Task: Research Airbnb accommodation in Ikere-Ekiti, Nigeria from 7th December, 2023 to 15th December, 2023 for 6 adults. Place can be entire room with 3 bedrooms having 3 beds and 3 bathrooms. Property type can be guest house.
Action: Mouse moved to (489, 112)
Screenshot: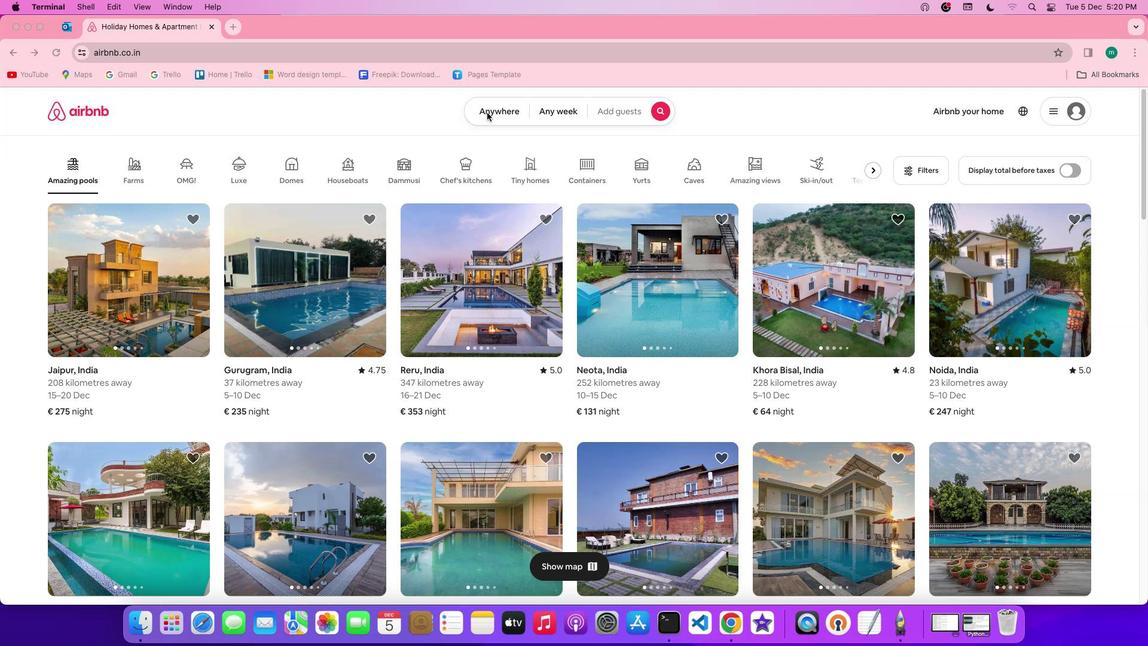 
Action: Mouse pressed left at (489, 112)
Screenshot: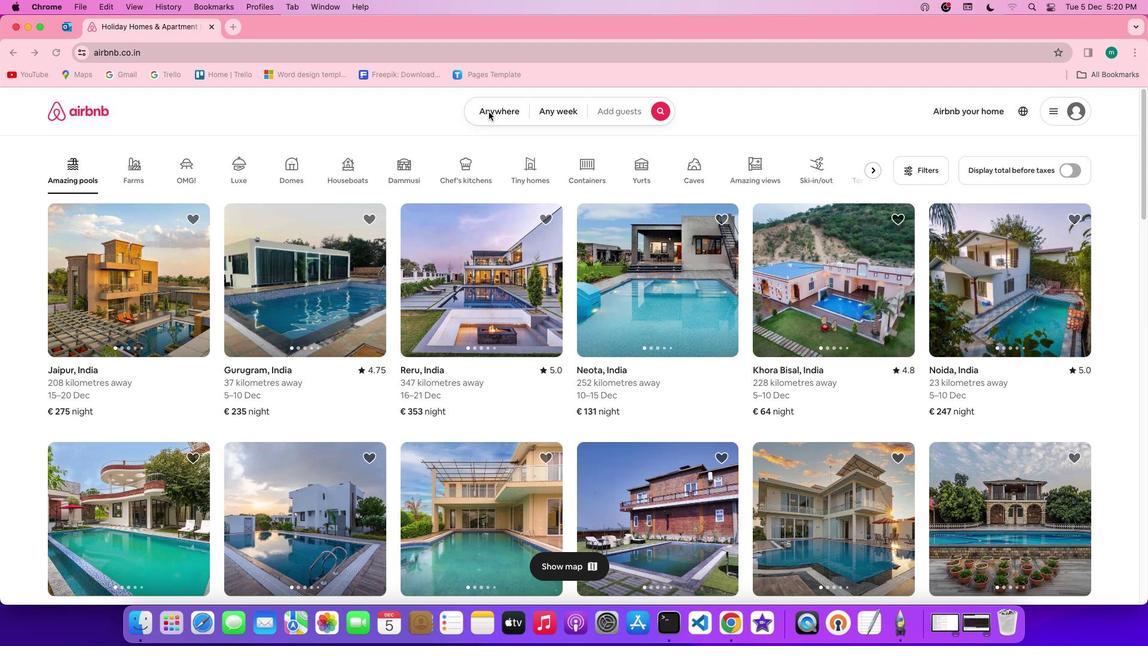 
Action: Mouse pressed left at (489, 112)
Screenshot: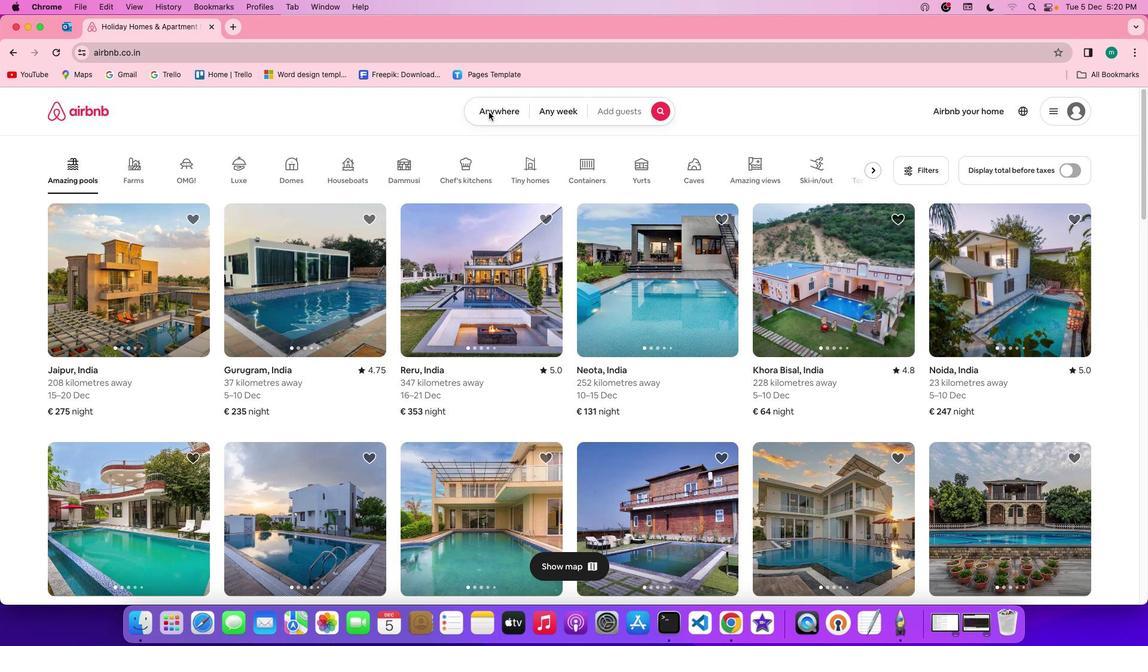 
Action: Mouse moved to (440, 157)
Screenshot: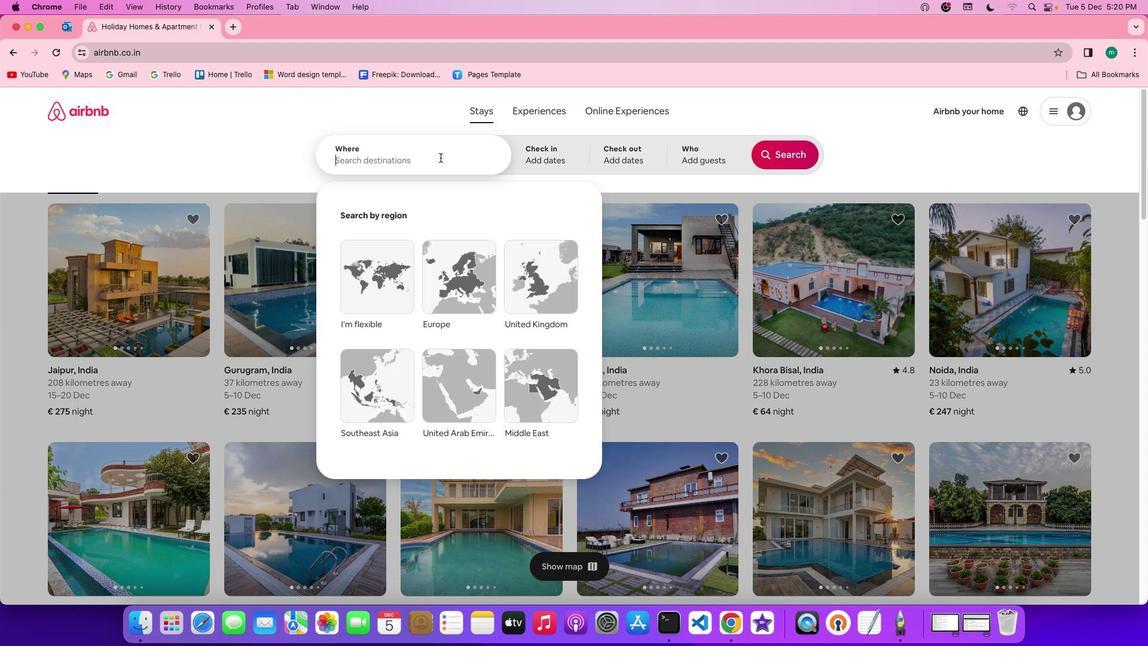
Action: Mouse pressed left at (440, 157)
Screenshot: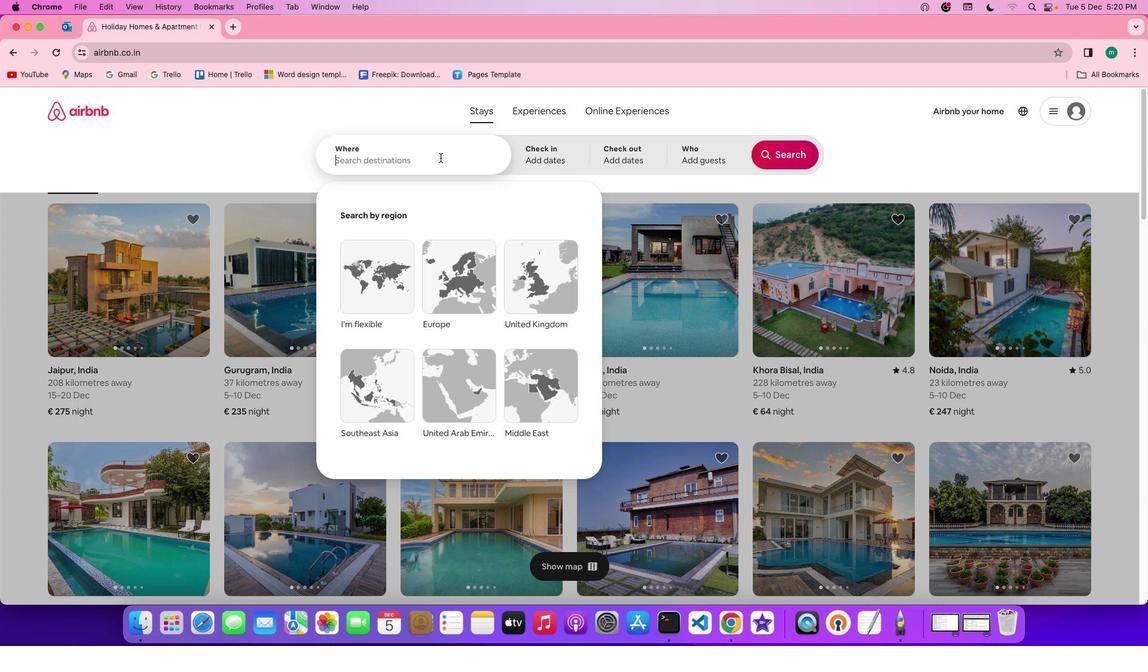 
Action: Key pressed Key.shift'I''k''e''r''e''-'Key.spaceKey.shift'E''k''i''t''i'','Key.spaceKey.shift'n''i''g''e''r''i''a'
Screenshot: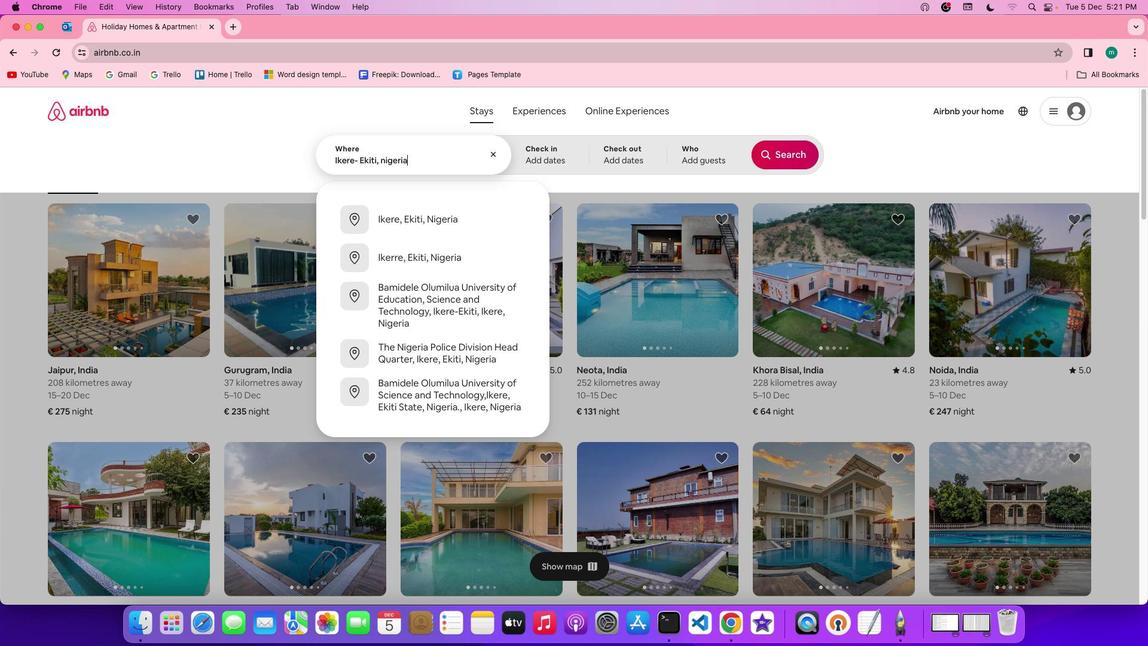 
Action: Mouse moved to (533, 139)
Screenshot: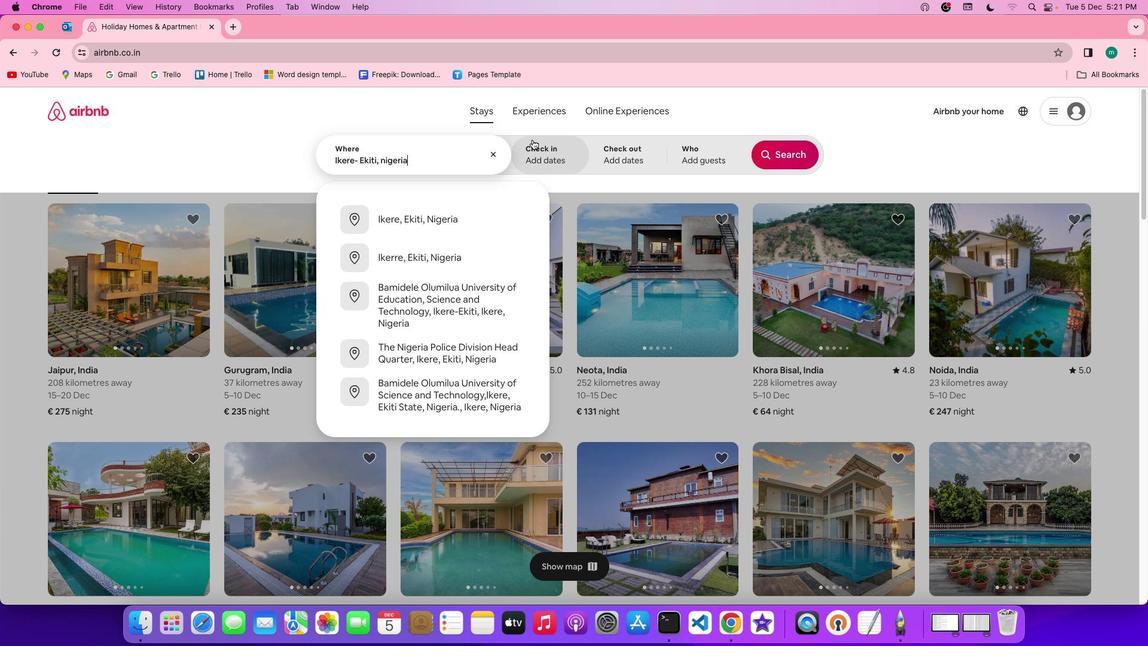 
Action: Mouse pressed left at (533, 139)
Screenshot: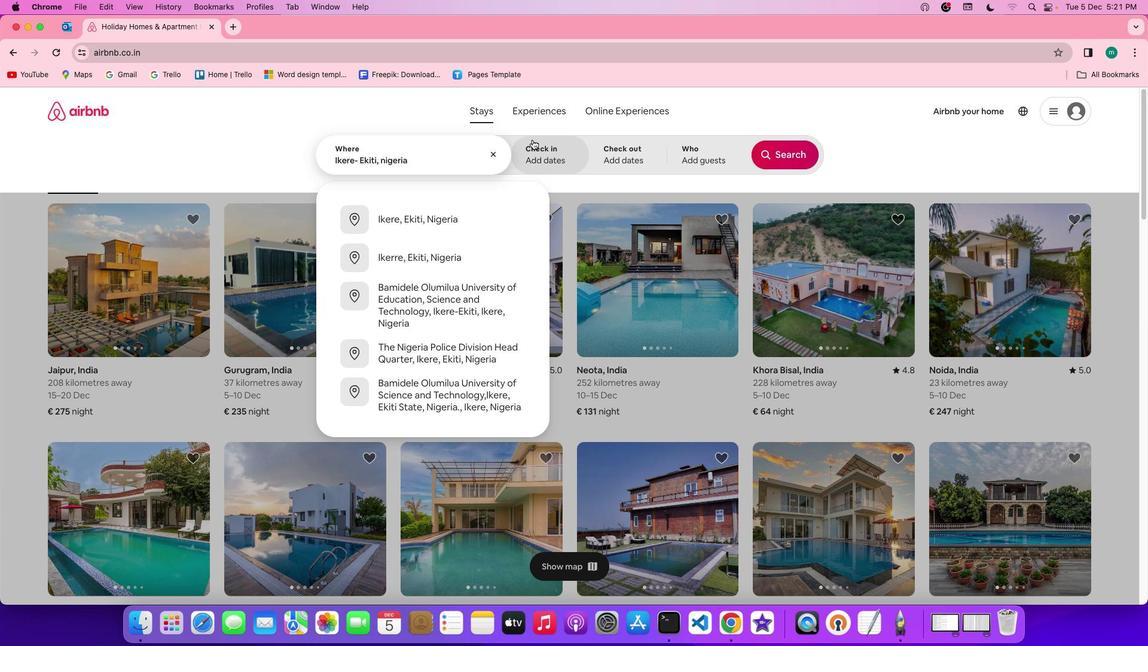 
Action: Mouse moved to (478, 326)
Screenshot: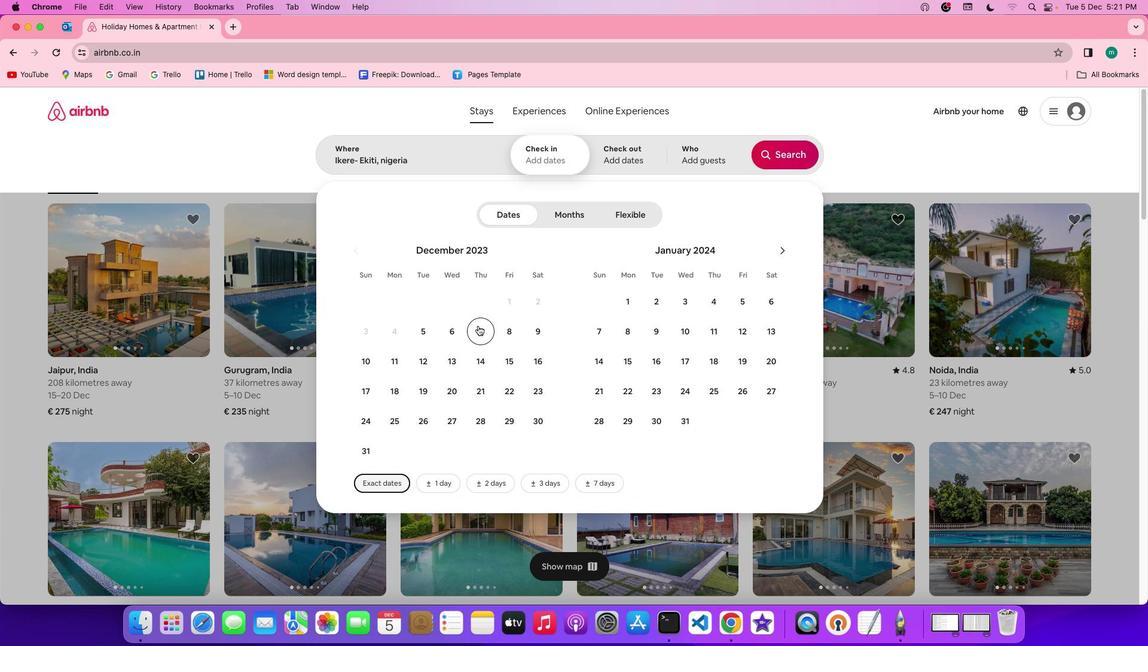 
Action: Mouse pressed left at (478, 326)
Screenshot: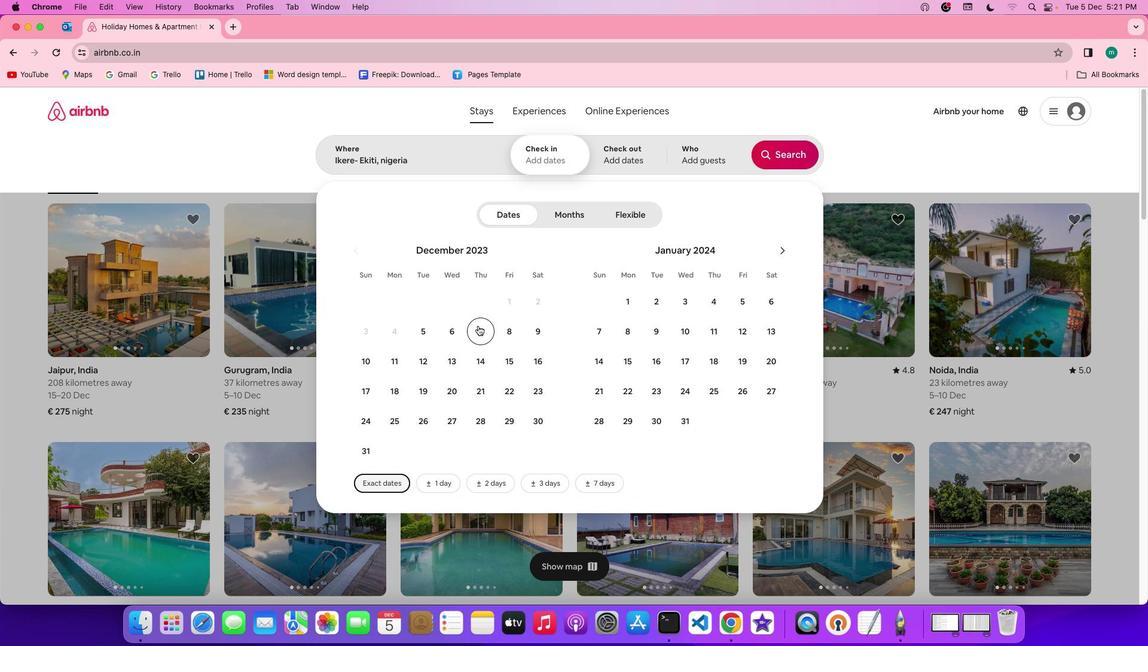 
Action: Mouse moved to (502, 357)
Screenshot: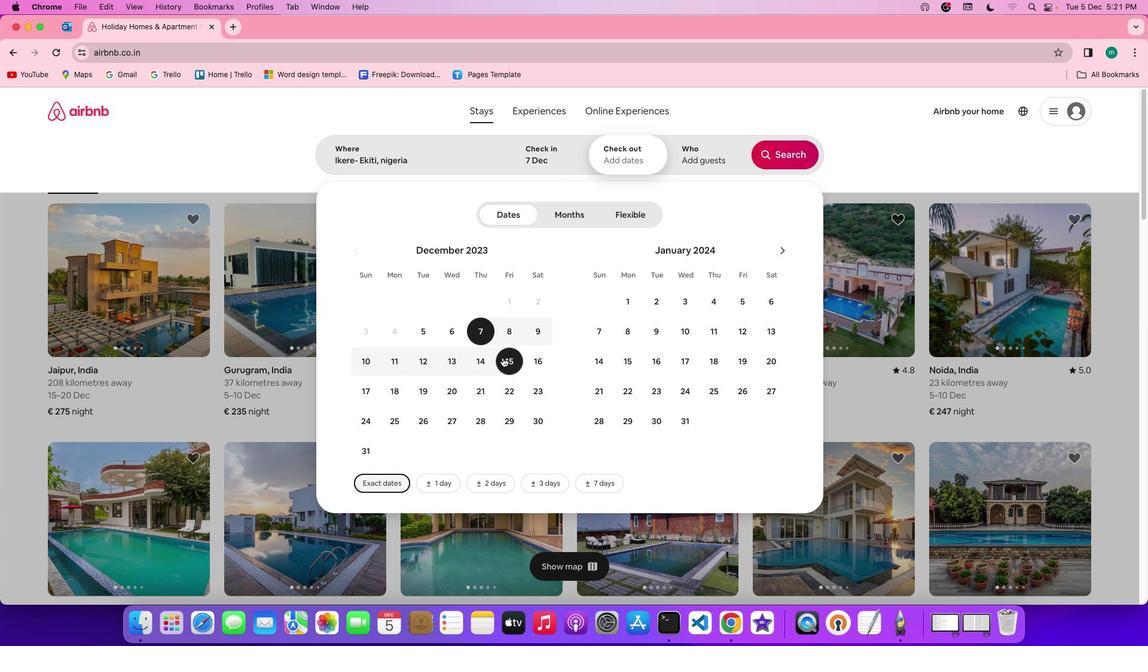 
Action: Mouse pressed left at (502, 357)
Screenshot: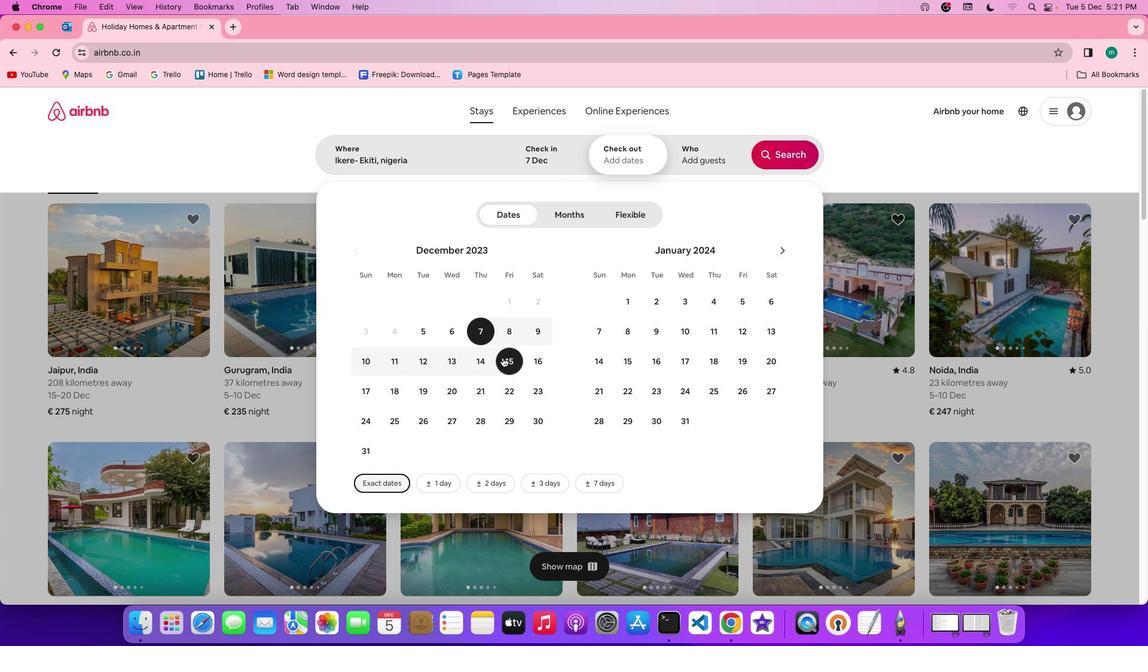 
Action: Mouse moved to (715, 145)
Screenshot: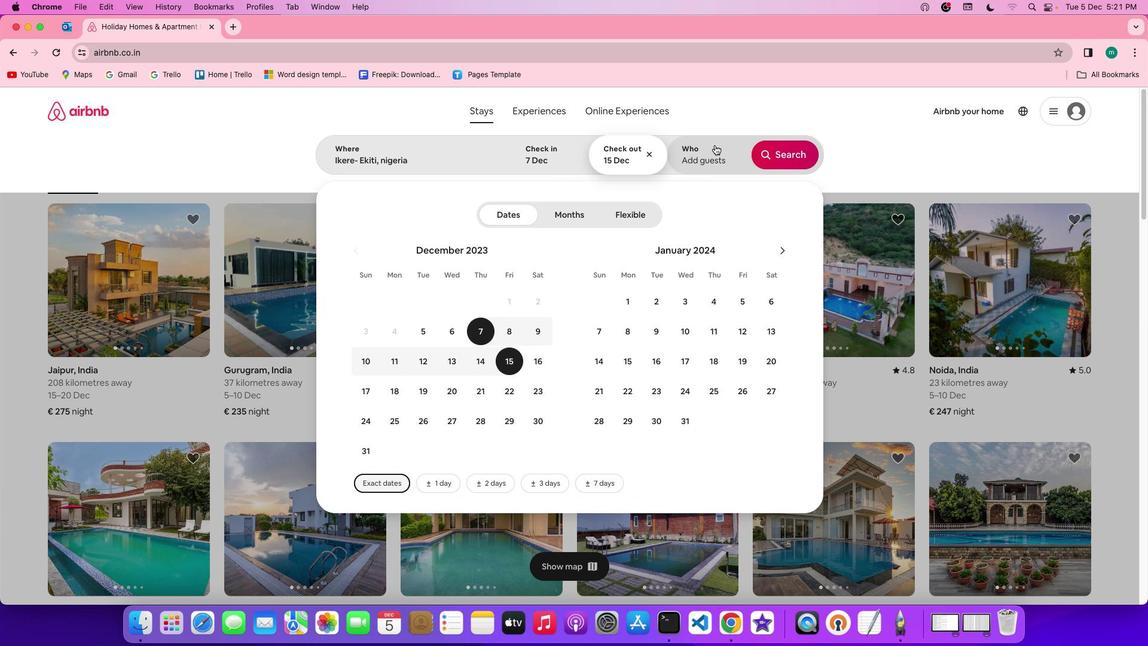 
Action: Mouse pressed left at (715, 145)
Screenshot: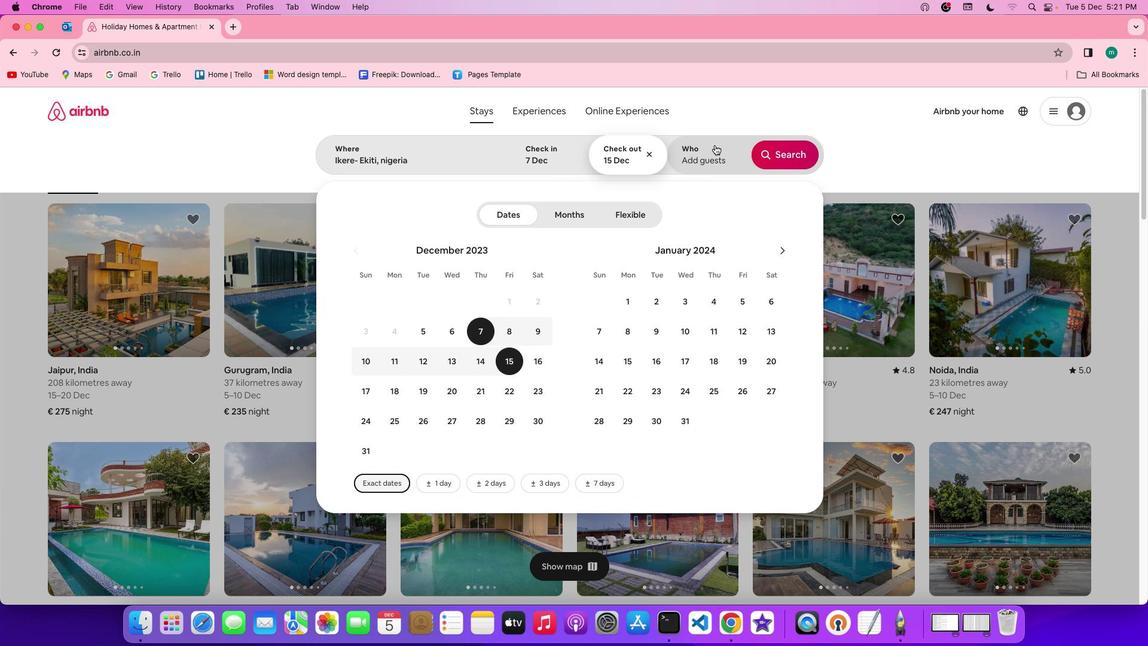 
Action: Mouse moved to (786, 221)
Screenshot: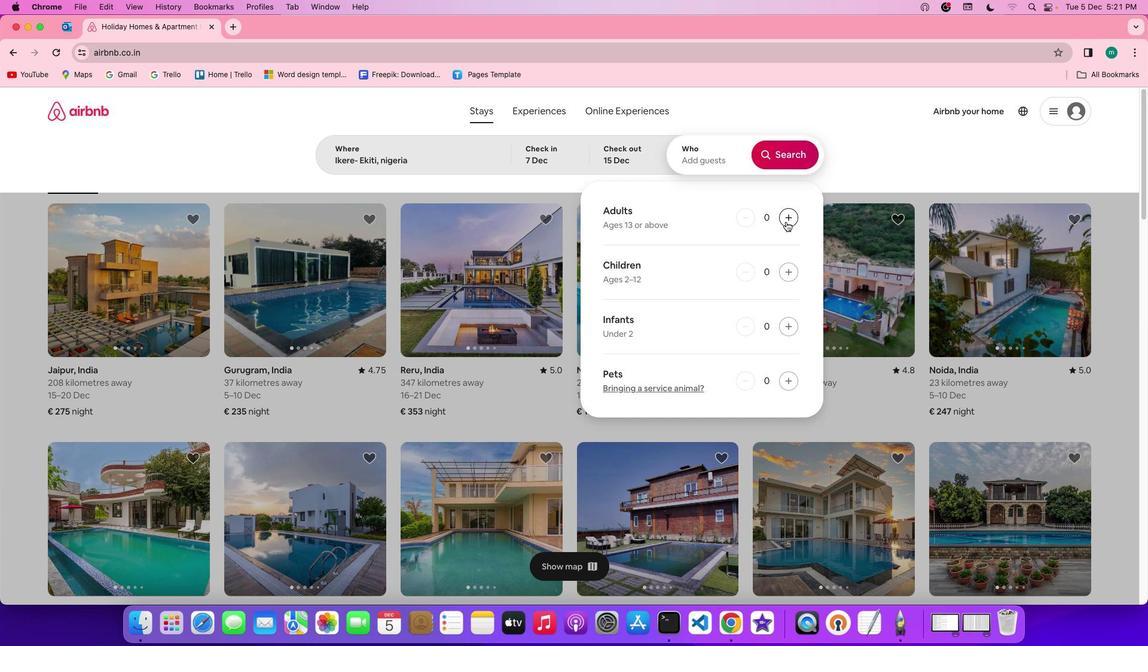 
Action: Mouse pressed left at (786, 221)
Screenshot: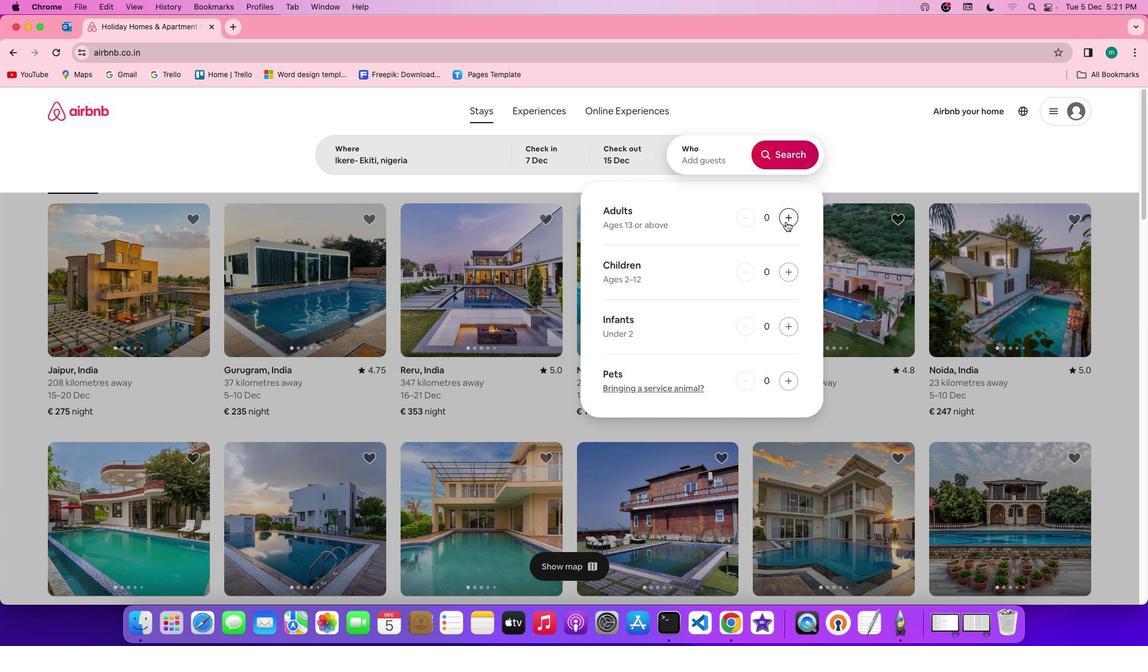
Action: Mouse pressed left at (786, 221)
Screenshot: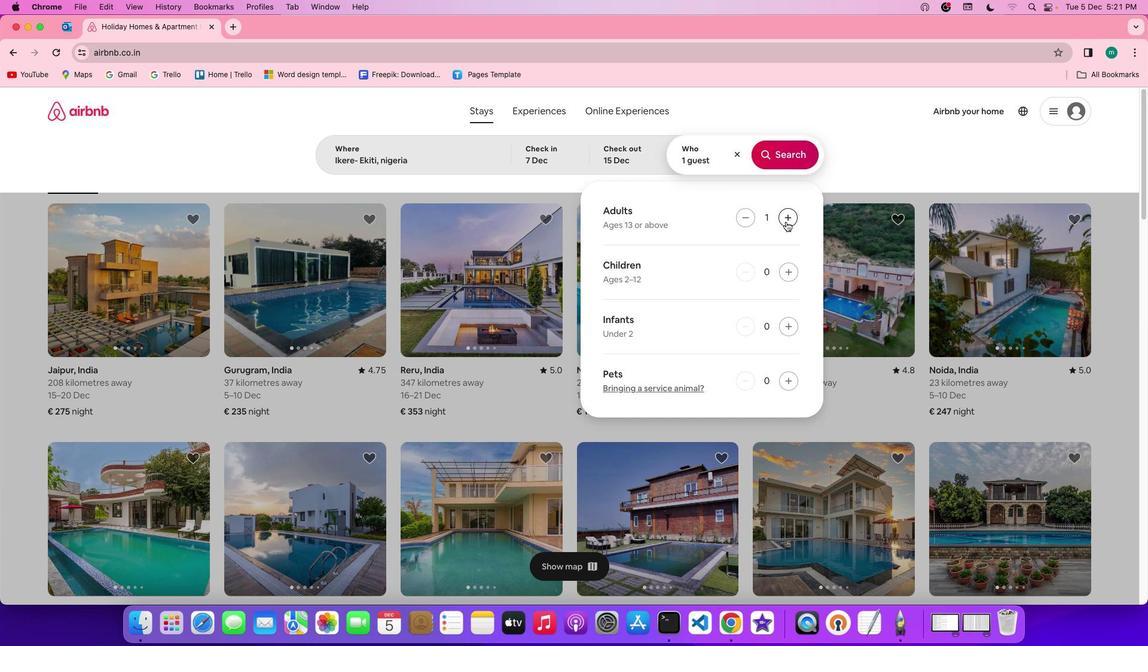 
Action: Mouse pressed left at (786, 221)
Screenshot: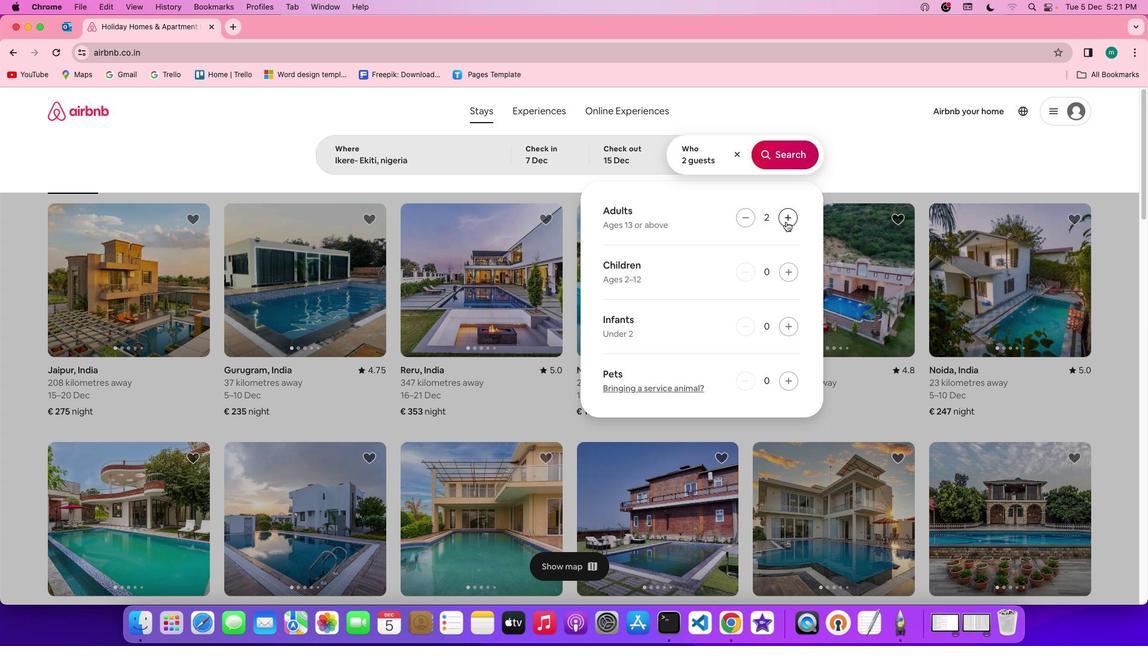 
Action: Mouse pressed left at (786, 221)
Screenshot: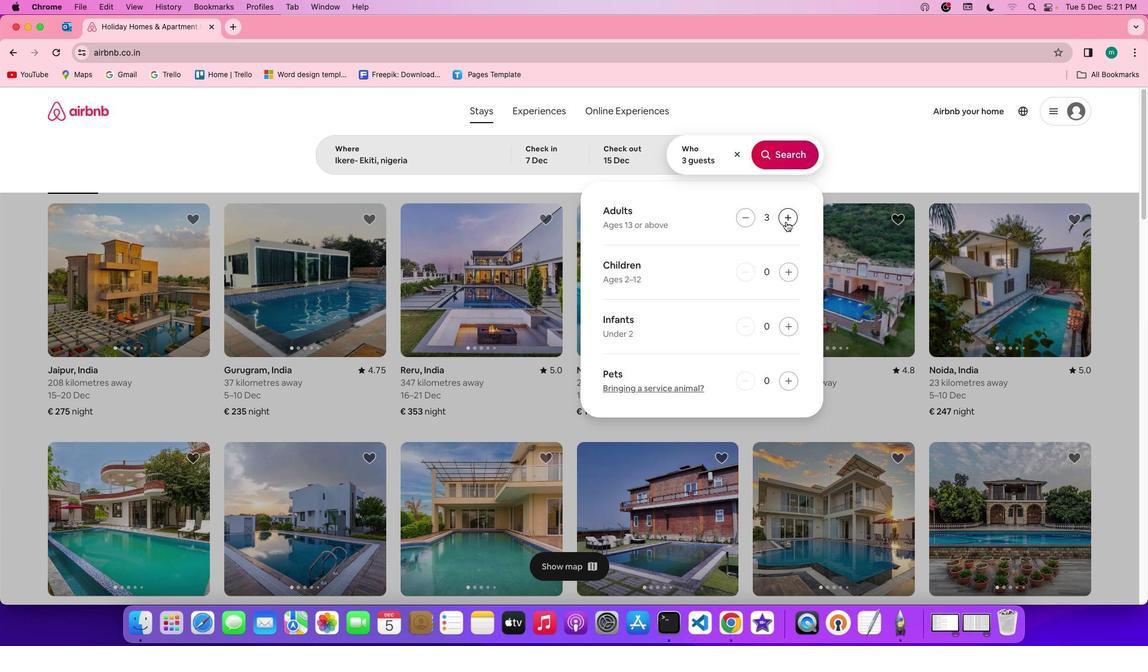 
Action: Mouse pressed left at (786, 221)
Screenshot: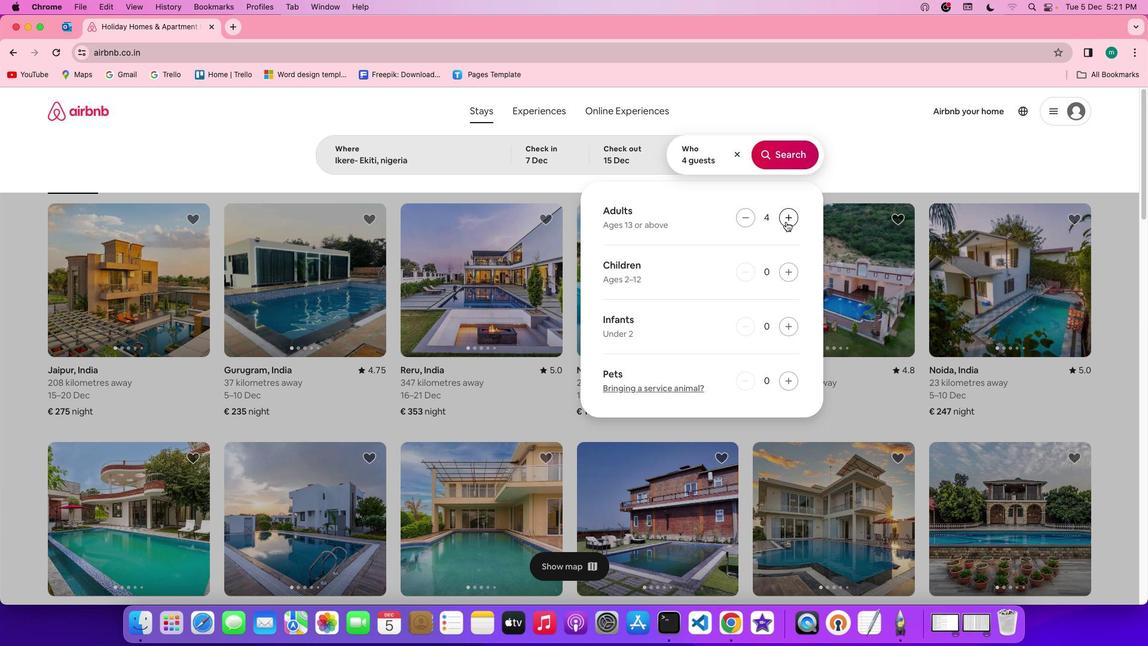 
Action: Mouse pressed left at (786, 221)
Screenshot: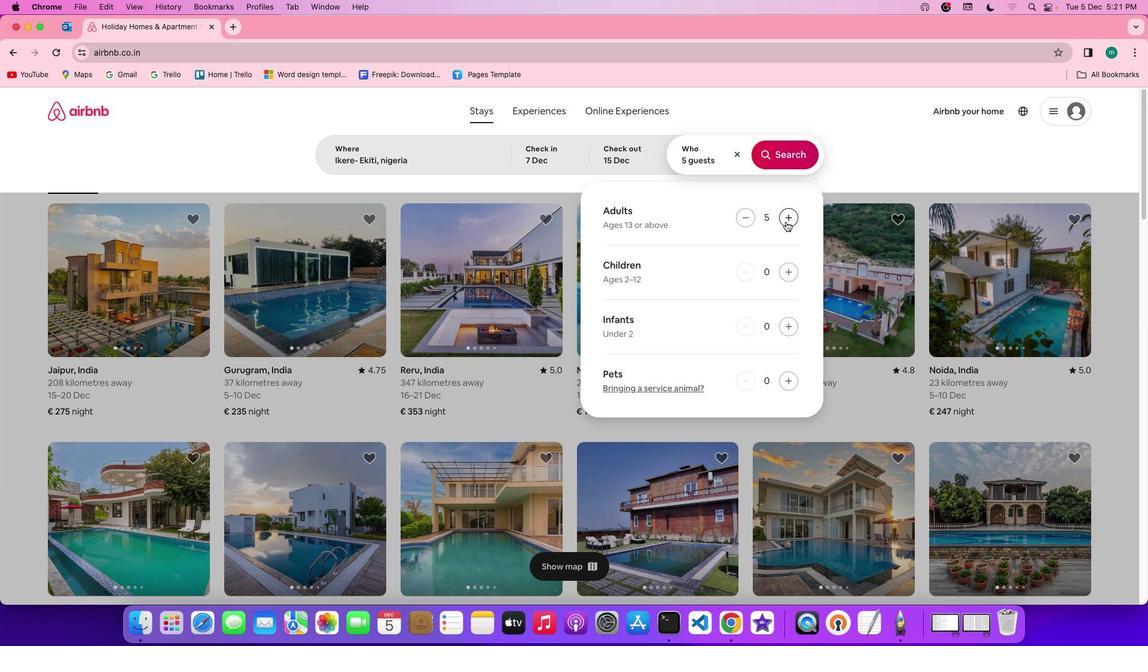 
Action: Mouse pressed left at (786, 221)
Screenshot: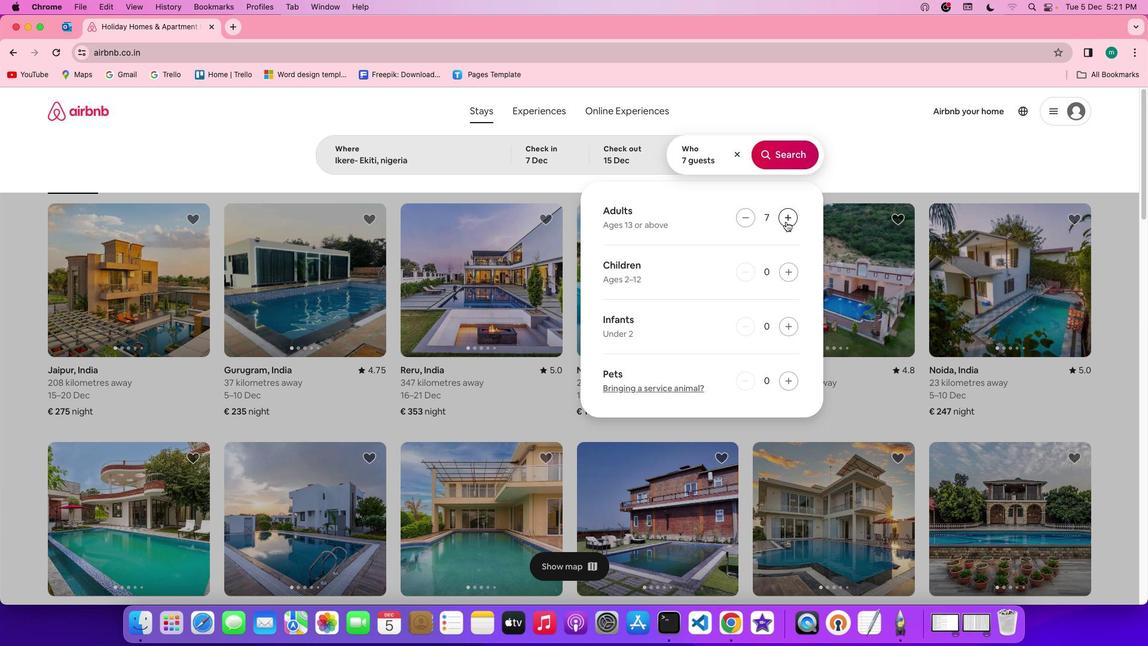 
Action: Mouse moved to (742, 214)
Screenshot: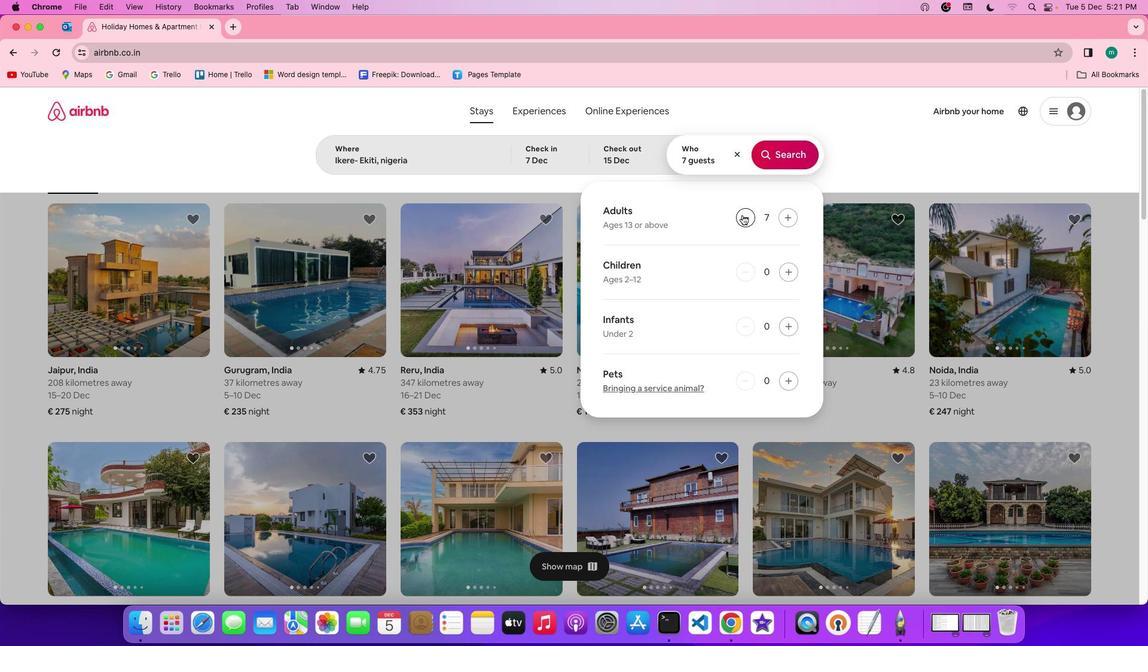 
Action: Mouse pressed left at (742, 214)
Screenshot: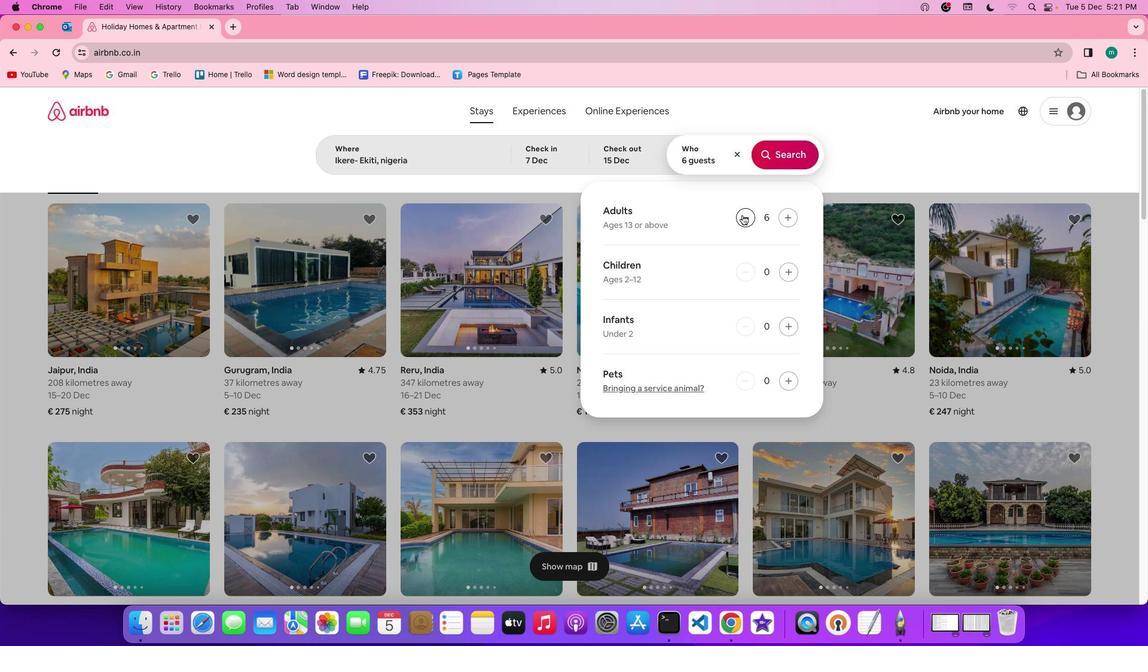
Action: Mouse moved to (784, 153)
Screenshot: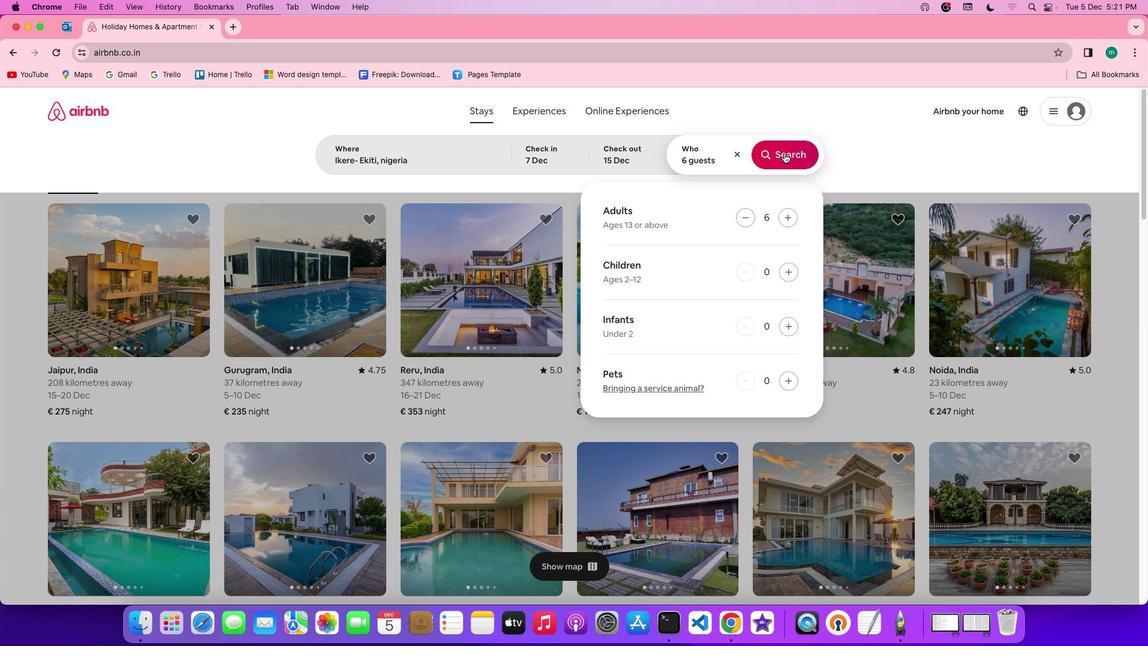 
Action: Mouse pressed left at (784, 153)
Screenshot: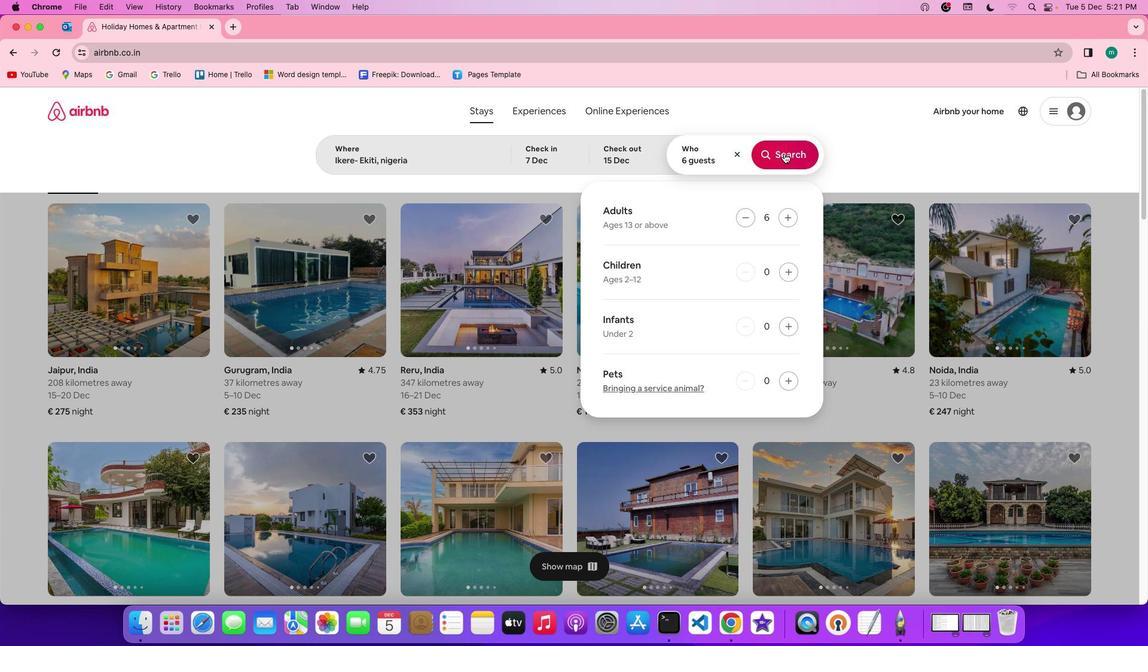 
Action: Mouse moved to (940, 156)
Screenshot: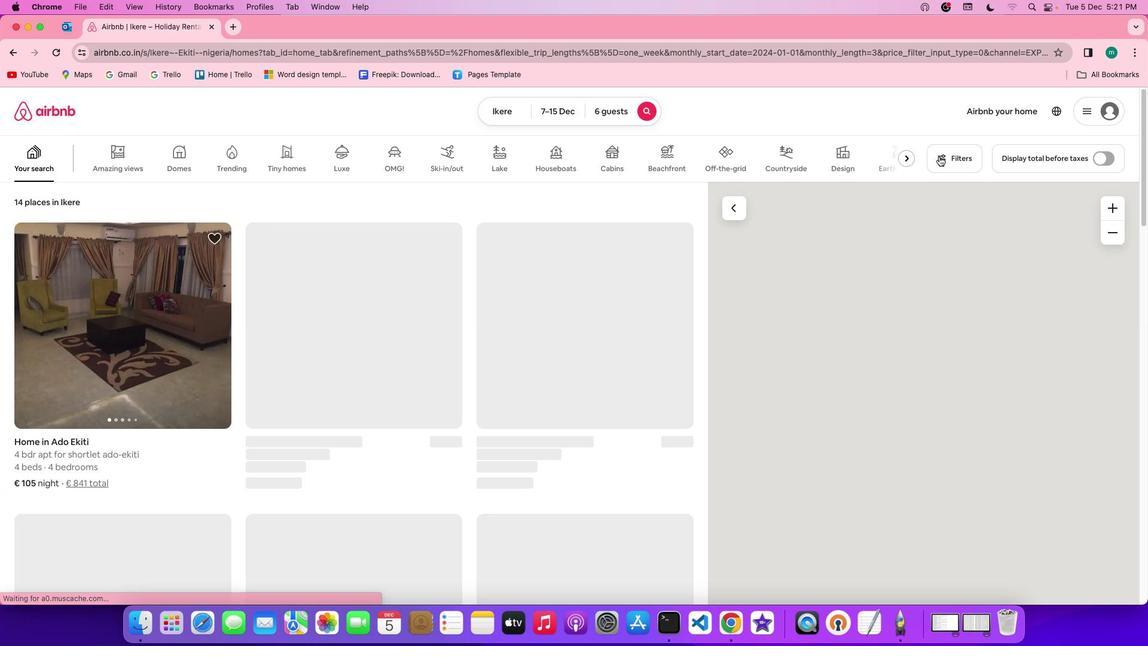 
Action: Mouse pressed left at (940, 156)
Screenshot: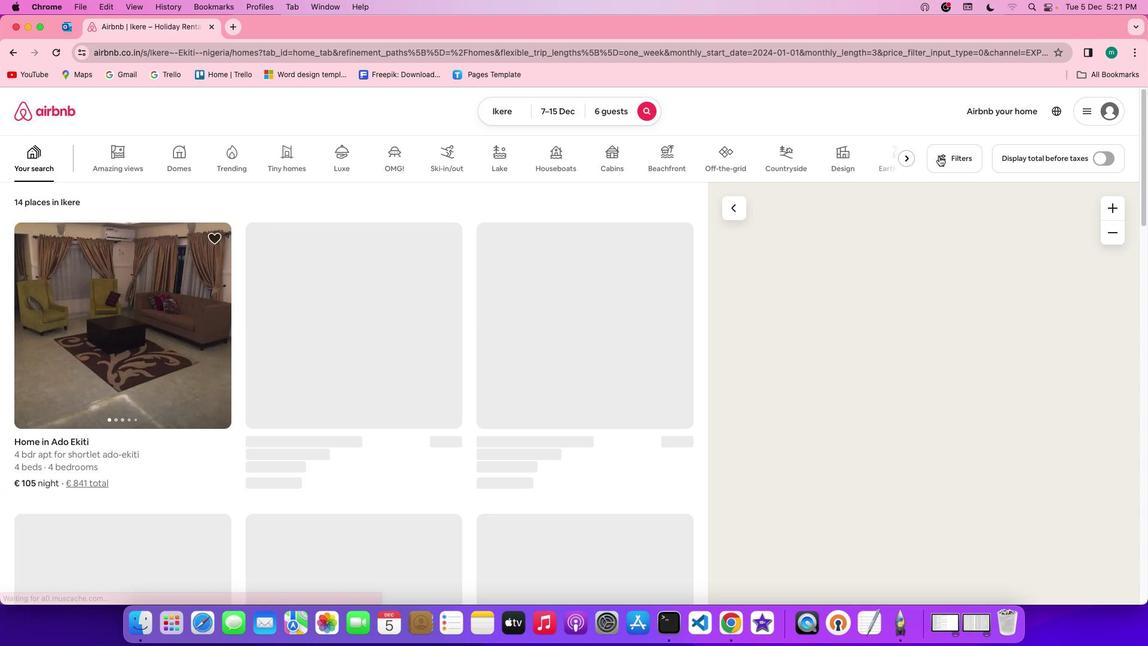 
Action: Mouse moved to (557, 330)
Screenshot: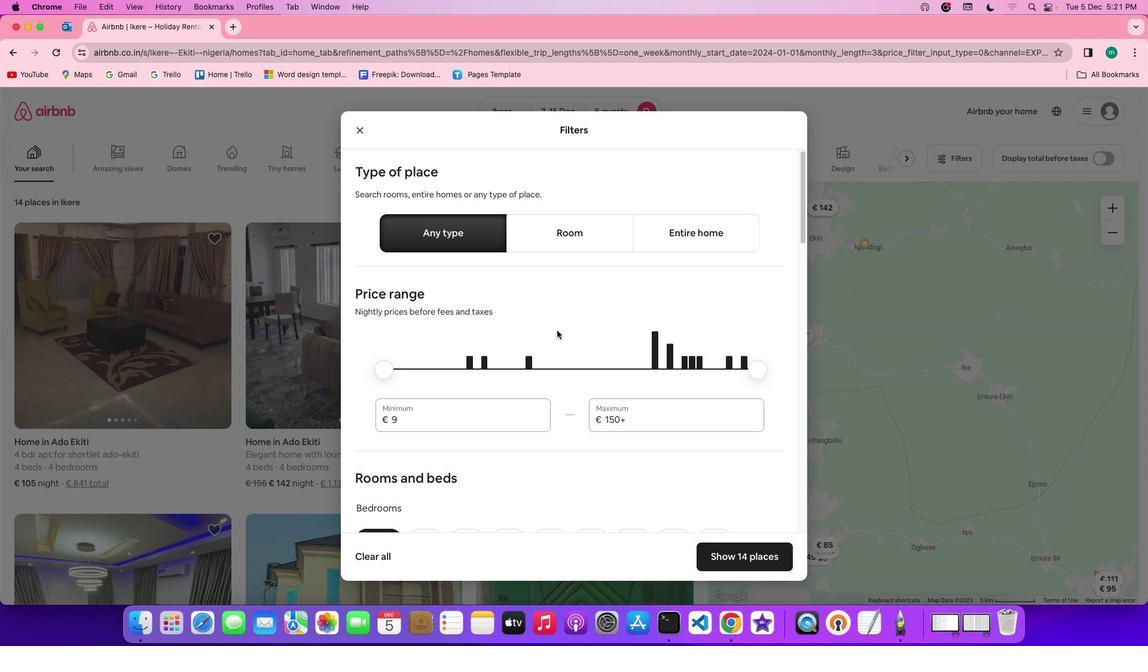 
Action: Mouse scrolled (557, 330) with delta (0, 0)
Screenshot: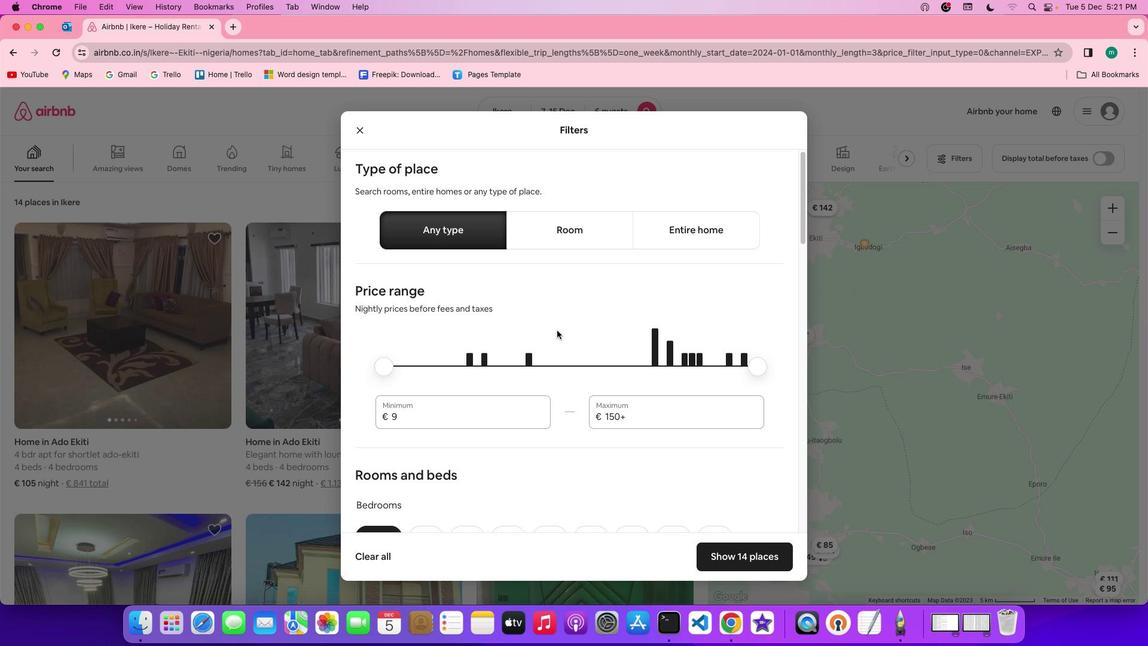 
Action: Mouse scrolled (557, 330) with delta (0, 0)
Screenshot: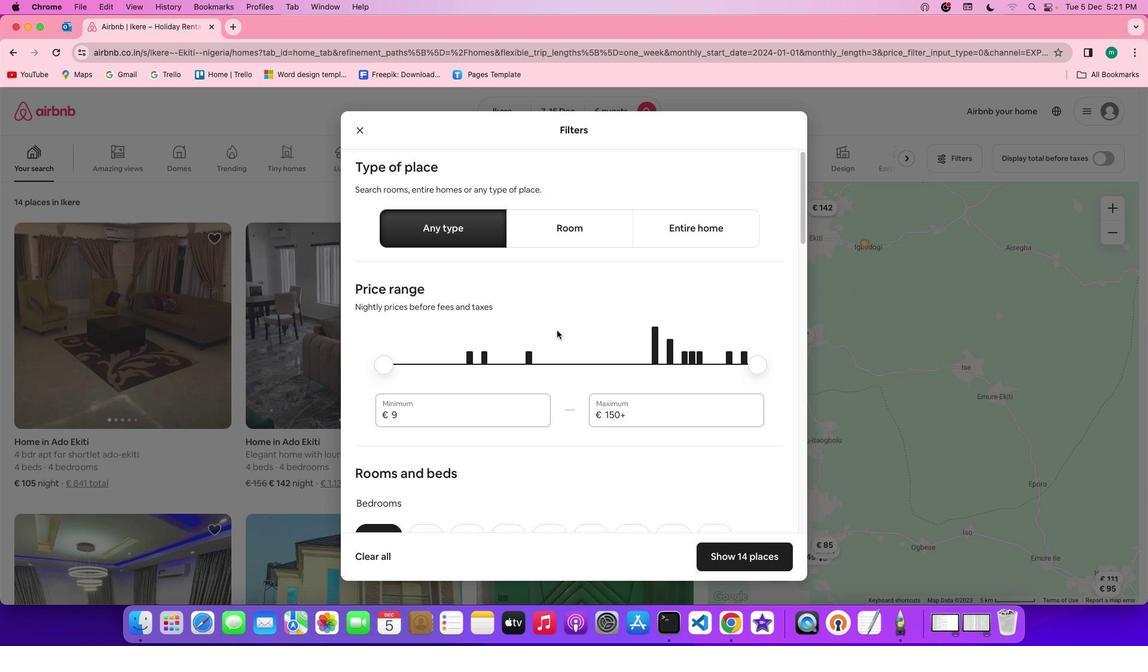
Action: Mouse scrolled (557, 330) with delta (0, 0)
Screenshot: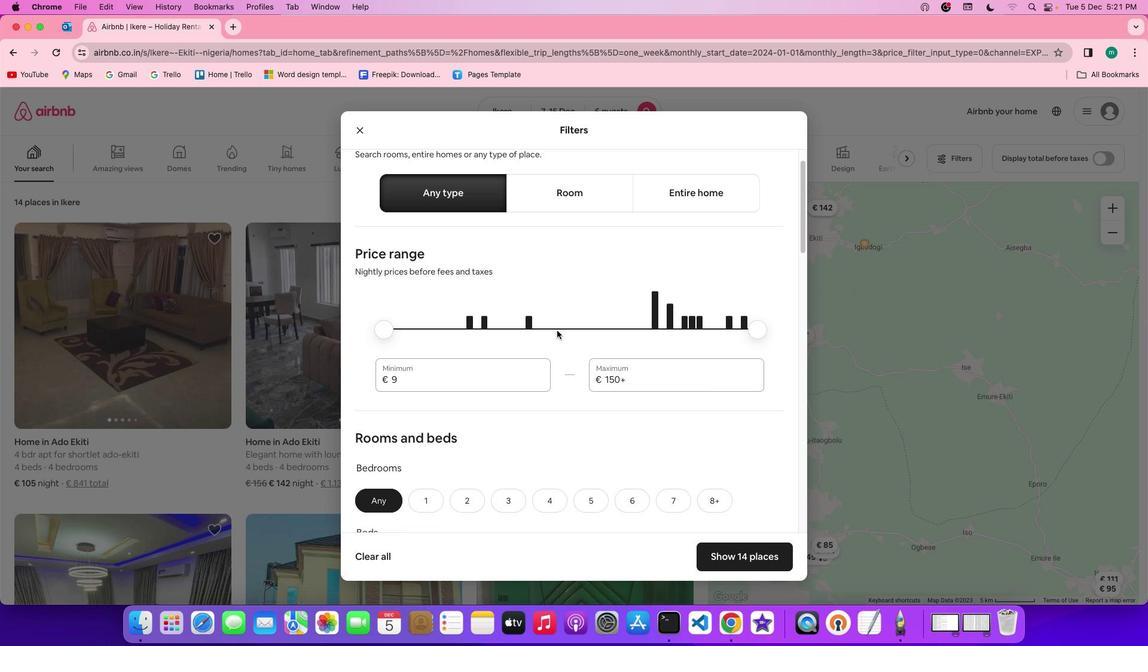 
Action: Mouse scrolled (557, 330) with delta (0, 0)
Screenshot: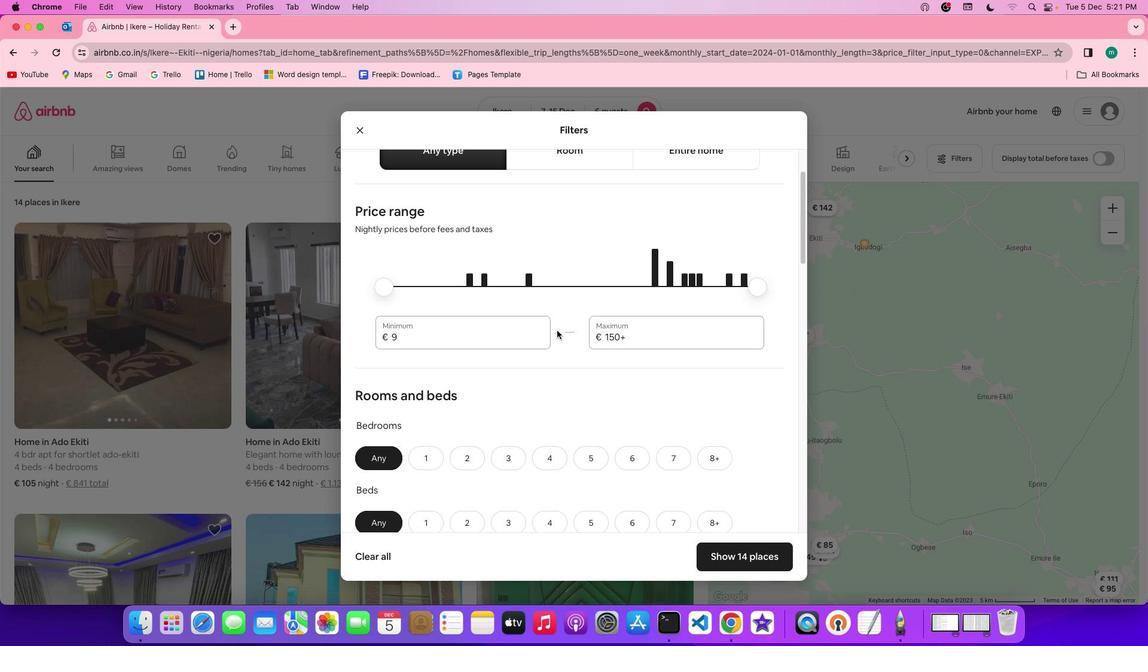 
Action: Mouse scrolled (557, 330) with delta (0, 0)
Screenshot: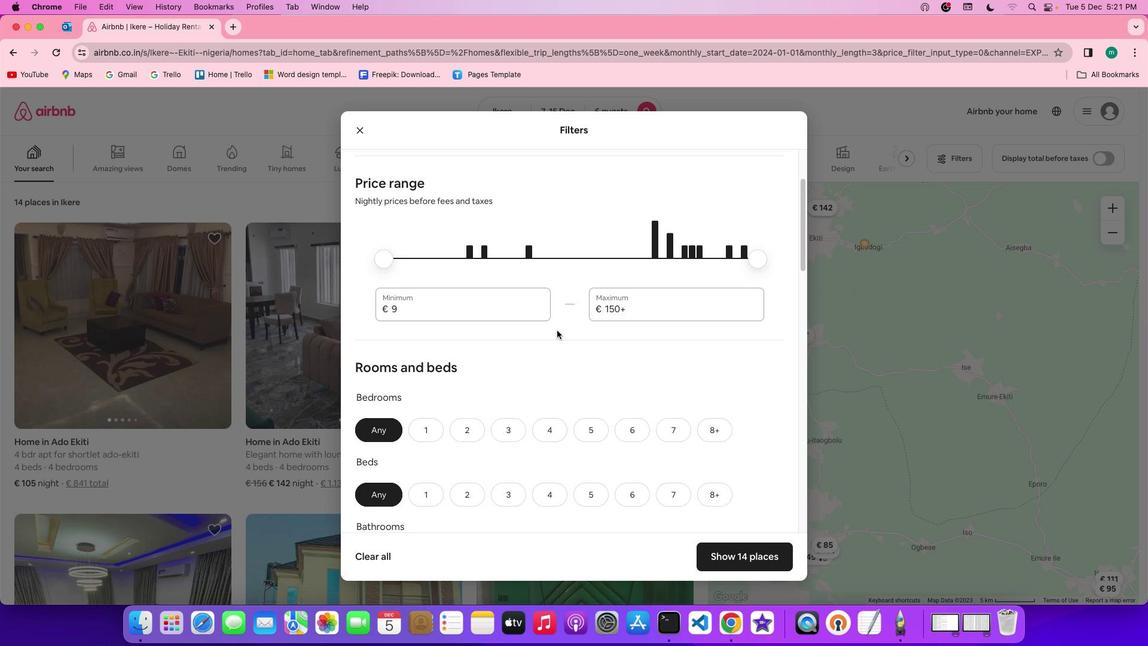 
Action: Mouse scrolled (557, 330) with delta (0, 0)
Screenshot: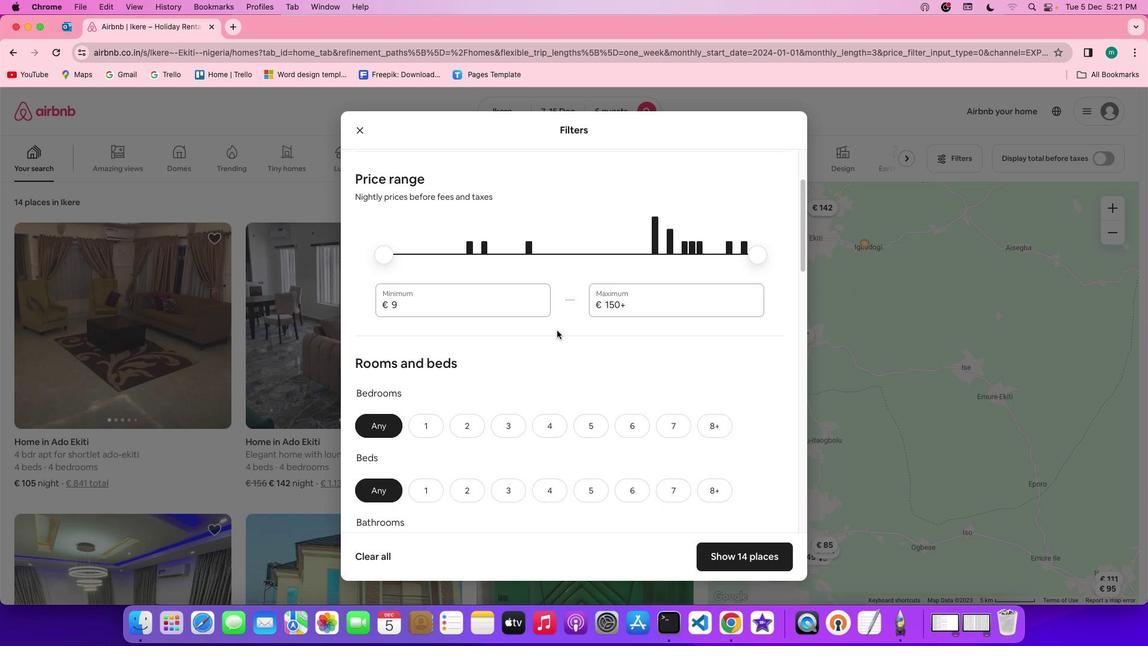 
Action: Mouse scrolled (557, 330) with delta (0, 0)
Screenshot: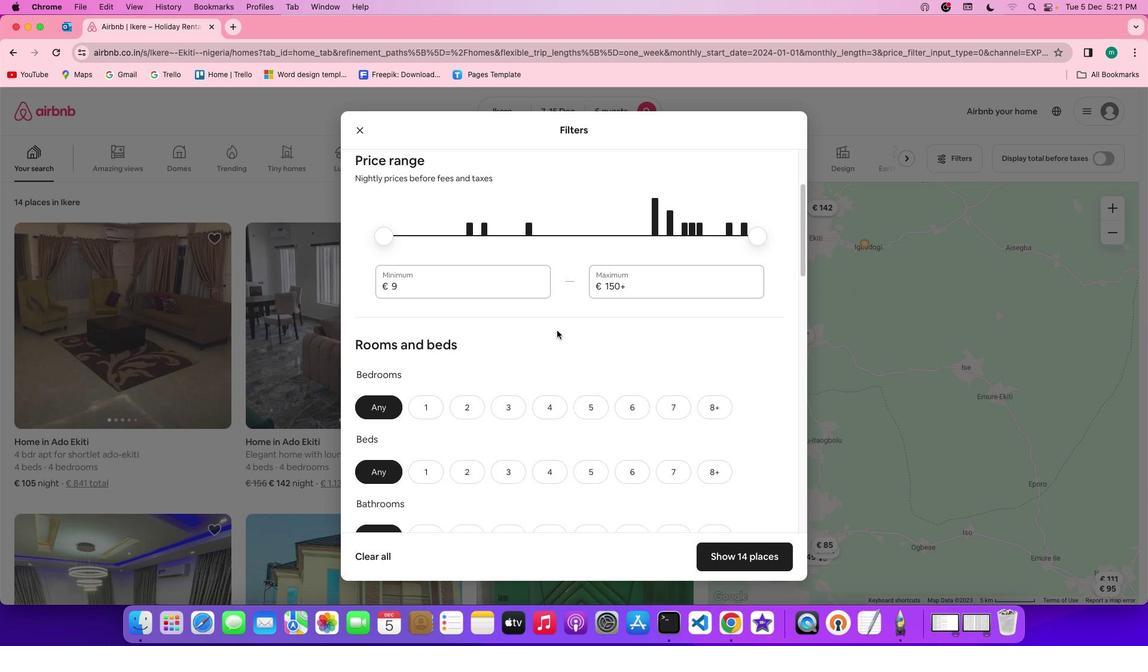 
Action: Mouse scrolled (557, 330) with delta (0, 0)
Screenshot: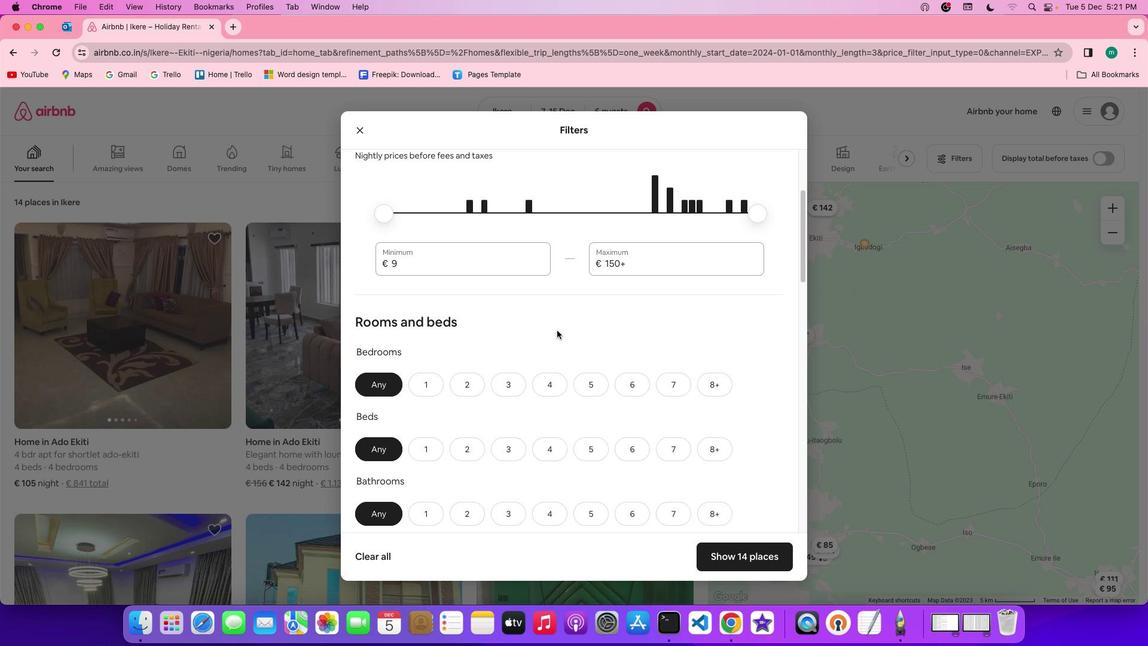
Action: Mouse scrolled (557, 330) with delta (0, 0)
Screenshot: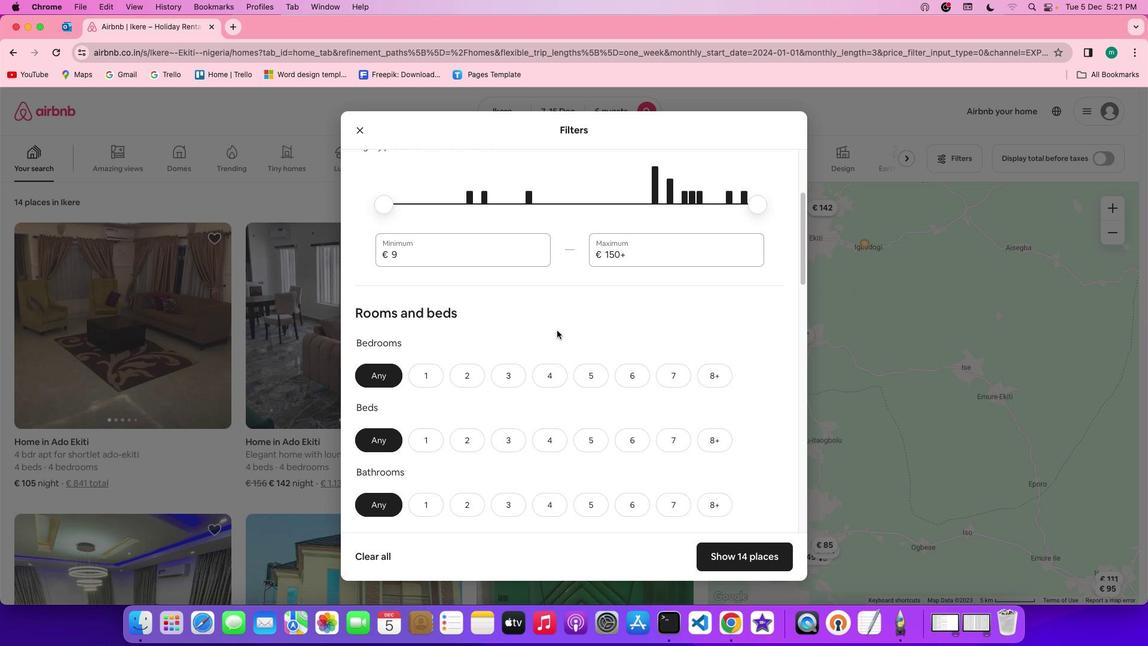 
Action: Mouse scrolled (557, 330) with delta (0, 0)
Screenshot: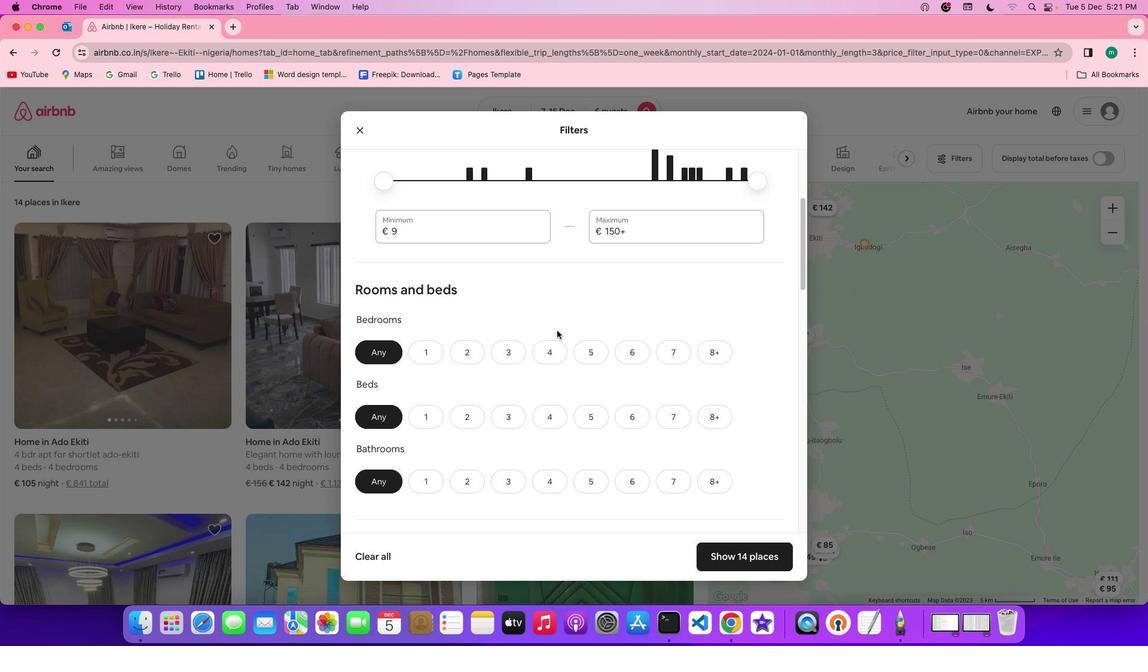 
Action: Mouse scrolled (557, 330) with delta (0, 0)
Screenshot: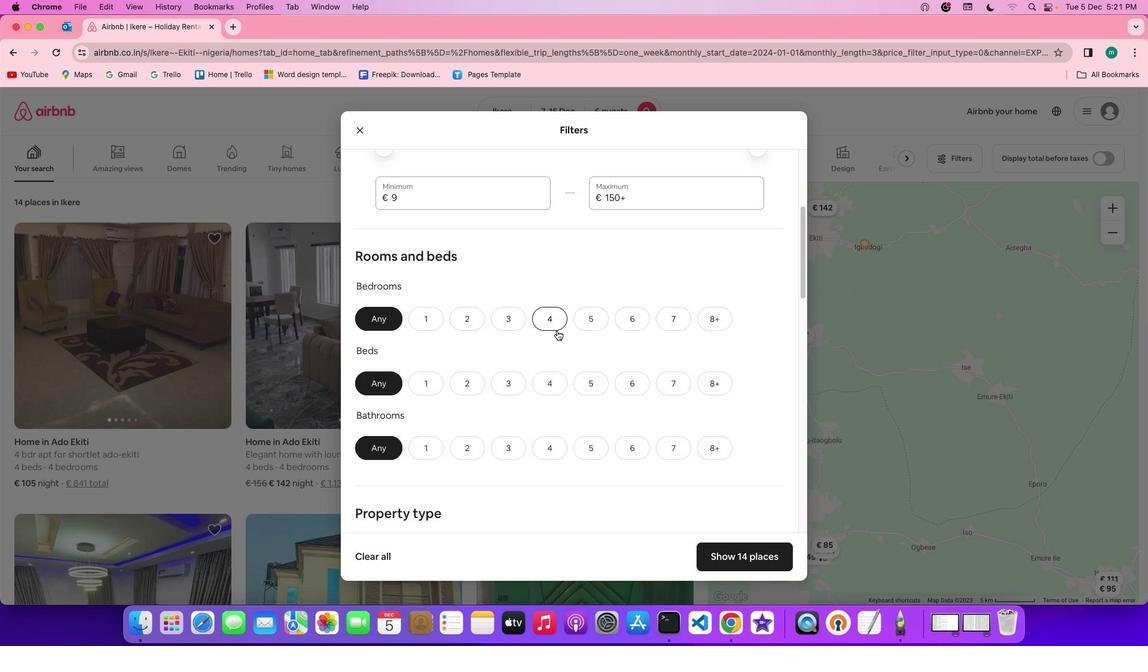 
Action: Mouse scrolled (557, 330) with delta (0, 0)
Screenshot: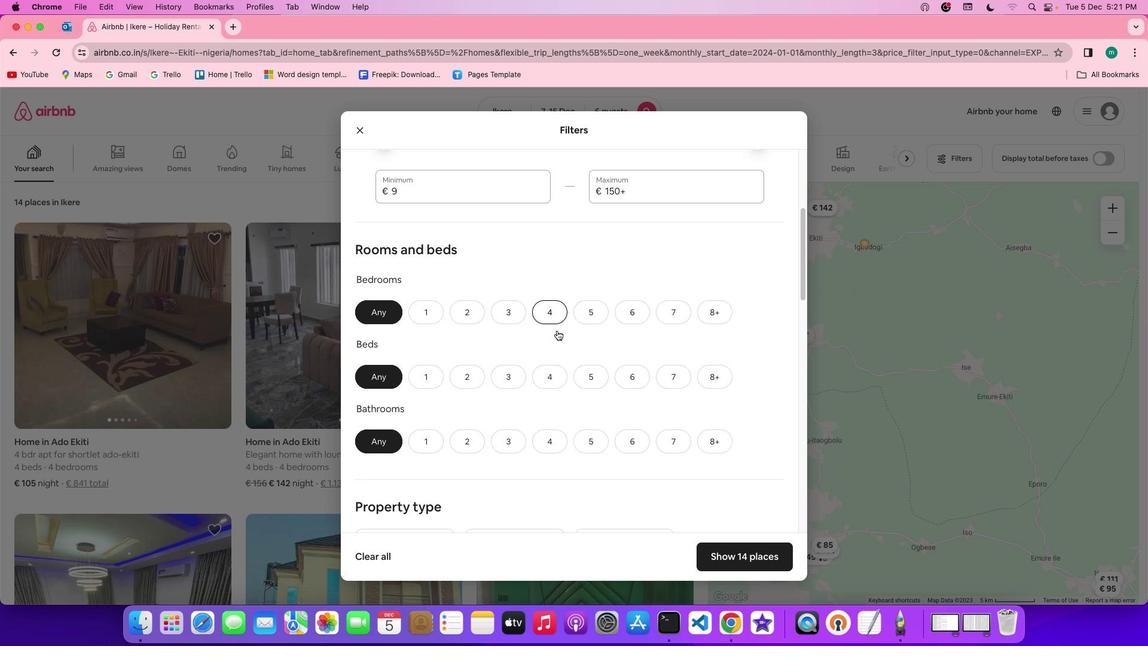 
Action: Mouse scrolled (557, 330) with delta (0, 0)
Screenshot: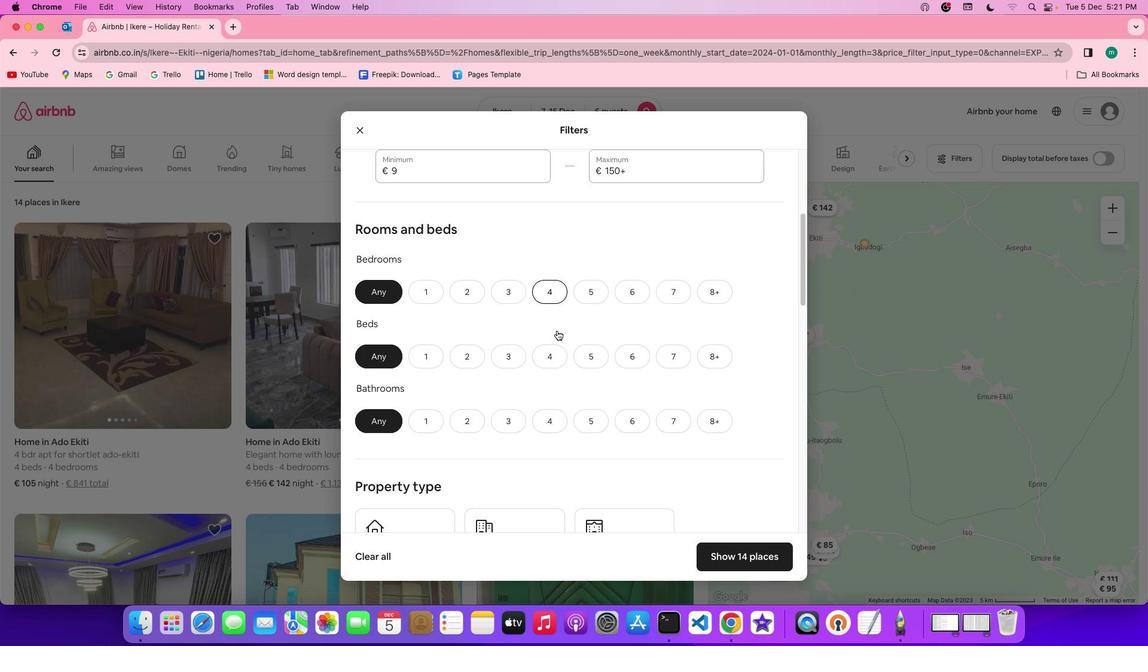 
Action: Mouse scrolled (557, 330) with delta (0, 0)
Screenshot: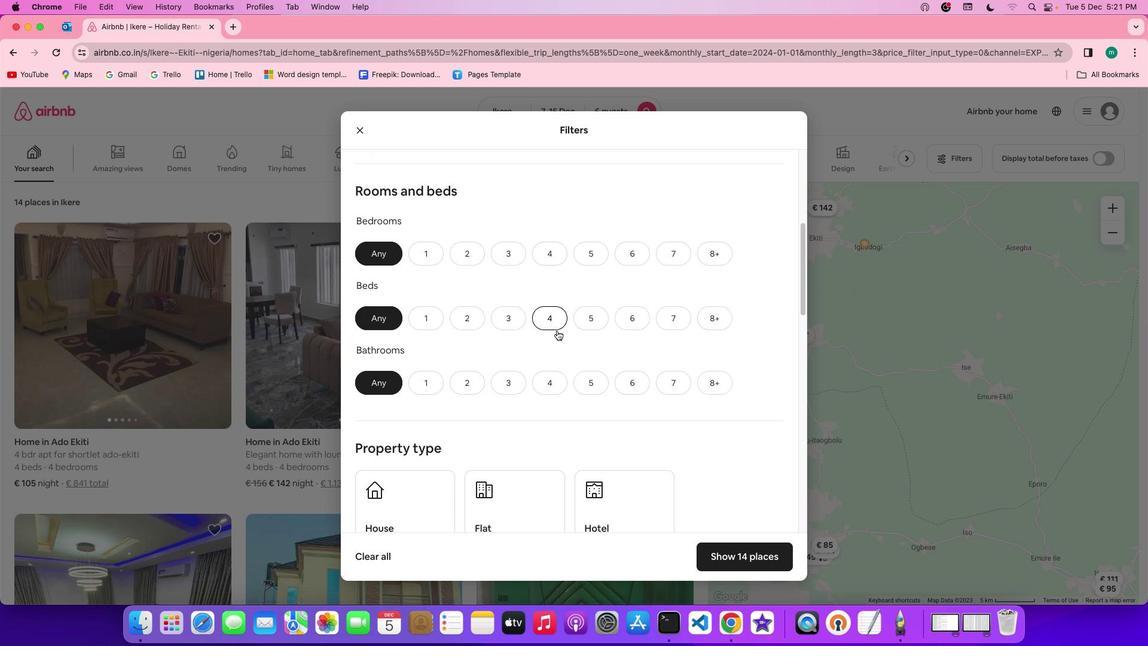 
Action: Mouse scrolled (557, 330) with delta (0, 0)
Screenshot: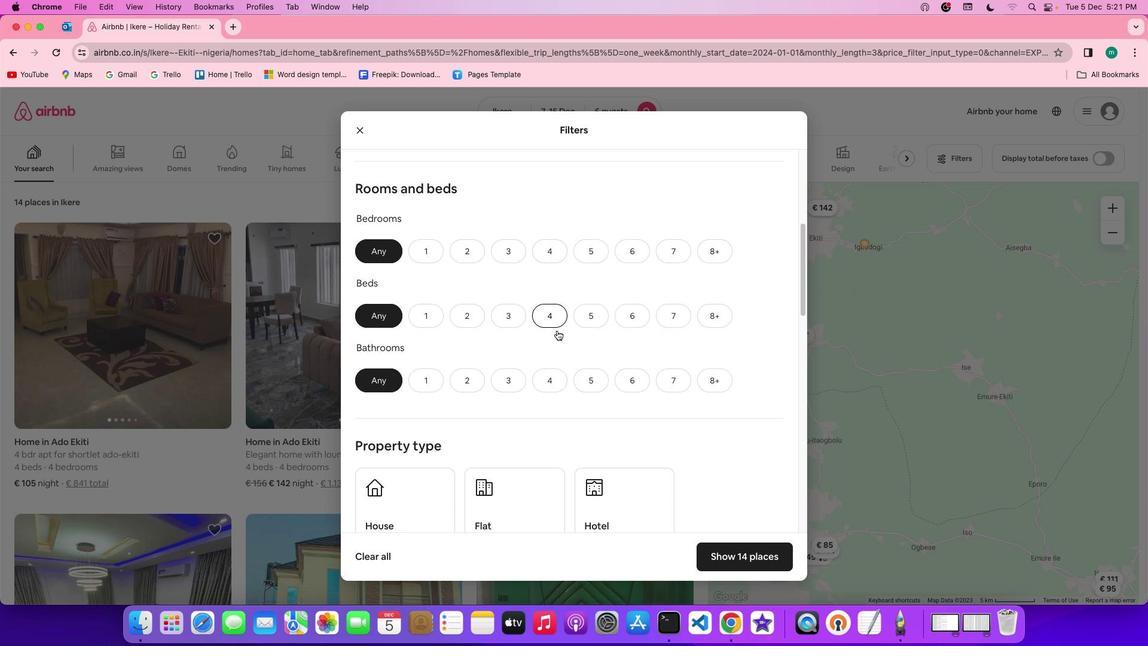 
Action: Mouse scrolled (557, 330) with delta (0, 0)
Screenshot: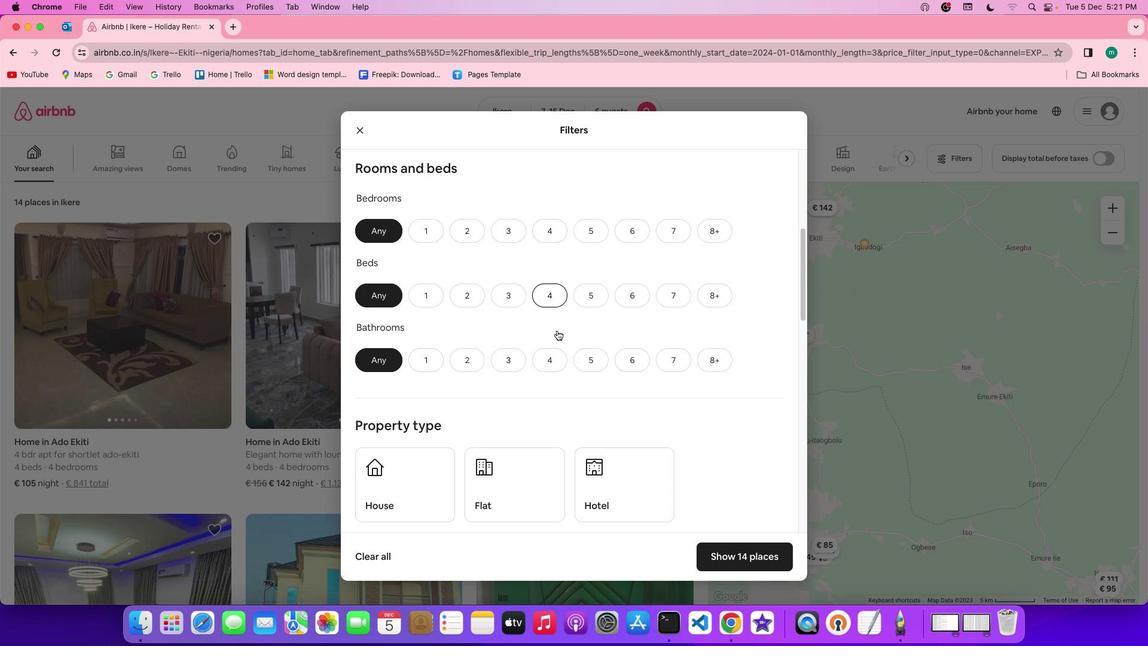 
Action: Mouse moved to (508, 213)
Screenshot: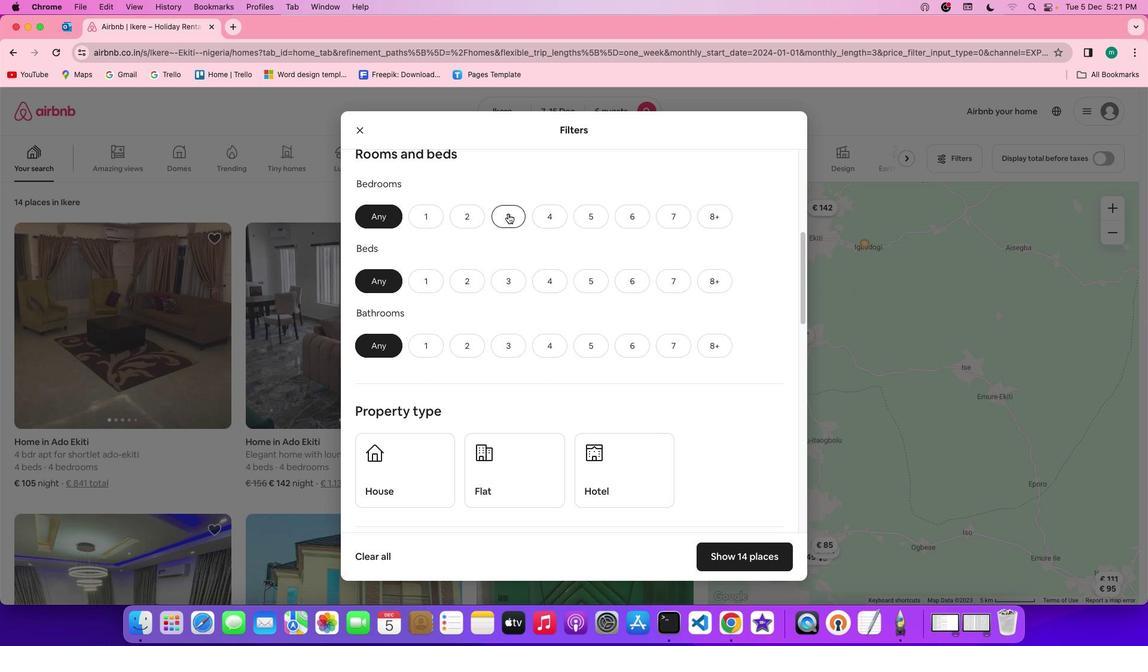 
Action: Mouse pressed left at (508, 213)
Screenshot: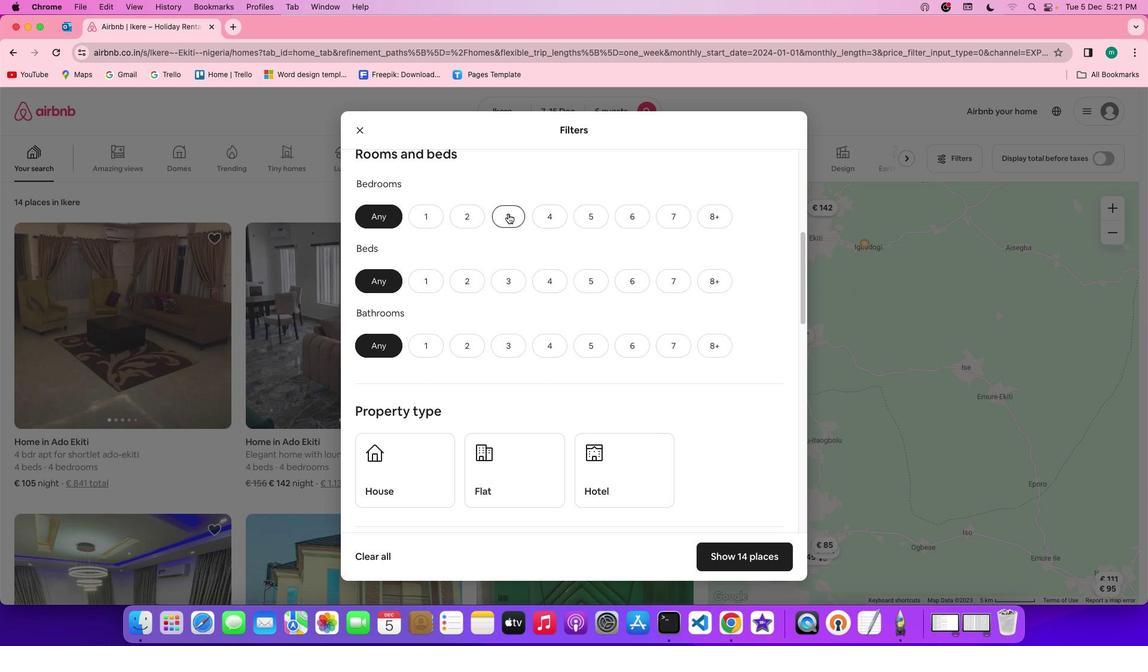
Action: Mouse moved to (513, 283)
Screenshot: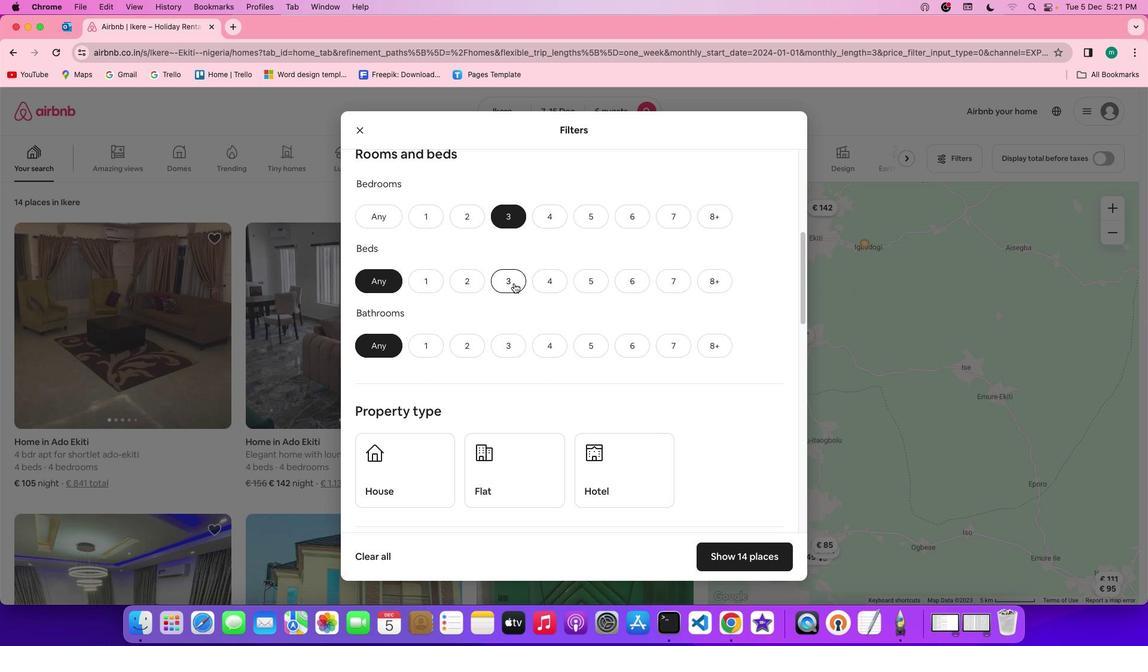 
Action: Mouse pressed left at (513, 283)
Screenshot: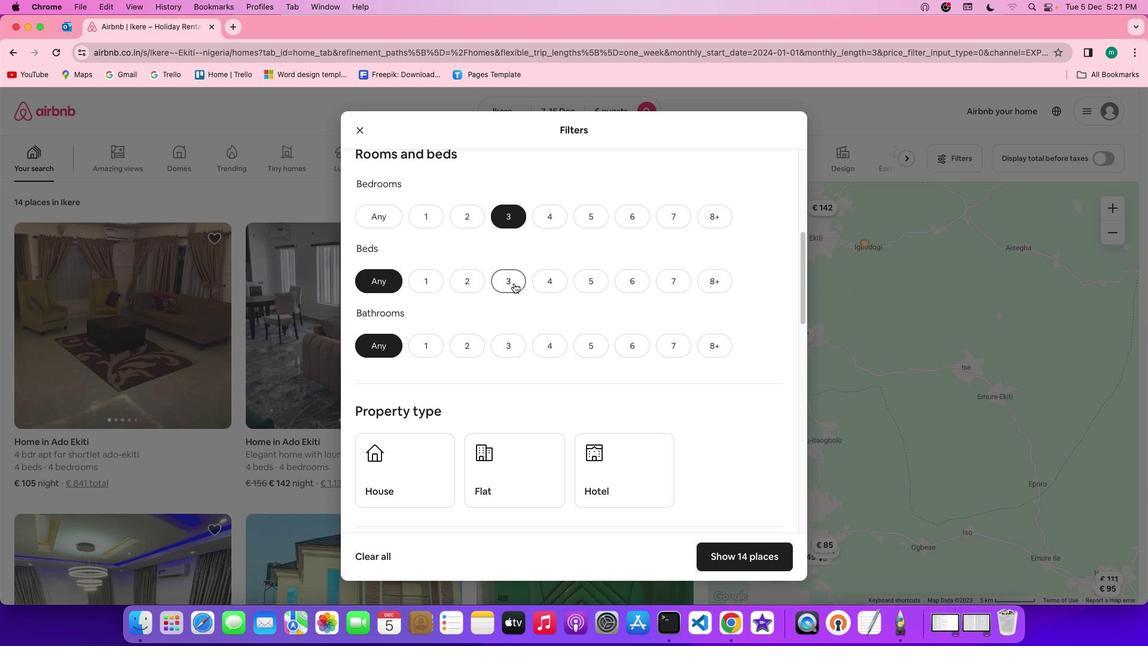 
Action: Mouse moved to (509, 339)
Screenshot: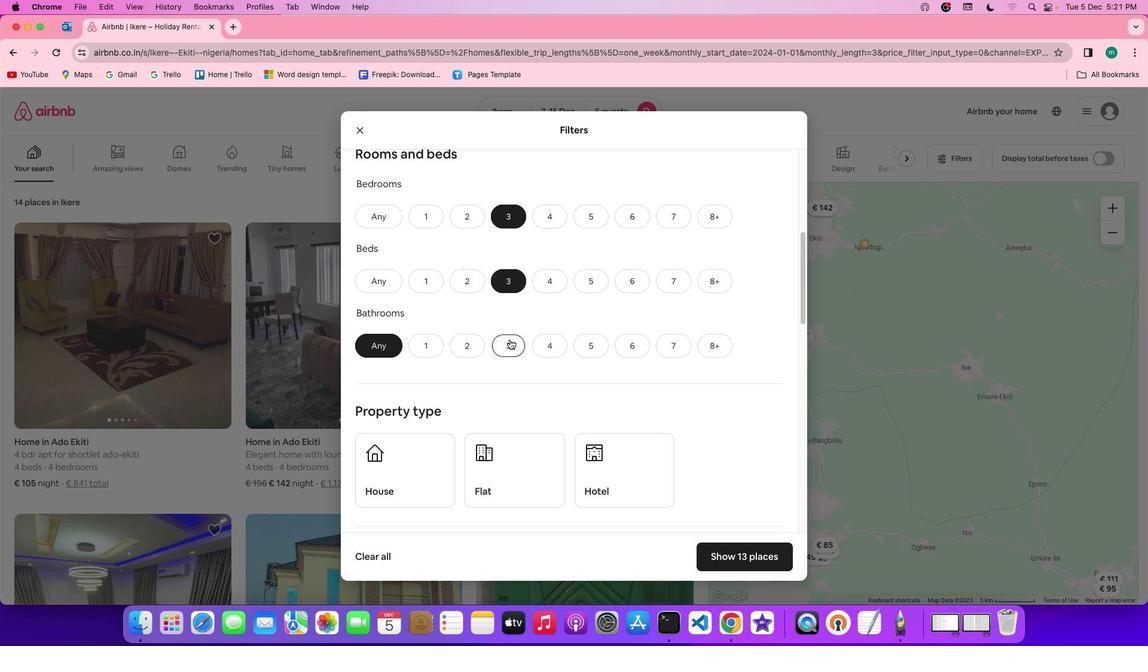 
Action: Mouse pressed left at (509, 339)
Screenshot: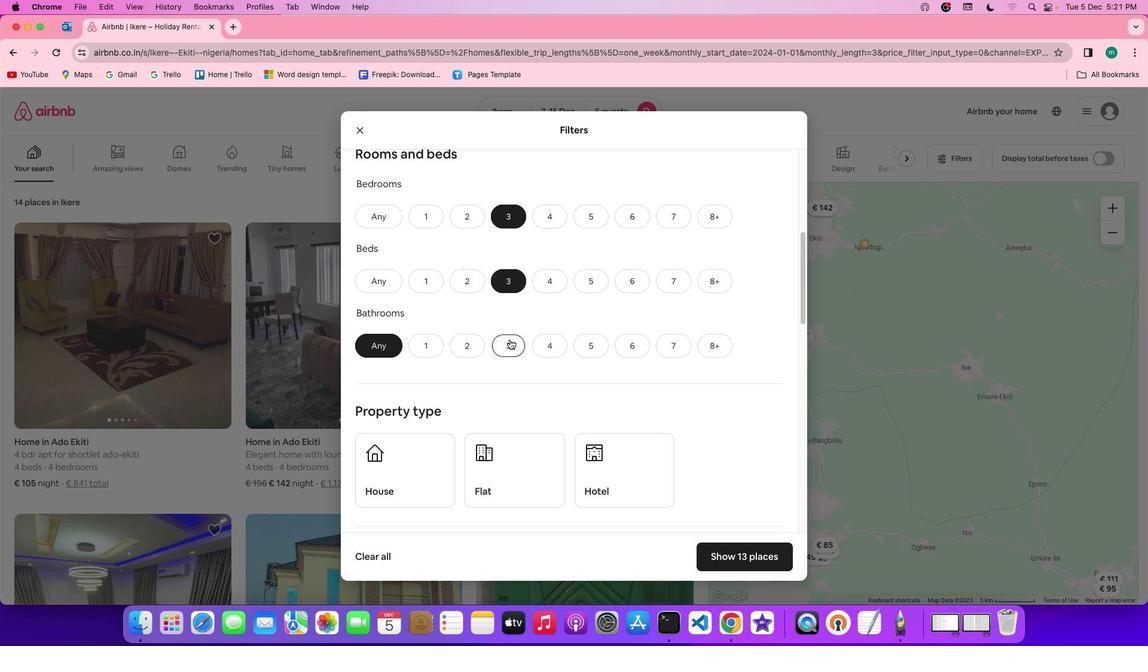 
Action: Mouse moved to (624, 369)
Screenshot: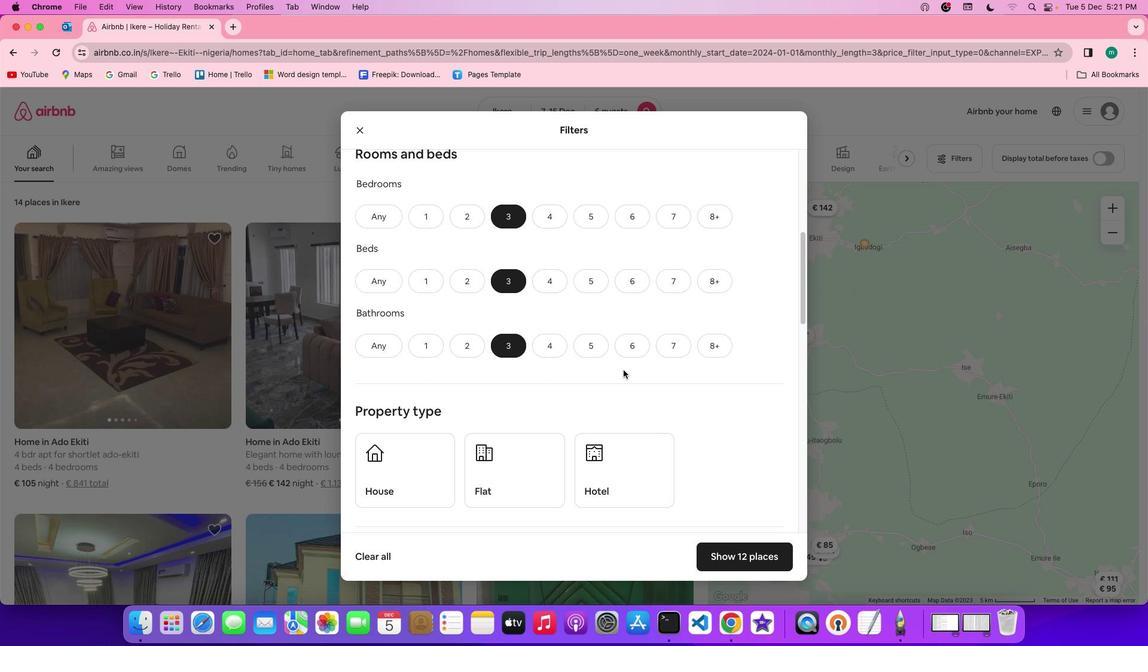 
Action: Mouse scrolled (624, 369) with delta (0, 0)
Screenshot: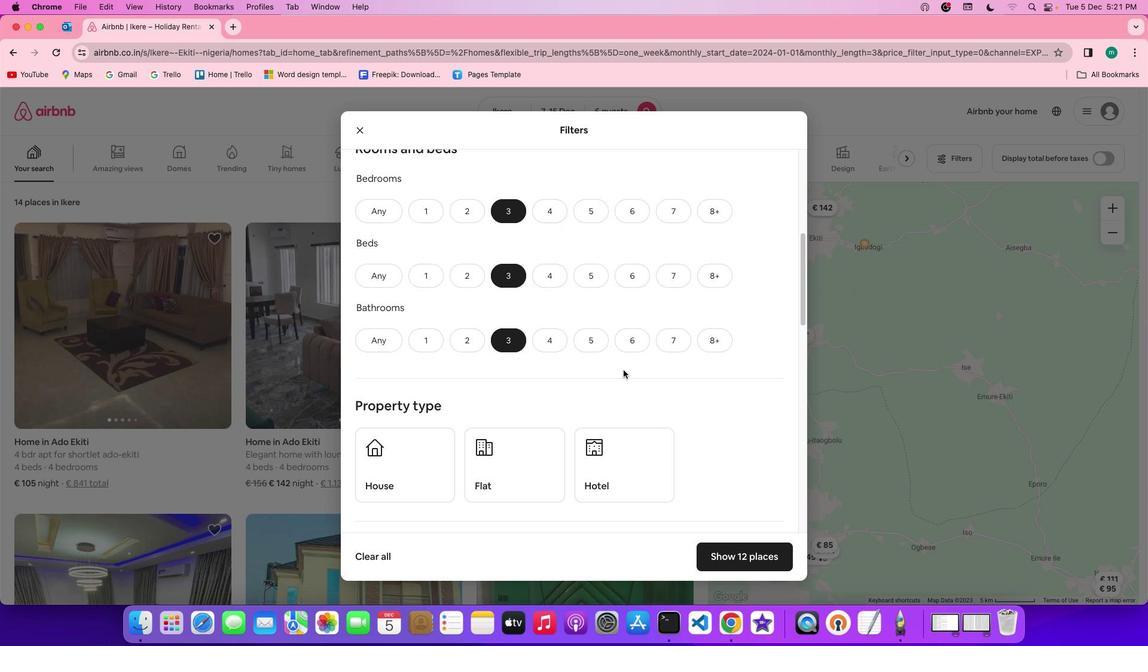 
Action: Mouse scrolled (624, 369) with delta (0, 0)
Screenshot: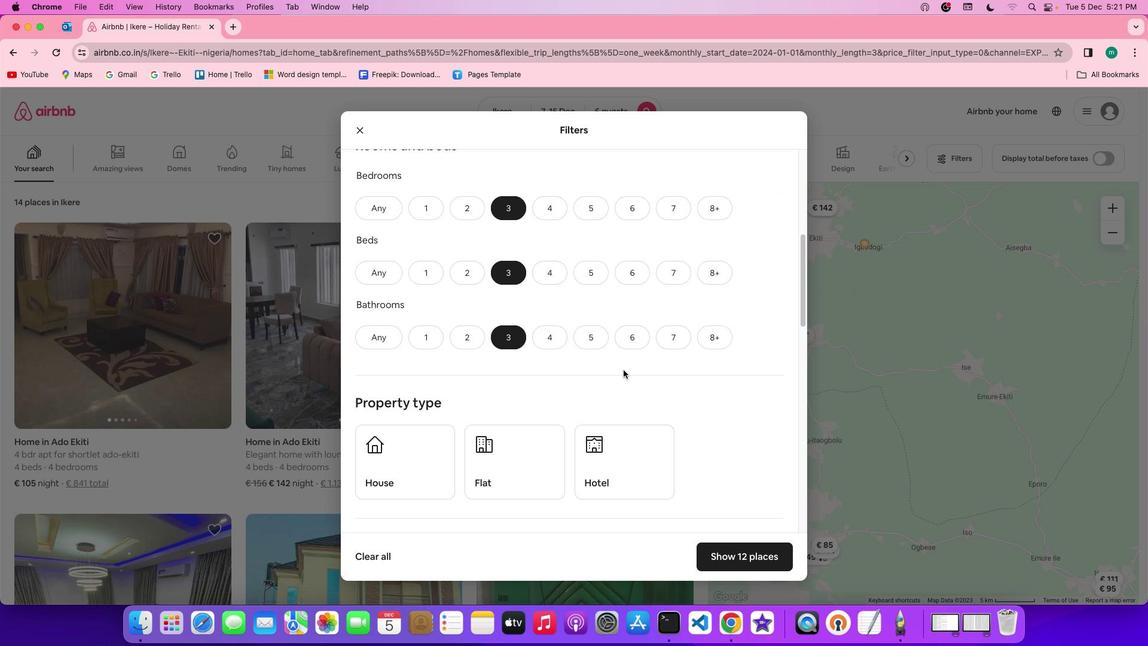 
Action: Mouse scrolled (624, 369) with delta (0, -1)
Screenshot: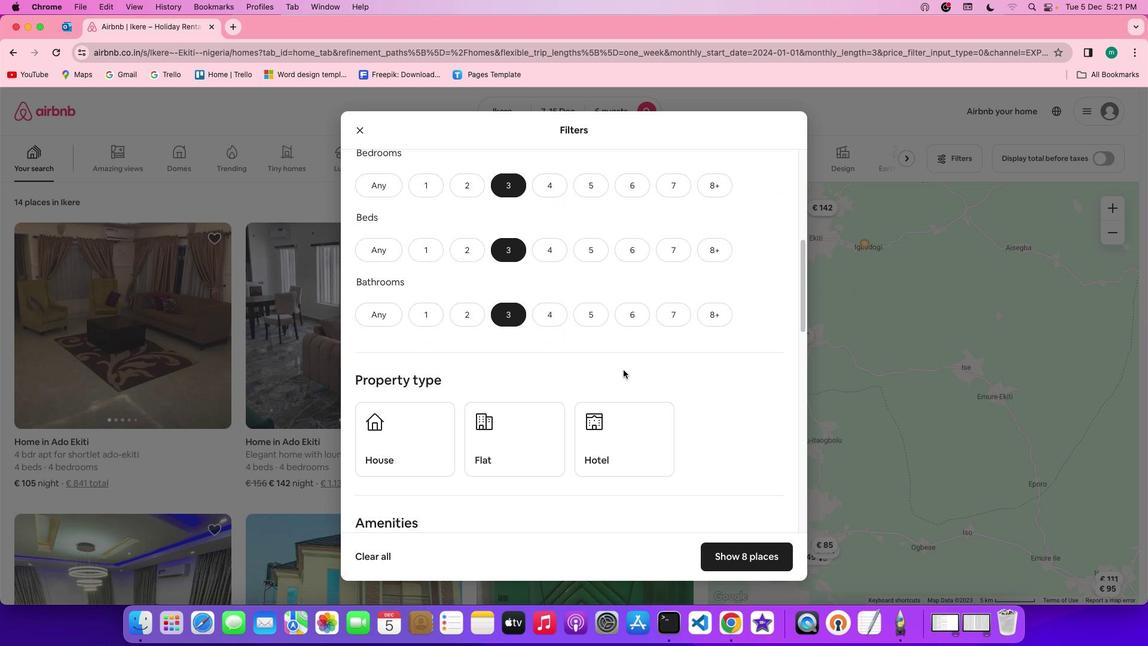 
Action: Mouse scrolled (624, 369) with delta (0, 0)
Screenshot: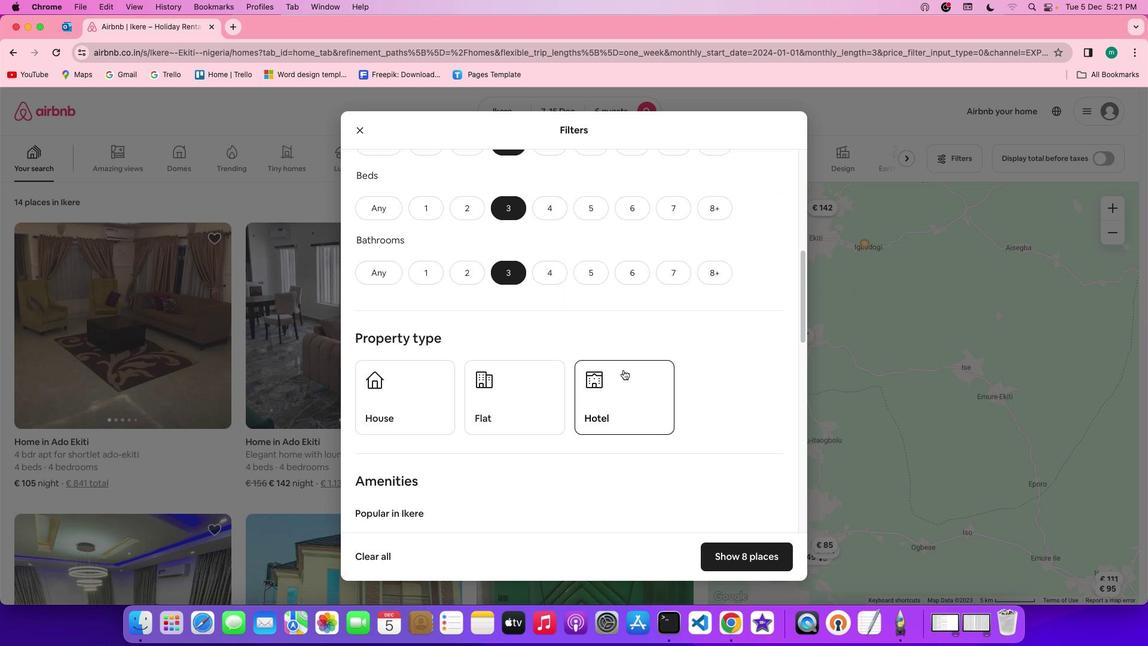 
Action: Mouse scrolled (624, 369) with delta (0, 0)
Screenshot: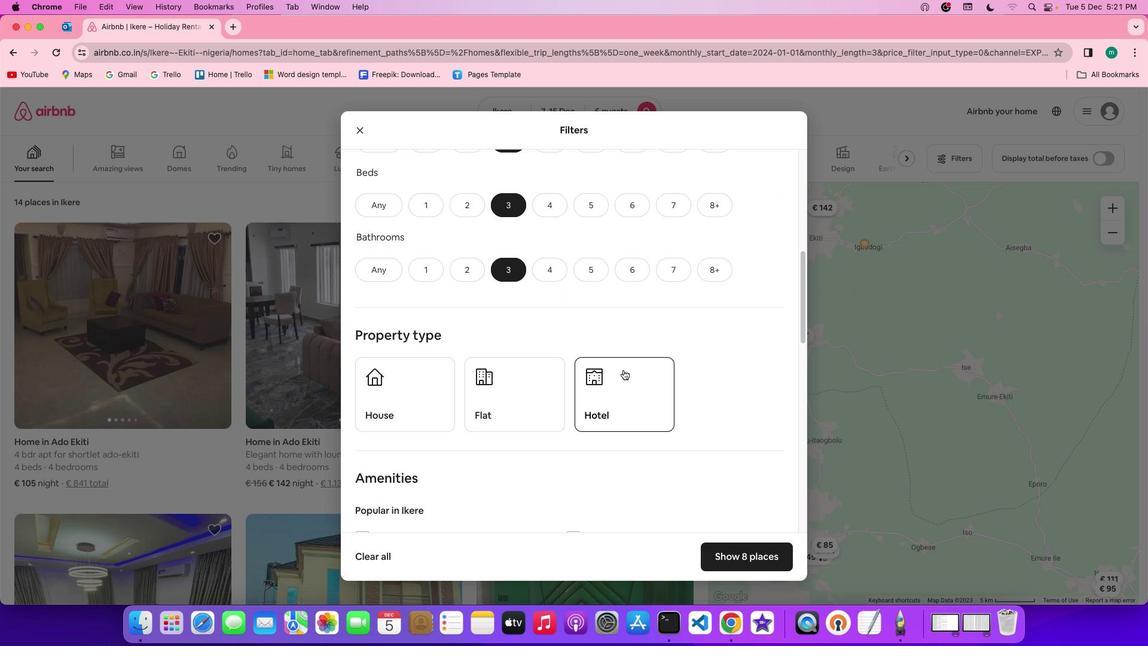 
Action: Mouse scrolled (624, 369) with delta (0, 0)
Screenshot: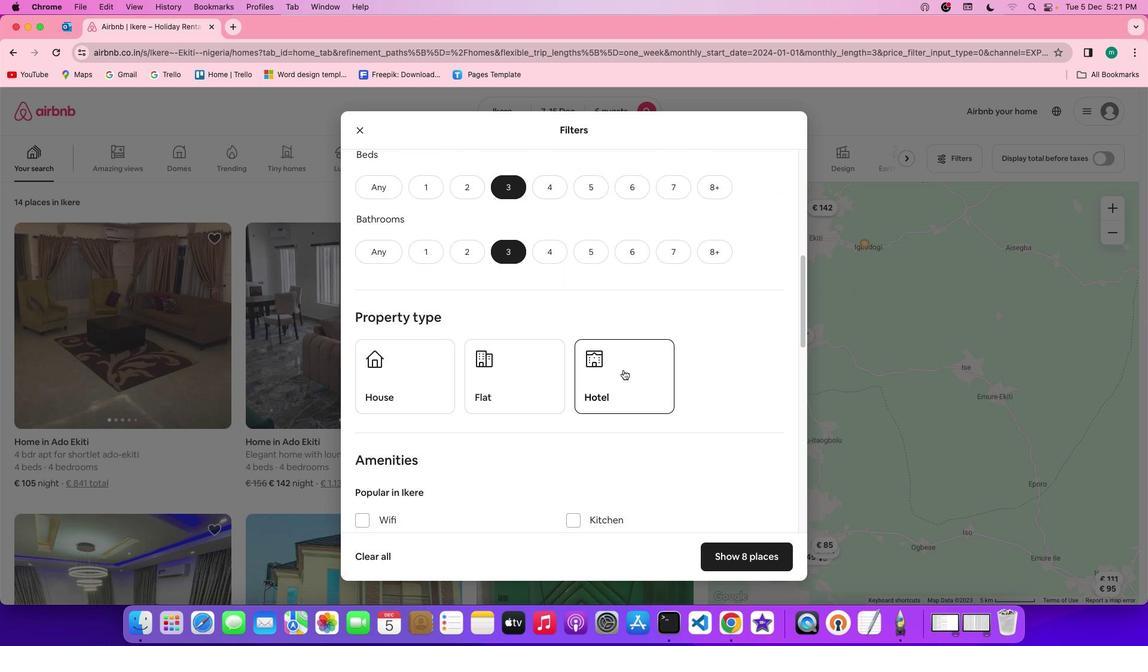 
Action: Mouse moved to (622, 372)
Screenshot: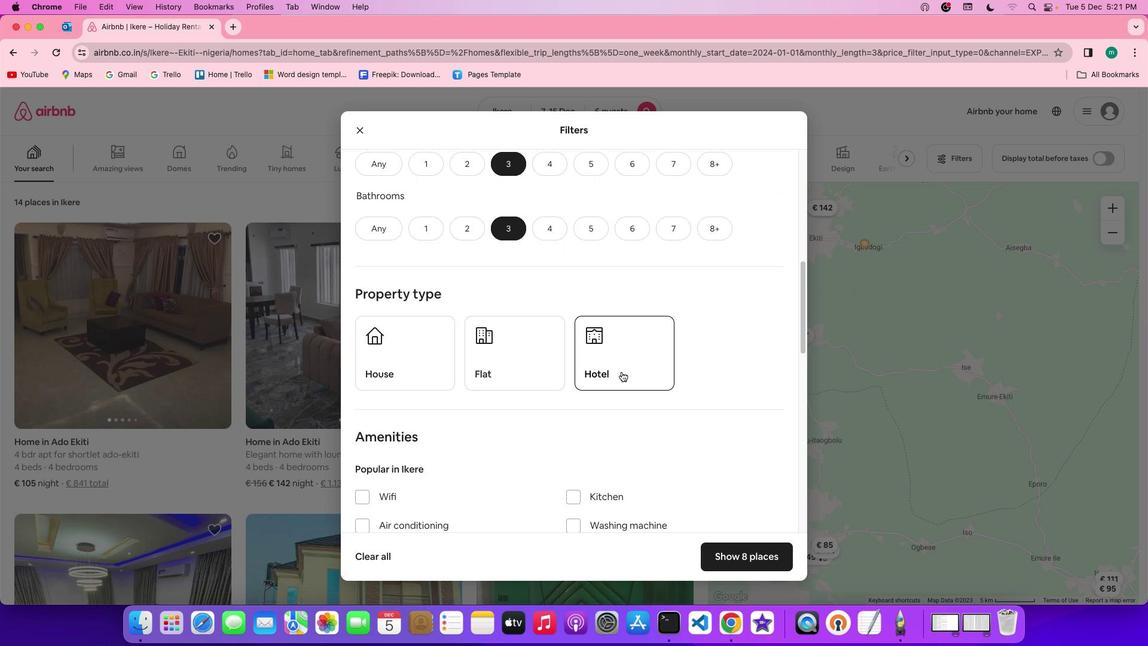 
Action: Mouse scrolled (622, 372) with delta (0, 0)
Screenshot: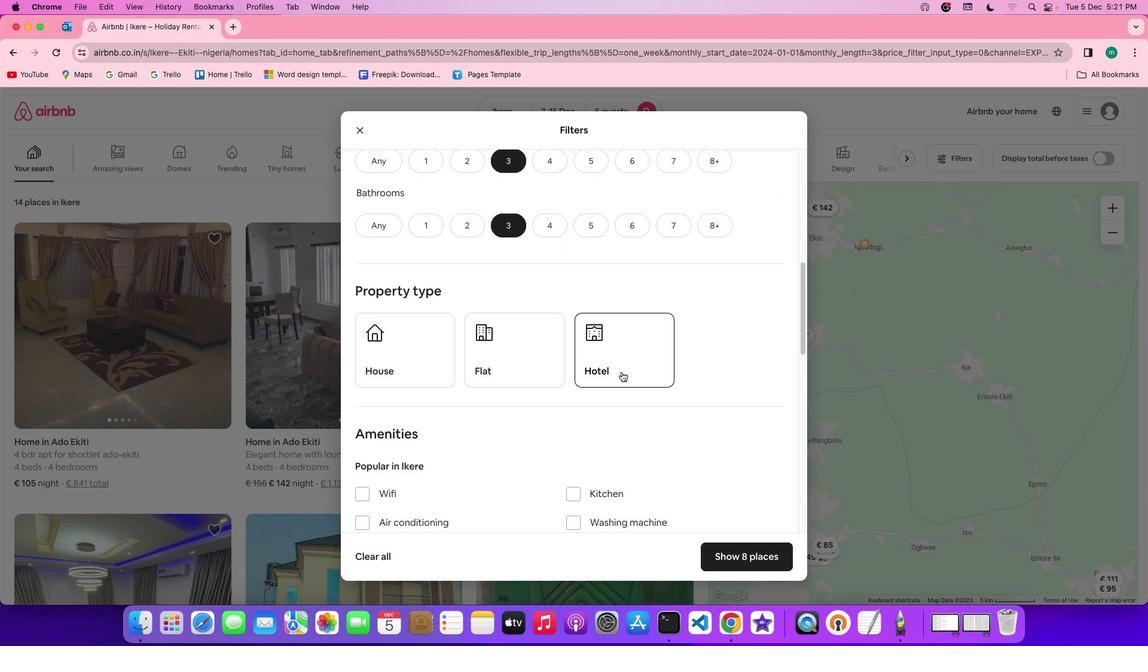 
Action: Mouse scrolled (622, 372) with delta (0, 0)
Screenshot: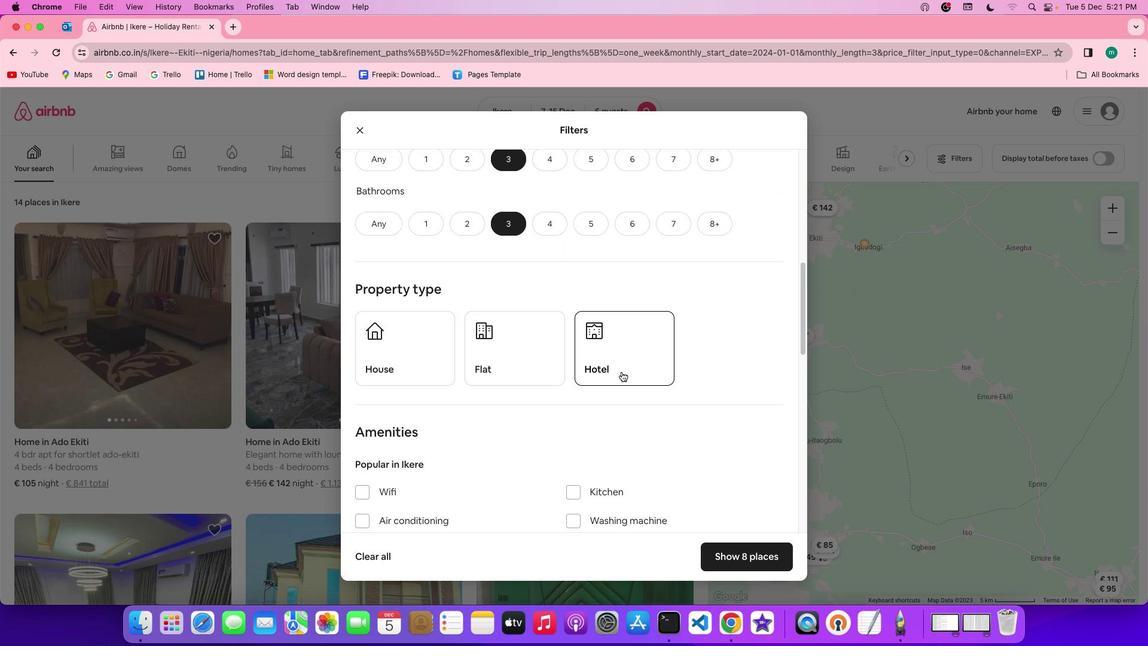 
Action: Mouse scrolled (622, 372) with delta (0, 0)
Screenshot: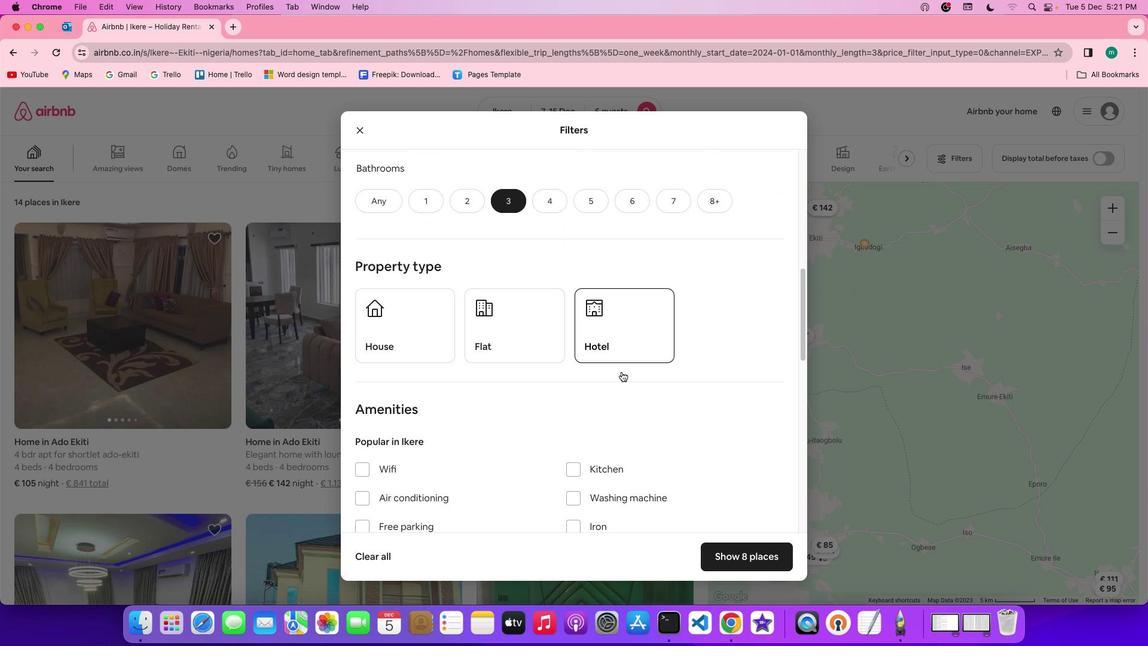 
Action: Mouse scrolled (622, 372) with delta (0, 0)
Screenshot: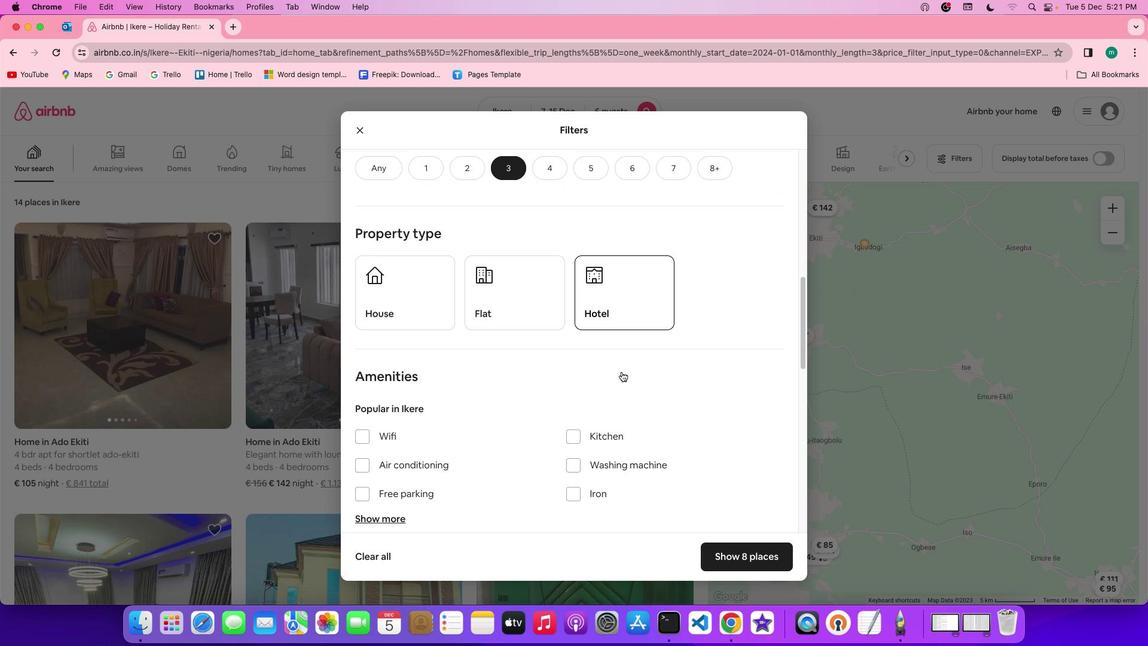 
Action: Mouse scrolled (622, 372) with delta (0, 0)
Screenshot: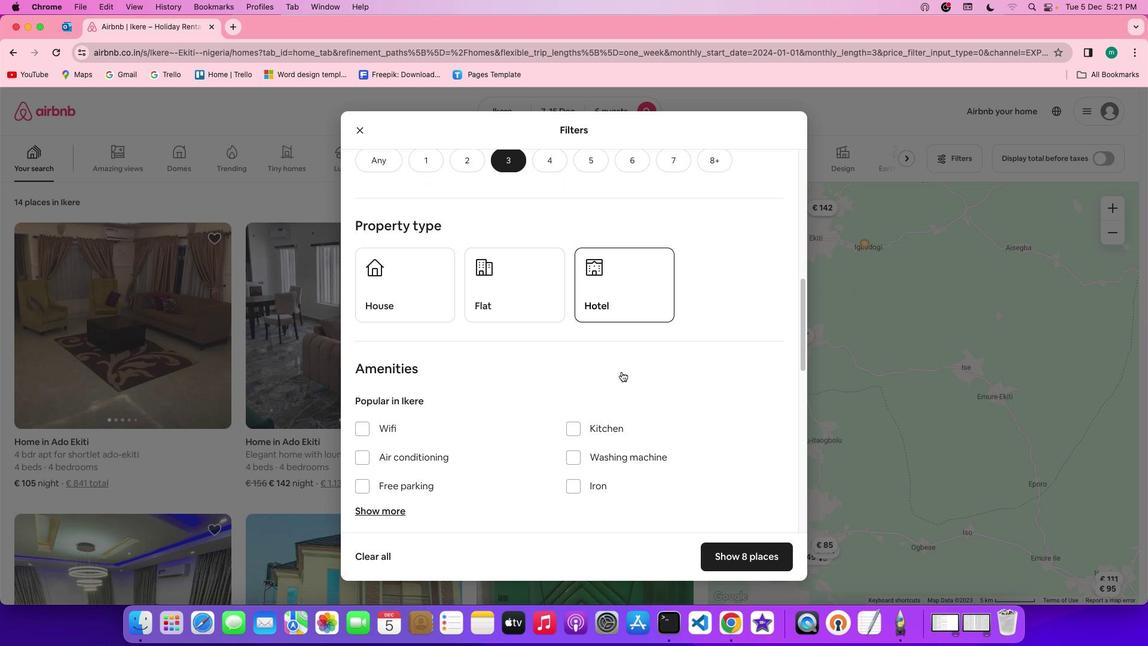 
Action: Mouse scrolled (622, 372) with delta (0, -1)
Screenshot: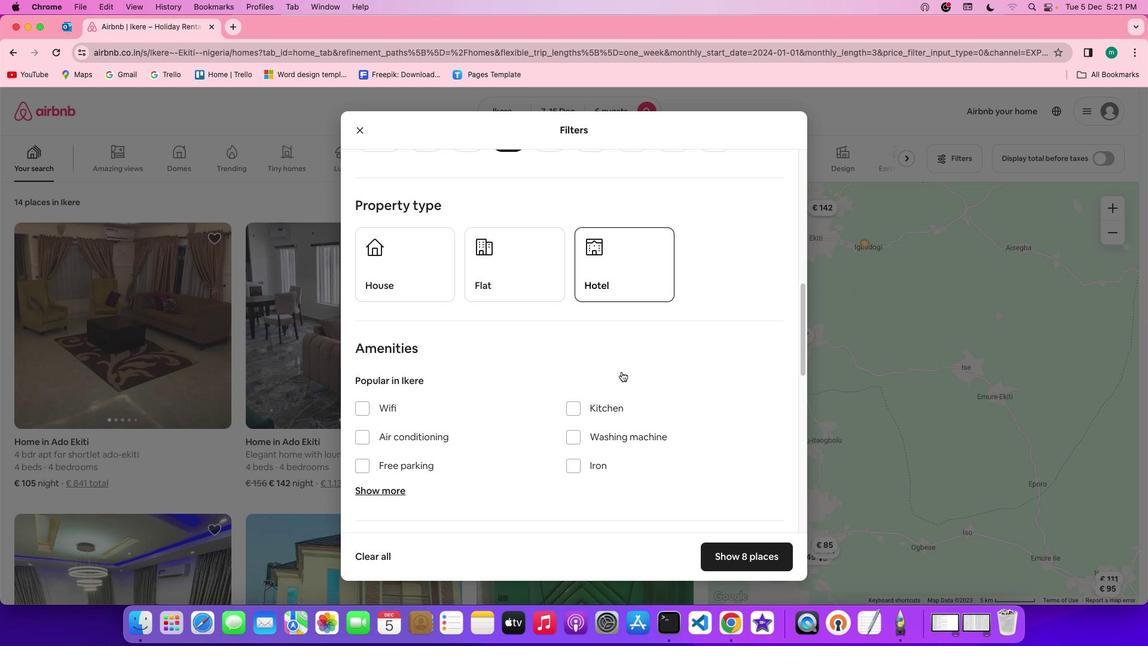 
Action: Mouse scrolled (622, 372) with delta (0, -1)
Screenshot: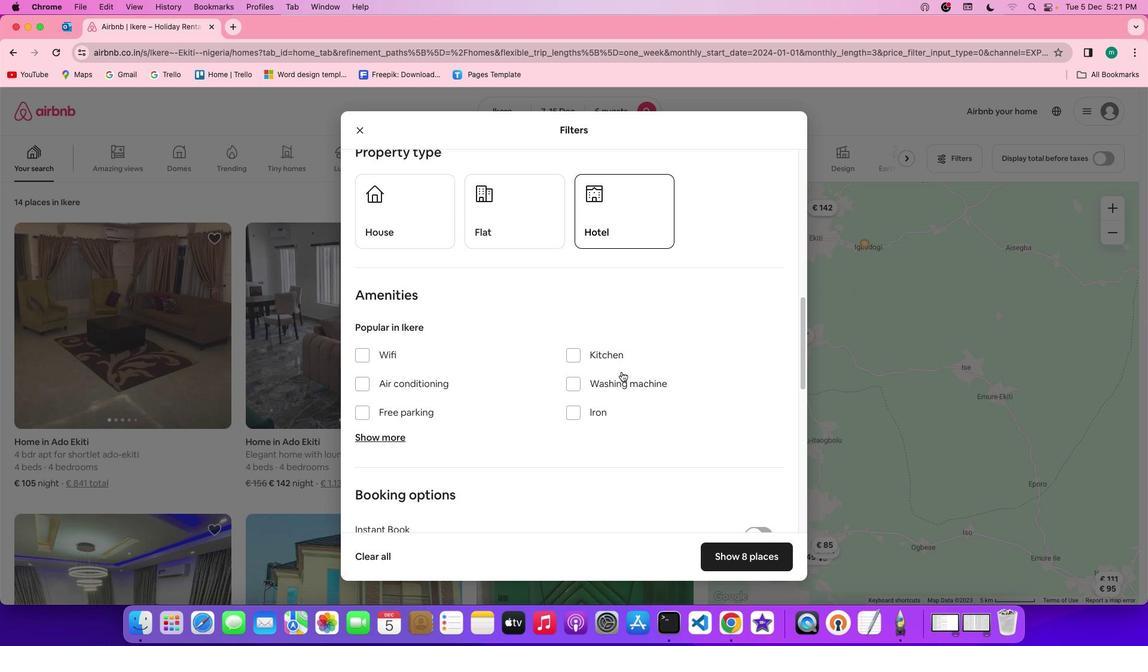
Action: Mouse scrolled (622, 372) with delta (0, 0)
Screenshot: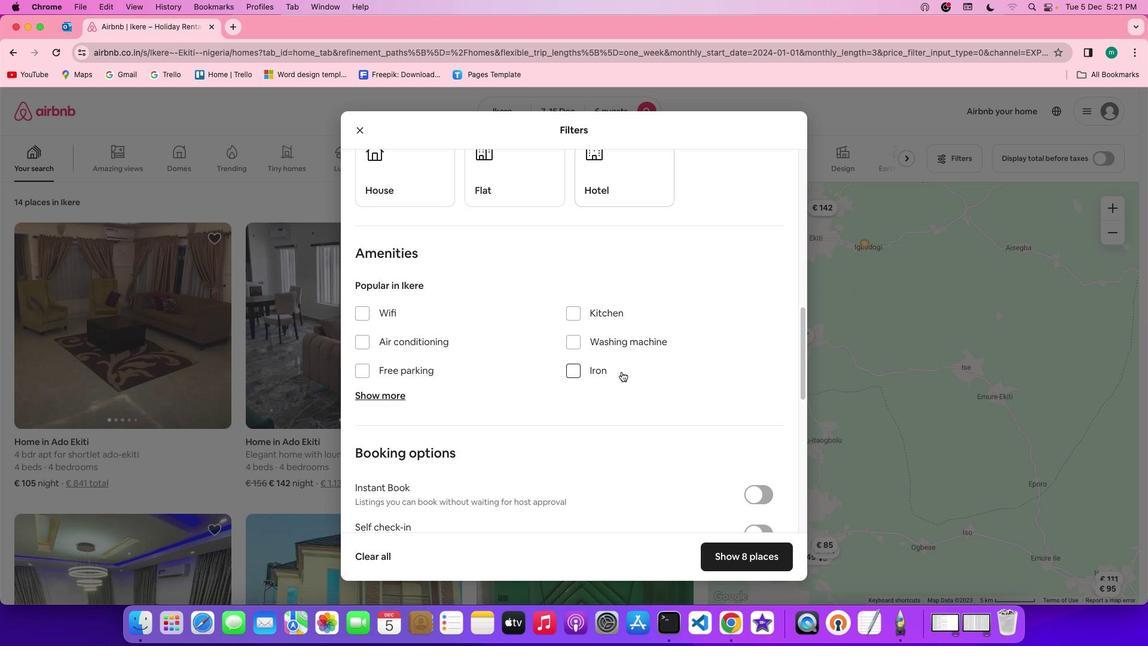 
Action: Mouse scrolled (622, 372) with delta (0, 0)
Screenshot: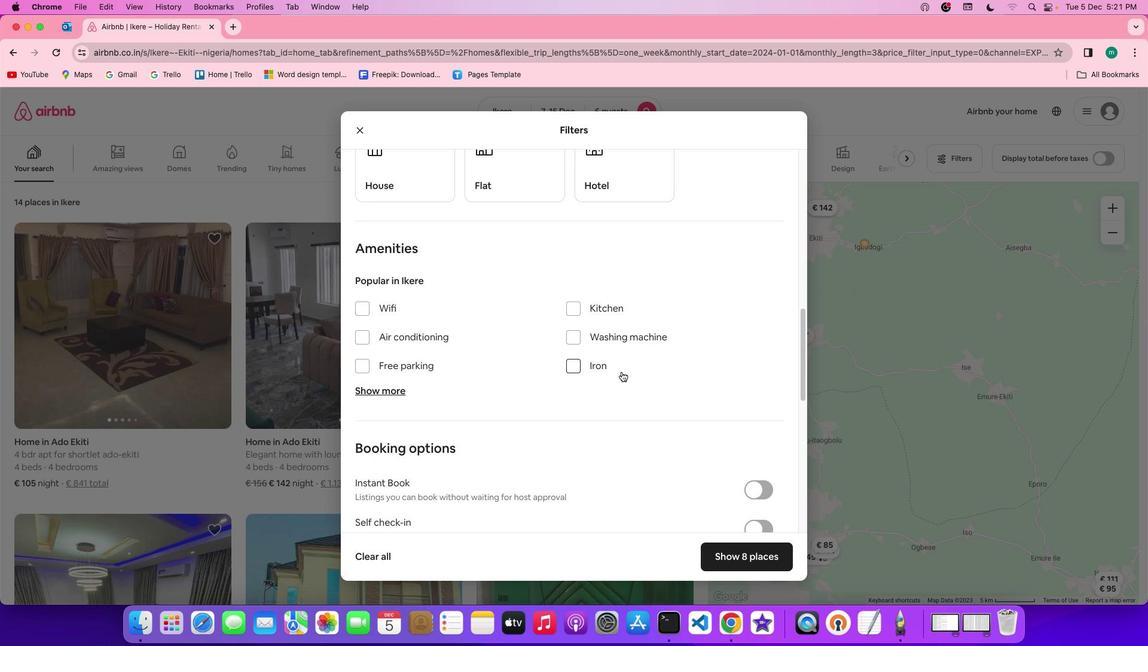 
Action: Mouse scrolled (622, 372) with delta (0, 0)
Screenshot: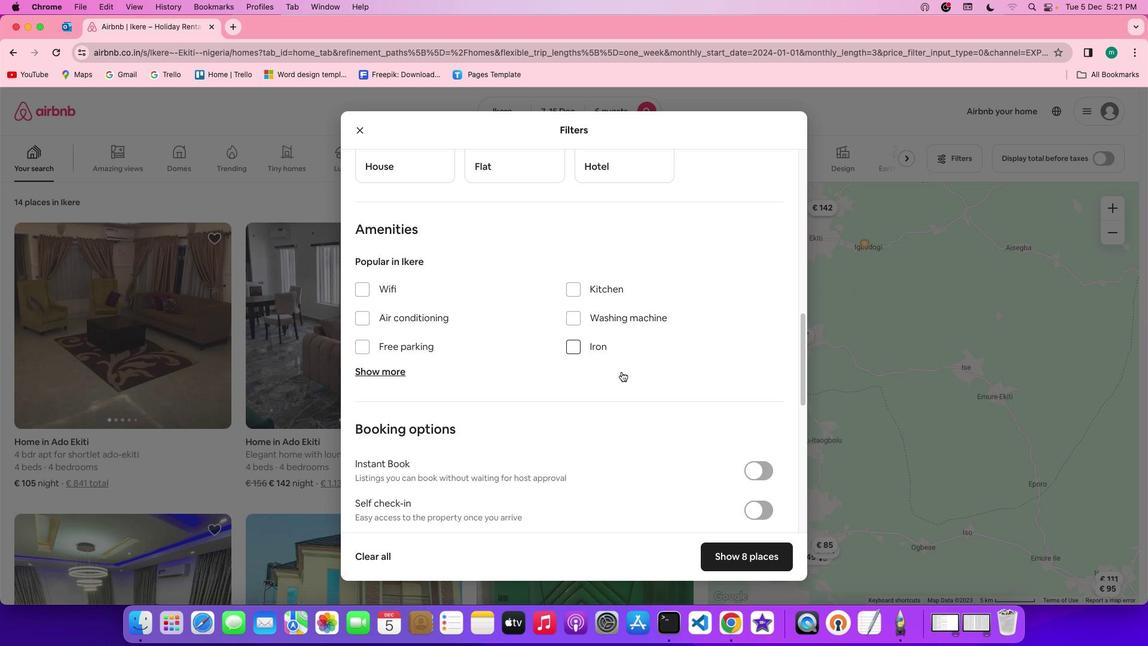 
Action: Mouse scrolled (622, 372) with delta (0, 0)
Screenshot: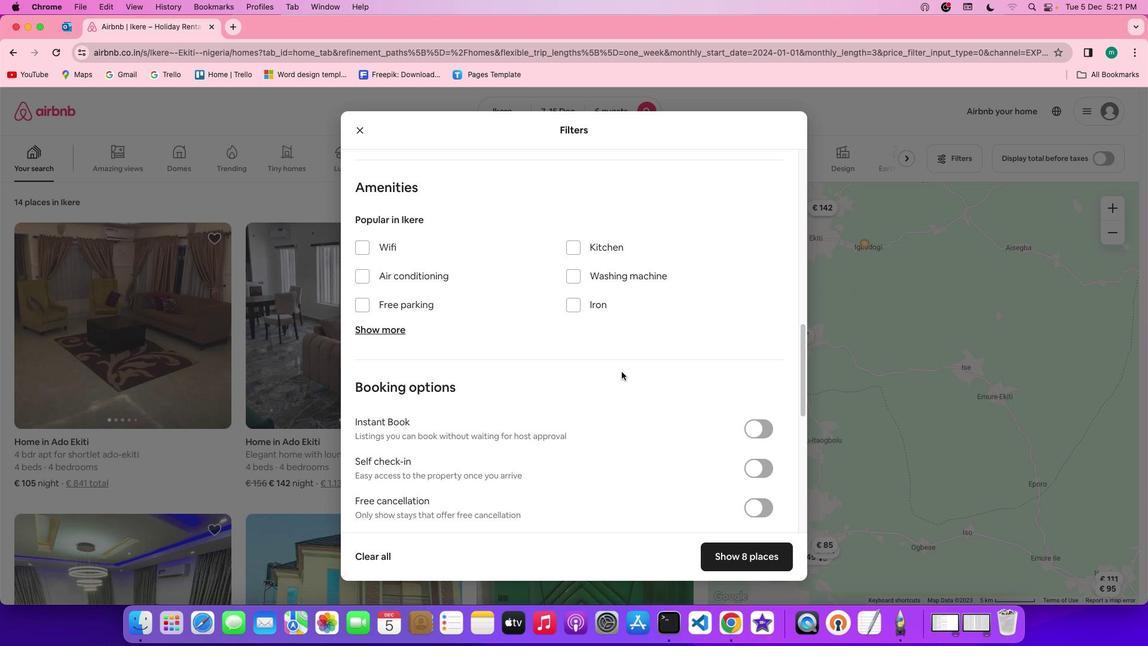 
Action: Mouse scrolled (622, 372) with delta (0, 0)
Screenshot: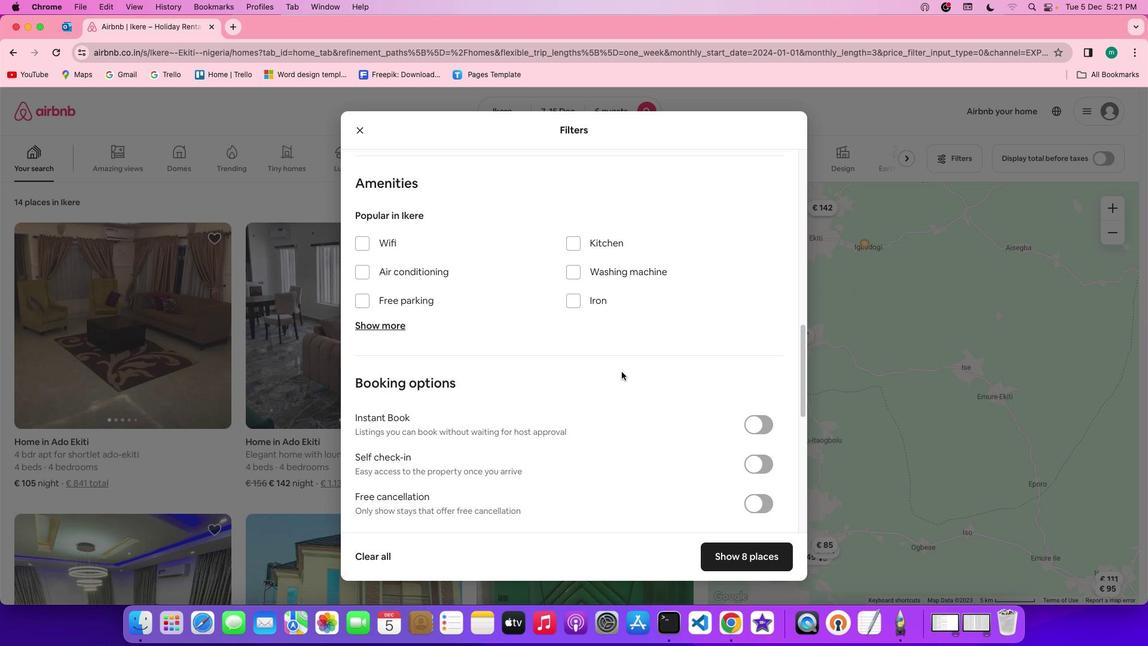 
Action: Mouse scrolled (622, 372) with delta (0, 0)
Screenshot: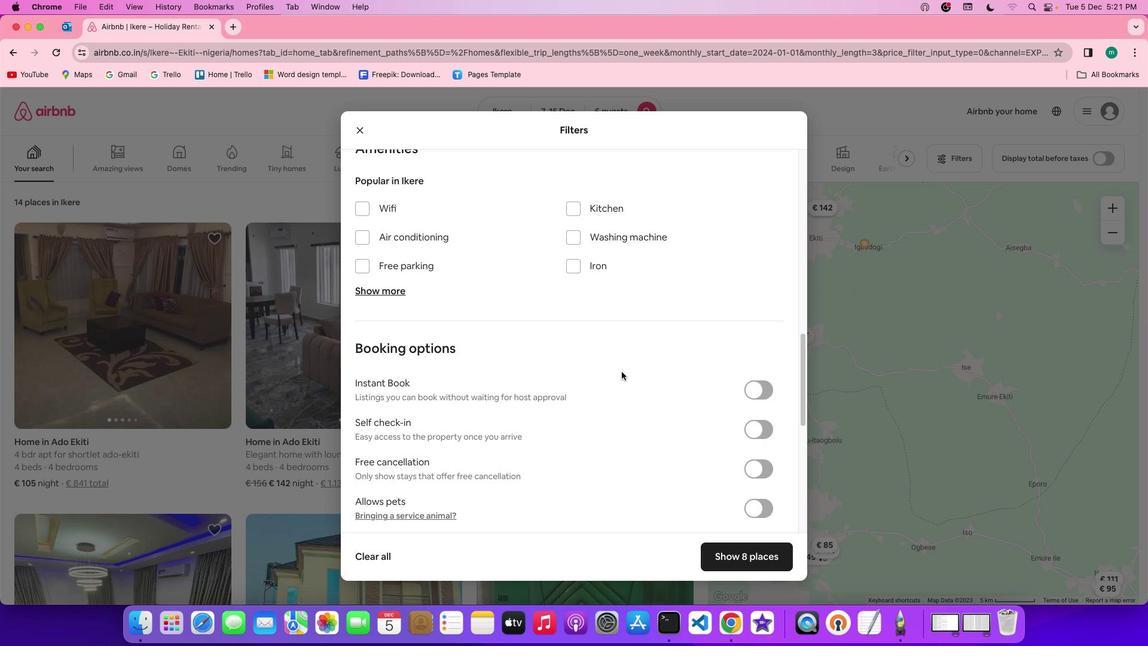 
Action: Mouse scrolled (622, 372) with delta (0, 0)
Screenshot: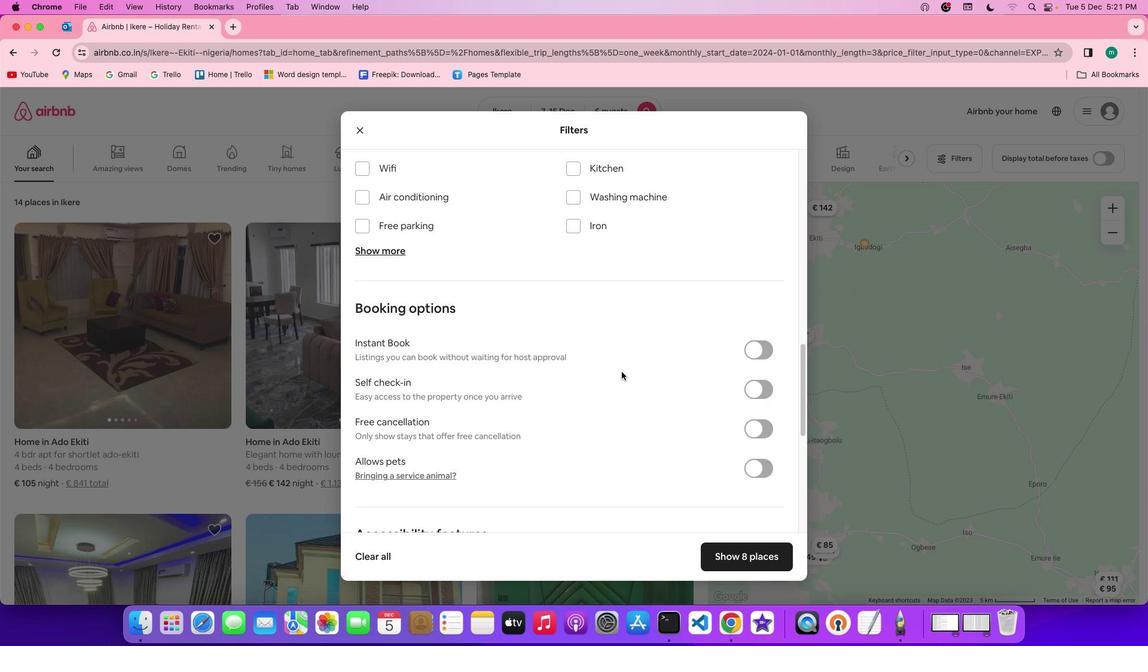 
Action: Mouse scrolled (622, 372) with delta (0, 0)
Screenshot: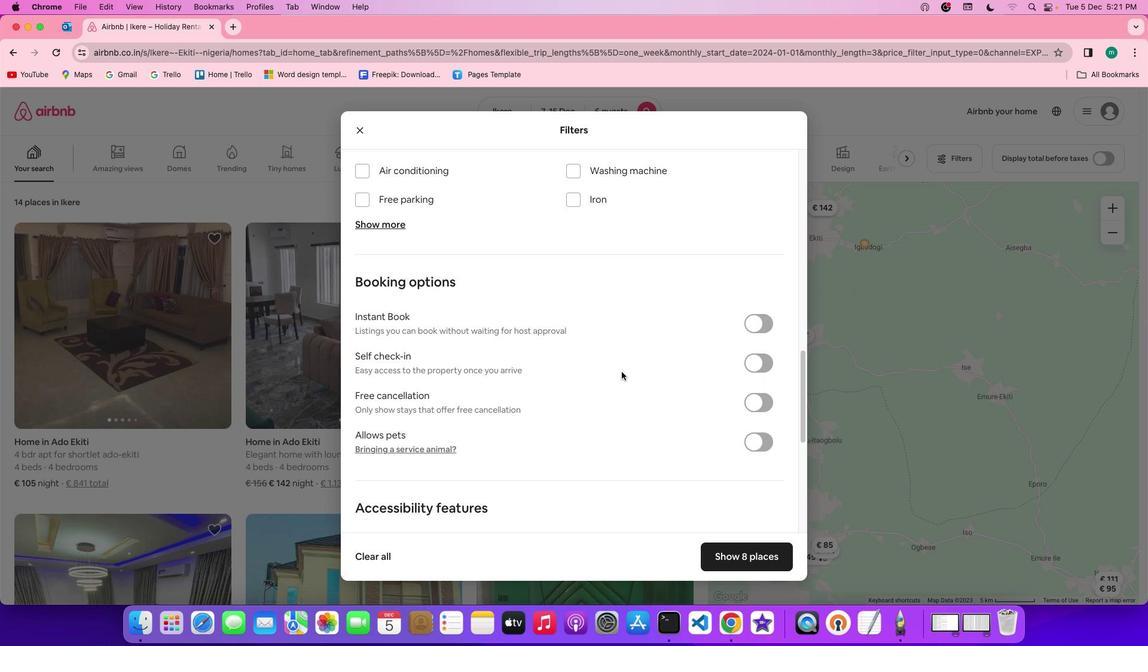 
Action: Mouse scrolled (622, 372) with delta (0, 0)
Screenshot: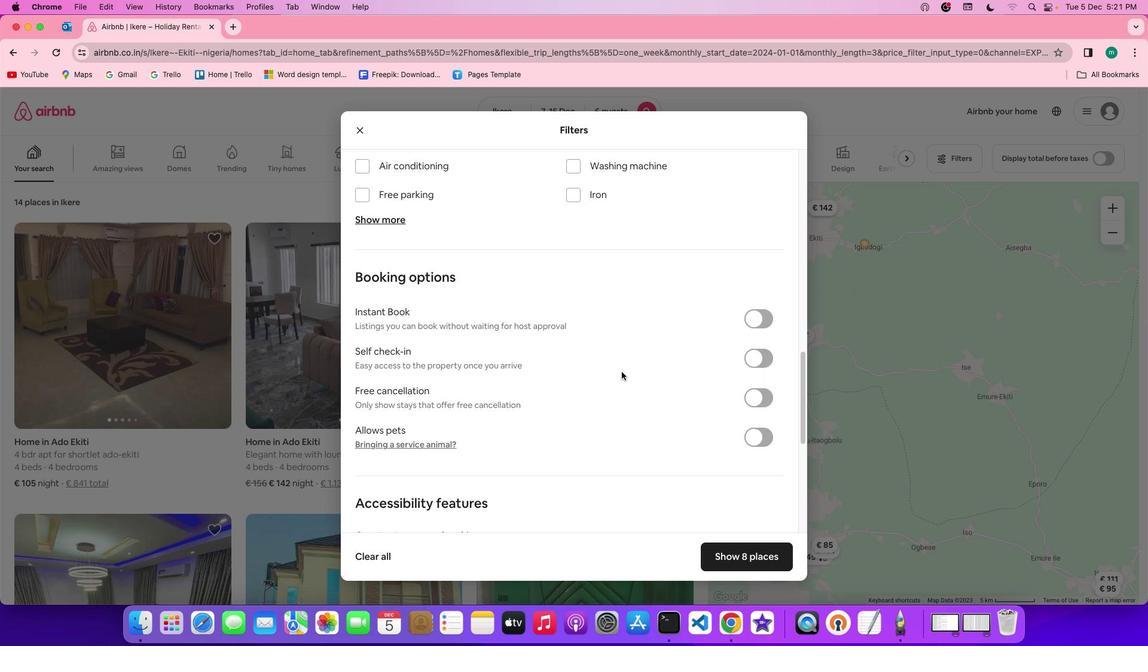 
Action: Mouse scrolled (622, 372) with delta (0, -1)
Screenshot: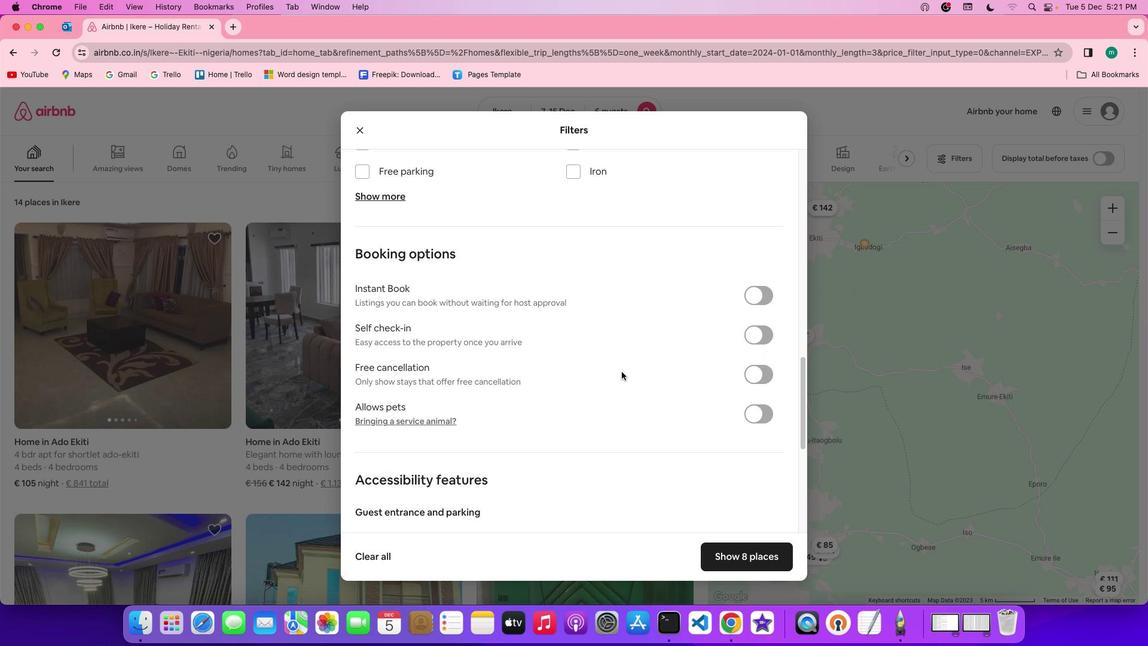 
Action: Mouse scrolled (622, 372) with delta (0, 0)
Screenshot: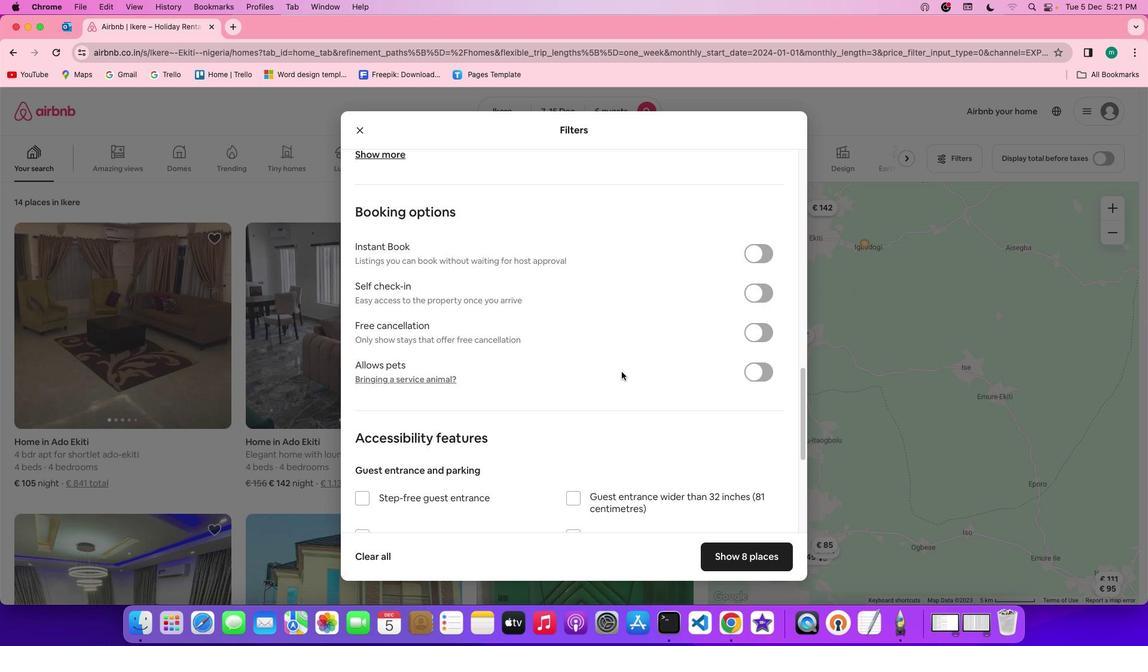 
Action: Mouse scrolled (622, 372) with delta (0, 0)
Screenshot: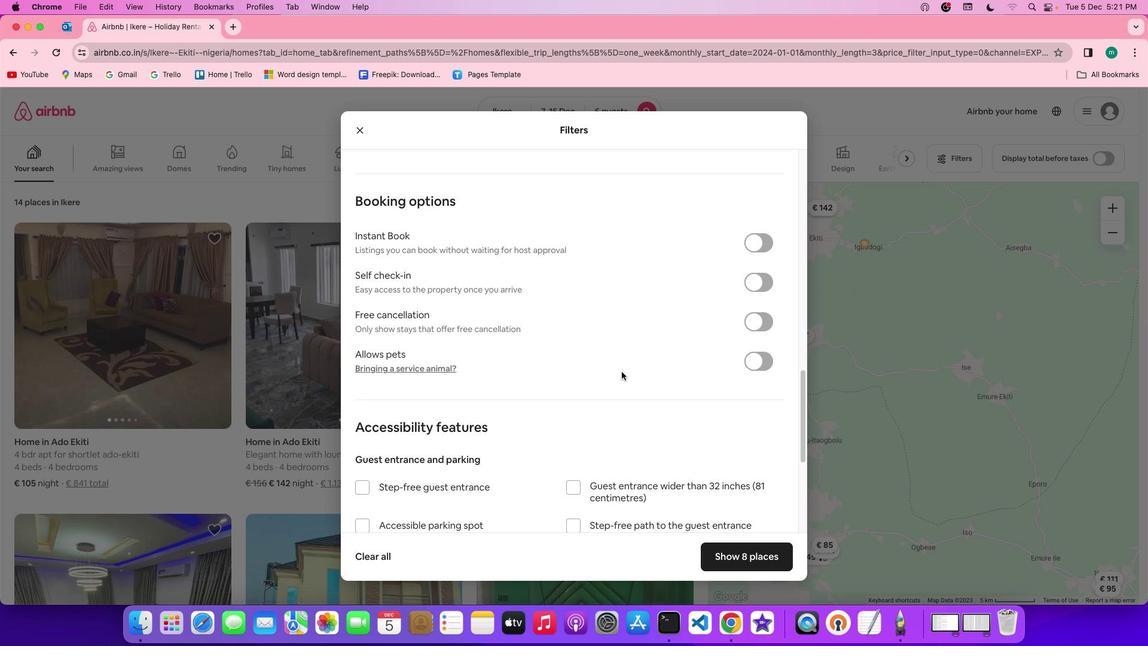 
Action: Mouse scrolled (622, 372) with delta (0, 0)
Screenshot: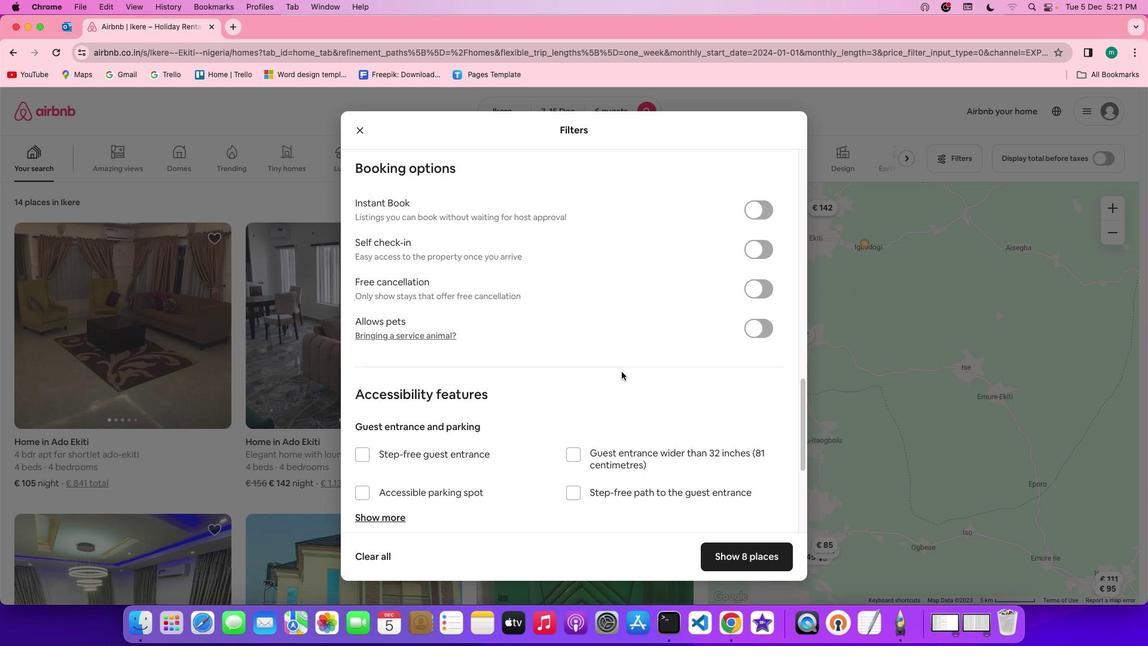 
Action: Mouse scrolled (622, 372) with delta (0, -1)
Screenshot: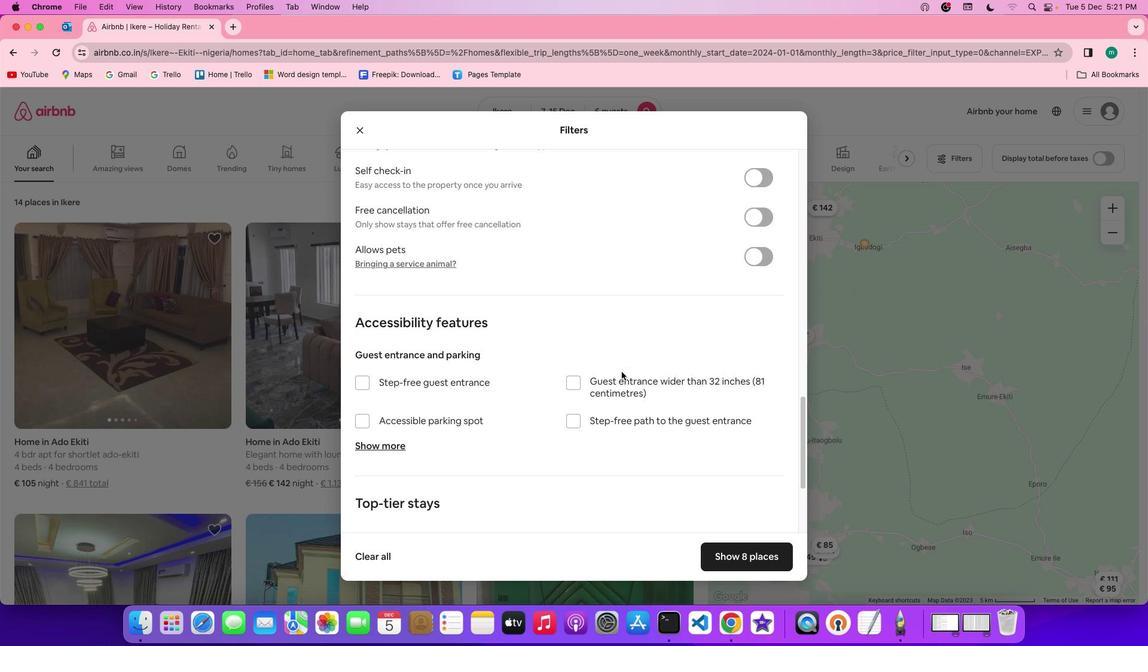 
Action: Mouse scrolled (622, 372) with delta (0, -2)
Screenshot: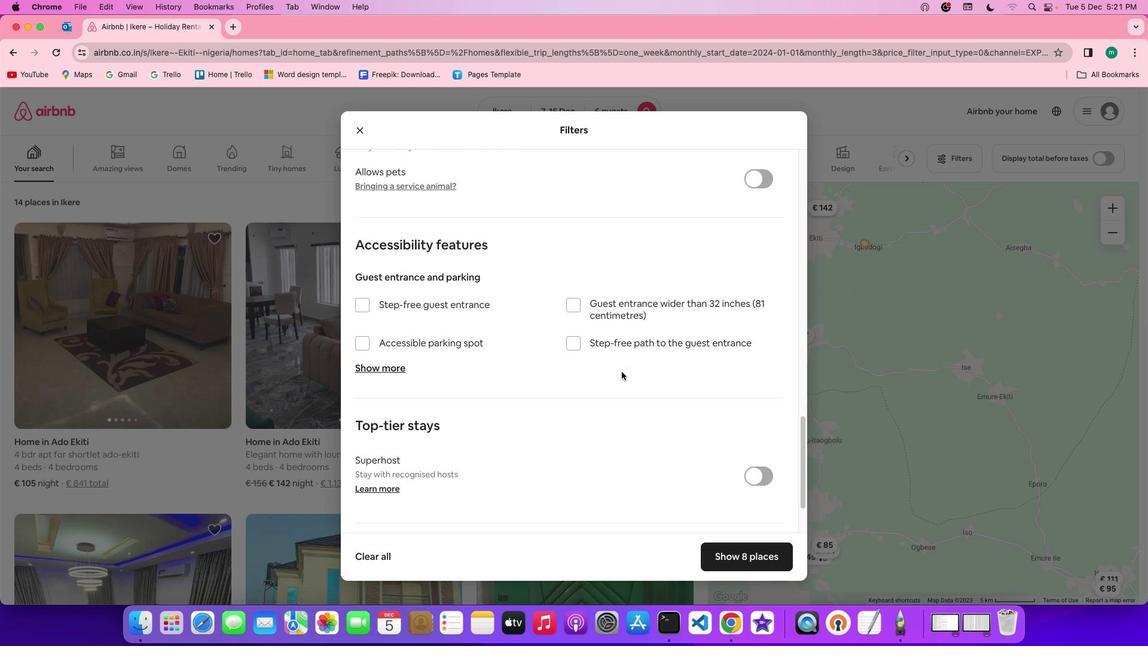 
Action: Mouse scrolled (622, 372) with delta (0, -2)
Screenshot: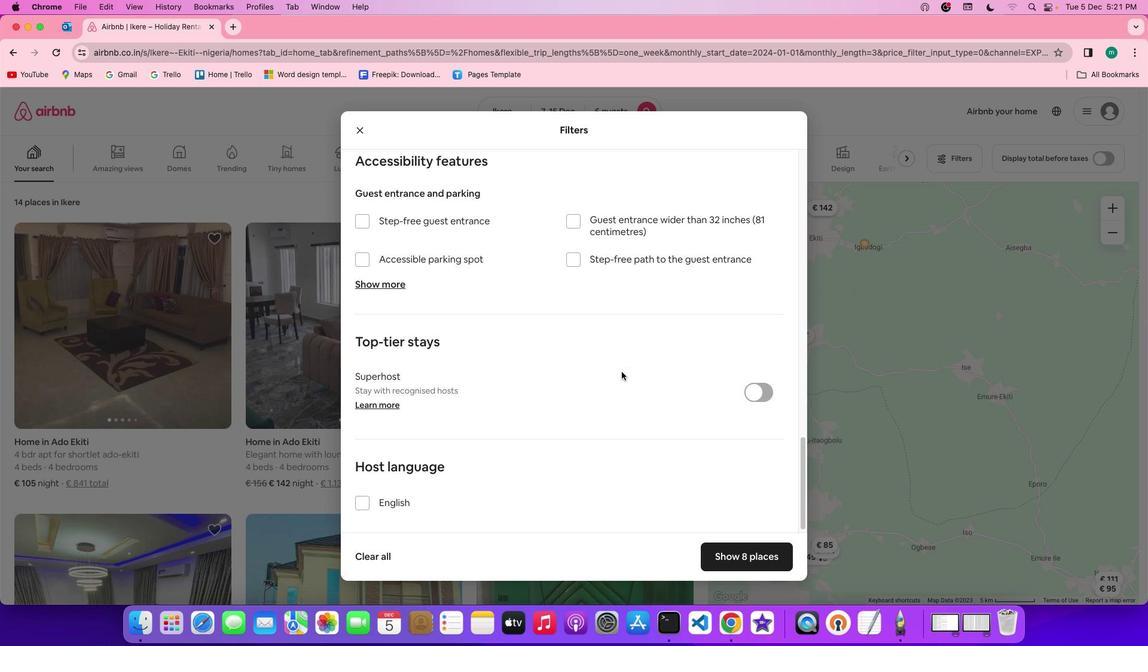 
Action: Mouse scrolled (622, 372) with delta (0, 0)
Screenshot: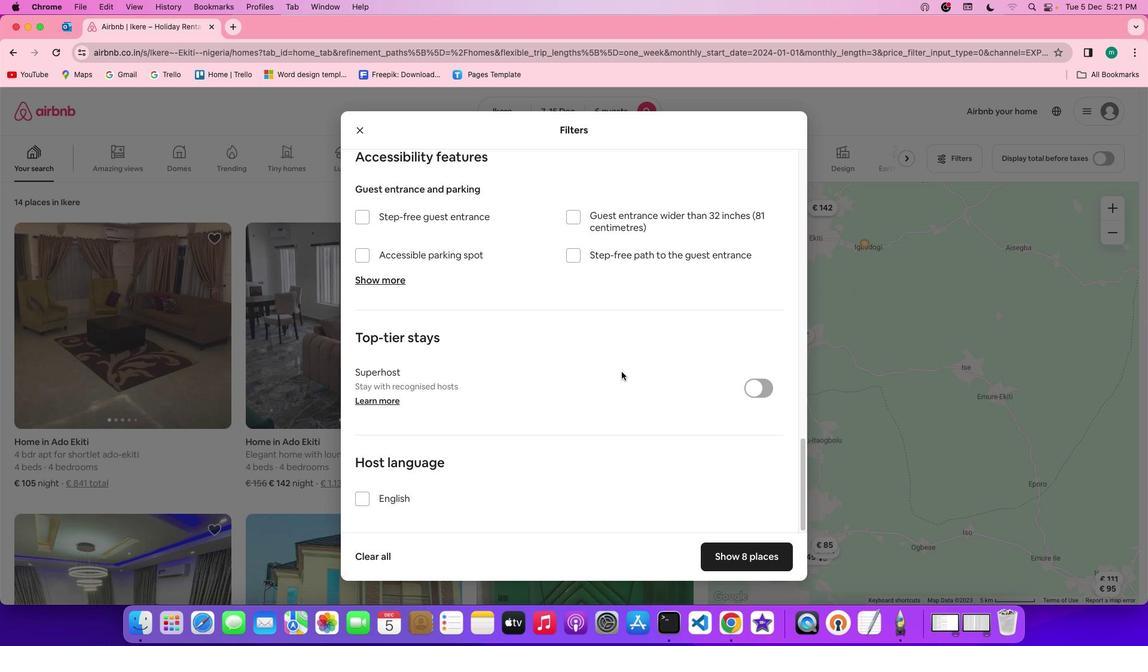 
Action: Mouse scrolled (622, 372) with delta (0, 0)
Screenshot: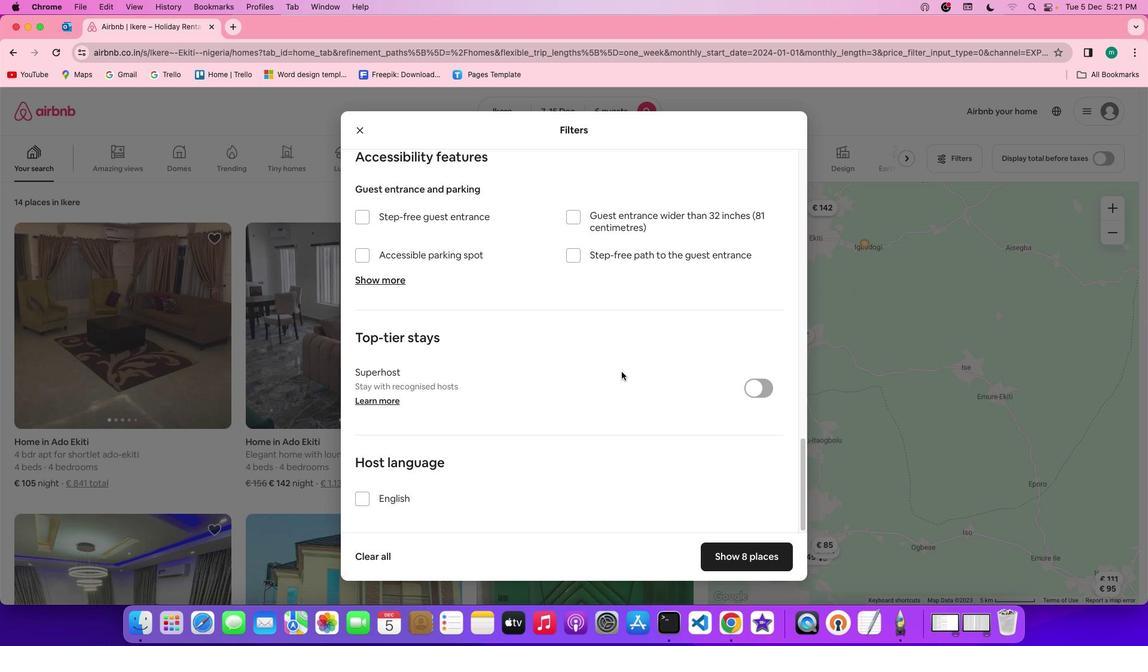 
Action: Mouse scrolled (622, 372) with delta (0, -1)
Screenshot: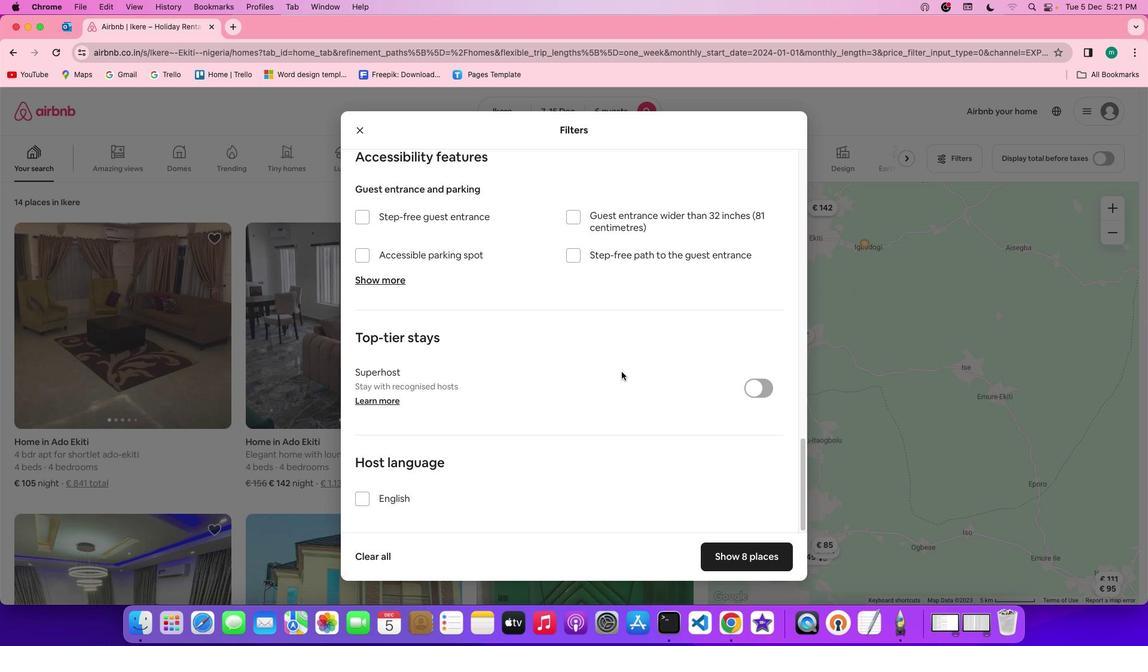
Action: Mouse scrolled (622, 372) with delta (0, -2)
Screenshot: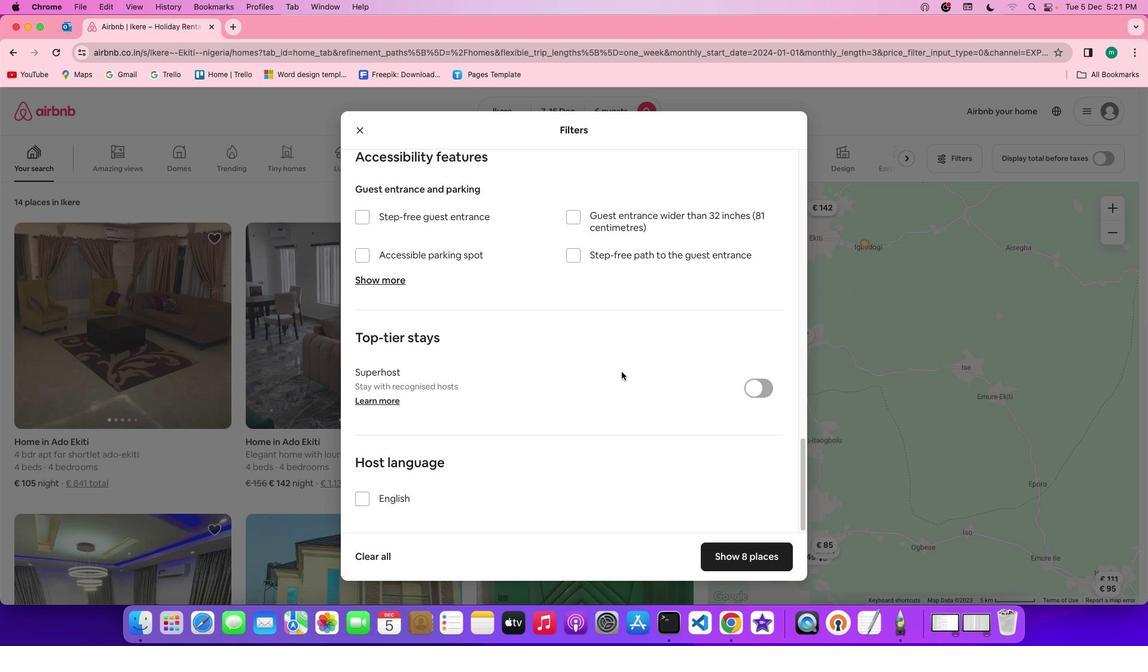 
Action: Mouse scrolled (622, 372) with delta (0, -2)
Screenshot: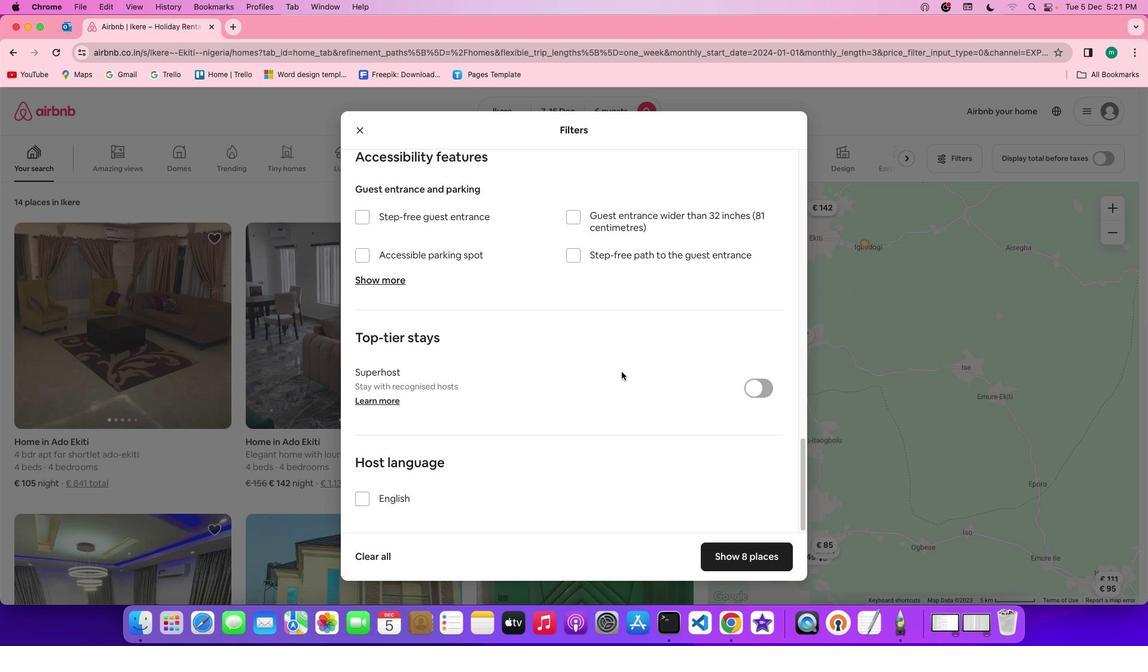 
Action: Mouse moved to (753, 568)
Screenshot: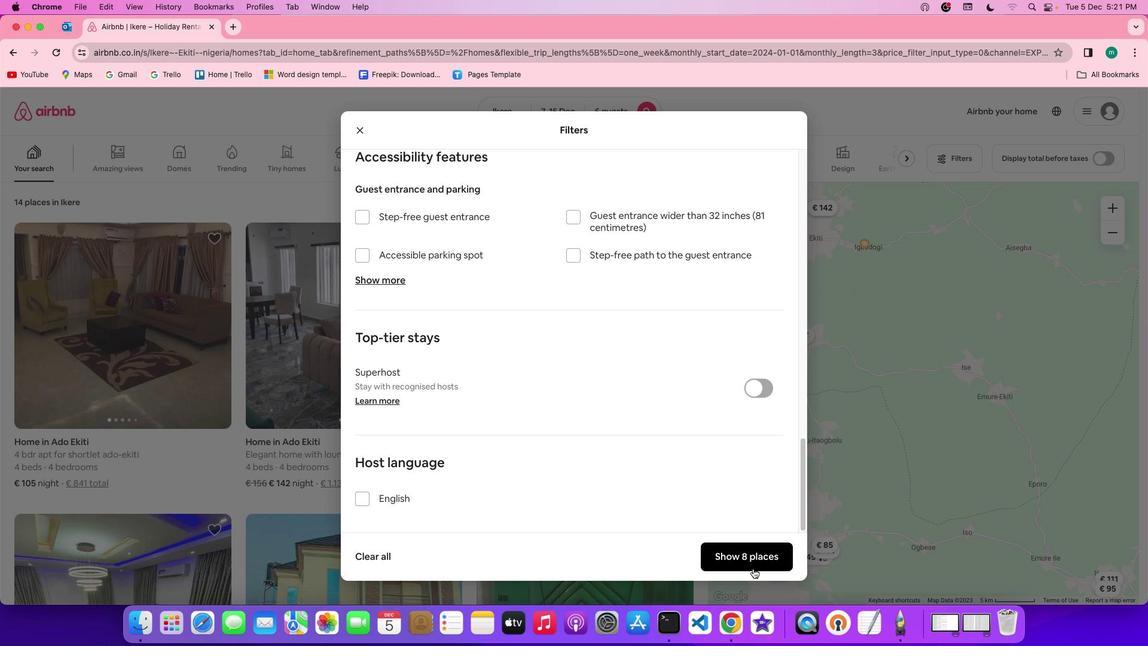 
Action: Mouse pressed left at (753, 568)
Screenshot: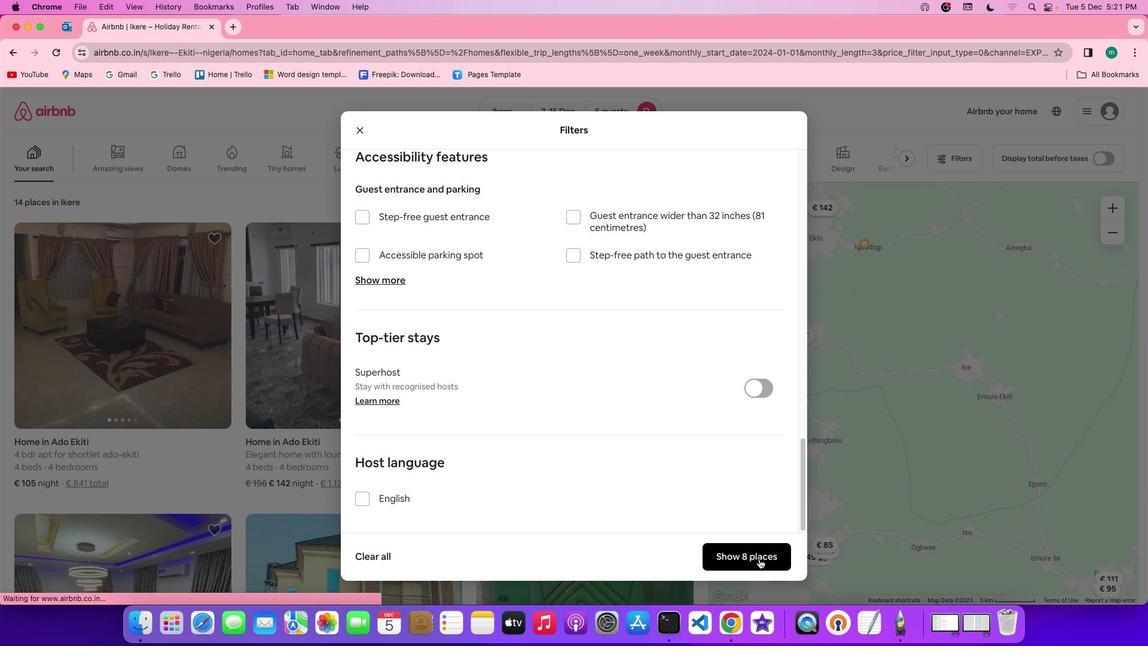 
Action: Mouse moved to (509, 380)
Screenshot: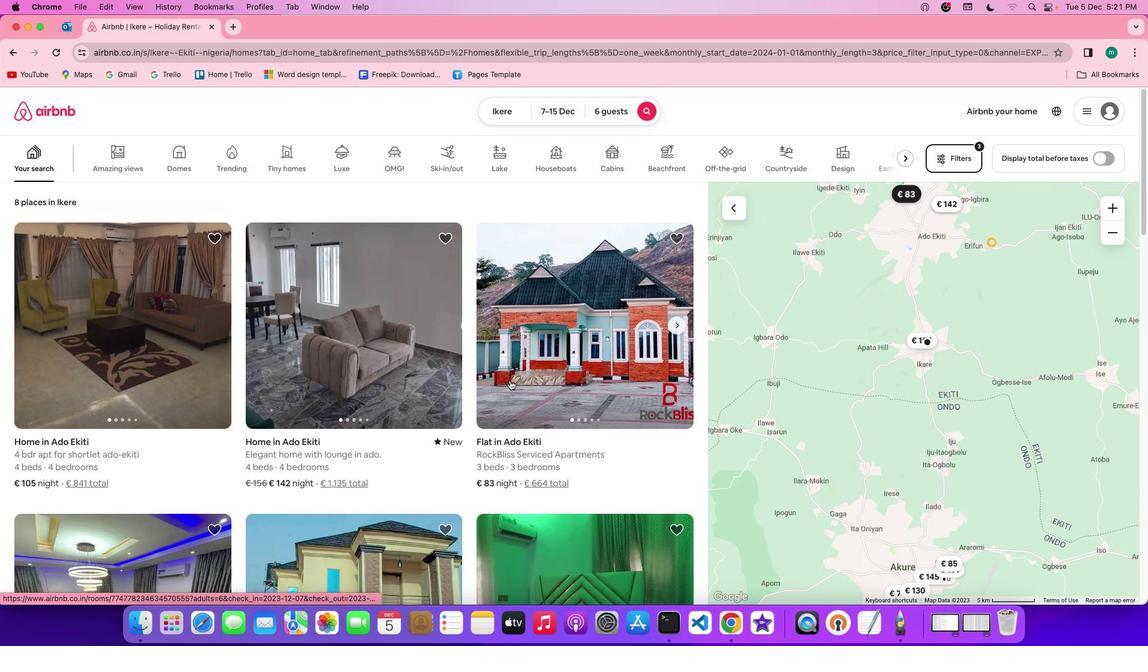 
Action: Mouse pressed left at (509, 380)
Screenshot: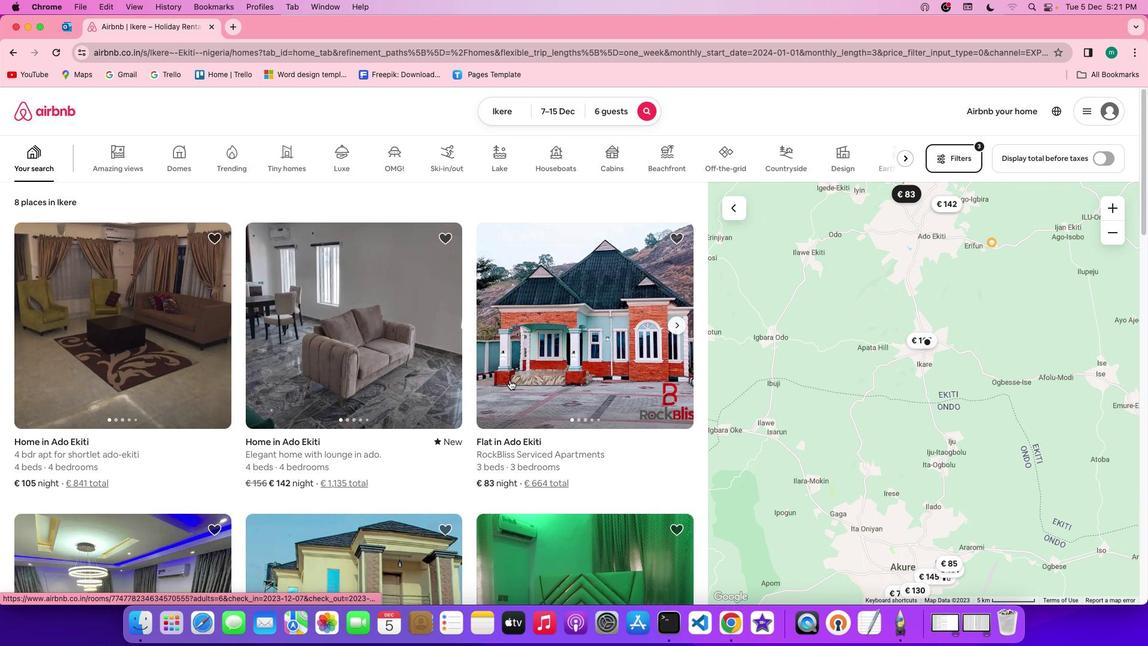 
Action: Mouse moved to (815, 429)
Screenshot: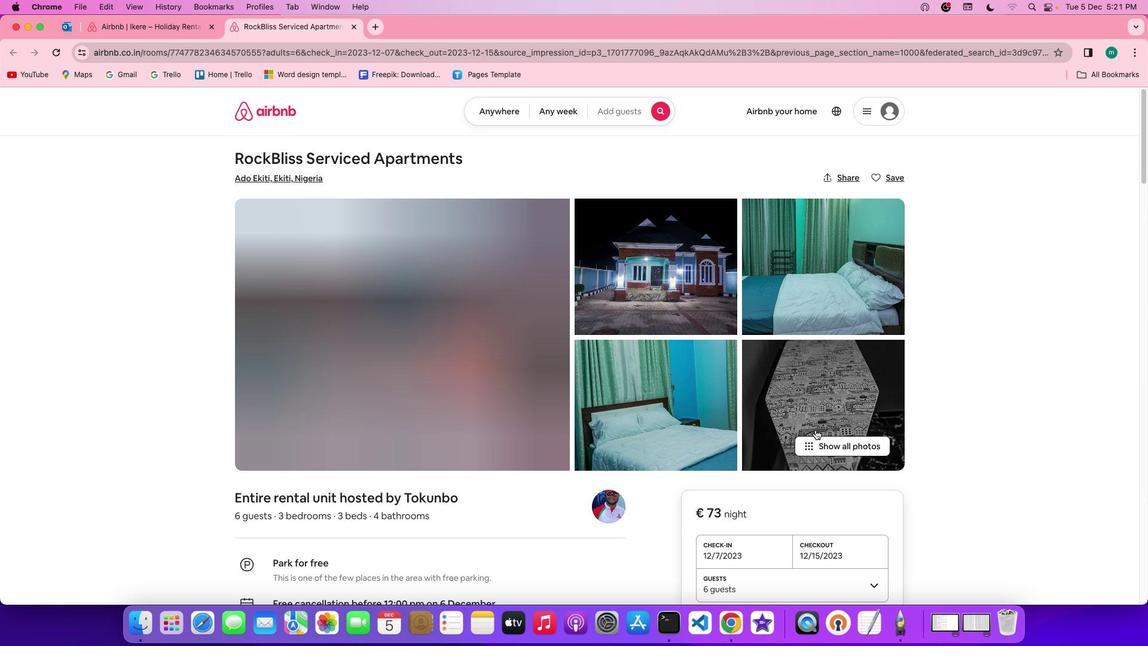 
Action: Mouse pressed left at (815, 429)
Screenshot: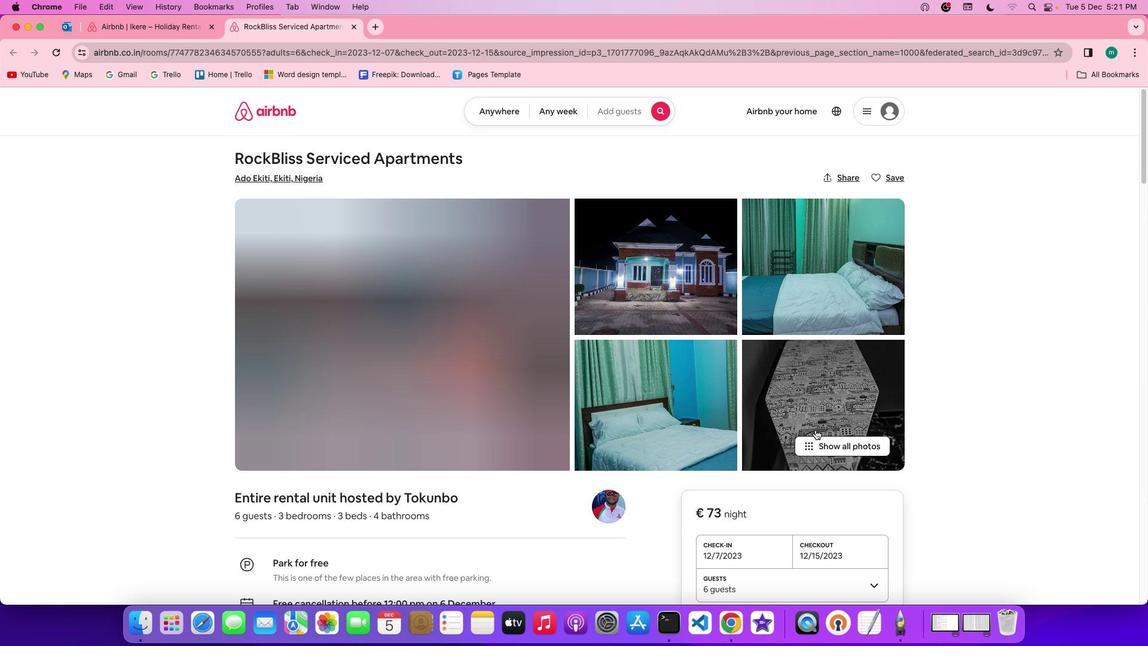 
Action: Mouse moved to (597, 418)
Screenshot: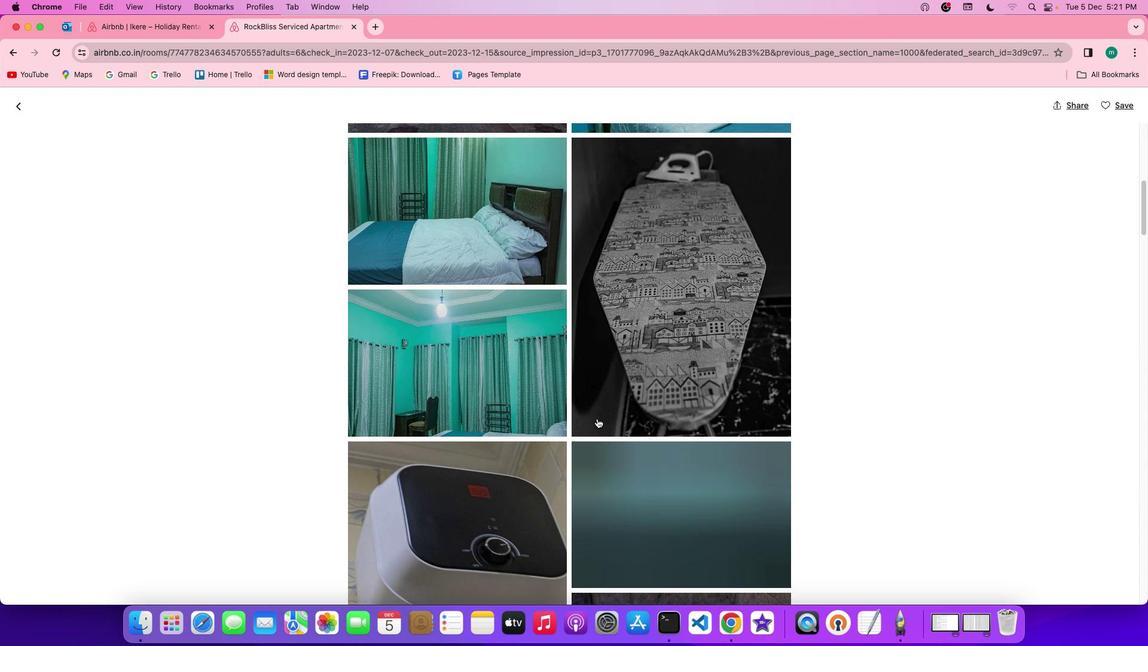 
Action: Mouse scrolled (597, 418) with delta (0, 0)
Screenshot: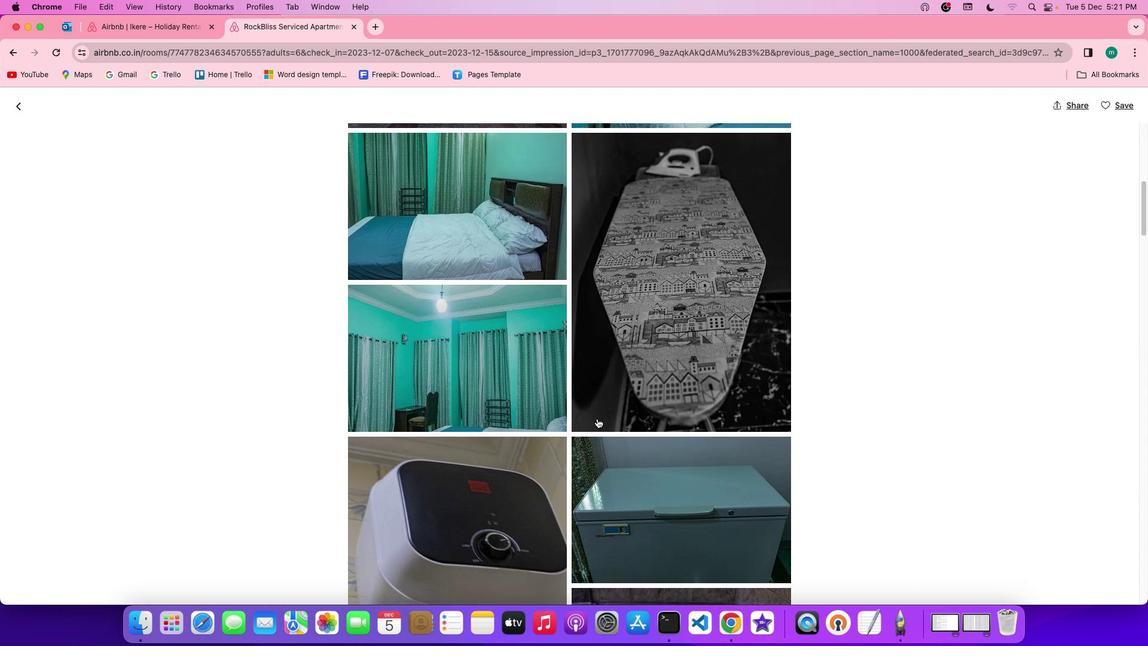 
Action: Mouse scrolled (597, 418) with delta (0, 0)
Screenshot: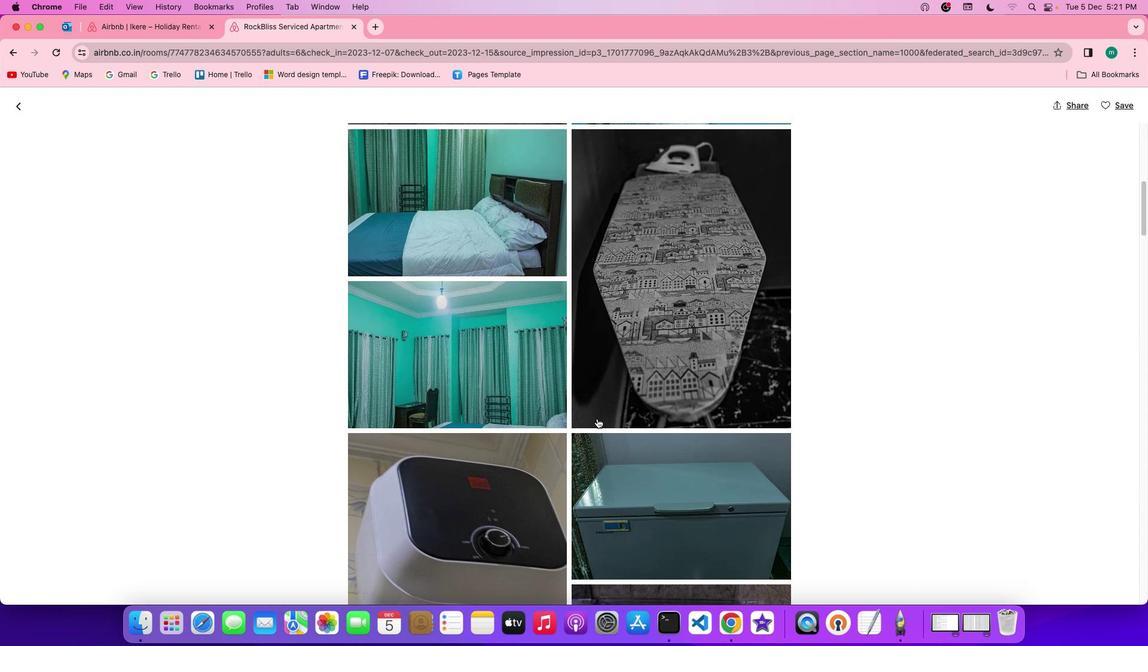 
Action: Mouse scrolled (597, 418) with delta (0, -1)
Screenshot: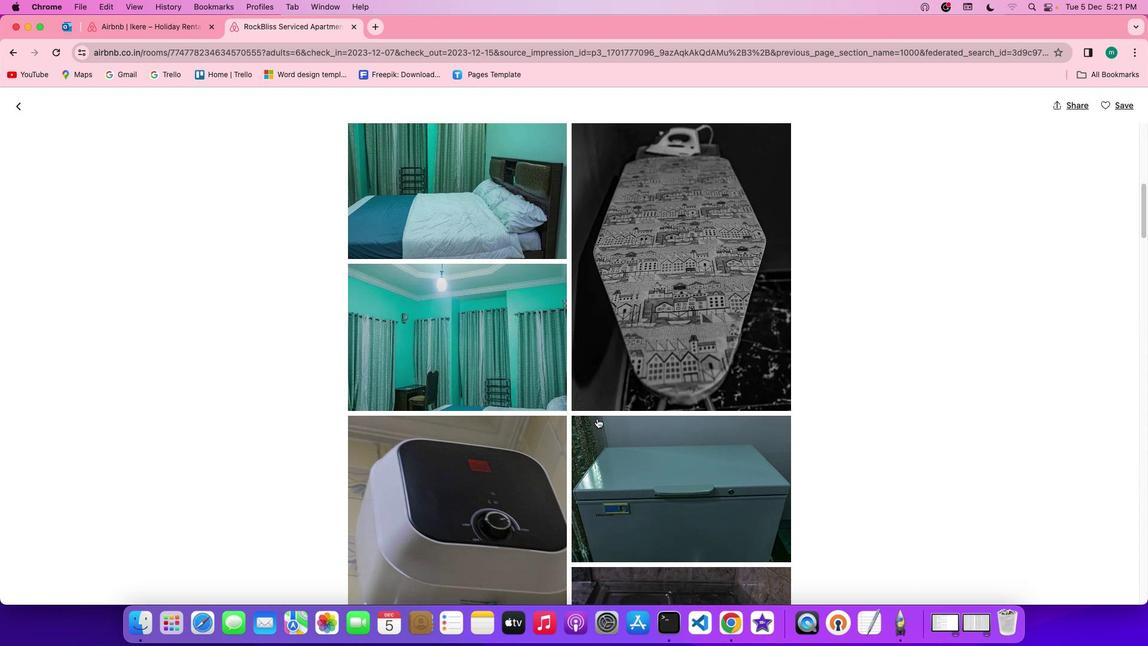 
Action: Mouse scrolled (597, 418) with delta (0, 0)
Screenshot: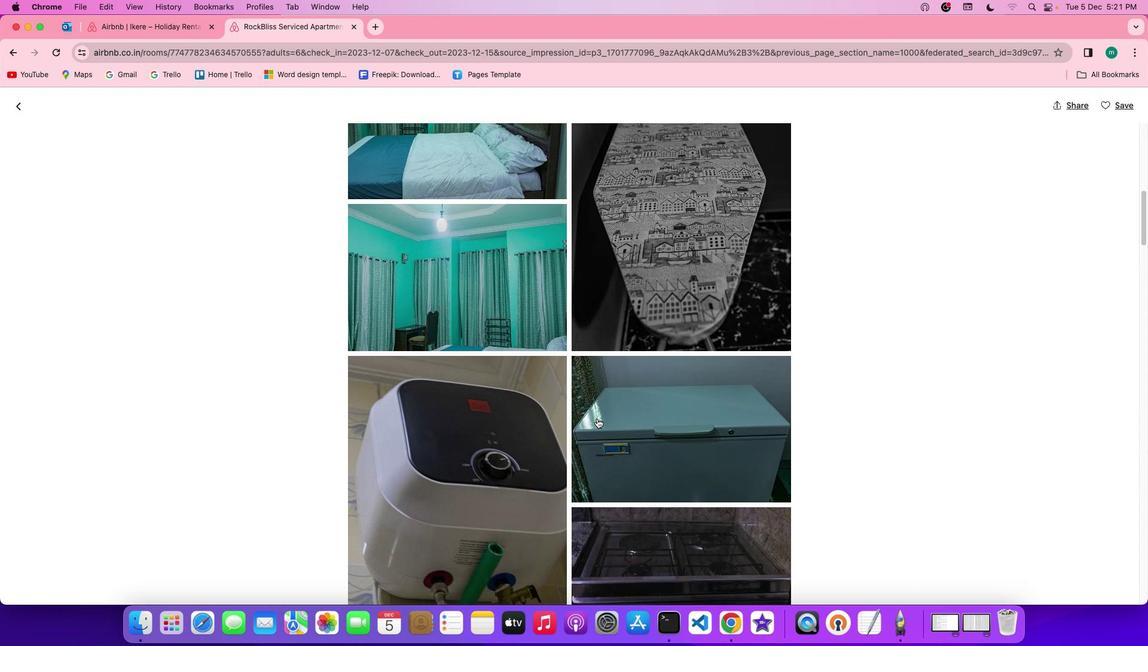 
Action: Mouse scrolled (597, 418) with delta (0, 0)
Screenshot: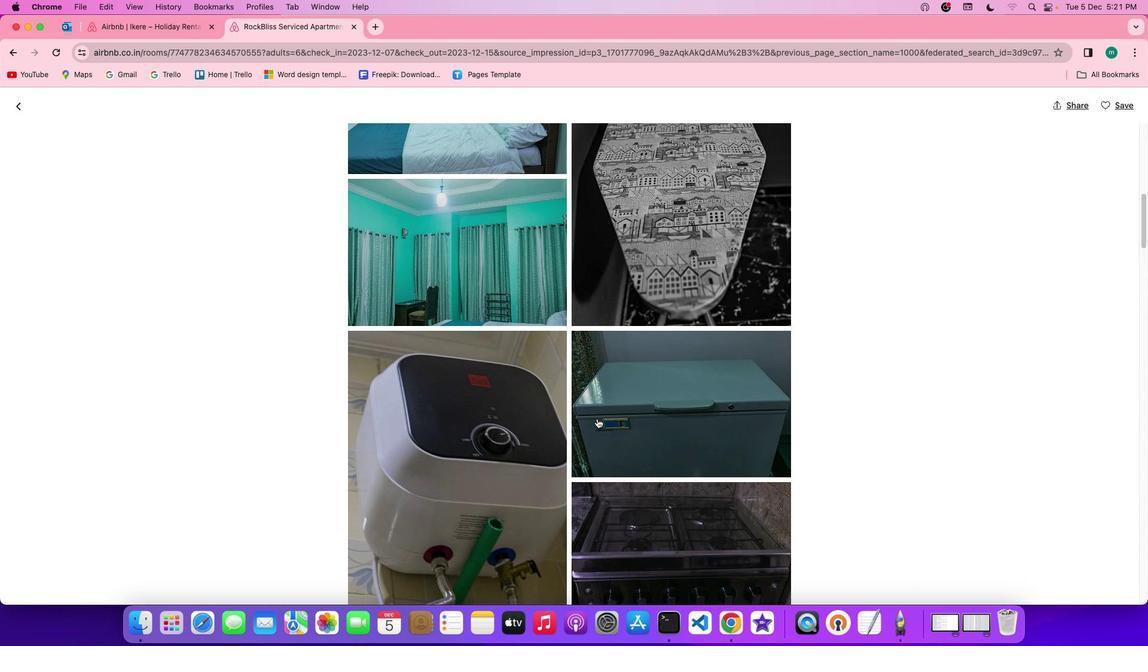 
Action: Mouse scrolled (597, 418) with delta (0, 0)
Screenshot: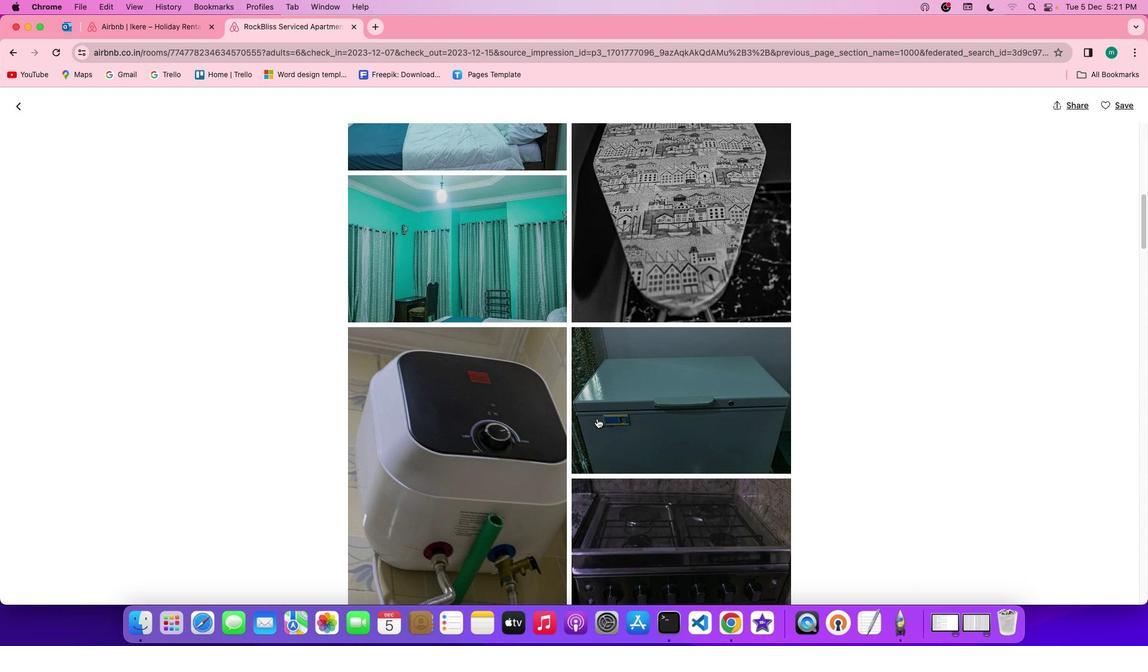 
Action: Mouse scrolled (597, 418) with delta (0, -1)
Screenshot: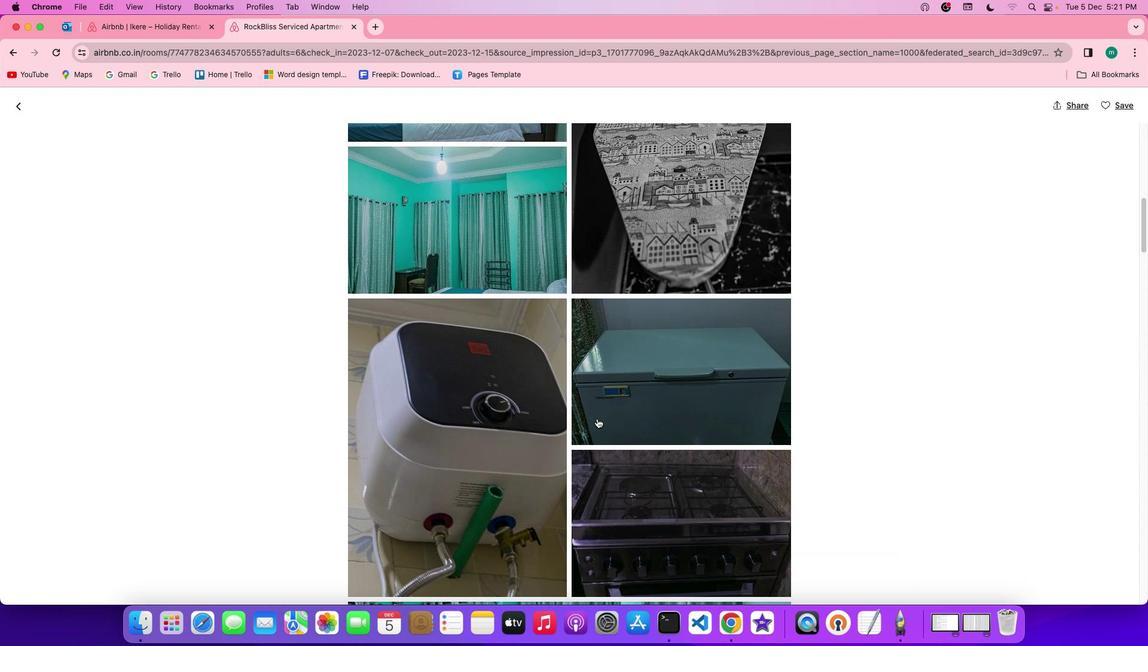 
Action: Mouse scrolled (597, 418) with delta (0, 0)
Screenshot: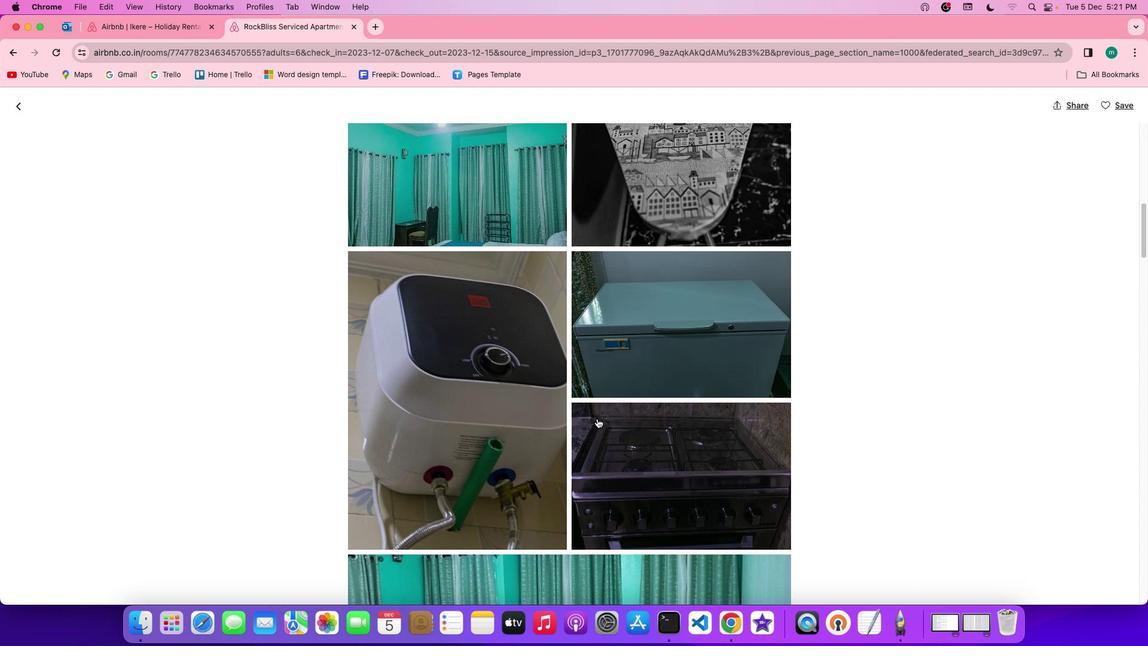 
Action: Mouse scrolled (597, 418) with delta (0, 0)
Screenshot: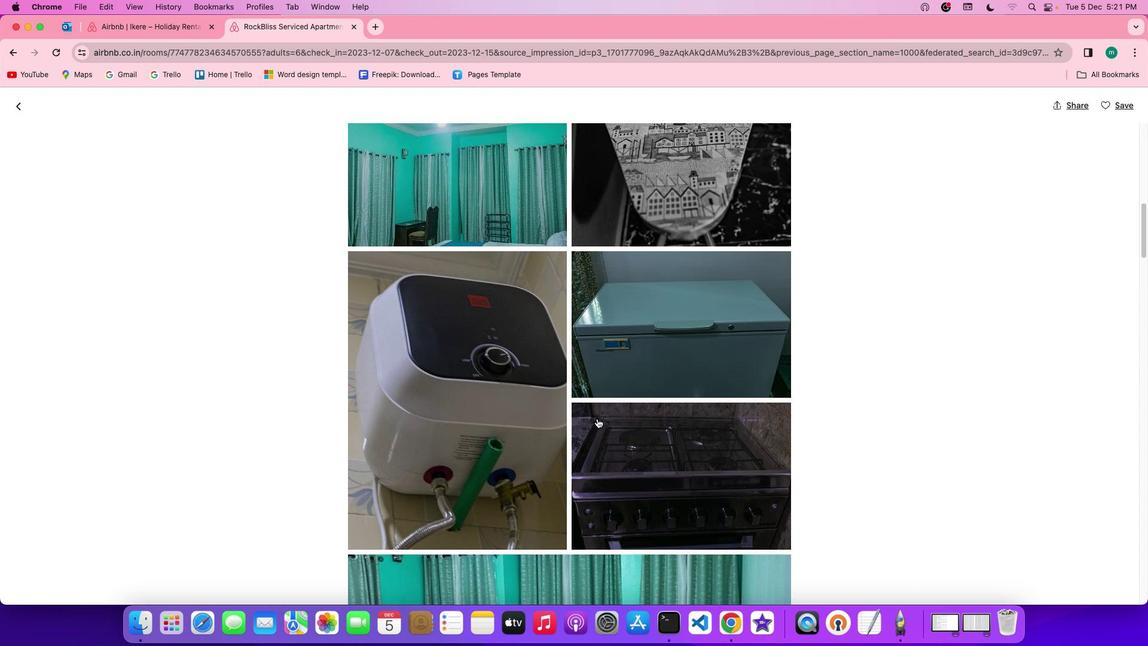 
Action: Mouse scrolled (597, 418) with delta (0, -1)
Screenshot: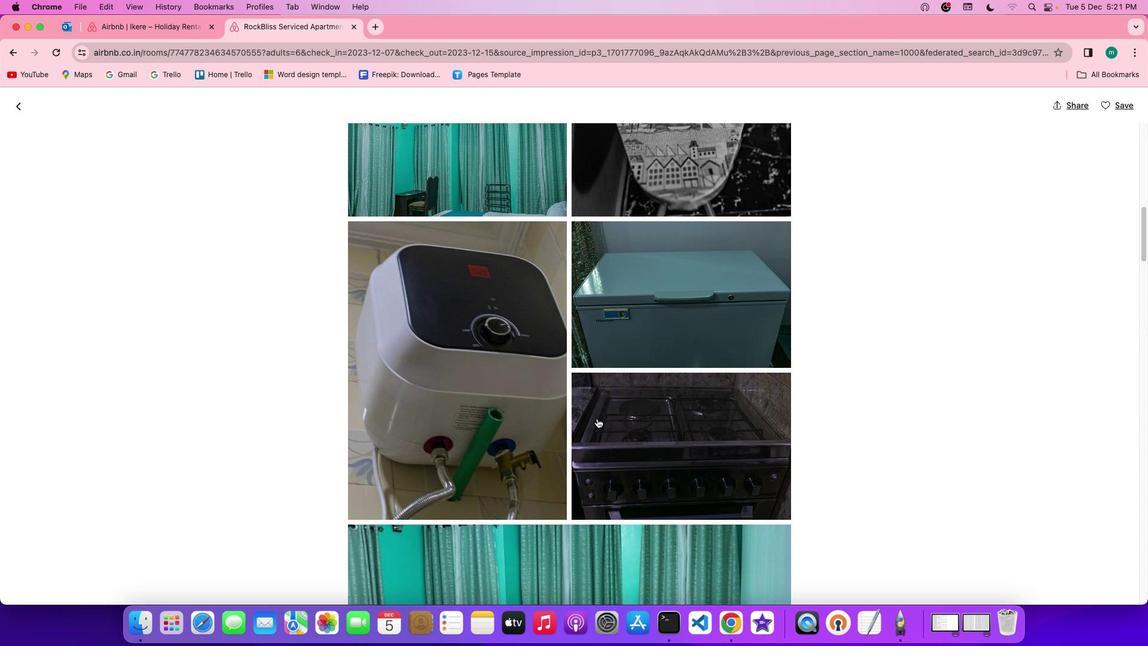 
Action: Mouse scrolled (597, 418) with delta (0, -1)
Screenshot: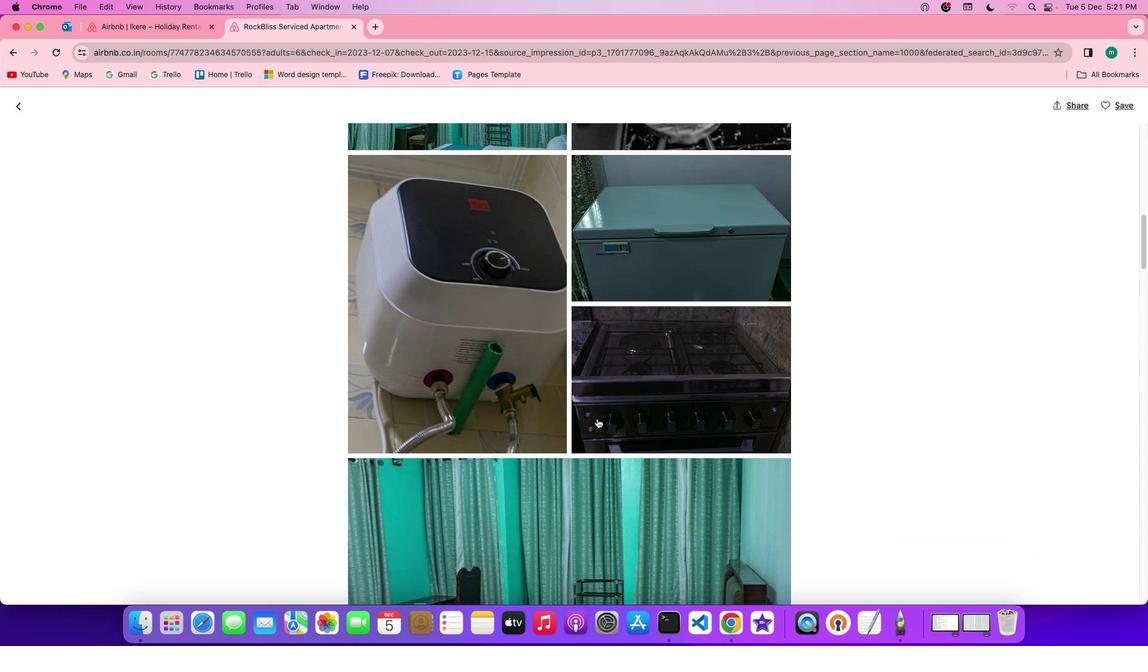 
Action: Mouse scrolled (597, 418) with delta (0, 0)
Screenshot: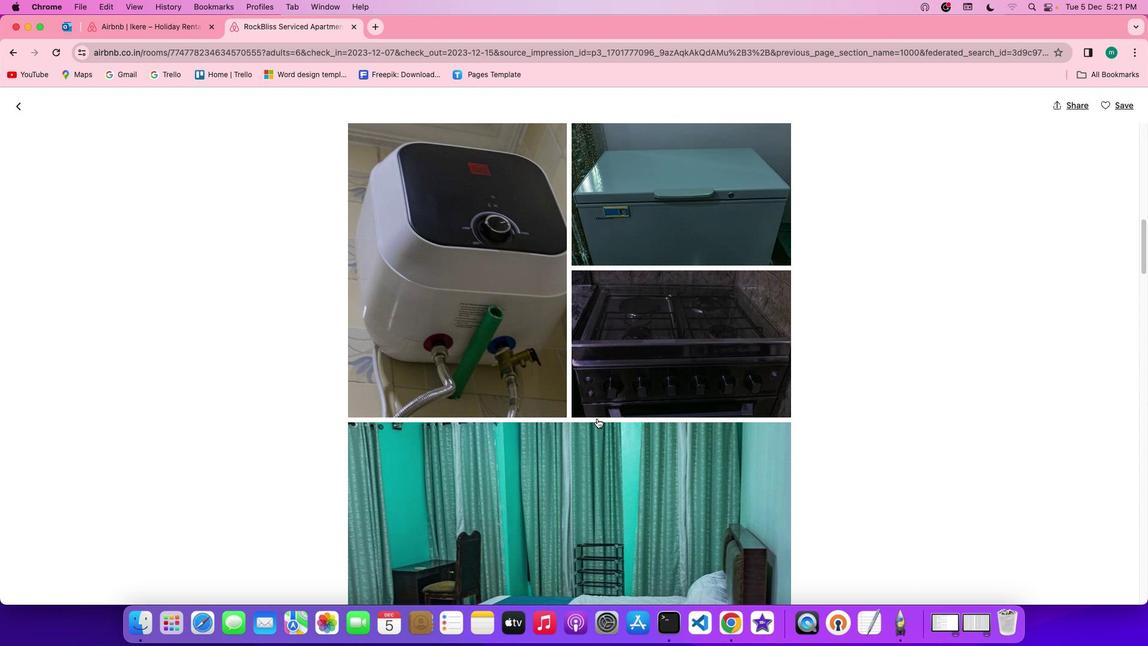 
Action: Mouse scrolled (597, 418) with delta (0, 0)
Screenshot: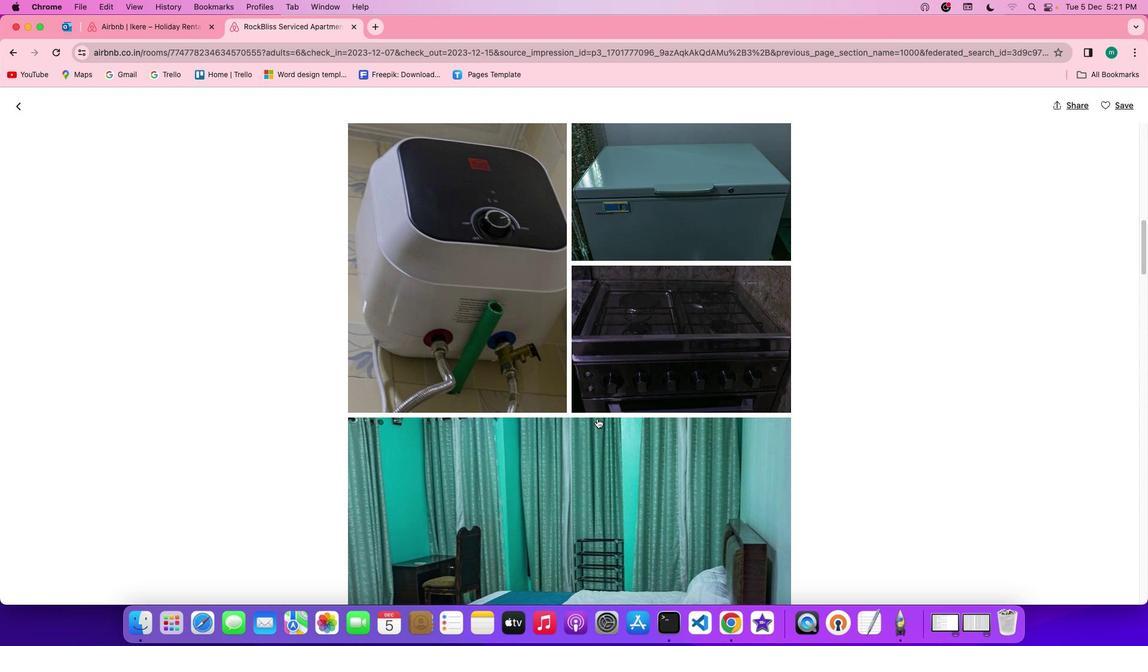 
Action: Mouse scrolled (597, 418) with delta (0, 0)
Screenshot: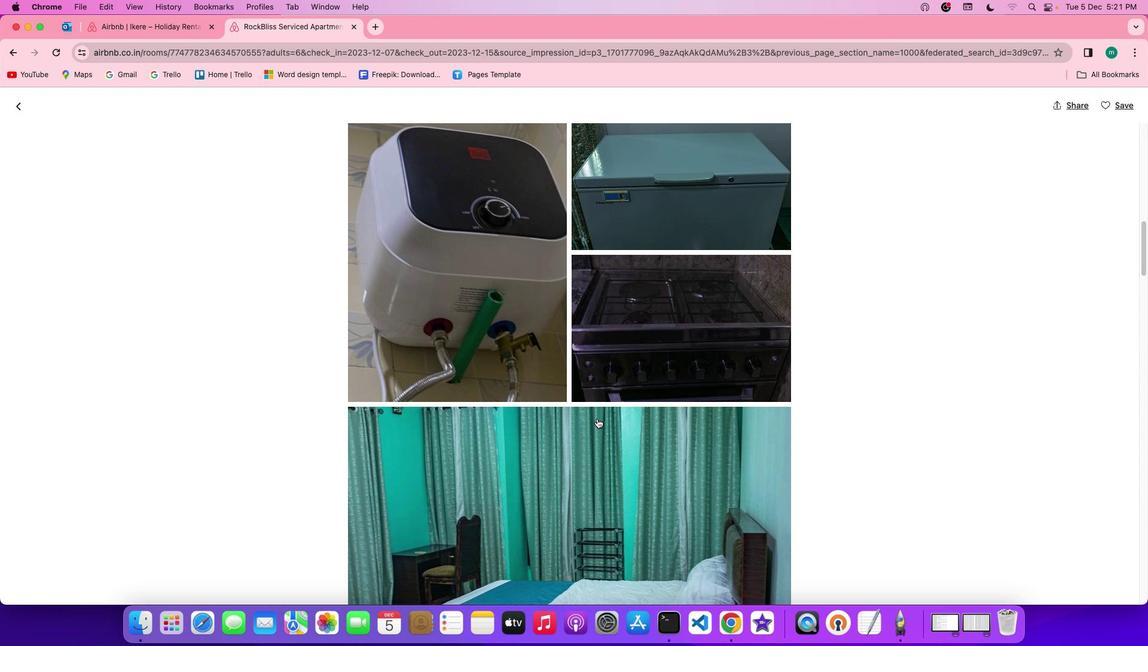 
Action: Mouse scrolled (597, 418) with delta (0, 0)
Screenshot: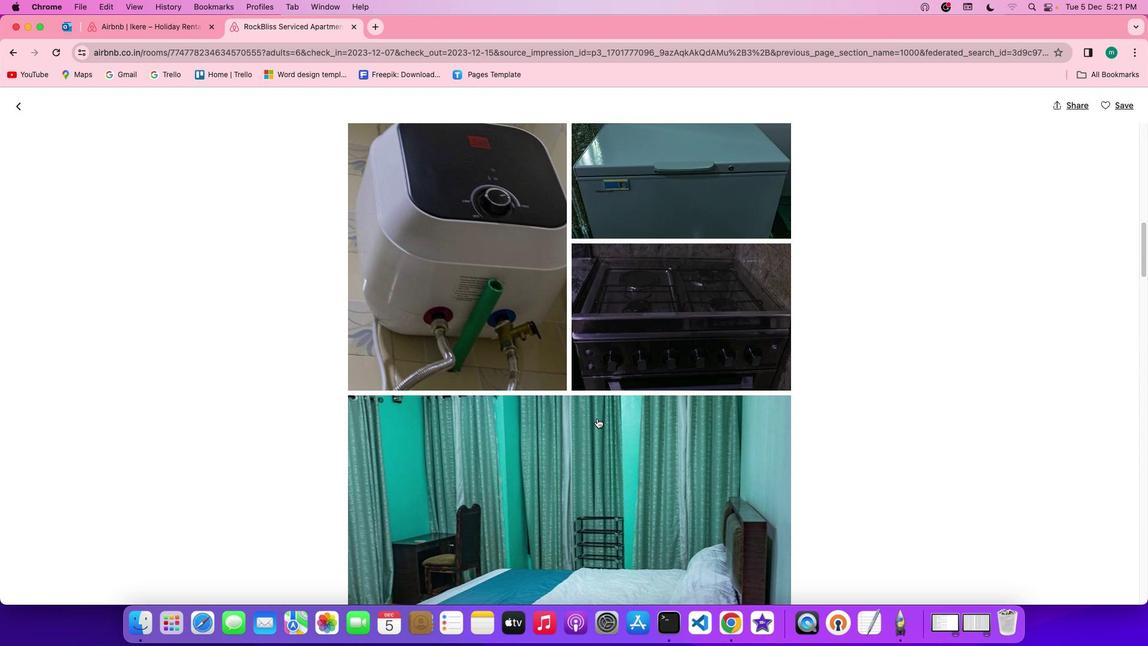 
Action: Mouse scrolled (597, 418) with delta (0, 0)
Screenshot: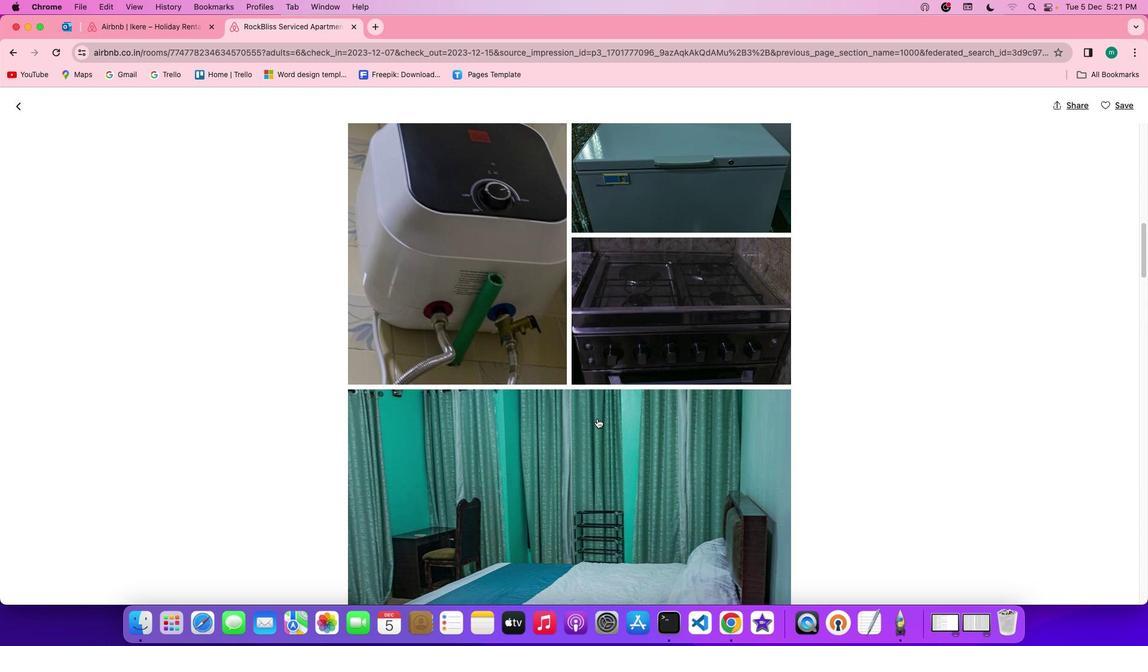 
Action: Mouse scrolled (597, 418) with delta (0, 0)
Screenshot: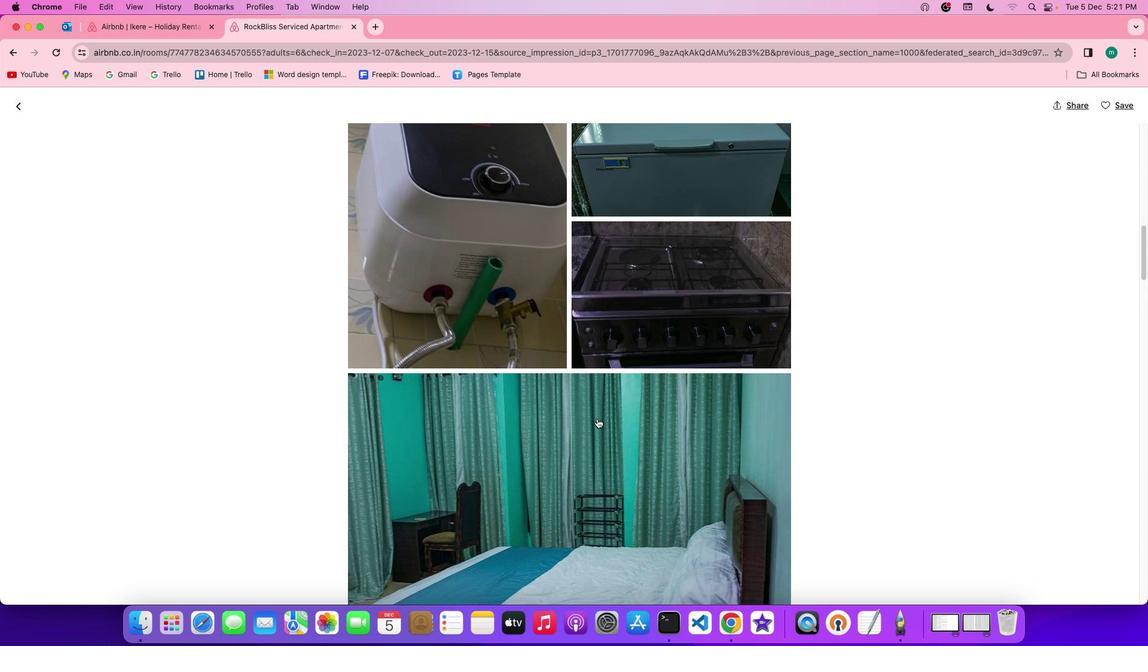 
Action: Mouse scrolled (597, 418) with delta (0, -1)
Screenshot: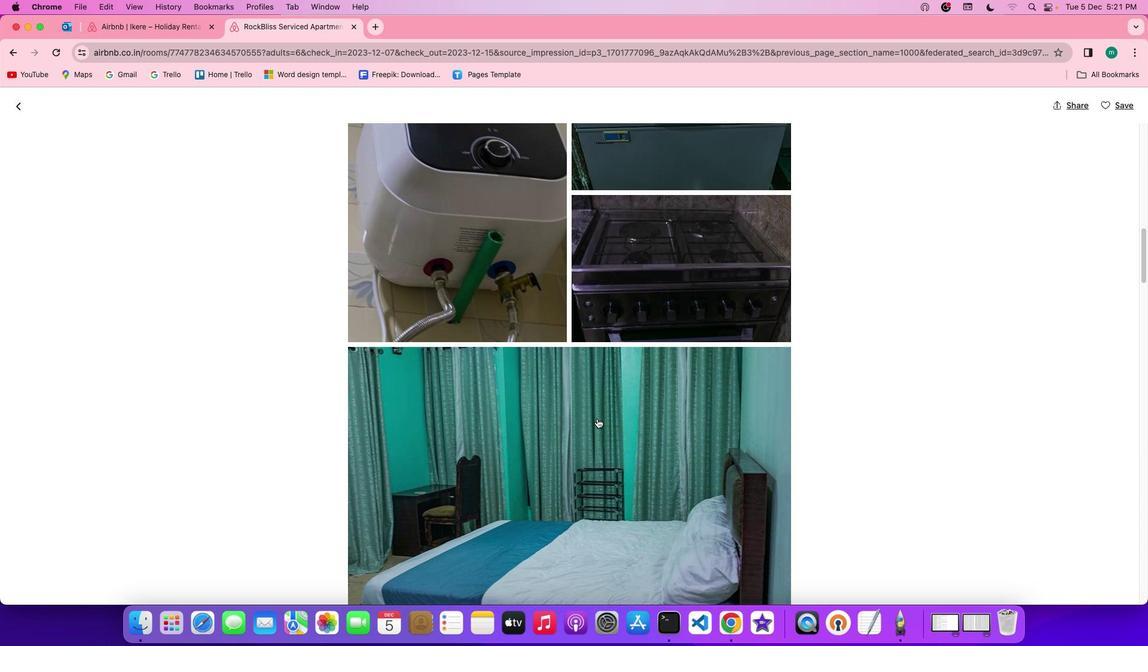 
Action: Mouse scrolled (597, 418) with delta (0, -1)
Screenshot: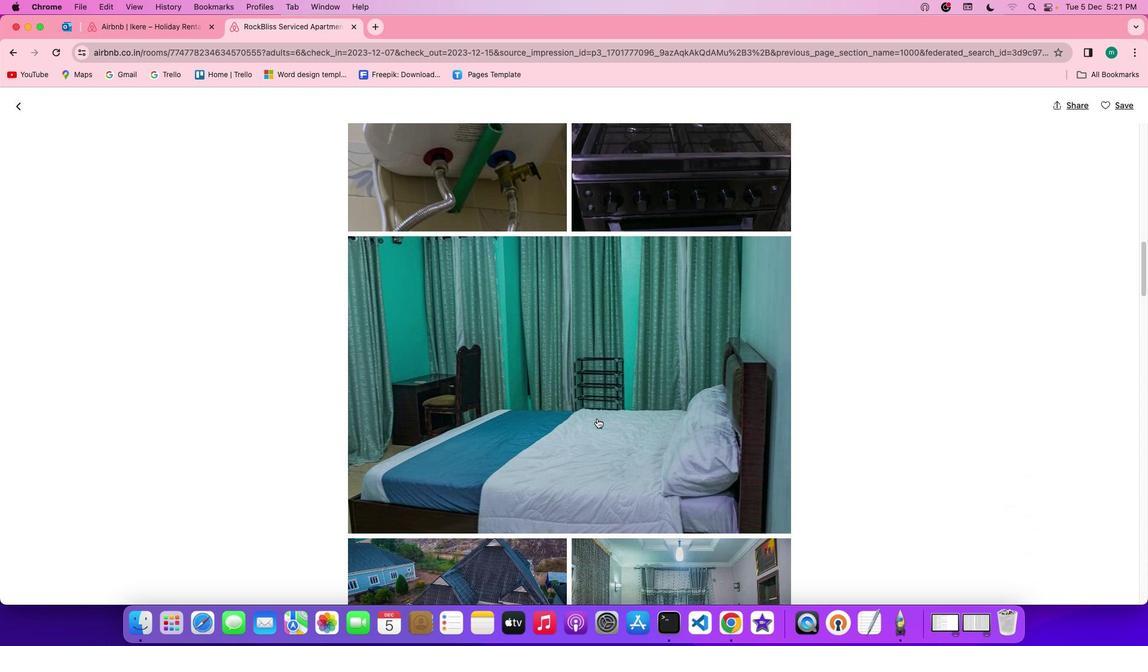 
Action: Mouse scrolled (597, 418) with delta (0, 0)
Screenshot: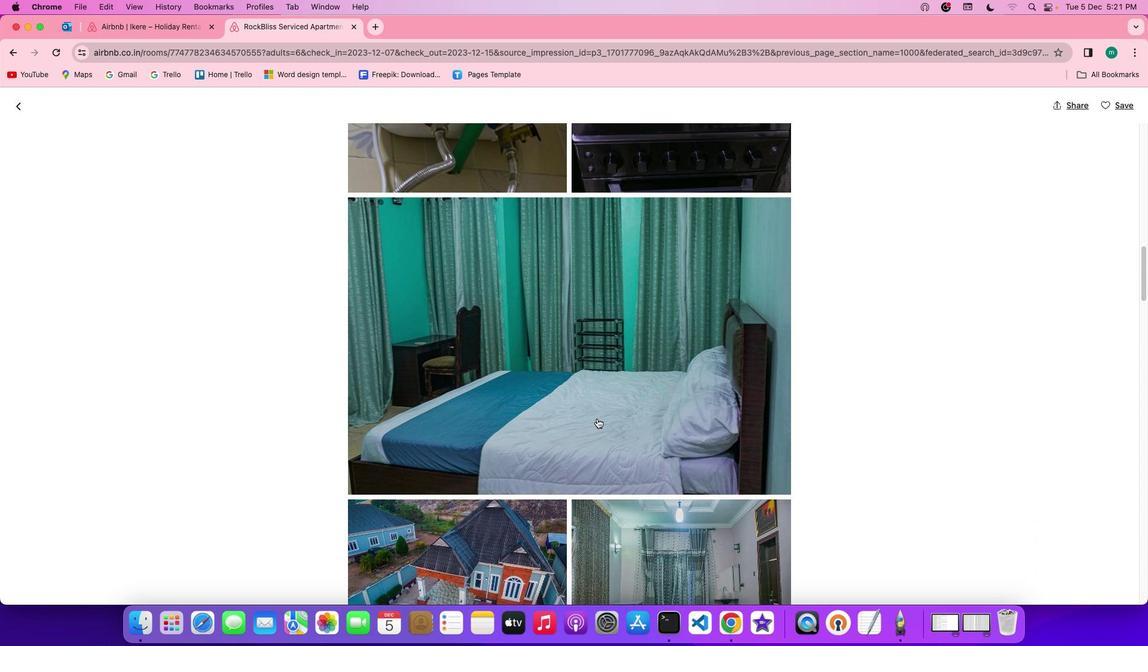 
Action: Mouse scrolled (597, 418) with delta (0, 0)
Screenshot: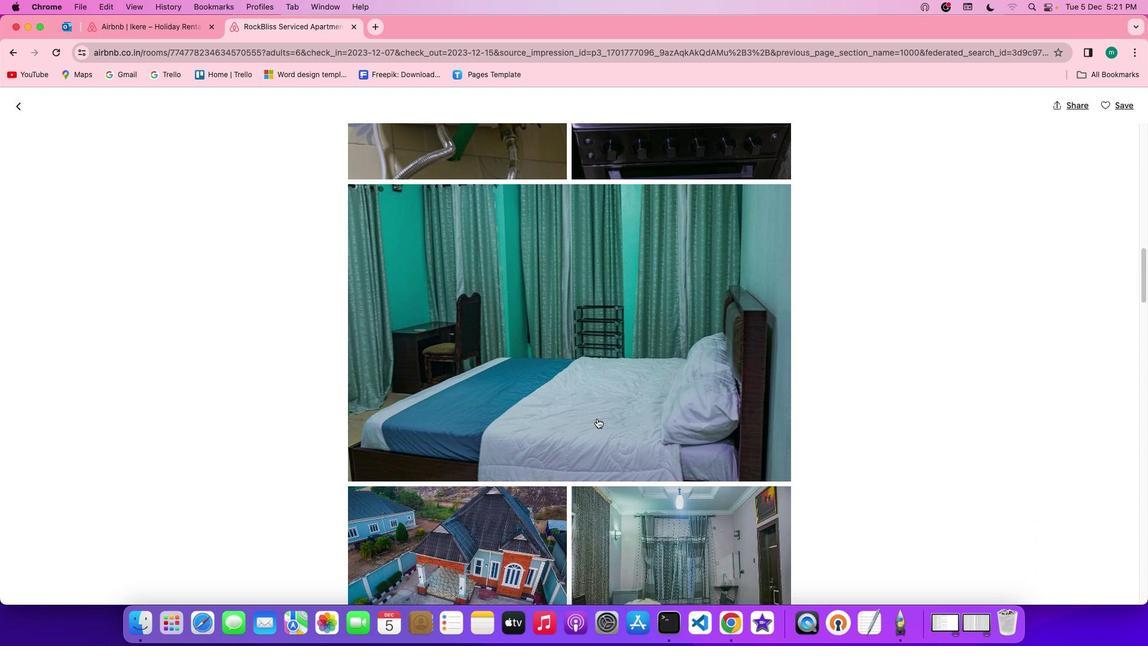 
Action: Mouse scrolled (597, 418) with delta (0, -1)
Screenshot: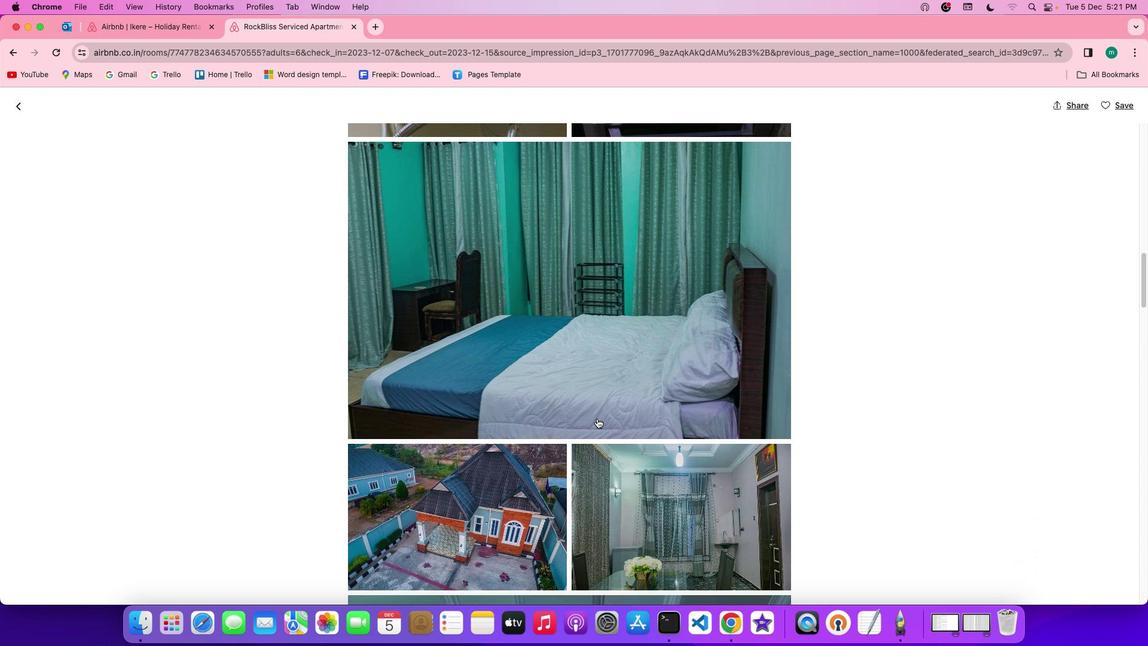 
Action: Mouse scrolled (597, 418) with delta (0, -1)
Screenshot: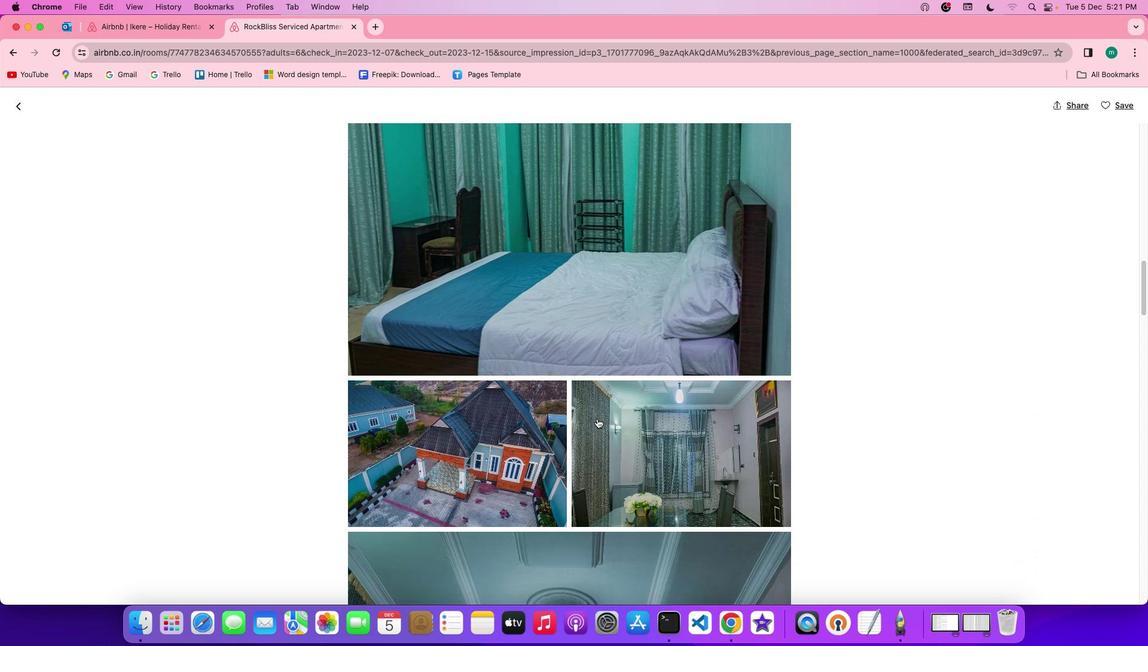 
Action: Mouse scrolled (597, 418) with delta (0, 0)
Screenshot: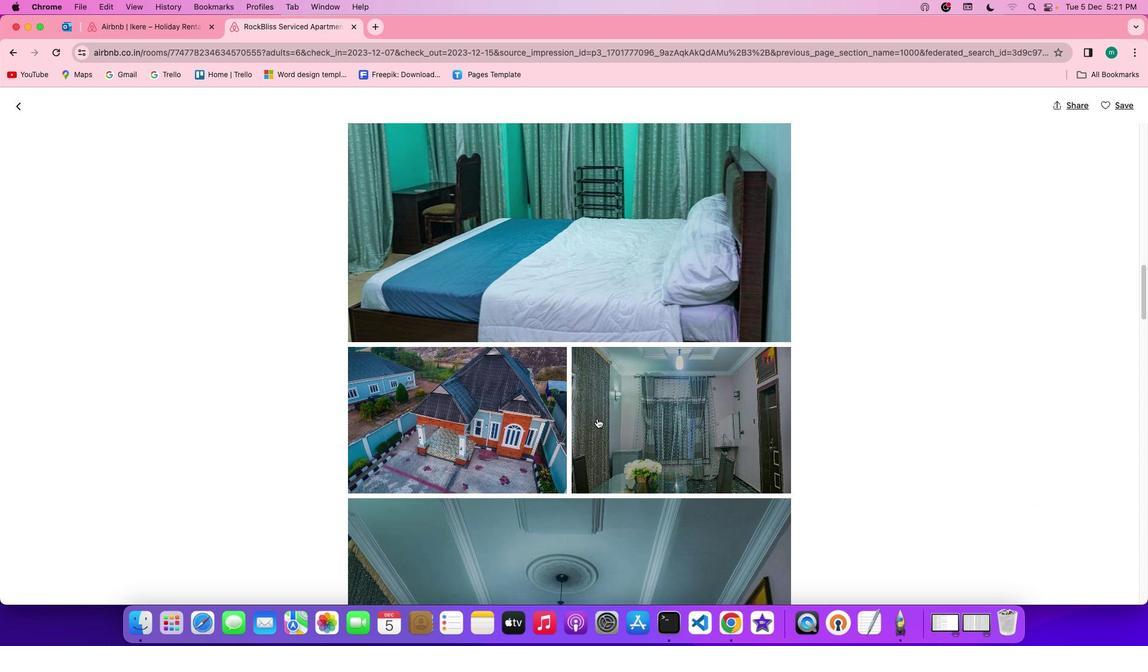 
Action: Mouse scrolled (597, 418) with delta (0, 0)
Screenshot: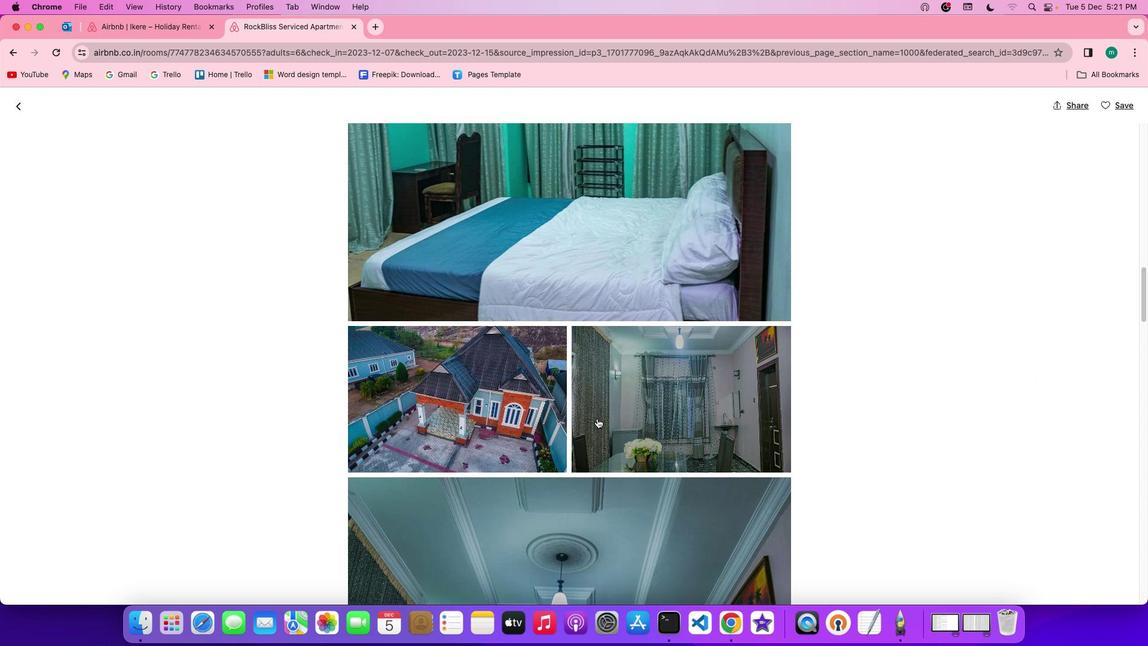 
Action: Mouse scrolled (597, 418) with delta (0, -1)
Screenshot: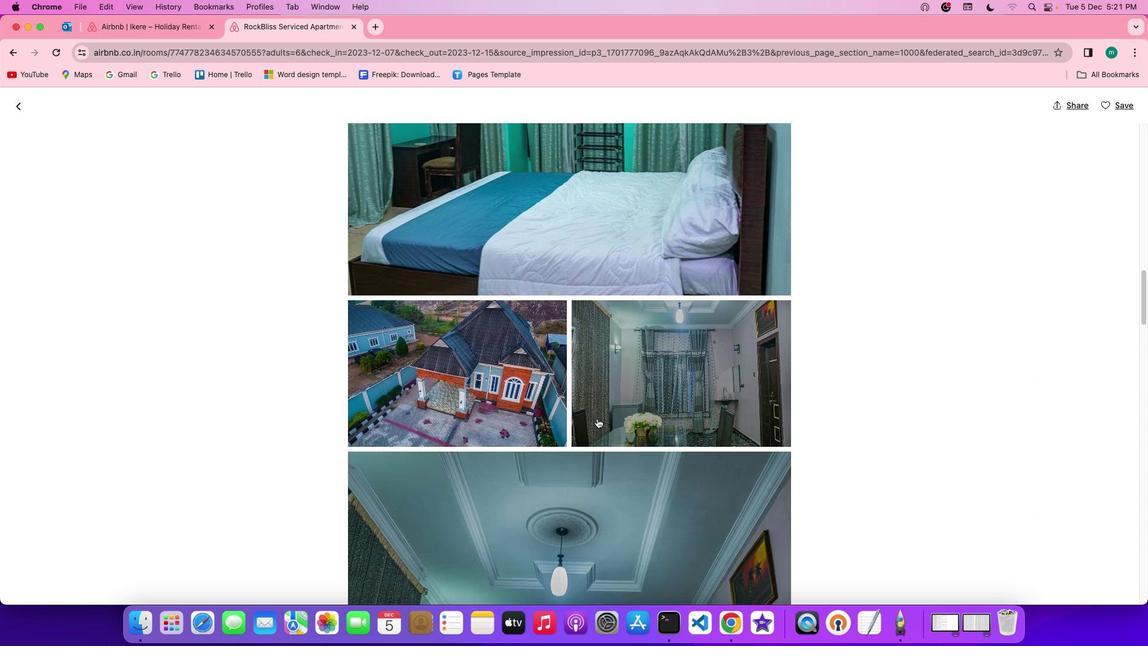
Action: Mouse scrolled (597, 418) with delta (0, -1)
Screenshot: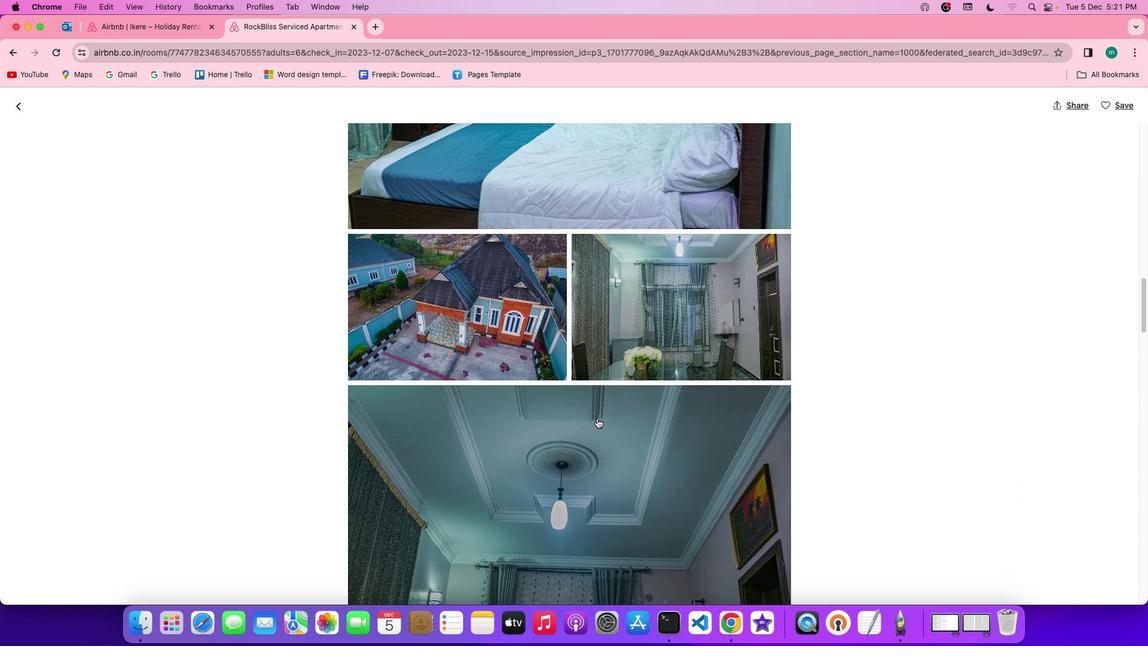 
Action: Mouse scrolled (597, 418) with delta (0, 0)
Screenshot: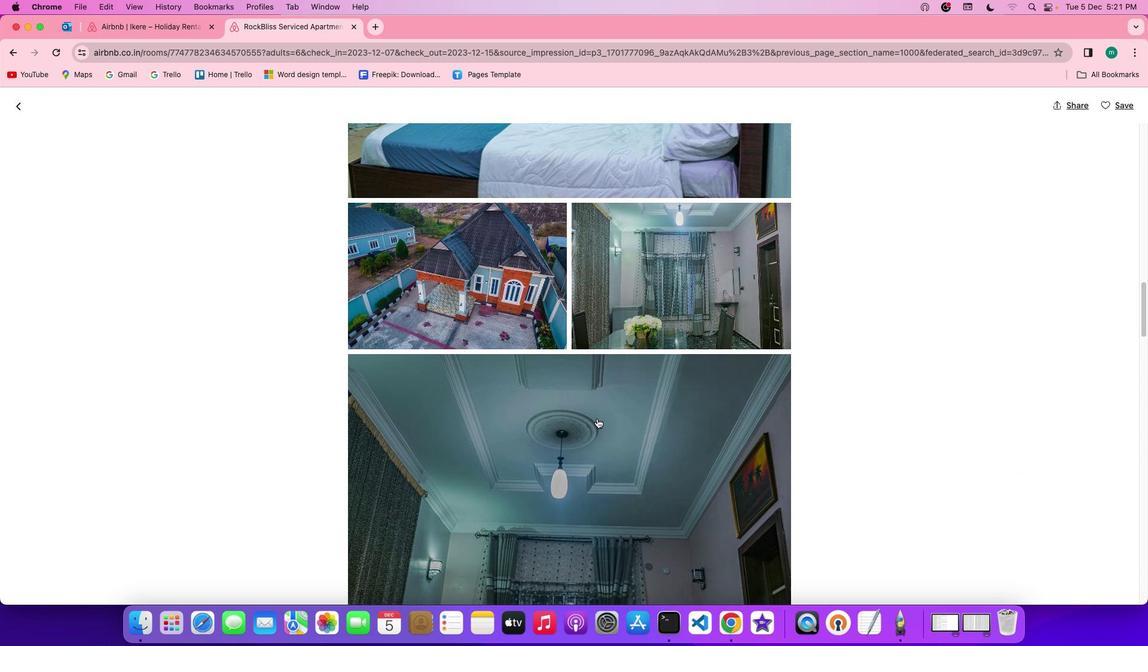 
Action: Mouse scrolled (597, 418) with delta (0, 0)
Screenshot: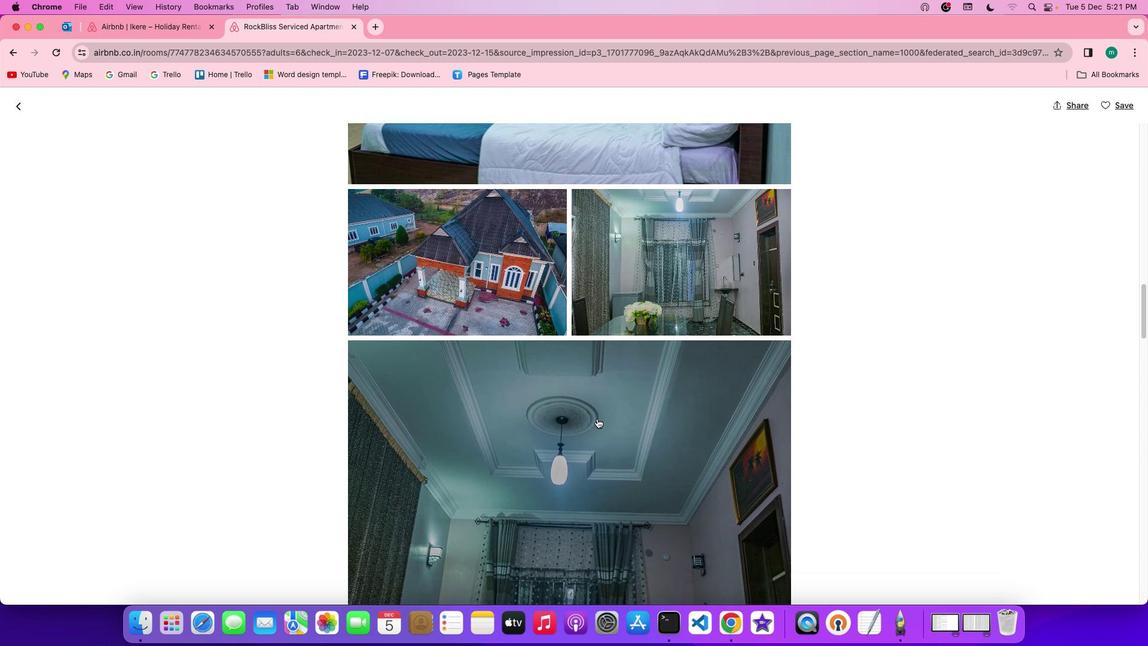 
Action: Mouse scrolled (597, 418) with delta (0, -1)
Screenshot: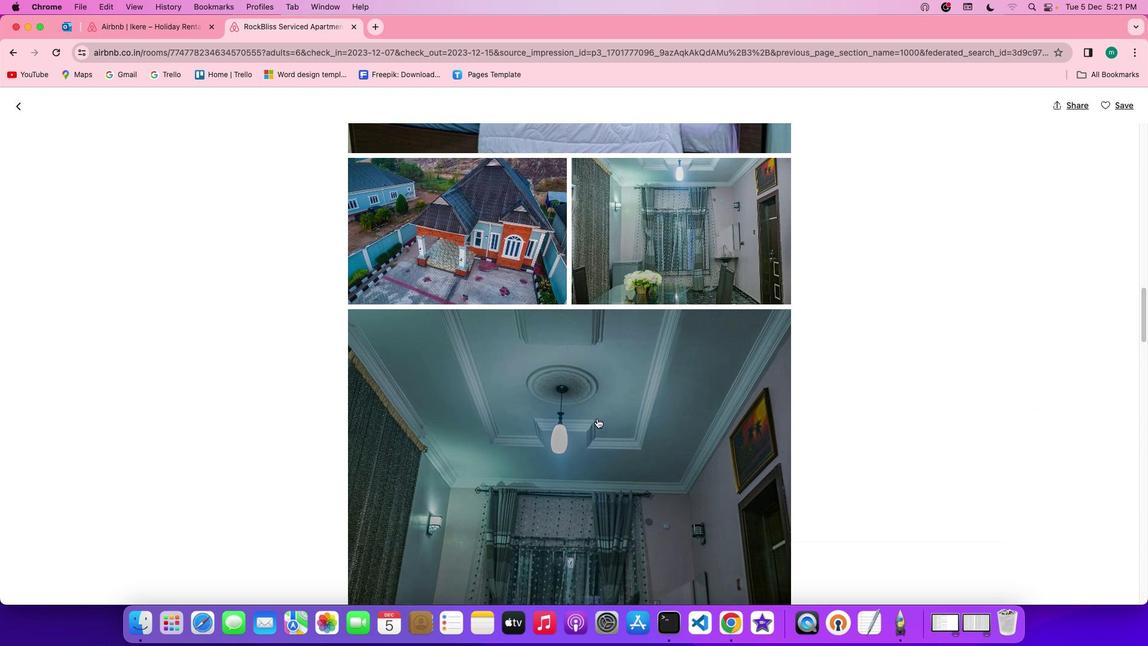 
Action: Mouse scrolled (597, 418) with delta (0, -1)
Screenshot: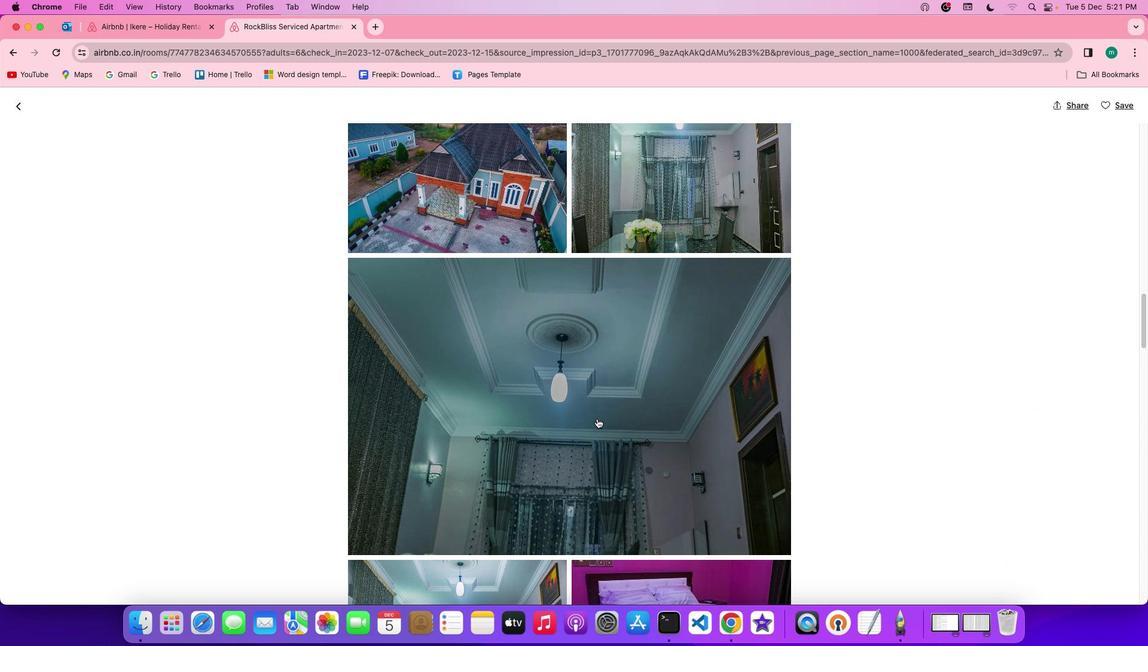 
Action: Mouse scrolled (597, 418) with delta (0, 0)
Screenshot: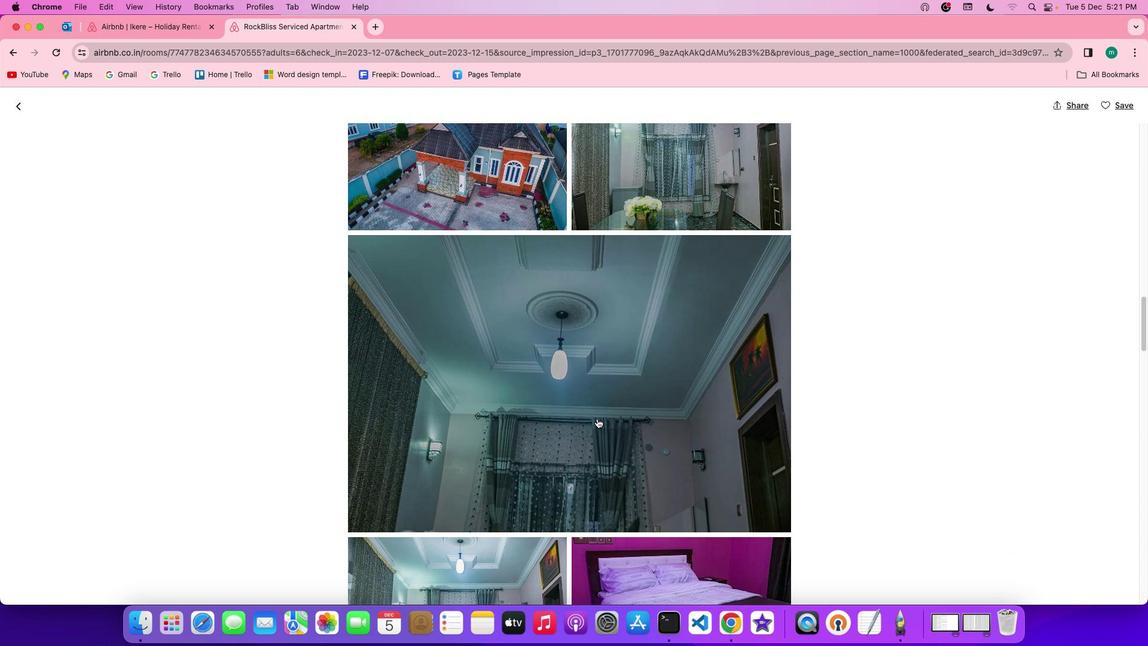 
Action: Mouse scrolled (597, 418) with delta (0, 0)
Screenshot: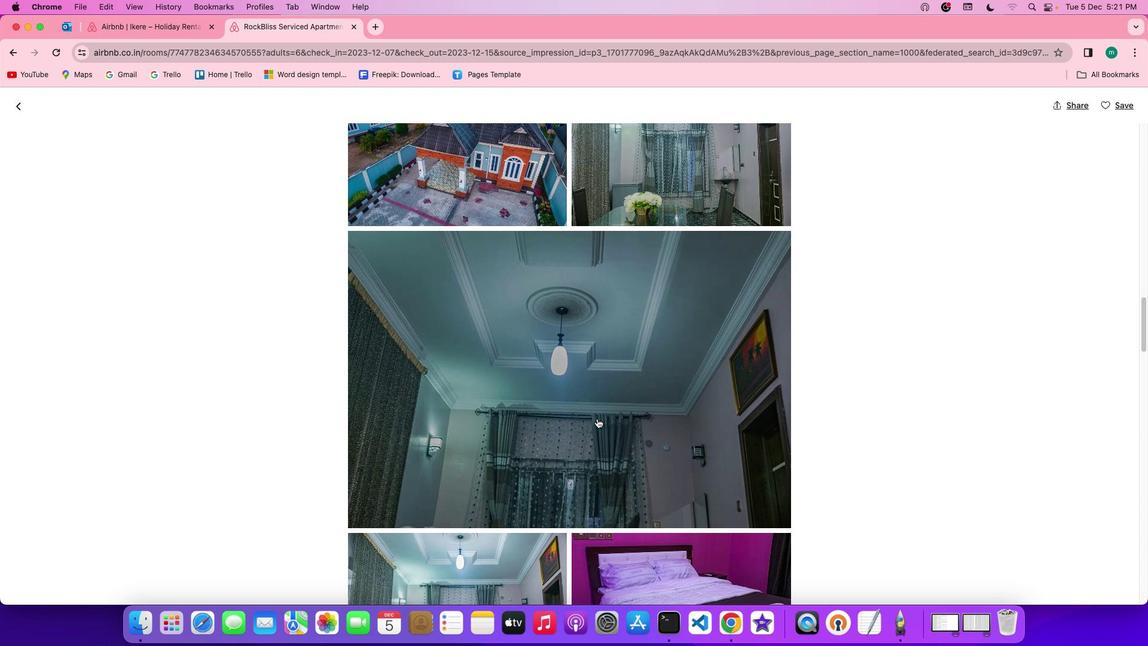 
Action: Mouse scrolled (597, 418) with delta (0, -1)
Screenshot: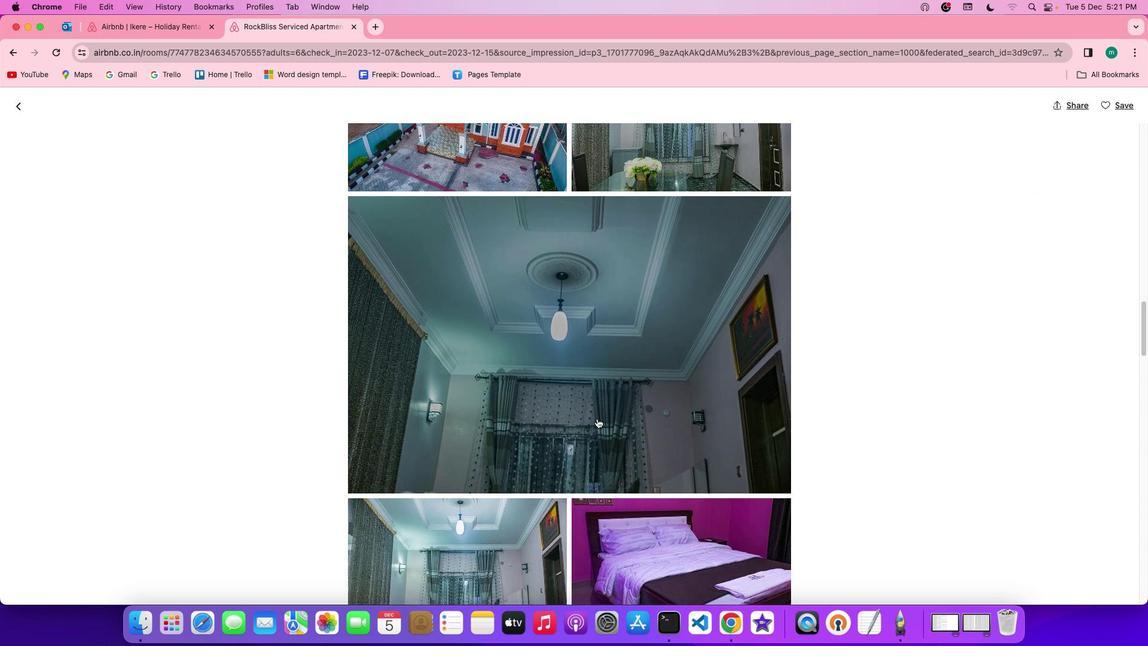 
Action: Mouse scrolled (597, 418) with delta (0, 0)
Screenshot: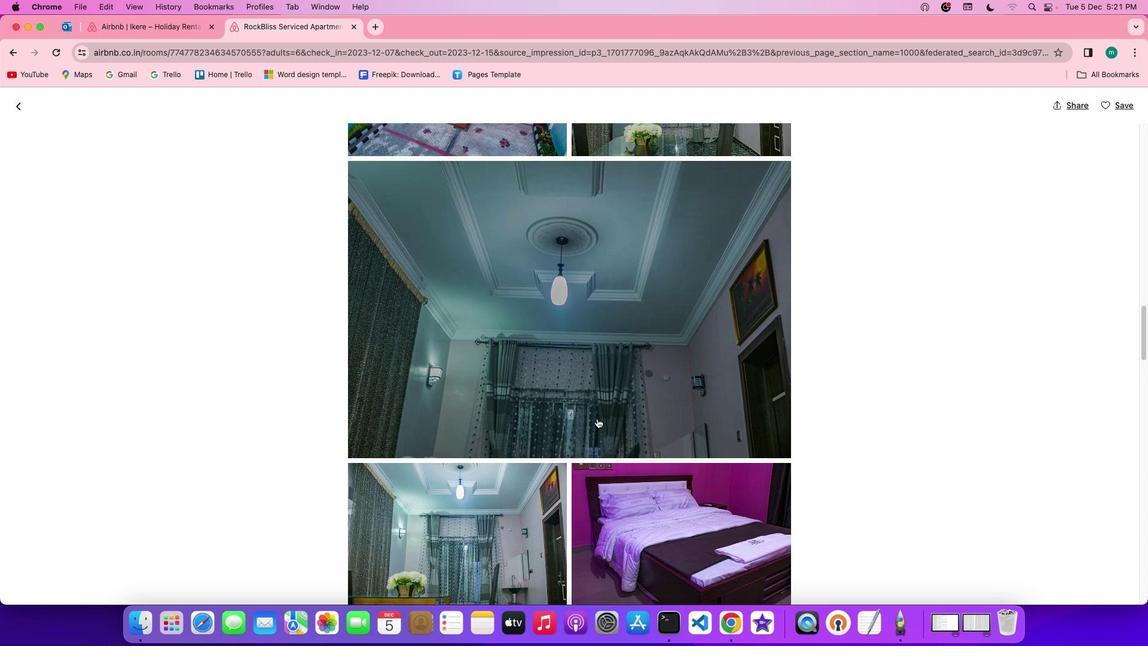 
Action: Mouse scrolled (597, 418) with delta (0, 0)
Screenshot: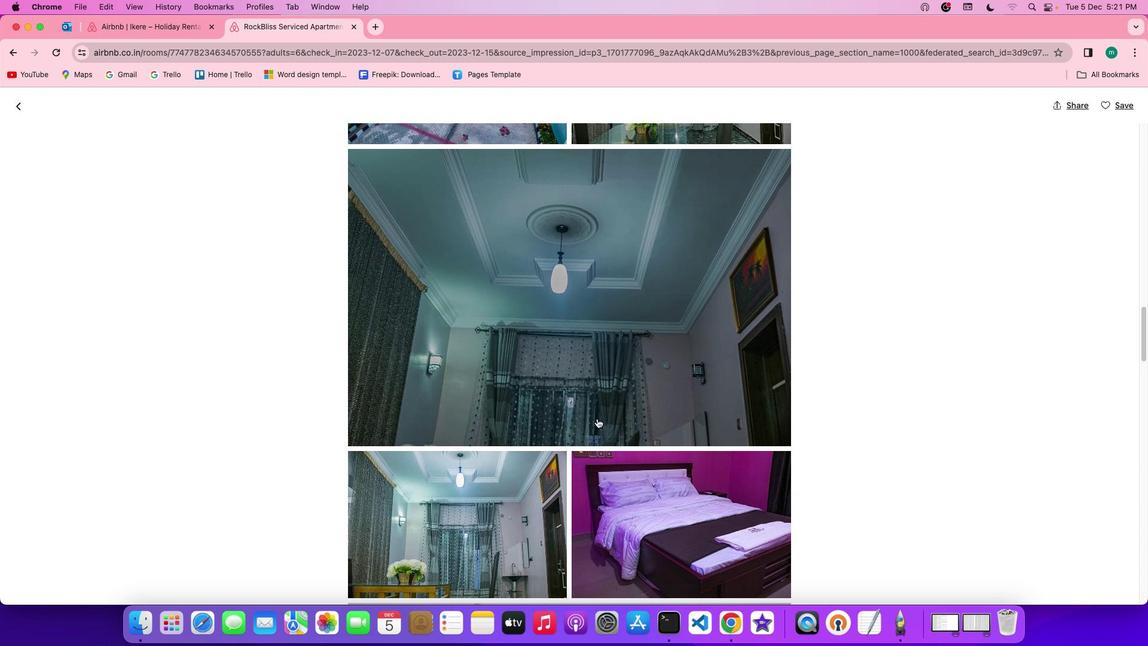 
Action: Mouse scrolled (597, 418) with delta (0, 0)
Screenshot: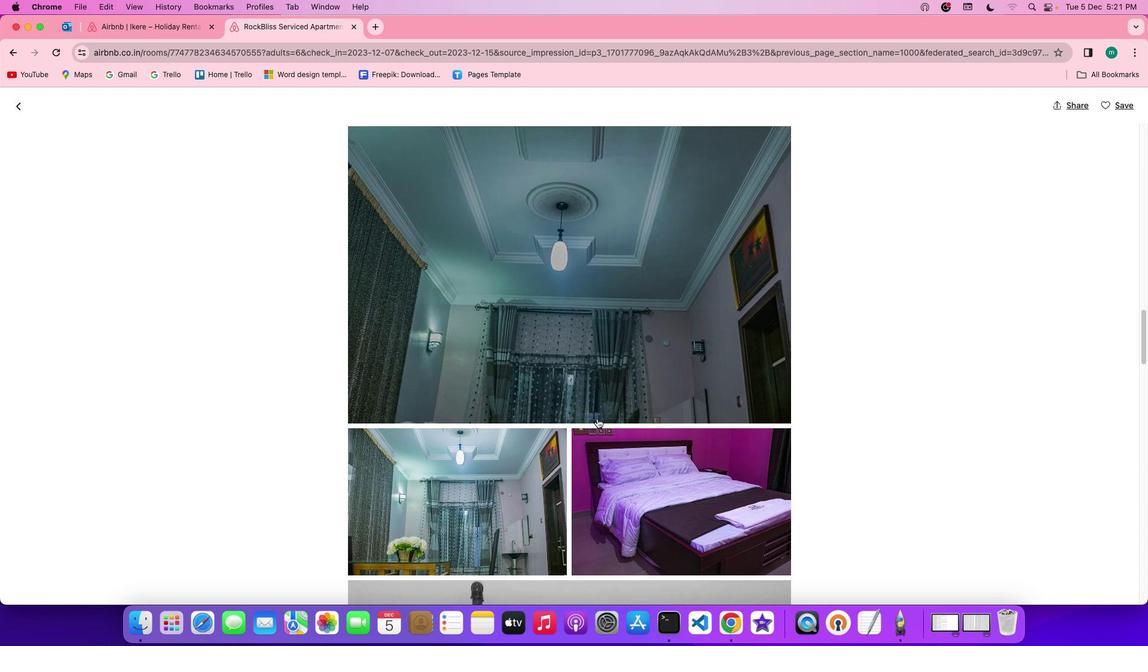
Action: Mouse scrolled (597, 418) with delta (0, -1)
Screenshot: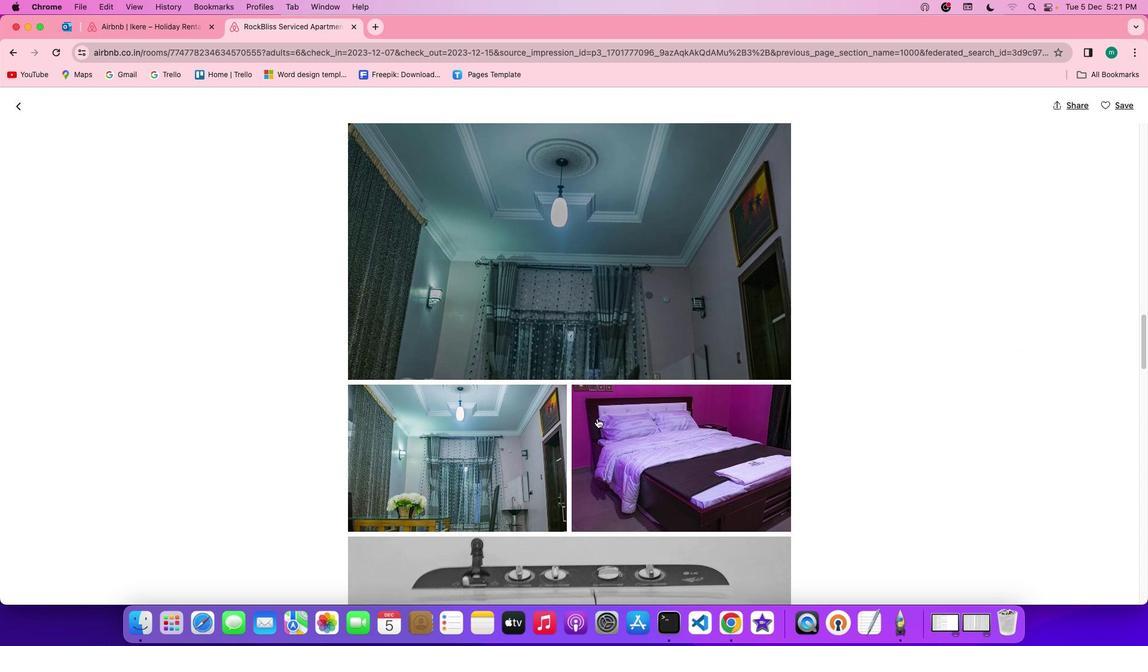
Action: Mouse scrolled (597, 418) with delta (0, -2)
Screenshot: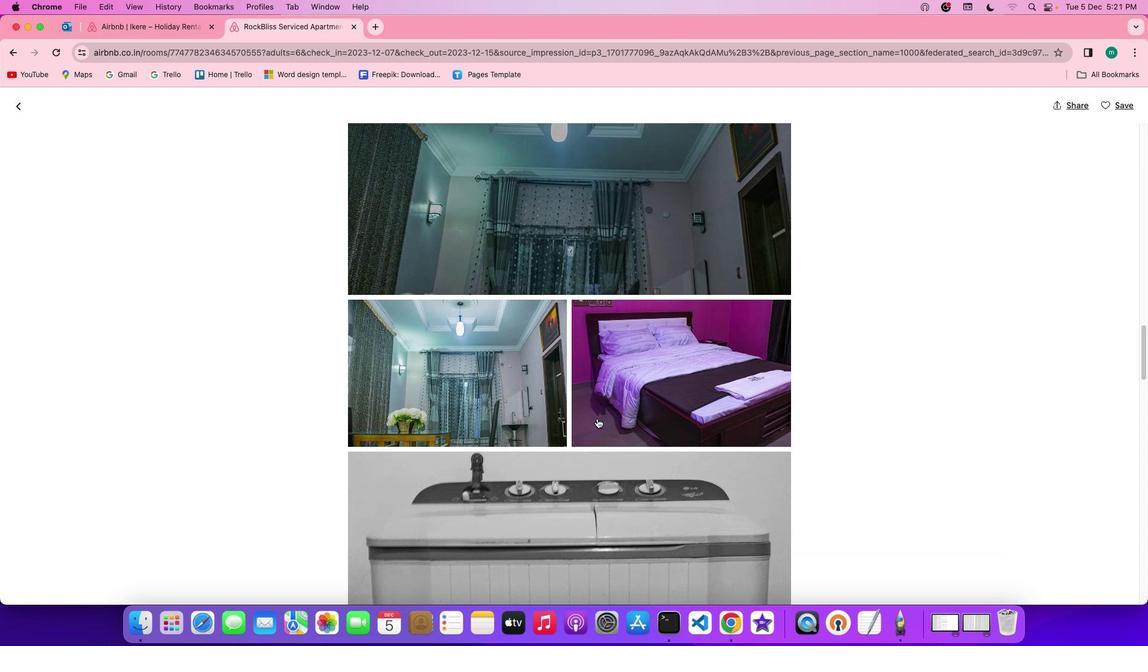 
Action: Mouse scrolled (597, 418) with delta (0, -2)
Screenshot: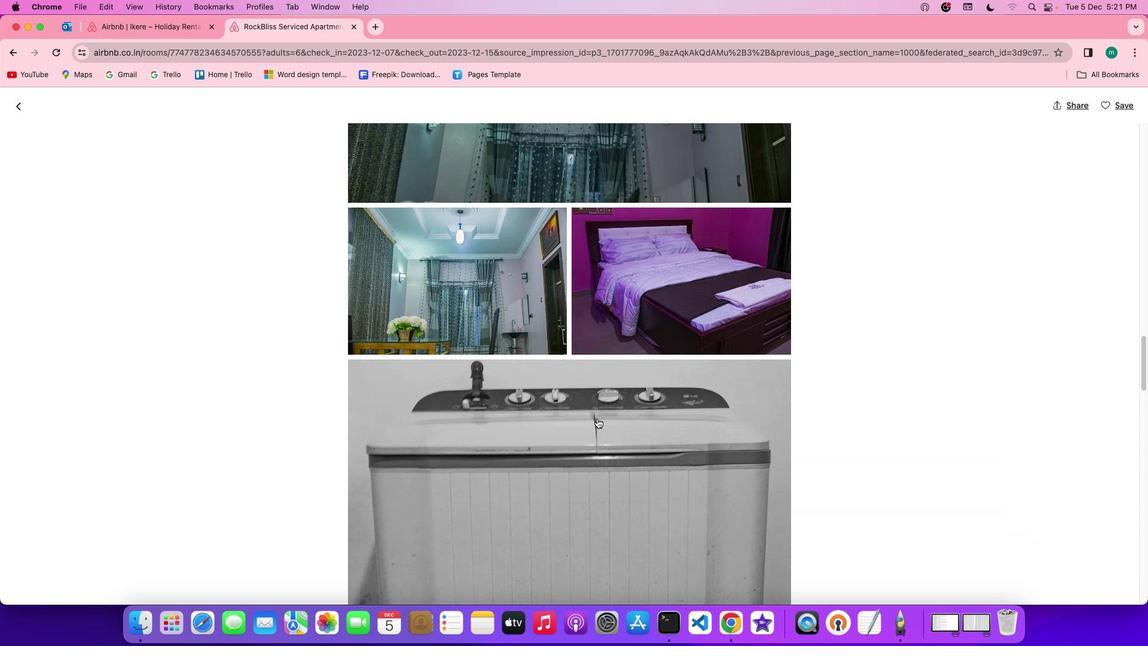 
Action: Mouse scrolled (597, 418) with delta (0, 0)
Screenshot: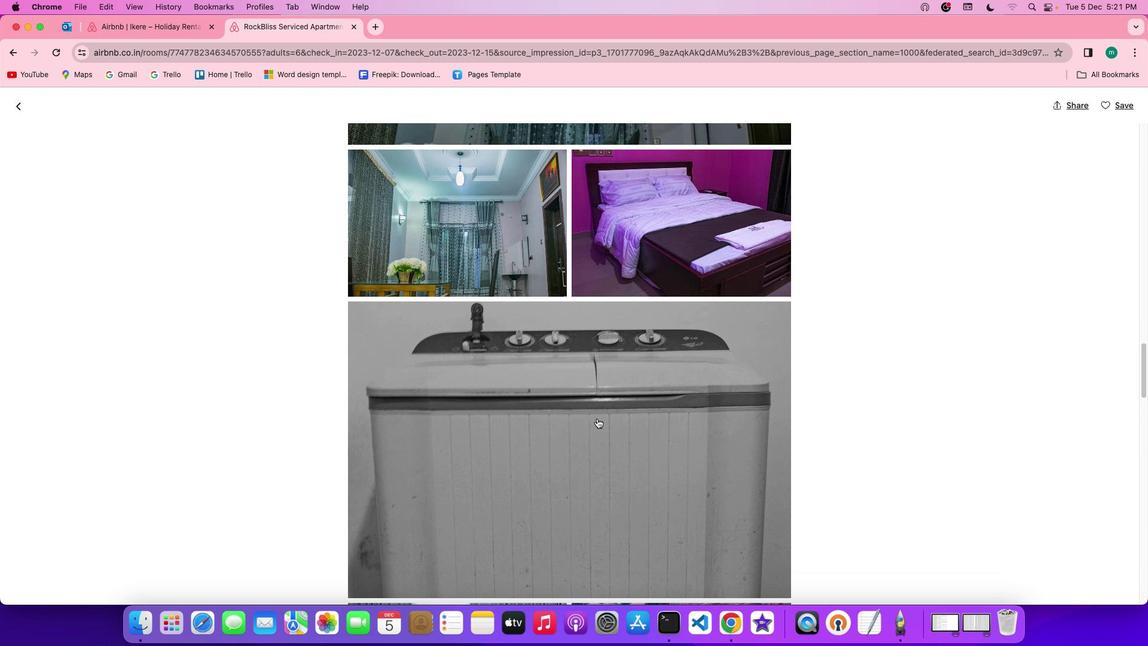 
Action: Mouse scrolled (597, 418) with delta (0, 0)
Screenshot: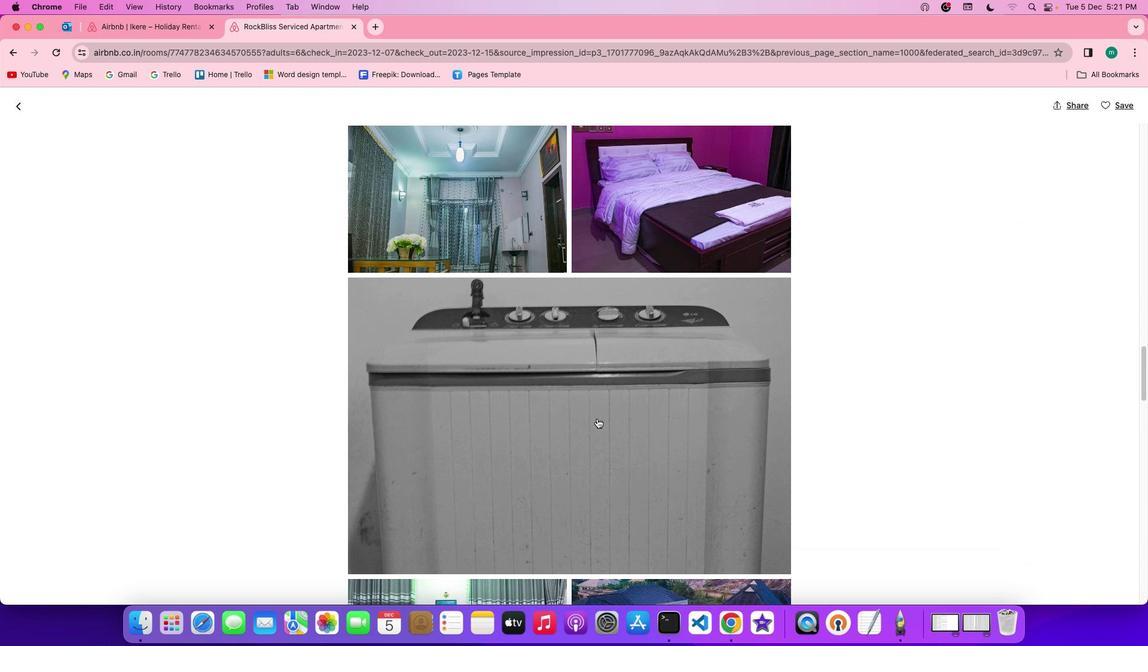 
Action: Mouse scrolled (597, 418) with delta (0, -1)
Screenshot: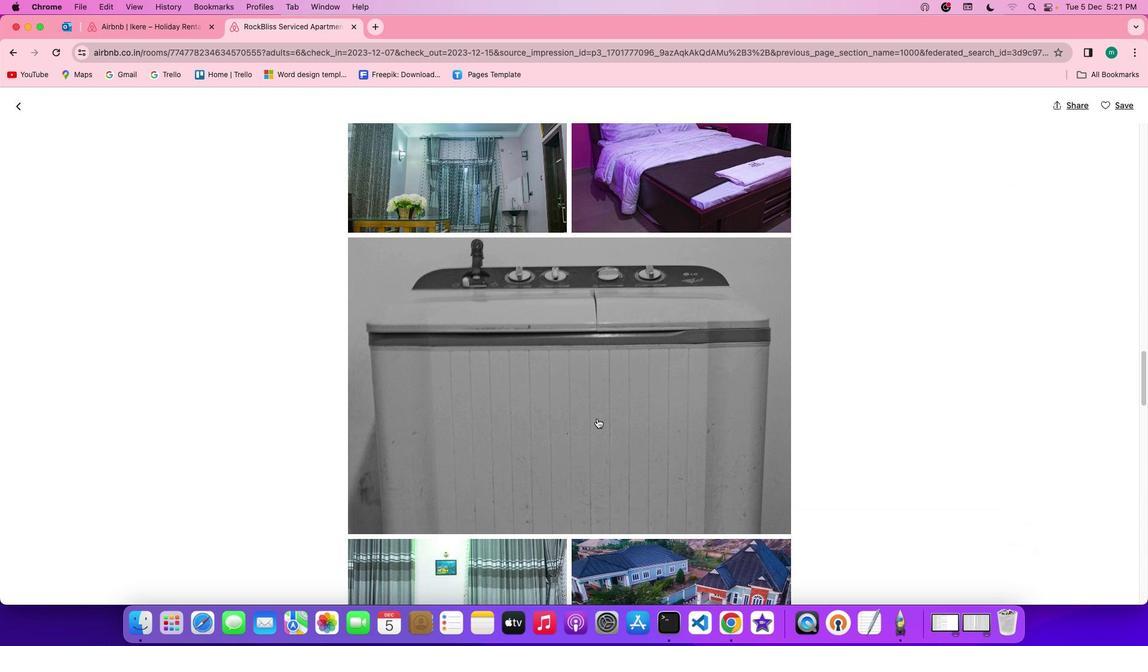 
Action: Mouse scrolled (597, 418) with delta (0, -2)
Screenshot: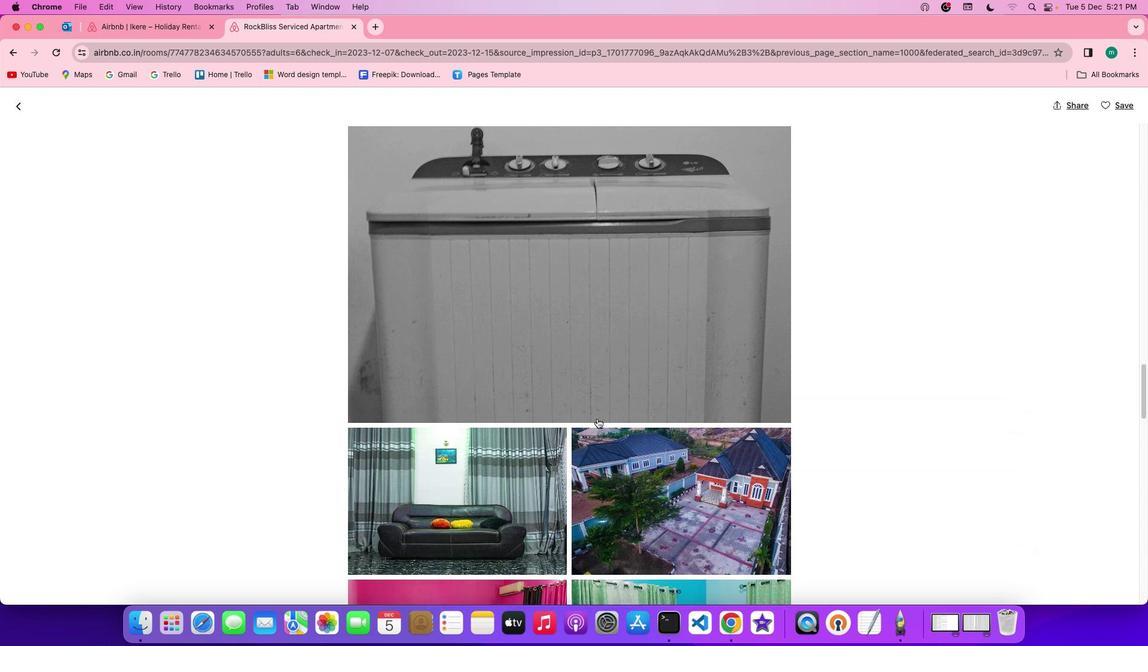 
Action: Mouse scrolled (597, 418) with delta (0, -2)
Screenshot: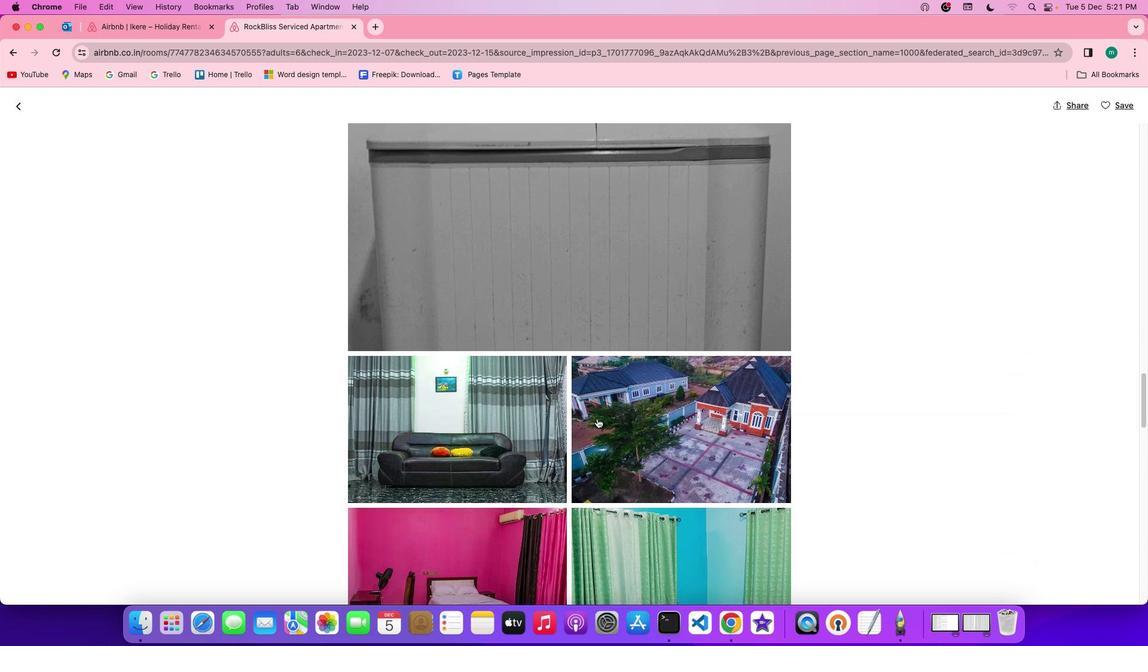 
Action: Mouse scrolled (597, 418) with delta (0, 0)
Screenshot: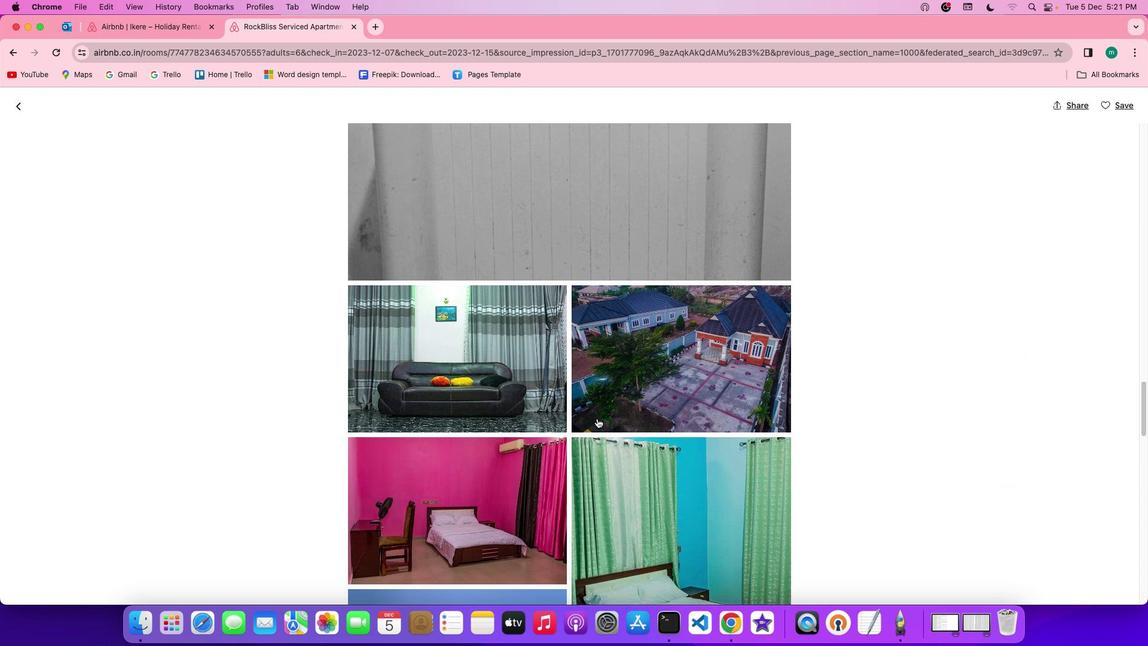 
Action: Mouse scrolled (597, 418) with delta (0, 0)
Screenshot: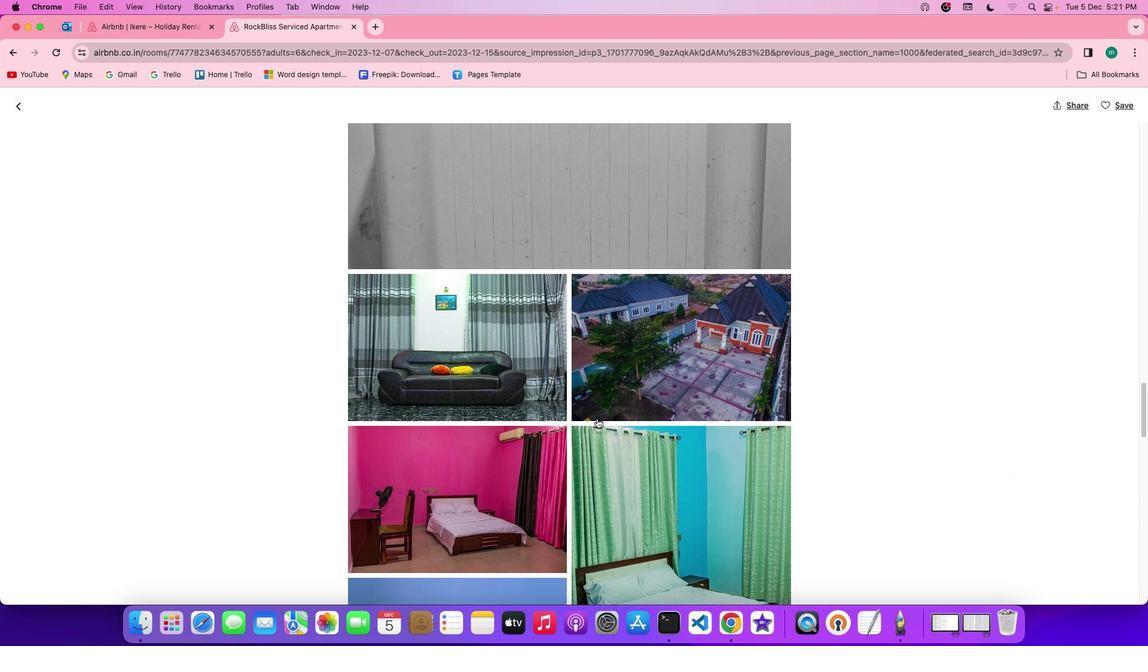 
Action: Mouse scrolled (597, 418) with delta (0, -1)
Screenshot: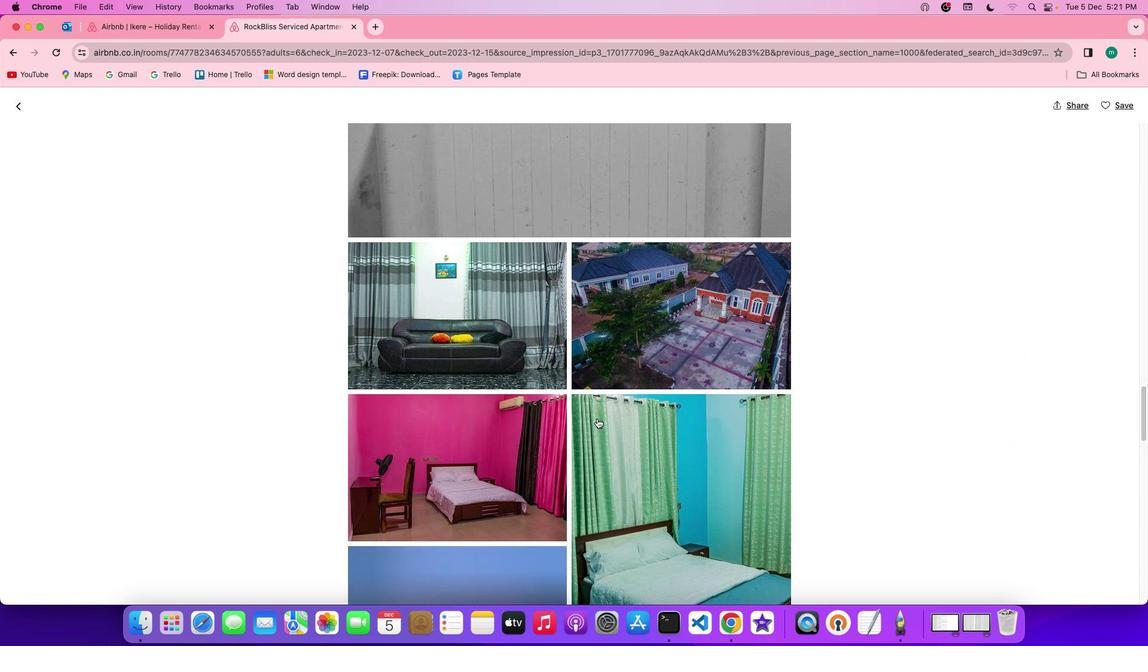 
Action: Mouse scrolled (597, 418) with delta (0, -2)
Screenshot: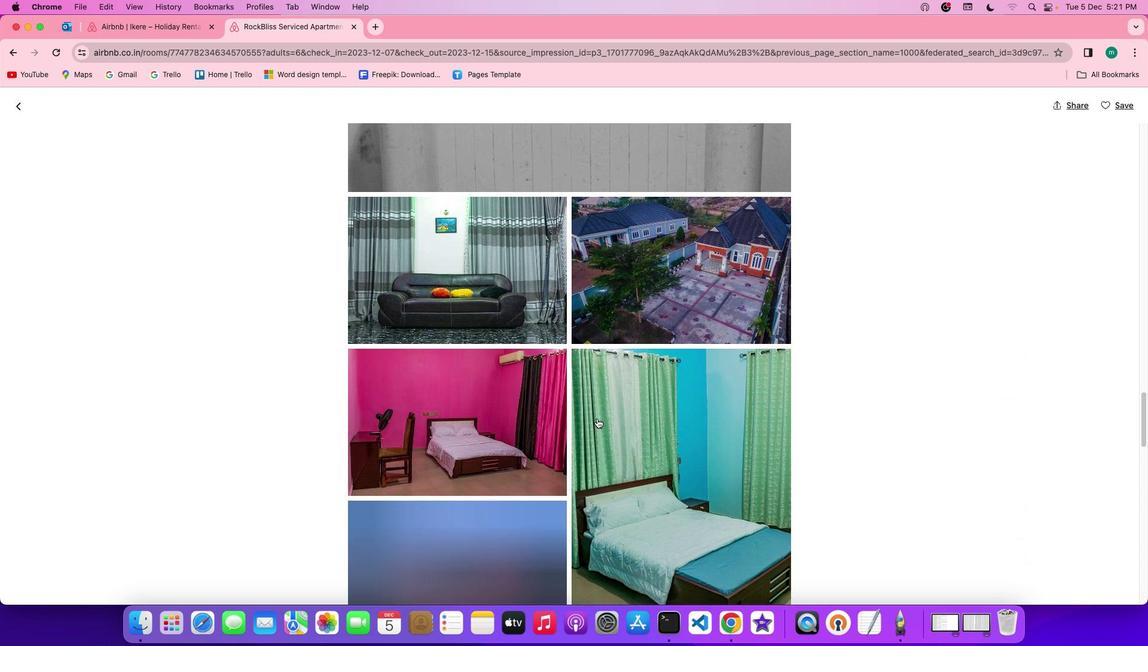 
Action: Mouse scrolled (597, 418) with delta (0, 0)
Screenshot: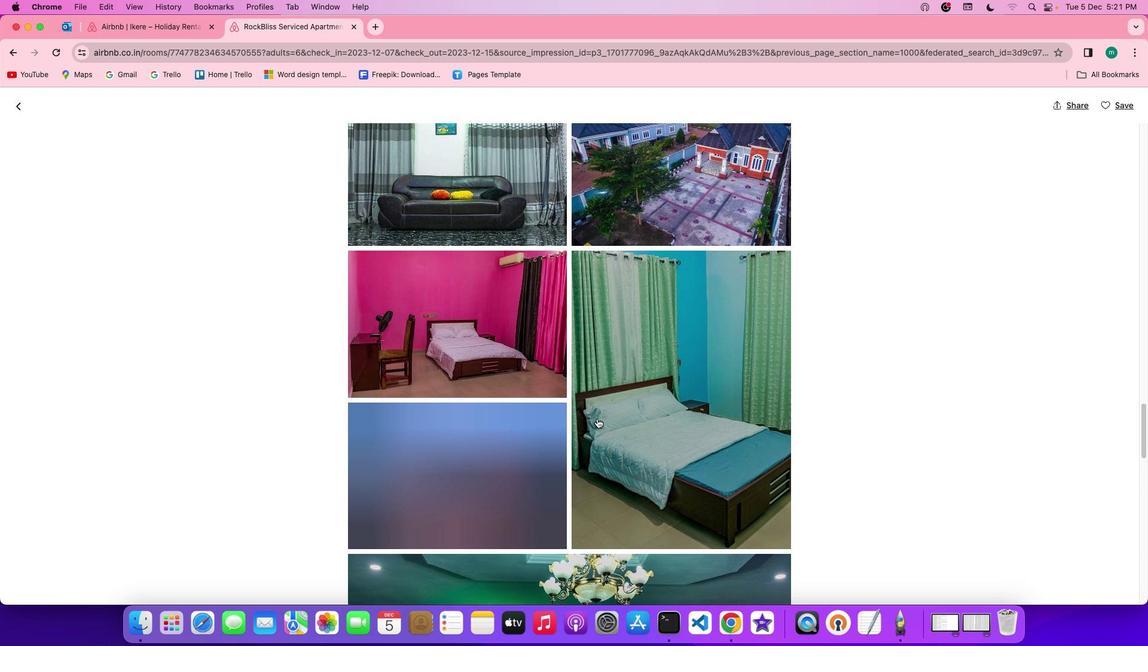 
Action: Mouse scrolled (597, 418) with delta (0, 0)
Screenshot: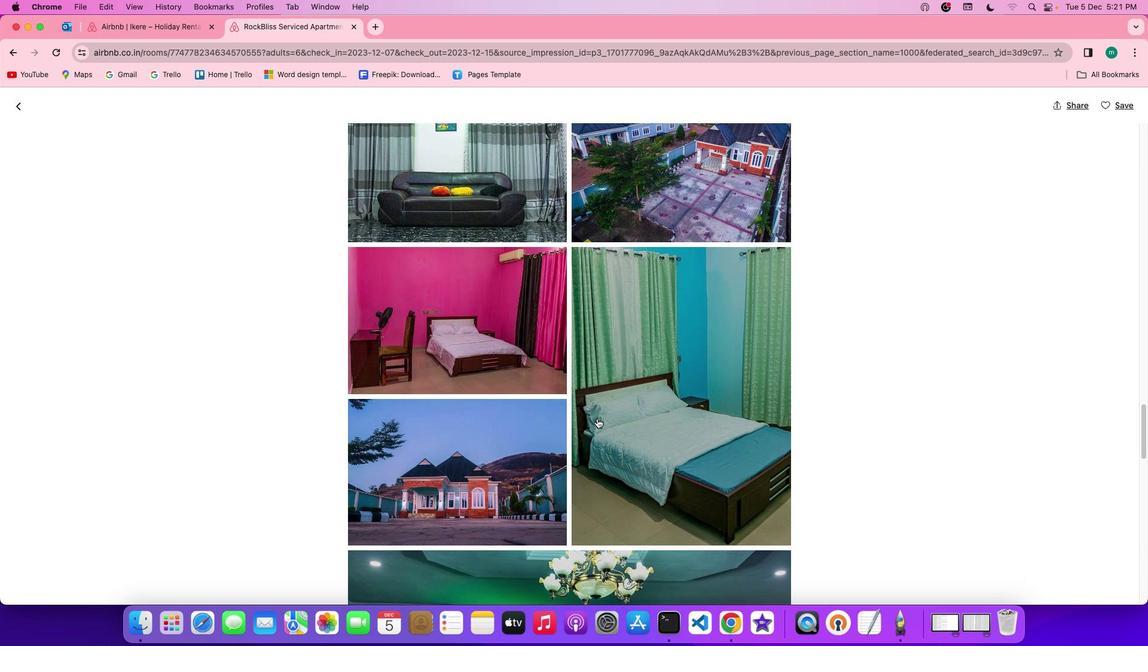 
Action: Mouse scrolled (597, 418) with delta (0, -1)
Screenshot: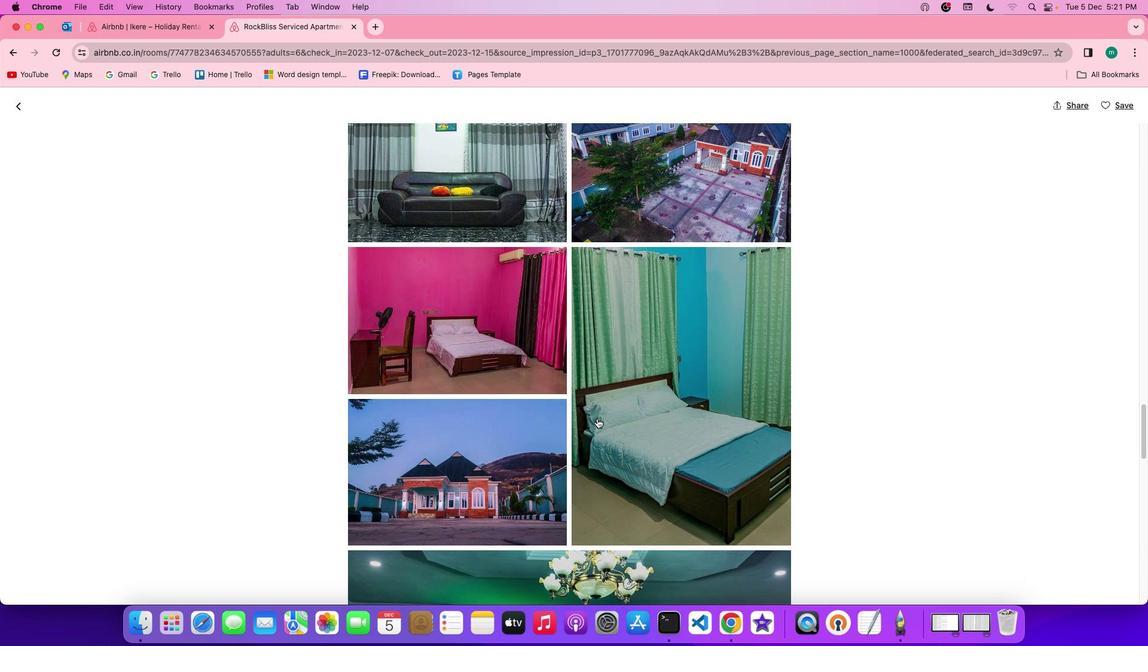 
Action: Mouse scrolled (597, 418) with delta (0, -2)
Screenshot: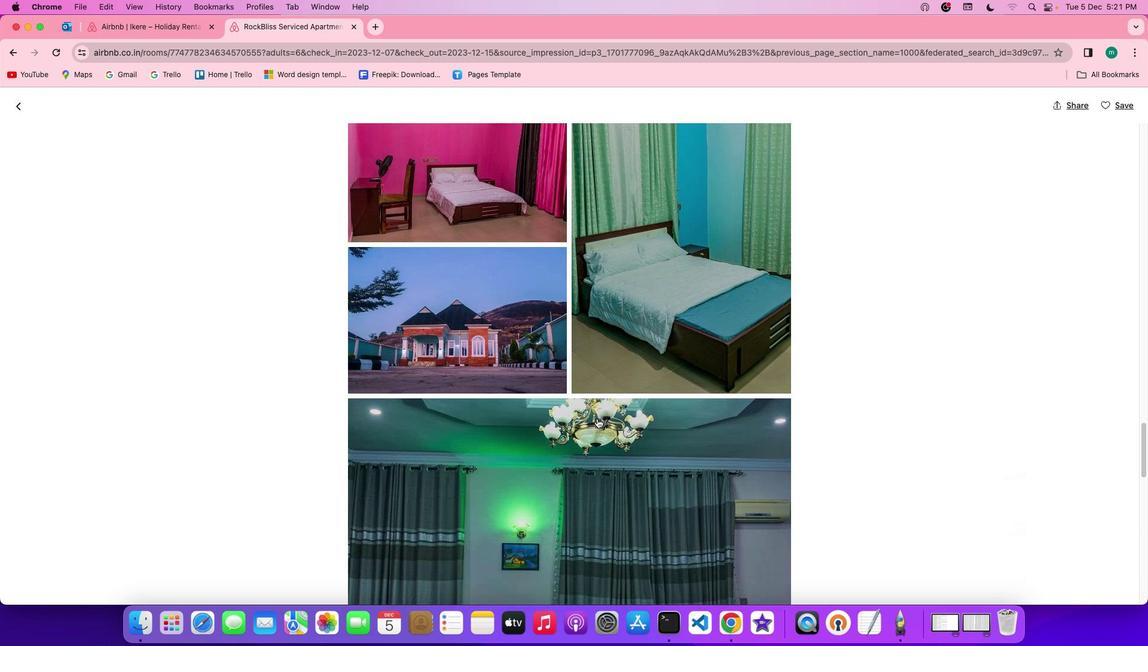 
Action: Mouse scrolled (597, 418) with delta (0, -2)
Screenshot: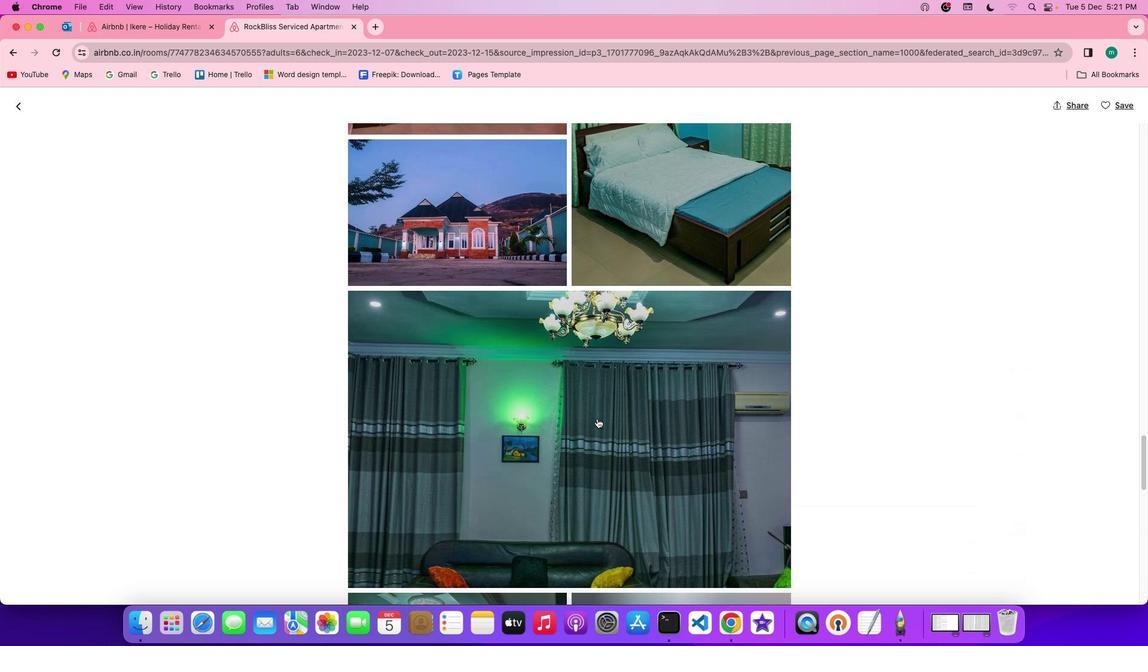 
Action: Mouse scrolled (597, 418) with delta (0, 0)
Screenshot: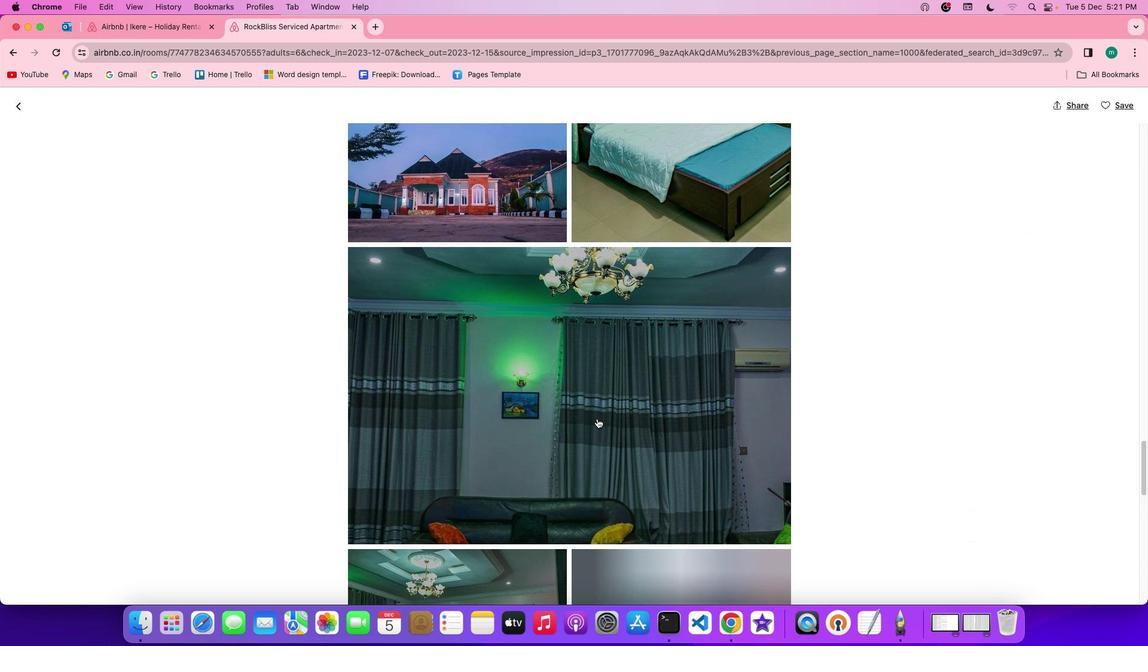 
Action: Mouse scrolled (597, 418) with delta (0, 0)
Screenshot: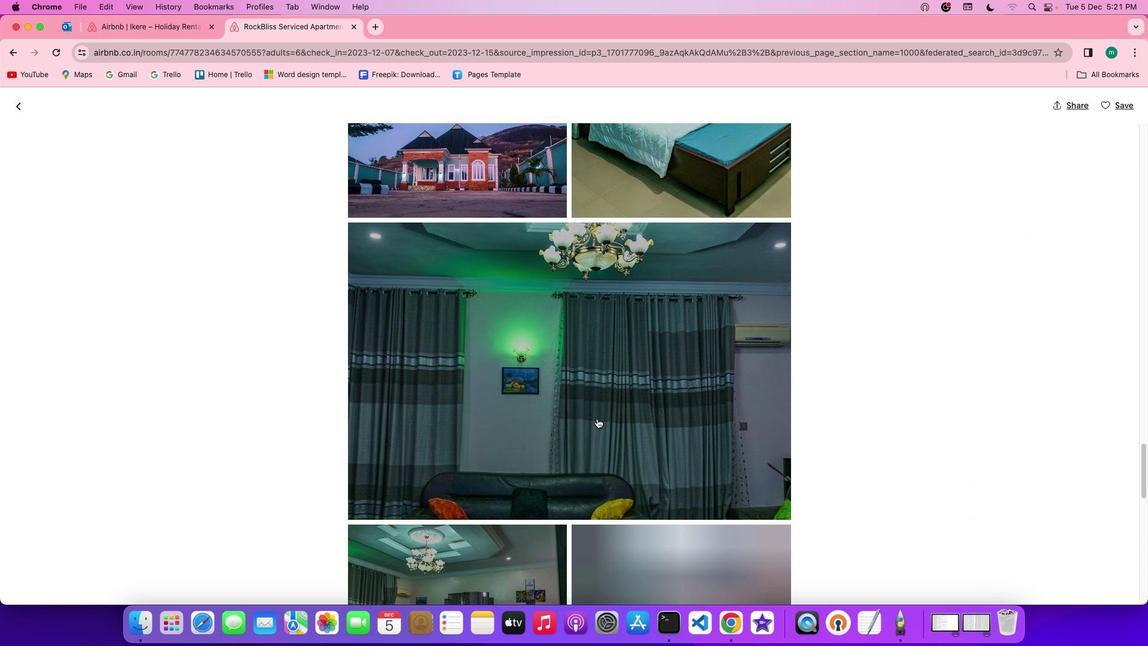 
Action: Mouse scrolled (597, 418) with delta (0, -1)
Screenshot: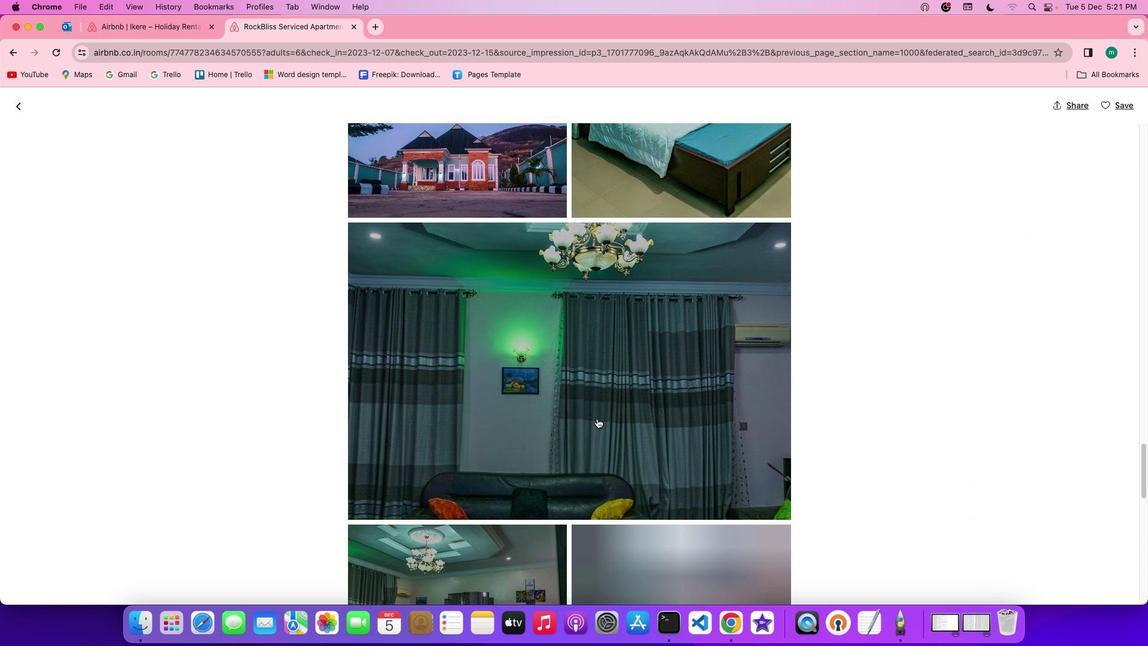 
Action: Mouse scrolled (597, 418) with delta (0, -2)
Screenshot: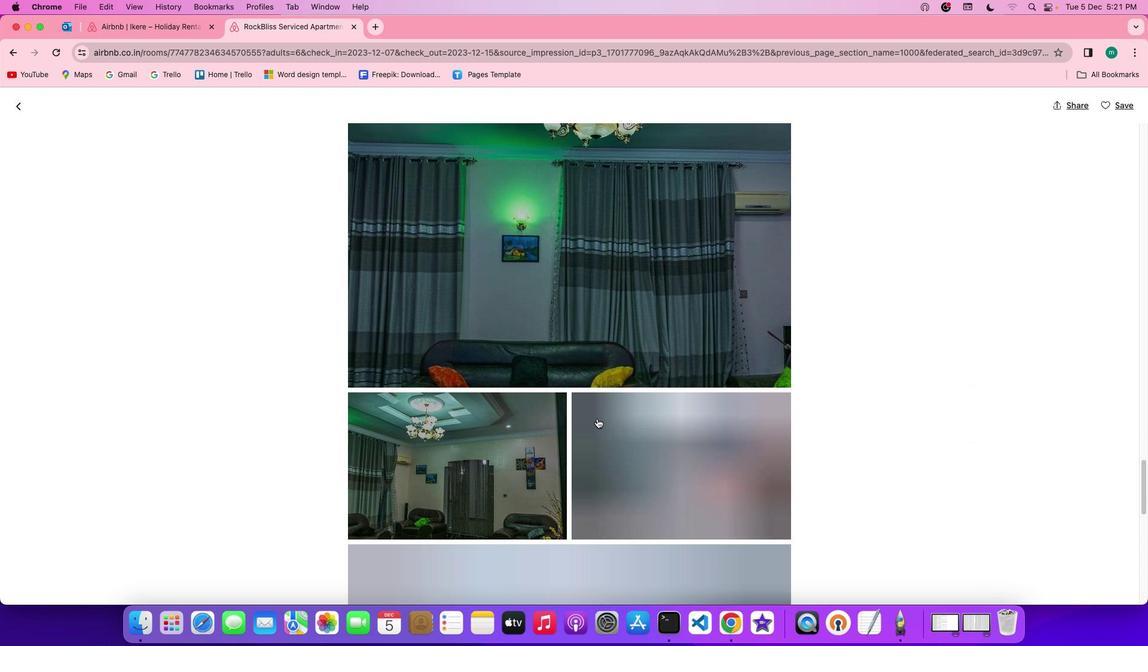 
Action: Mouse scrolled (597, 418) with delta (0, 0)
Screenshot: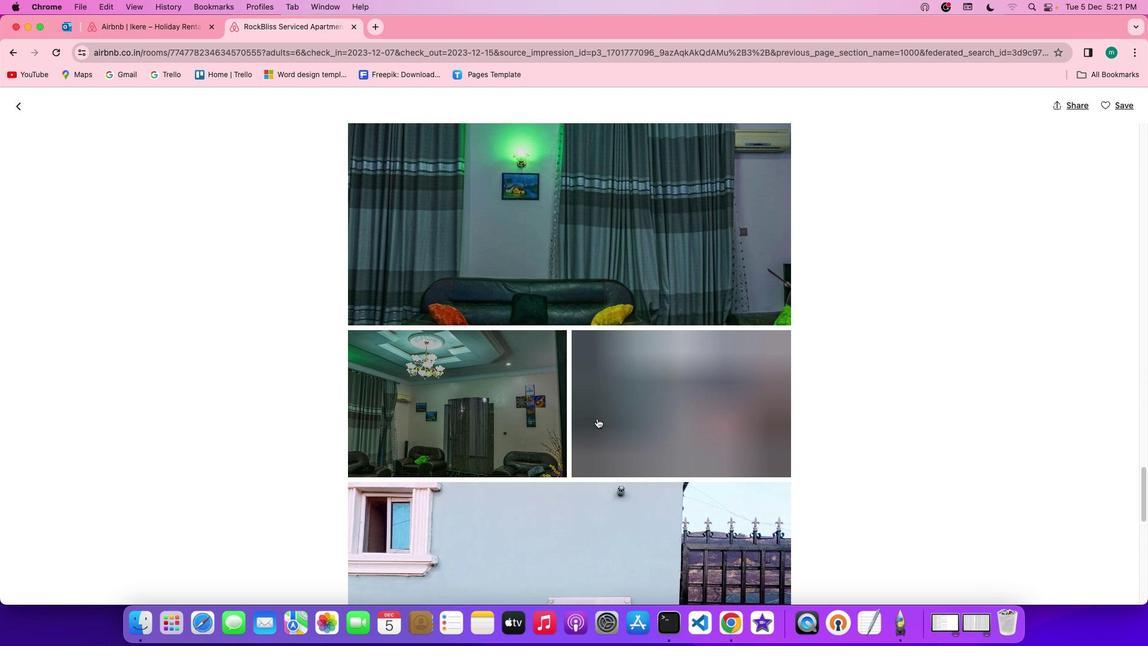 
Action: Mouse scrolled (597, 418) with delta (0, 0)
Screenshot: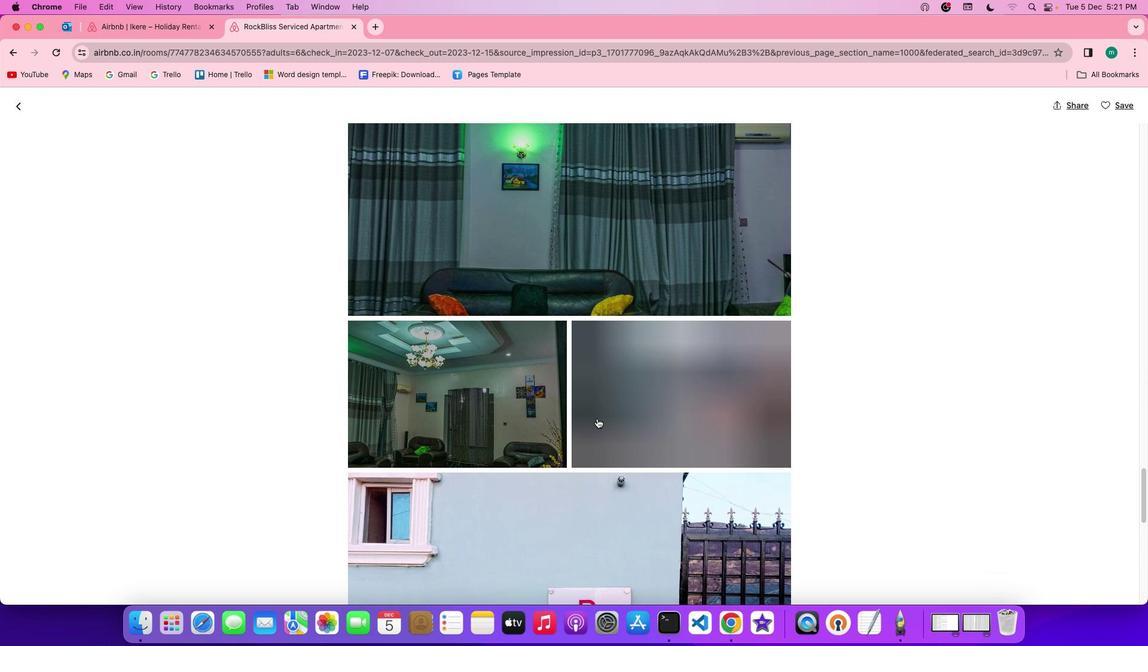 
Action: Mouse scrolled (597, 418) with delta (0, -1)
Screenshot: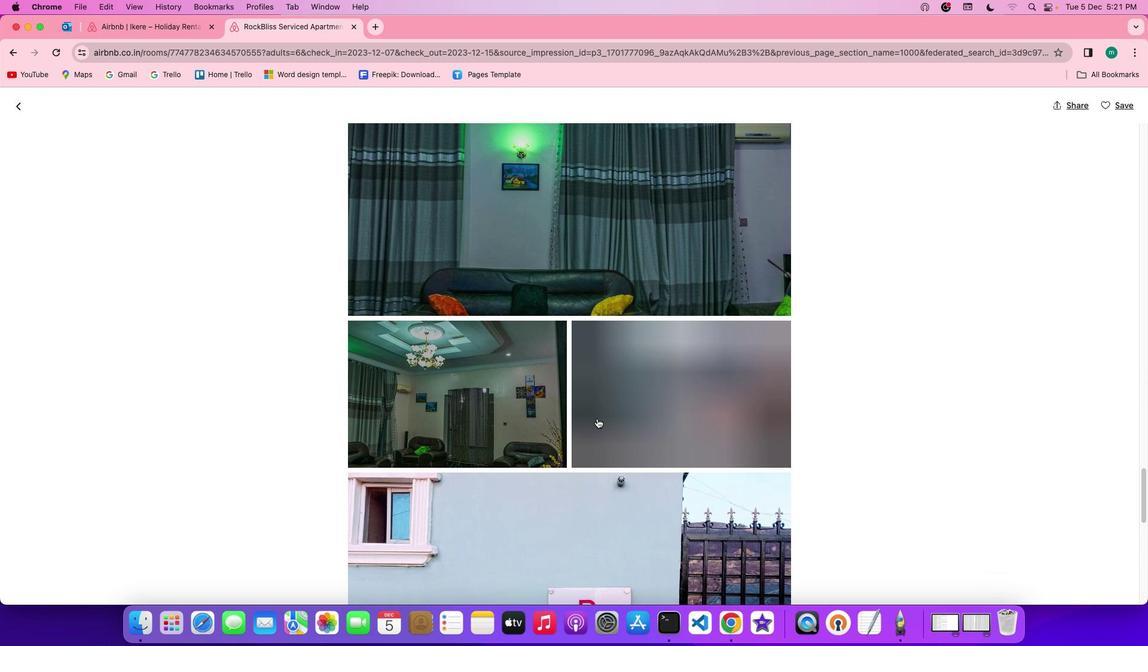 
Action: Mouse scrolled (597, 418) with delta (0, -2)
Screenshot: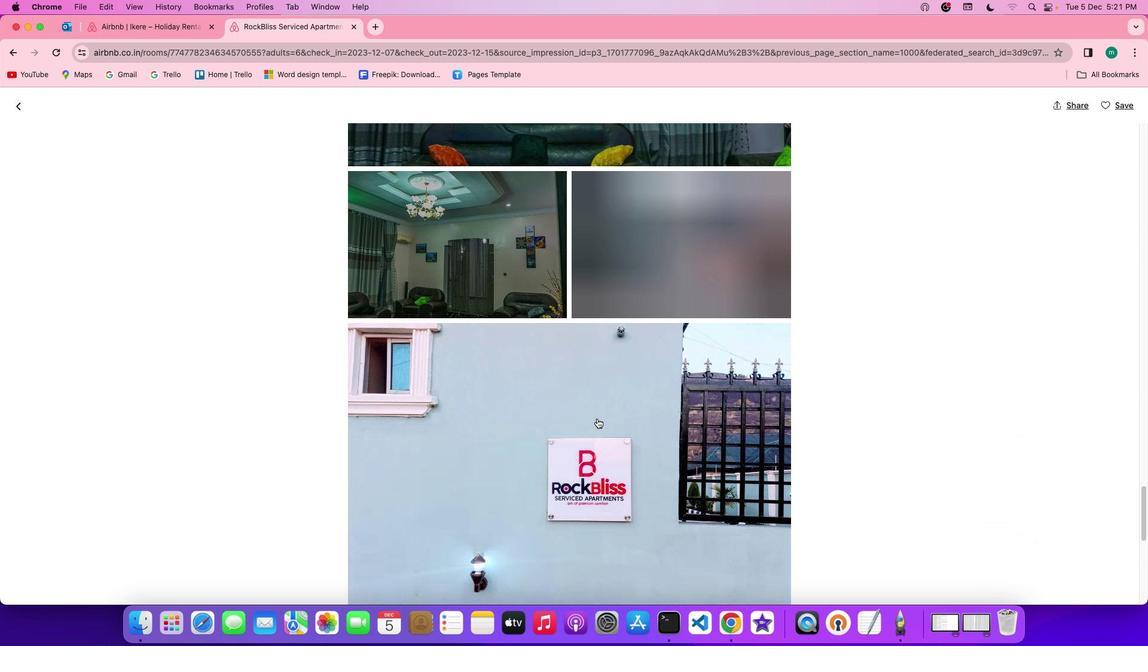 
Action: Mouse scrolled (597, 418) with delta (0, -2)
Screenshot: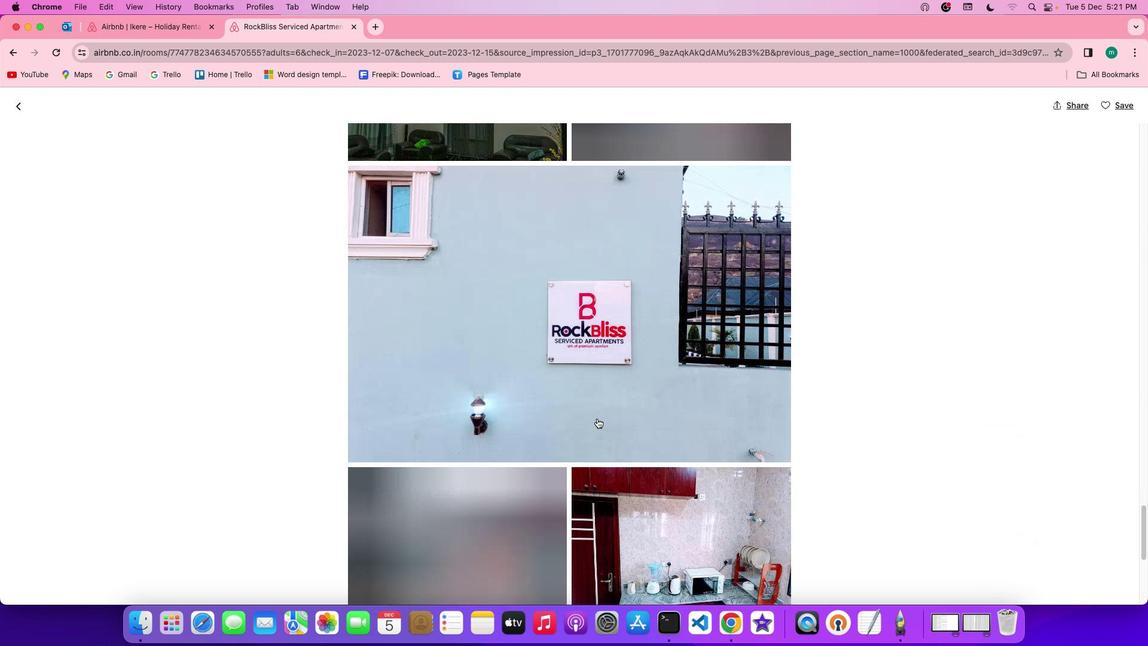 
Action: Mouse scrolled (597, 418) with delta (0, 0)
Screenshot: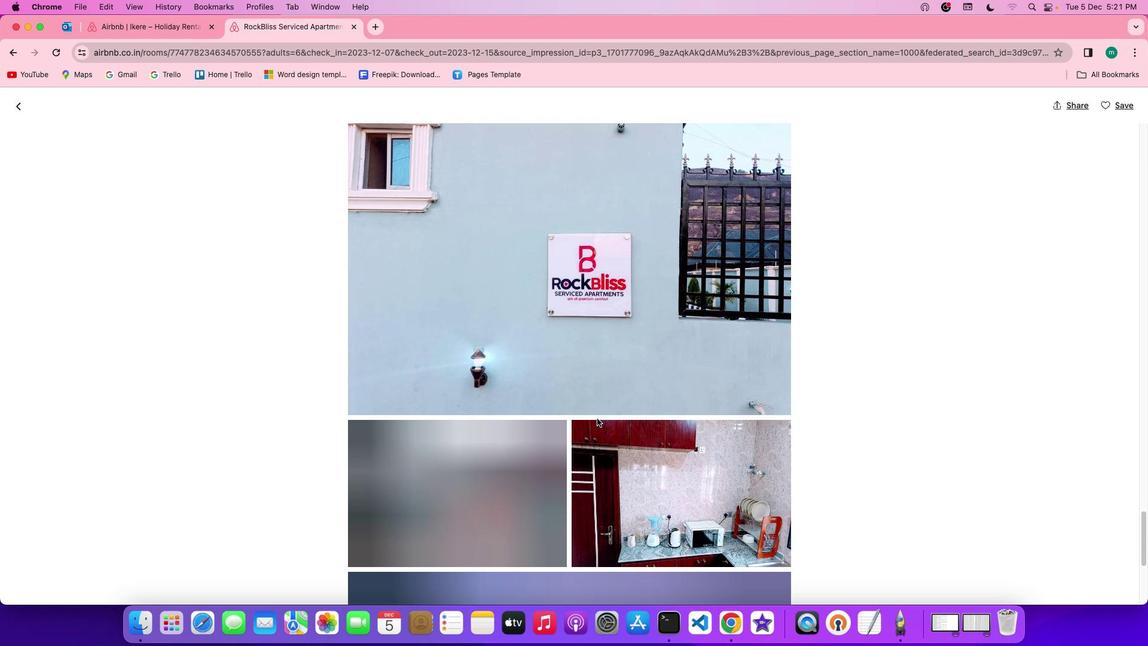 
Action: Mouse scrolled (597, 418) with delta (0, 0)
Screenshot: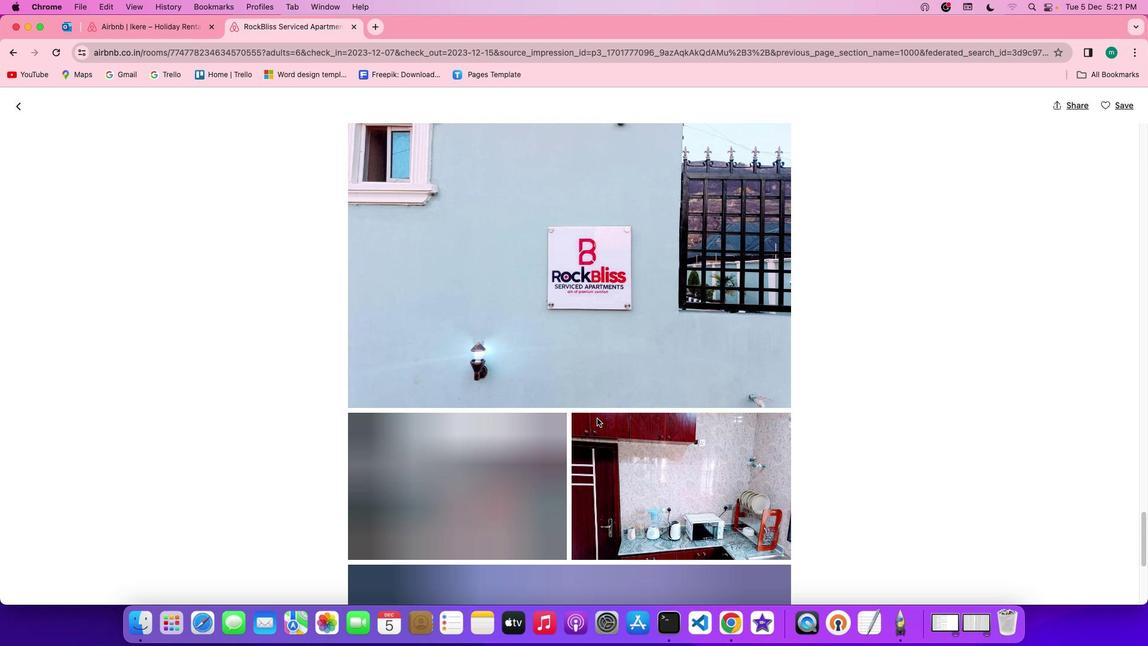 
Action: Mouse scrolled (597, 418) with delta (0, -1)
Screenshot: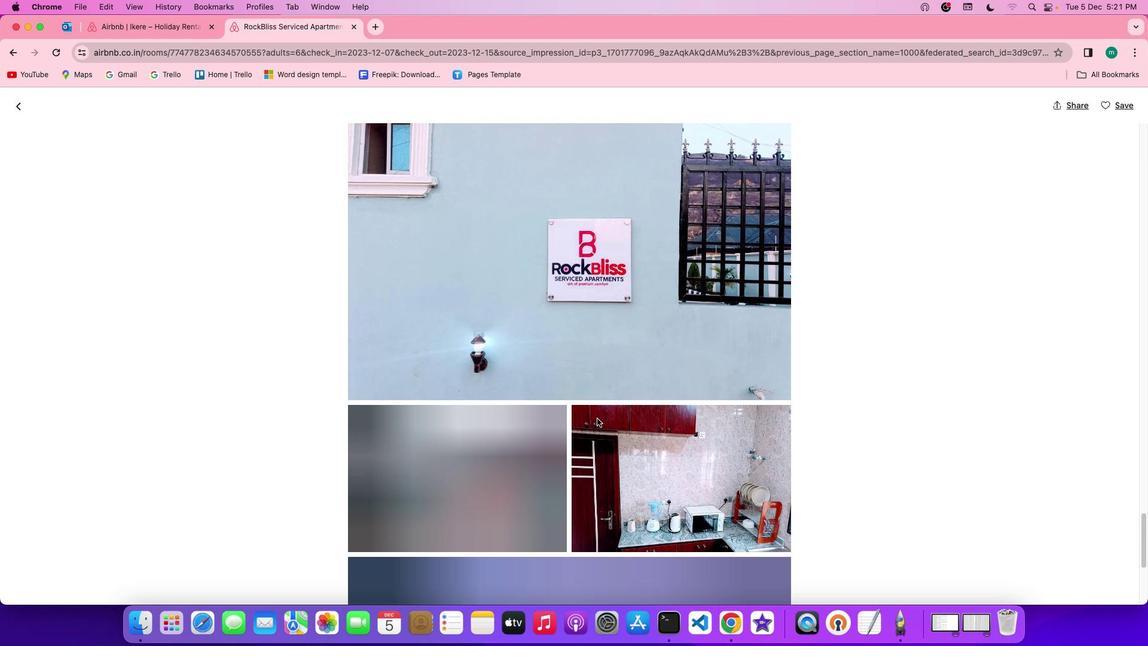 
Action: Mouse scrolled (597, 418) with delta (0, -1)
Screenshot: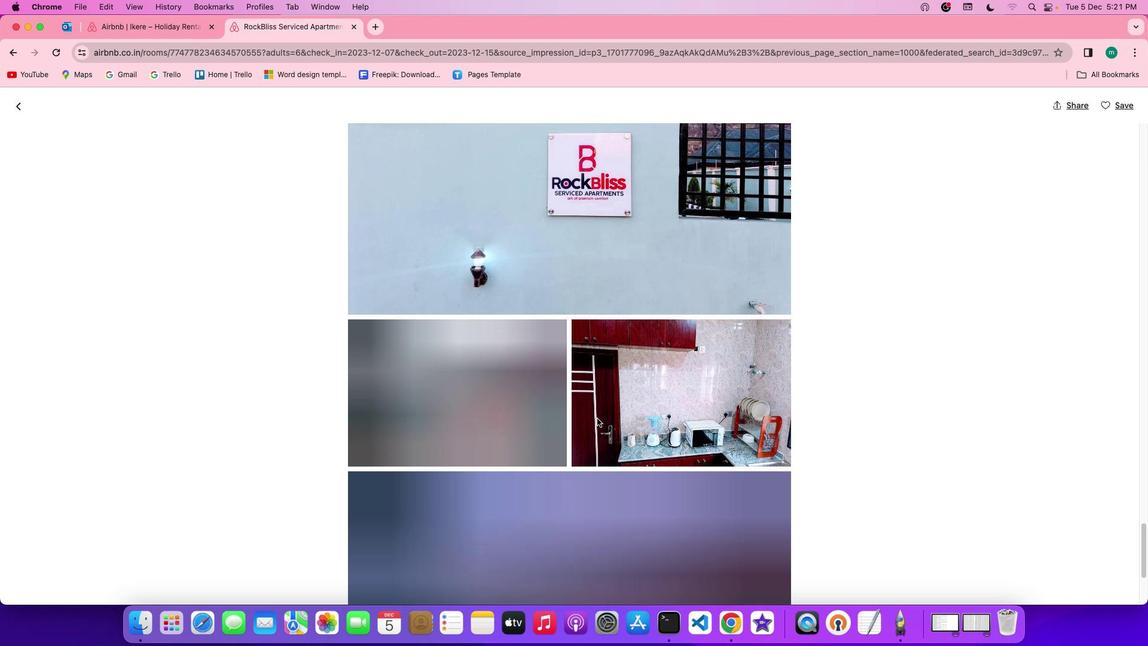 
Action: Mouse scrolled (597, 418) with delta (0, 0)
Screenshot: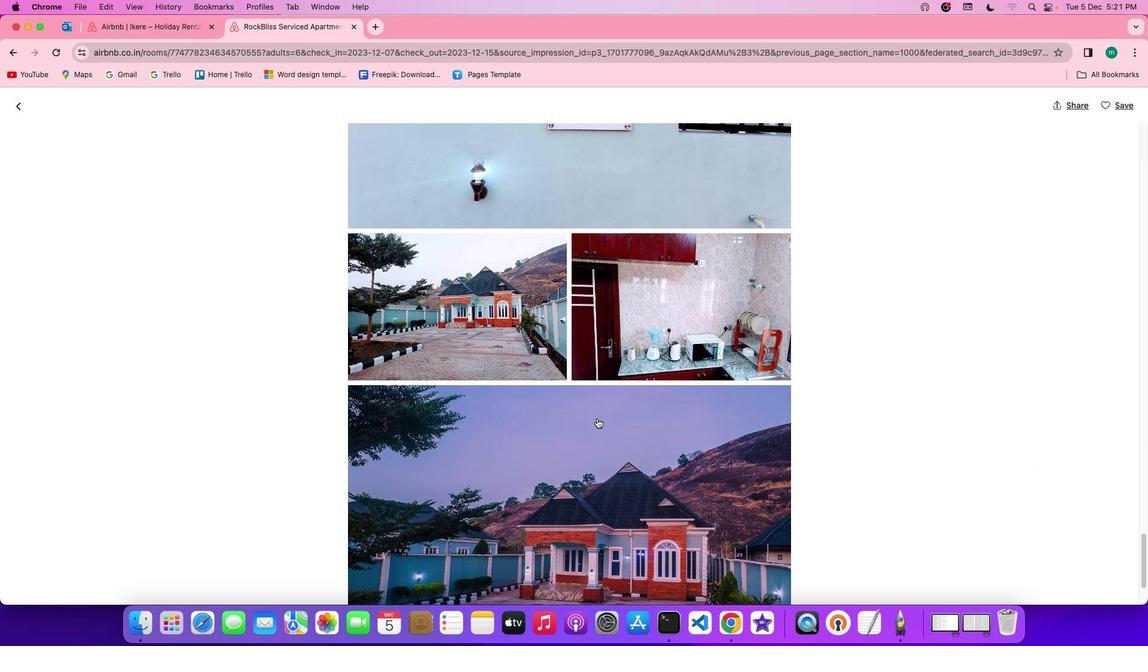 
Action: Mouse scrolled (597, 418) with delta (0, 0)
Screenshot: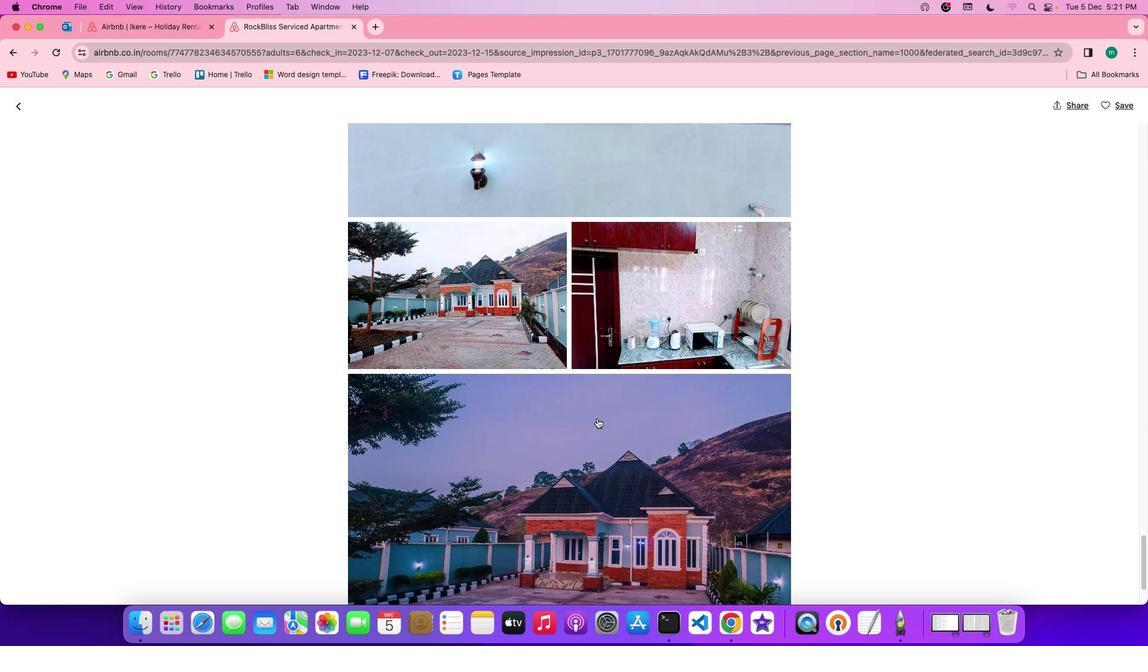 
Action: Mouse scrolled (597, 418) with delta (0, -1)
Screenshot: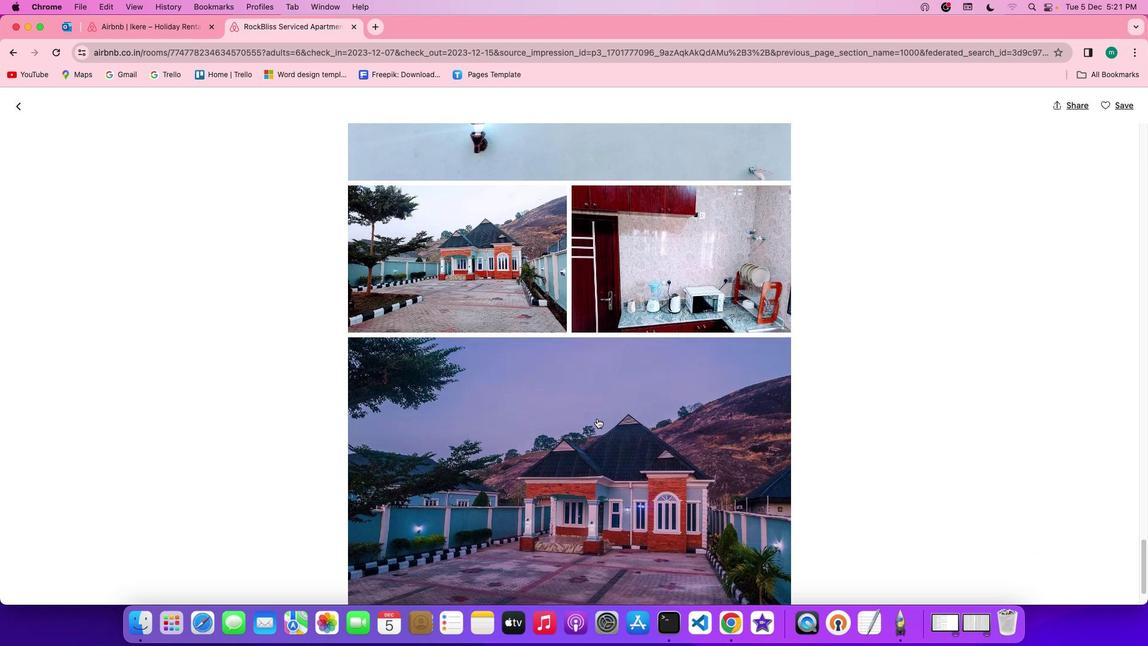 
Action: Mouse scrolled (597, 418) with delta (0, -2)
Screenshot: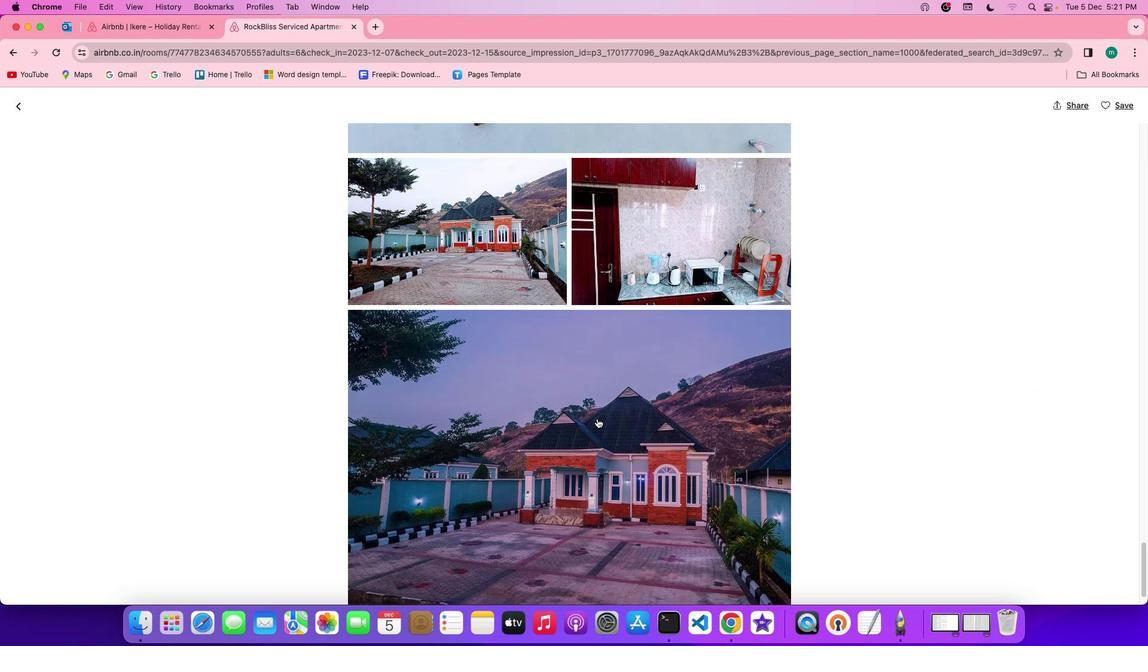 
Action: Mouse scrolled (597, 418) with delta (0, -2)
Screenshot: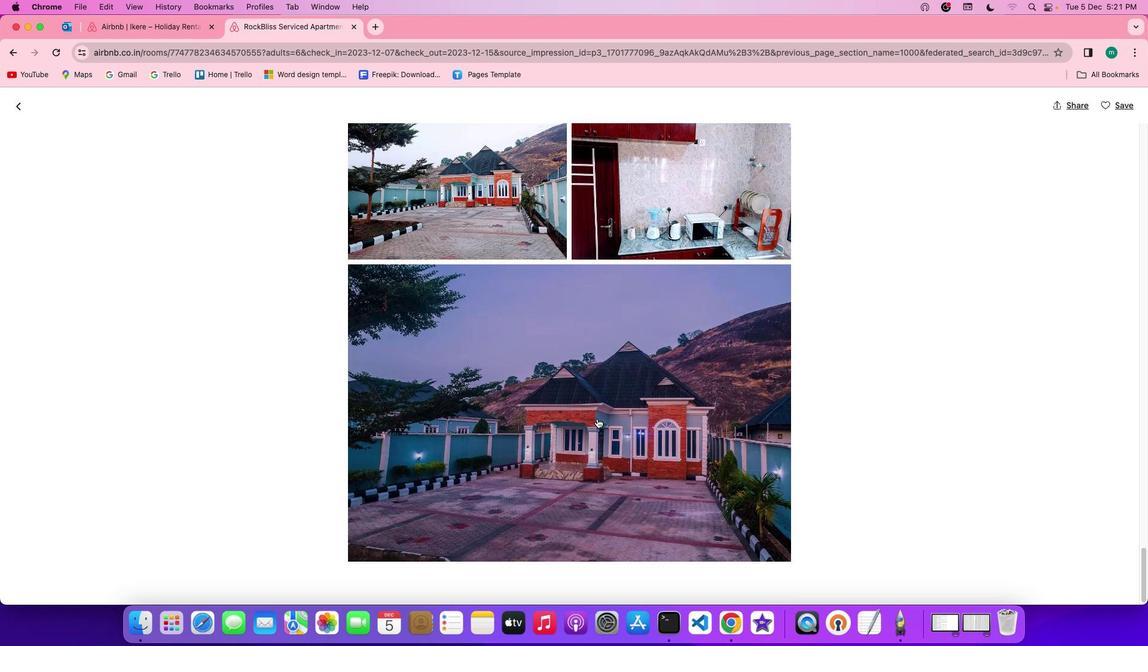 
Action: Mouse scrolled (597, 418) with delta (0, 0)
Screenshot: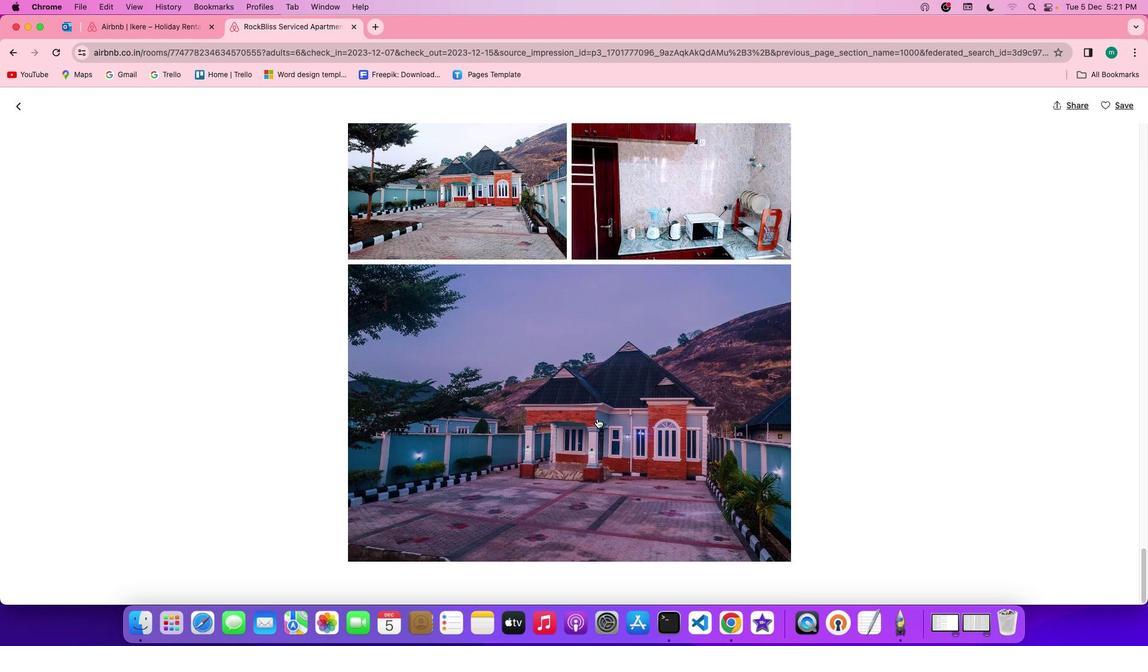 
Action: Mouse scrolled (597, 418) with delta (0, 0)
Screenshot: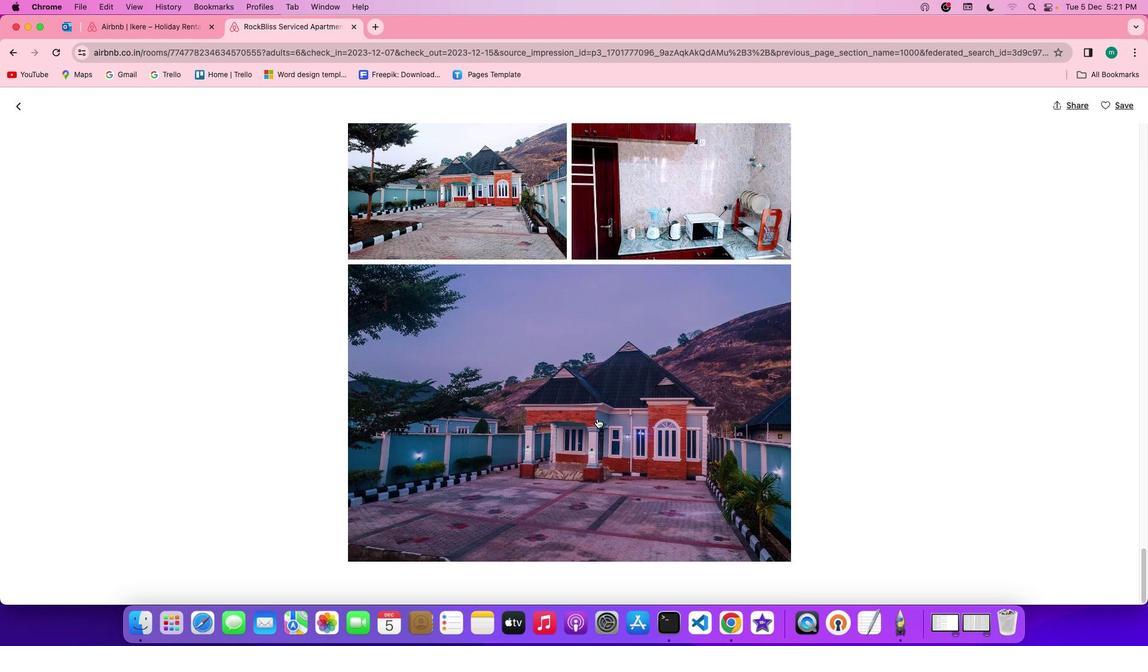 
Action: Mouse scrolled (597, 418) with delta (0, -1)
Screenshot: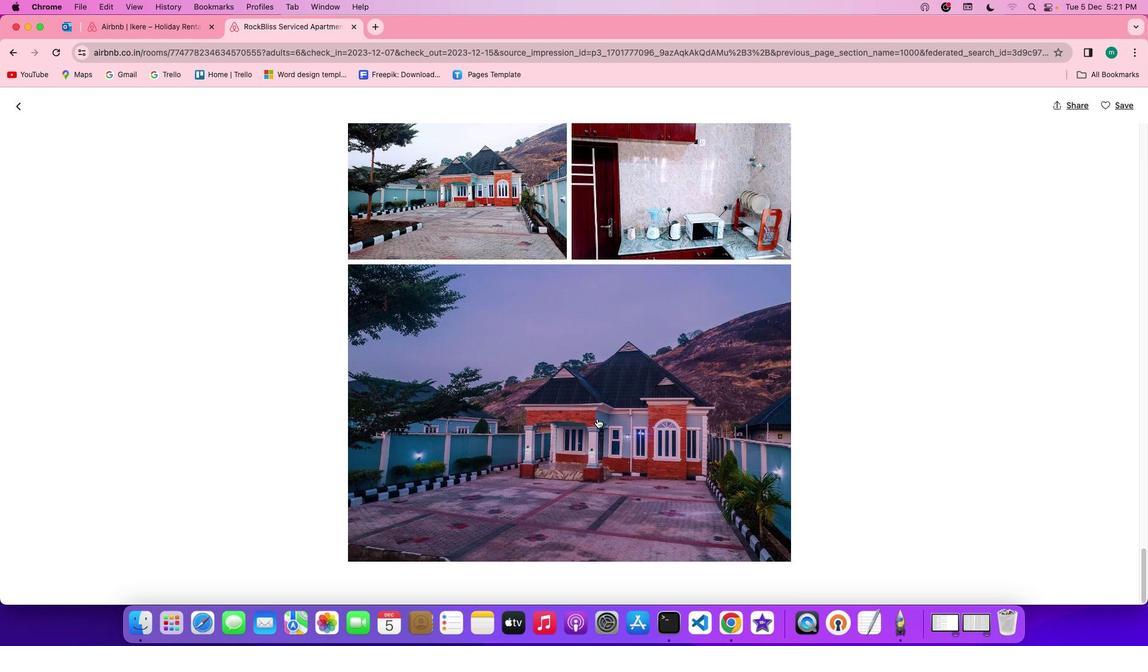 
Action: Mouse scrolled (597, 418) with delta (0, -2)
Screenshot: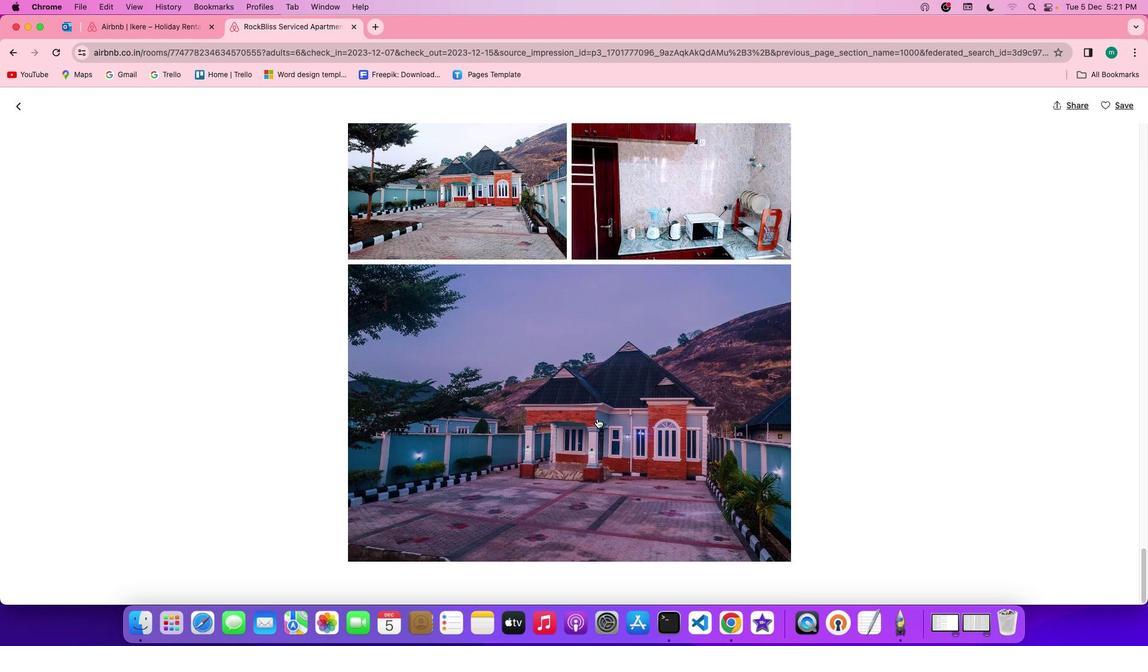 
Action: Mouse scrolled (597, 418) with delta (0, -2)
Screenshot: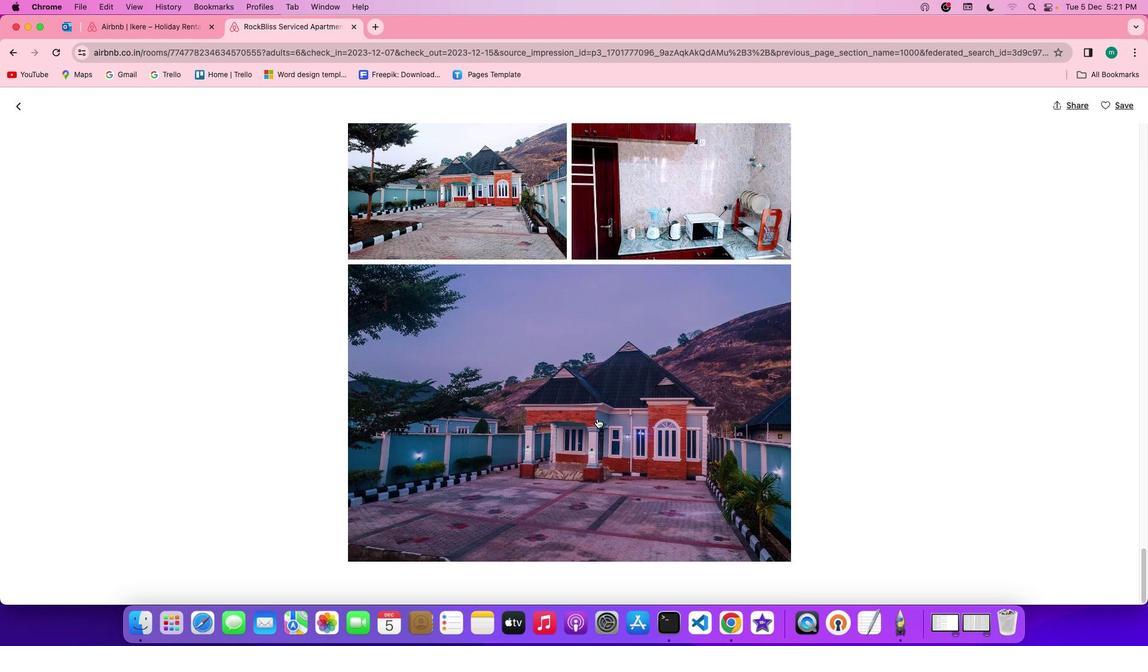 
Action: Mouse moved to (19, 110)
Screenshot: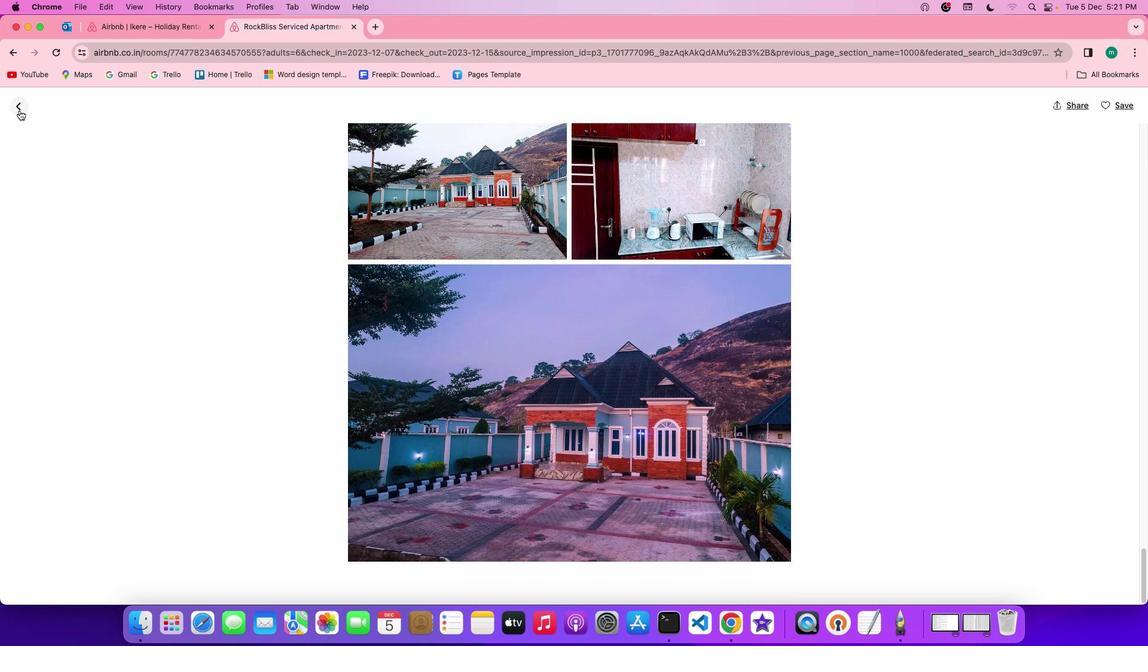 
Action: Mouse pressed left at (19, 110)
Screenshot: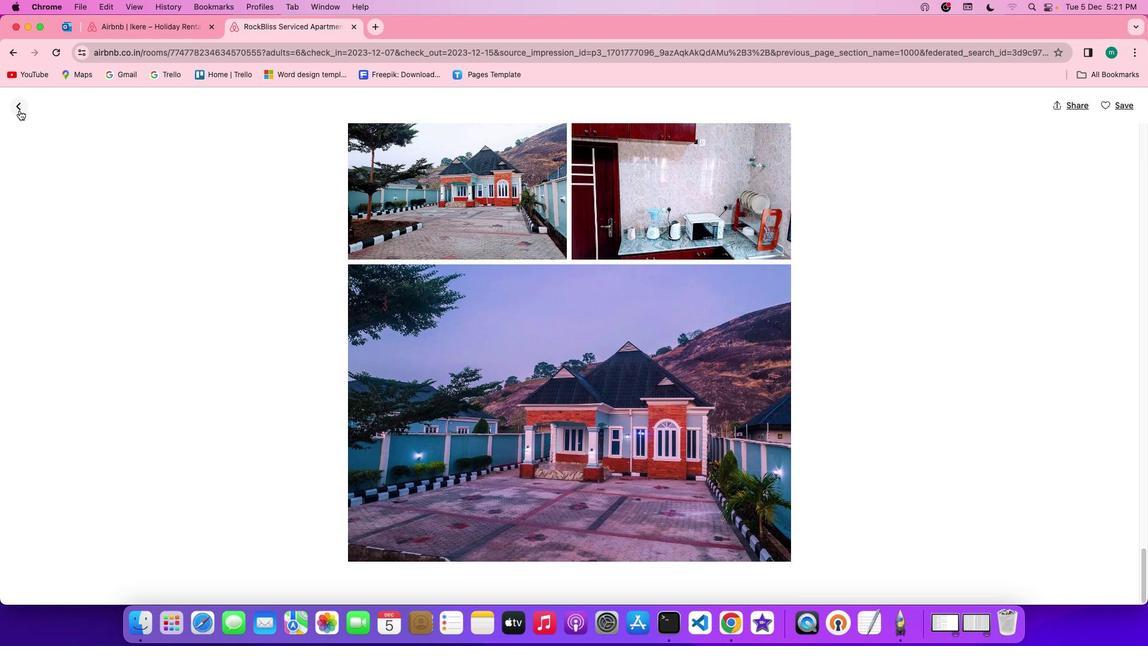 
Action: Mouse moved to (445, 477)
Screenshot: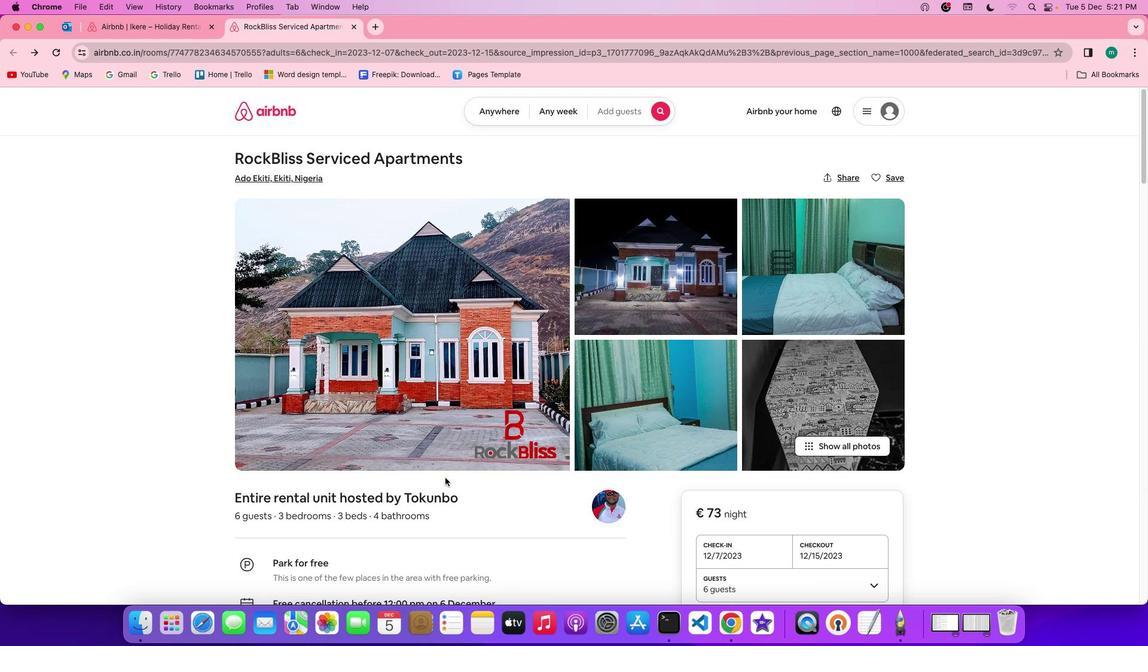 
Action: Mouse scrolled (445, 477) with delta (0, 0)
Screenshot: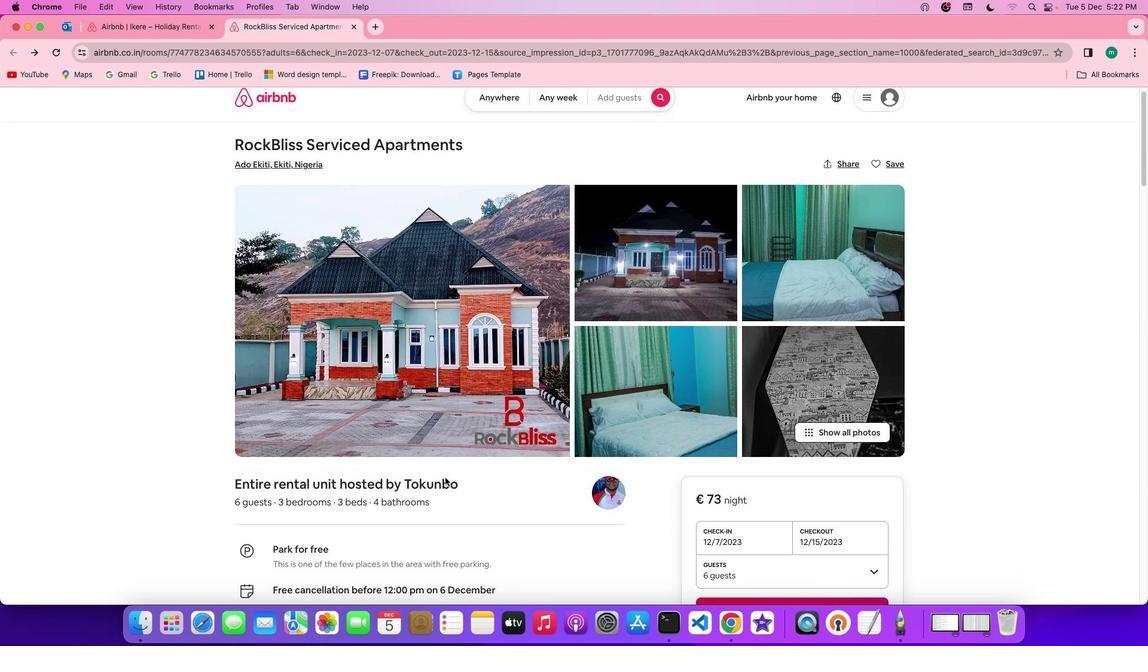 
Action: Mouse scrolled (445, 477) with delta (0, 0)
Screenshot: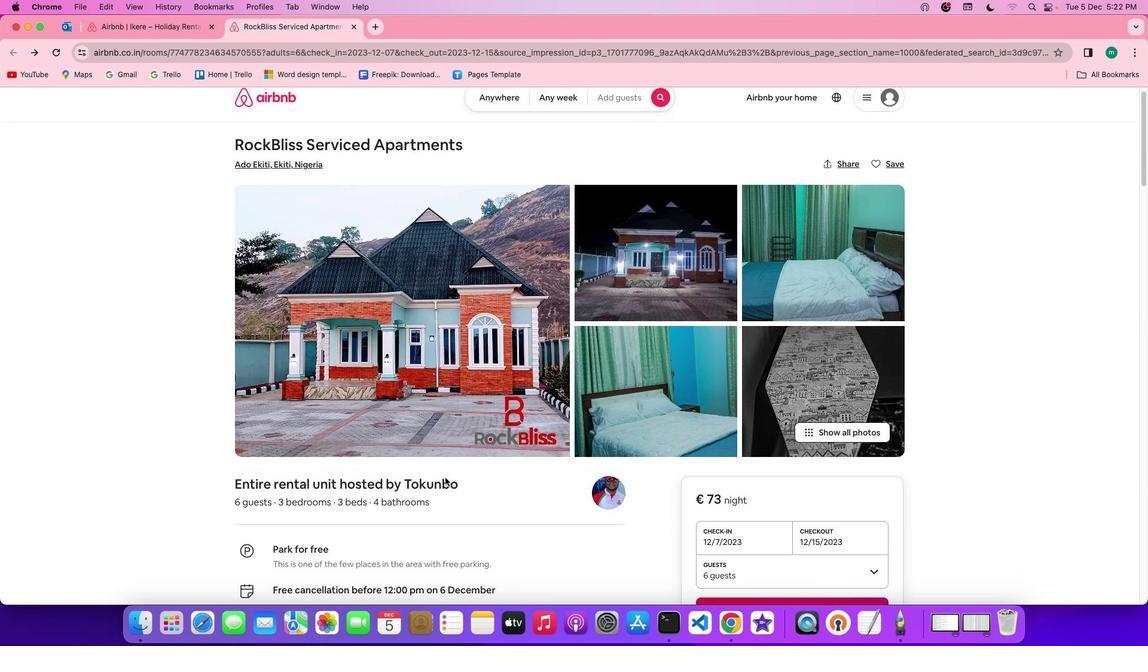 
Action: Mouse scrolled (445, 477) with delta (0, -1)
Screenshot: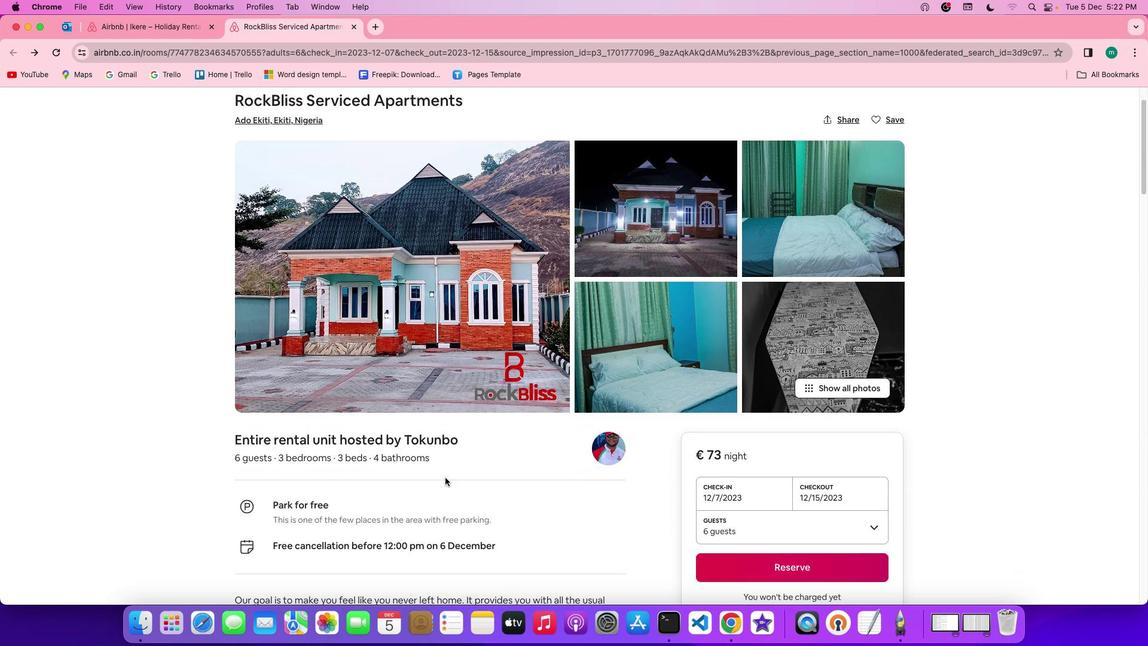 
Action: Mouse scrolled (445, 477) with delta (0, -2)
Screenshot: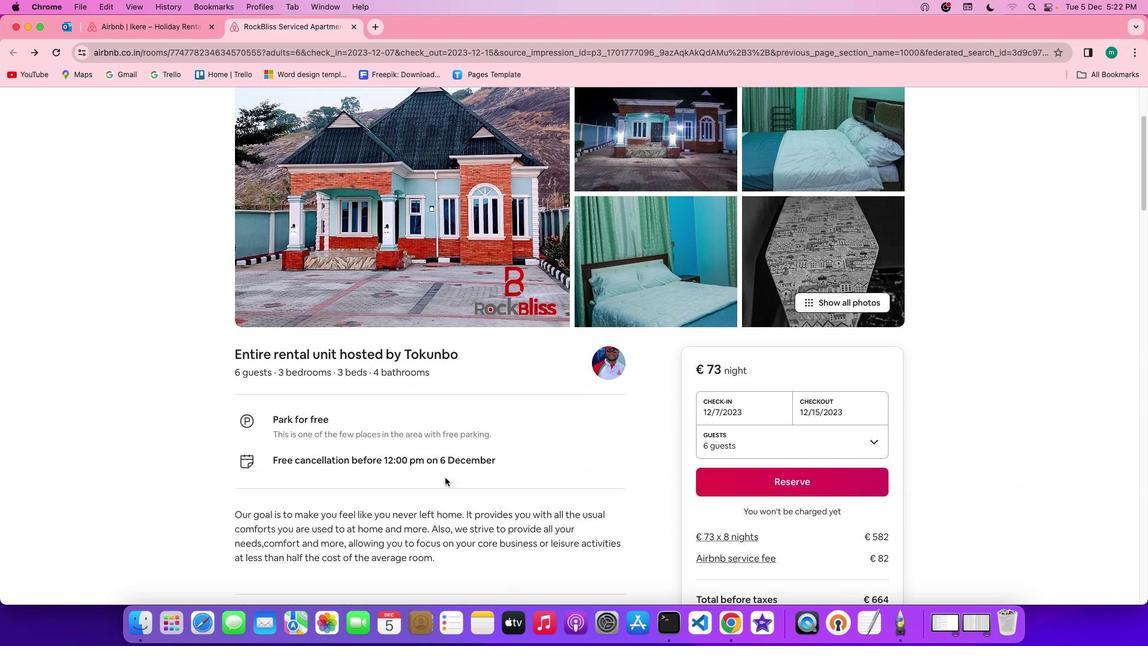 
Action: Mouse scrolled (445, 477) with delta (0, 0)
Screenshot: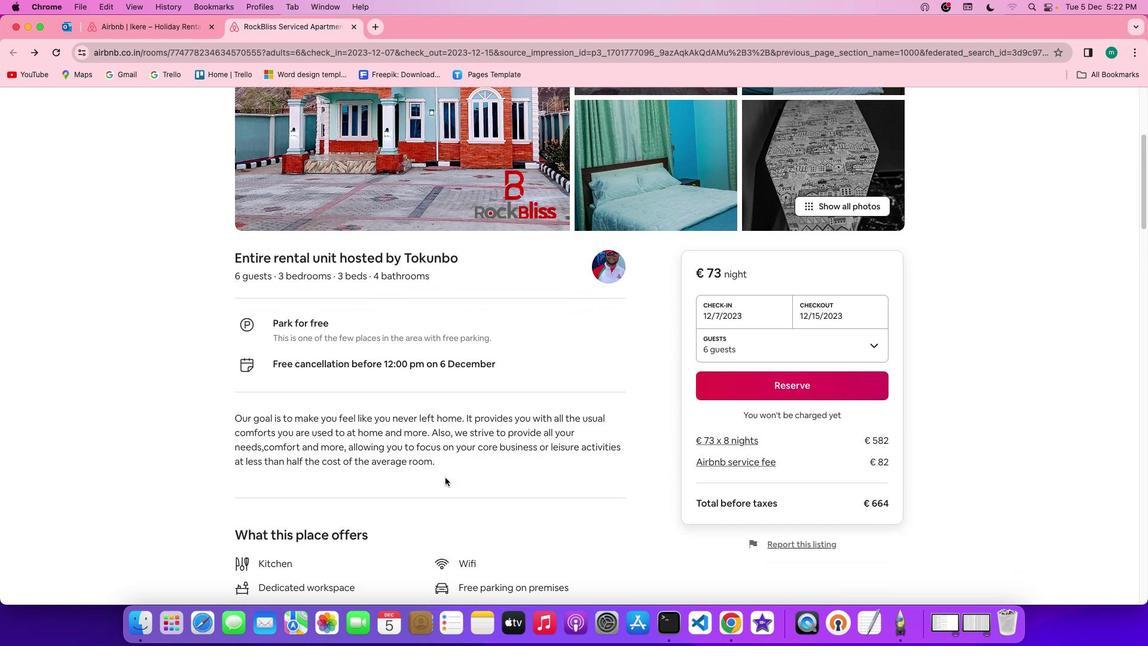 
Action: Mouse scrolled (445, 477) with delta (0, 0)
Screenshot: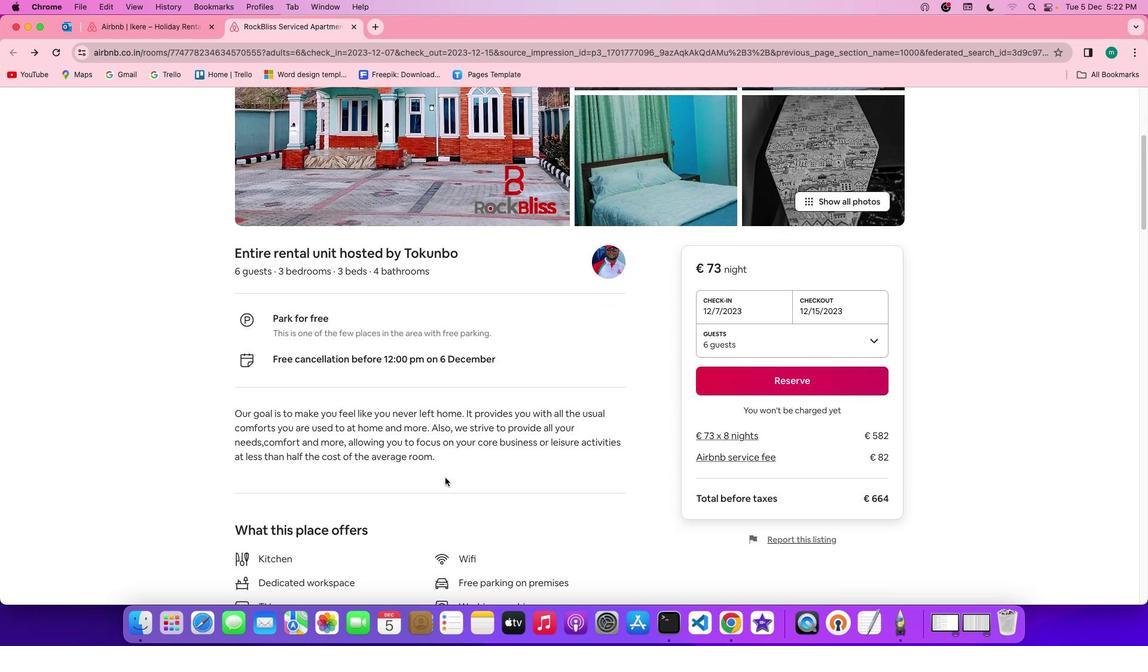 
Action: Mouse scrolled (445, 477) with delta (0, 0)
Screenshot: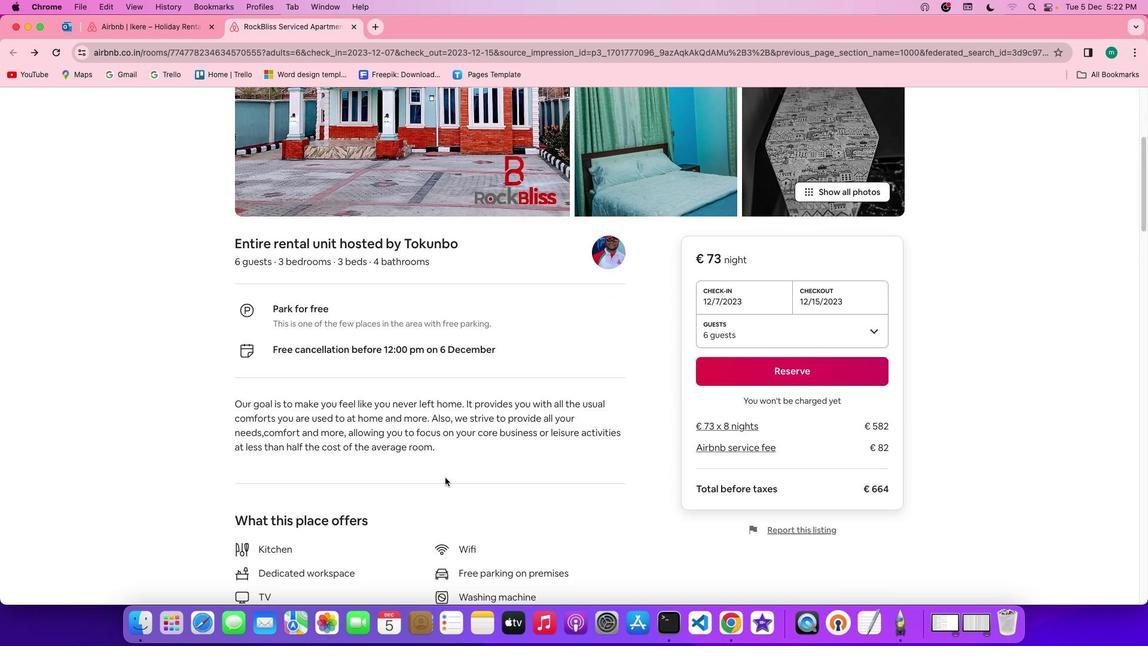 
Action: Mouse scrolled (445, 477) with delta (0, -1)
Screenshot: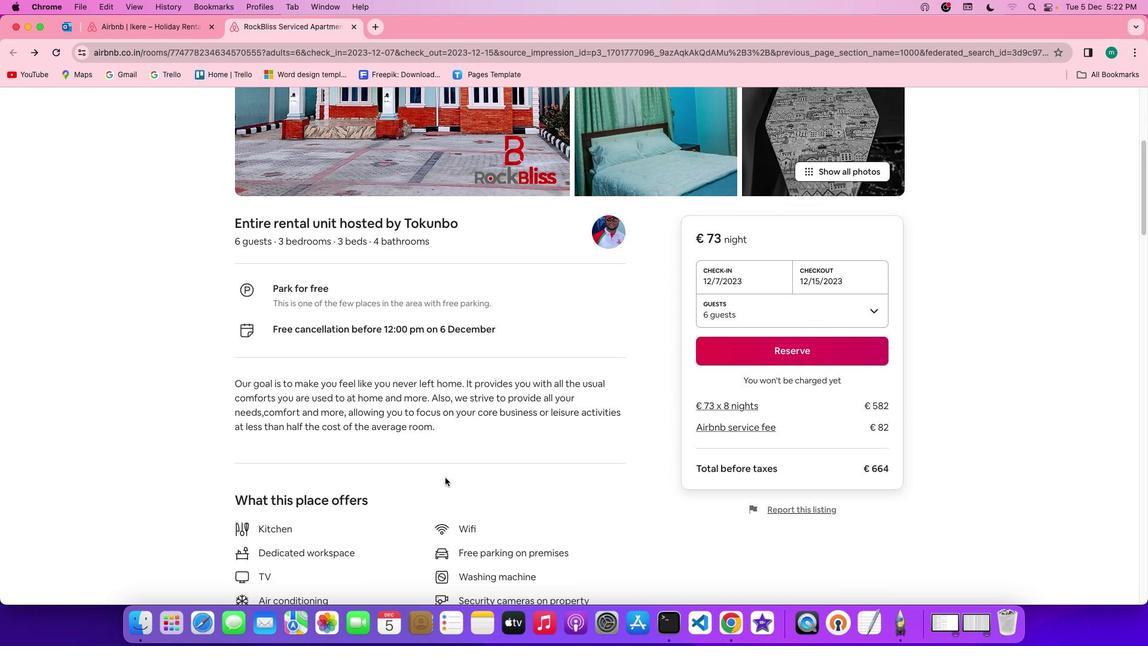 
Action: Mouse scrolled (445, 477) with delta (0, -1)
Screenshot: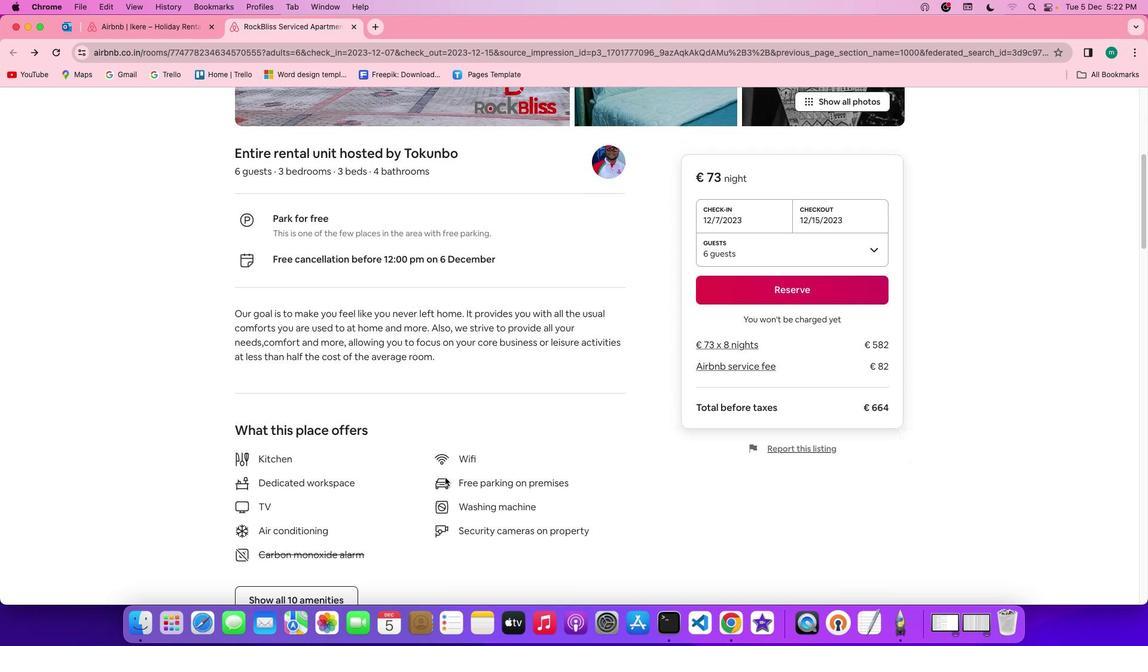 
Action: Mouse scrolled (445, 477) with delta (0, 0)
Screenshot: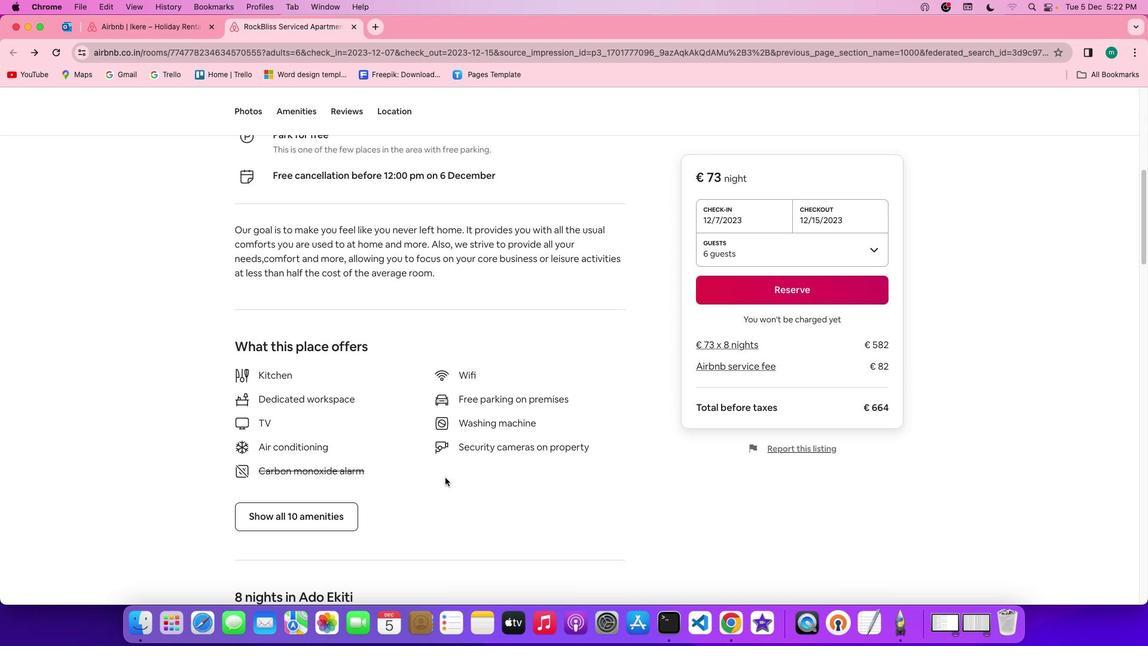 
Action: Mouse scrolled (445, 477) with delta (0, 0)
Screenshot: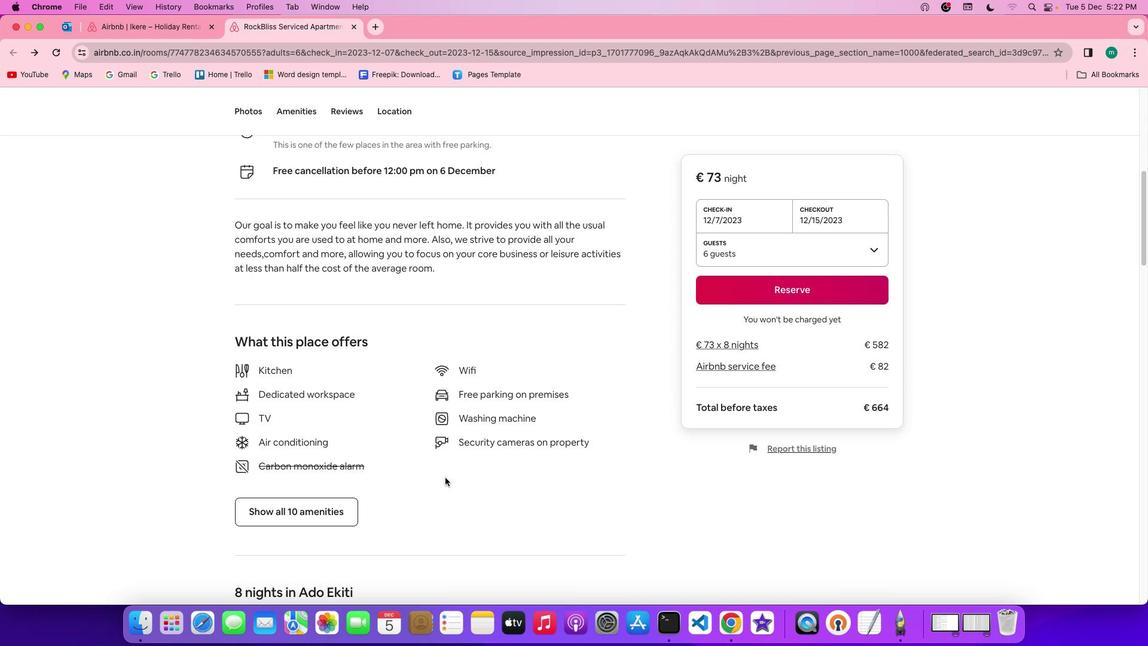 
Action: Mouse scrolled (445, 477) with delta (0, -1)
Screenshot: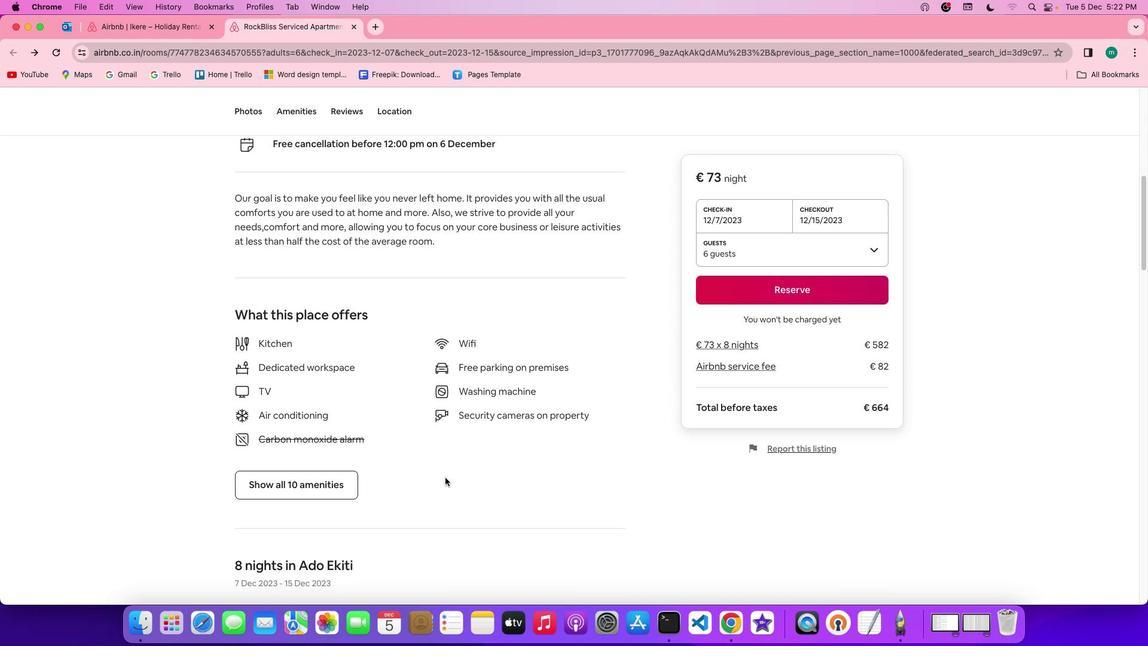 
Action: Mouse moved to (302, 438)
Screenshot: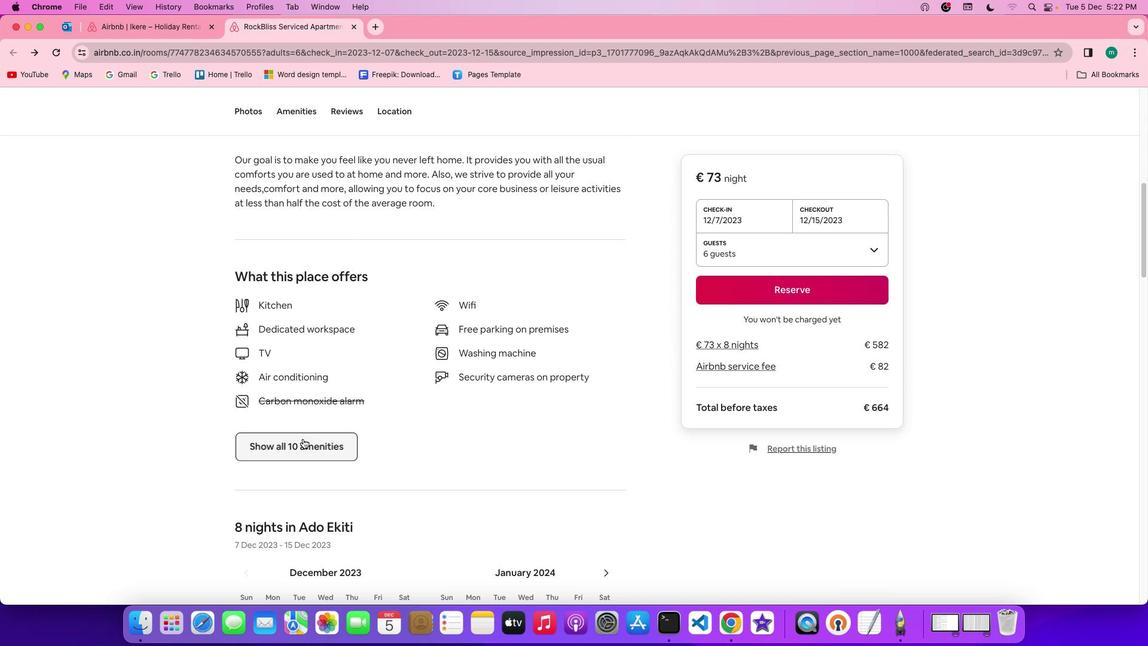 
Action: Mouse pressed left at (302, 438)
Screenshot: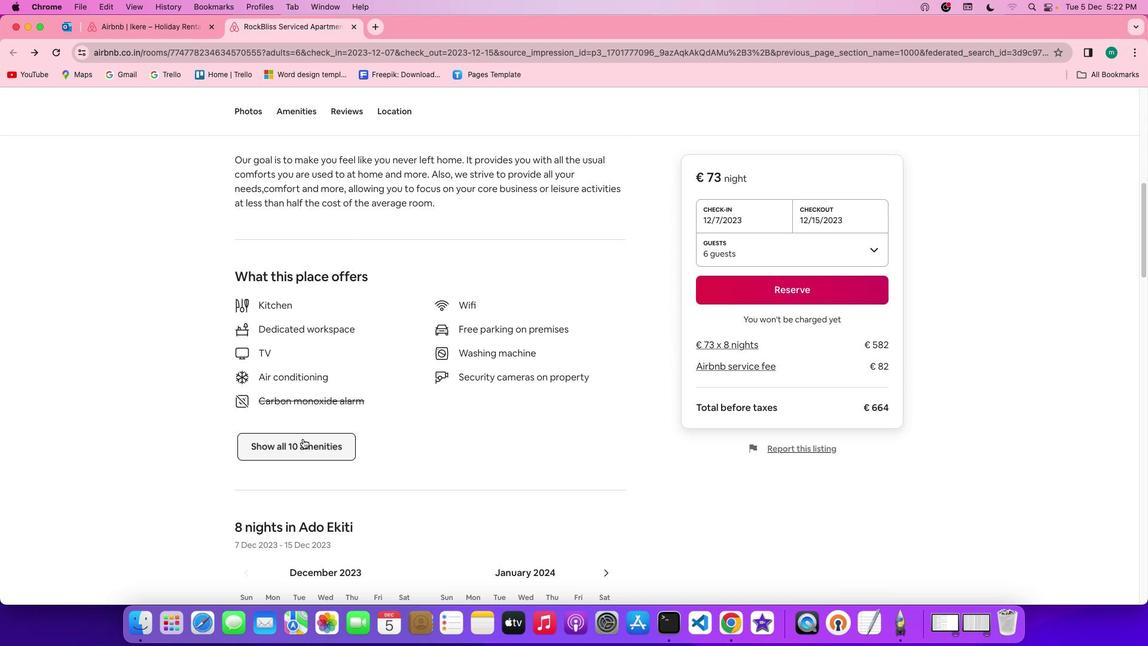 
Action: Mouse moved to (573, 493)
Screenshot: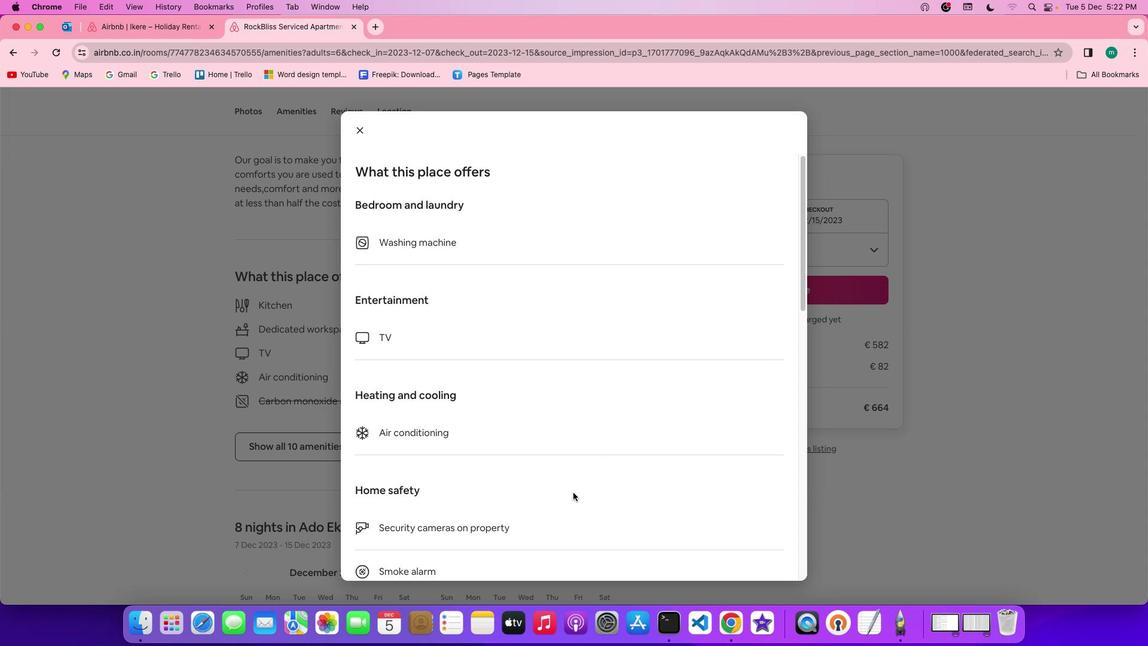 
Action: Mouse scrolled (573, 493) with delta (0, 0)
Screenshot: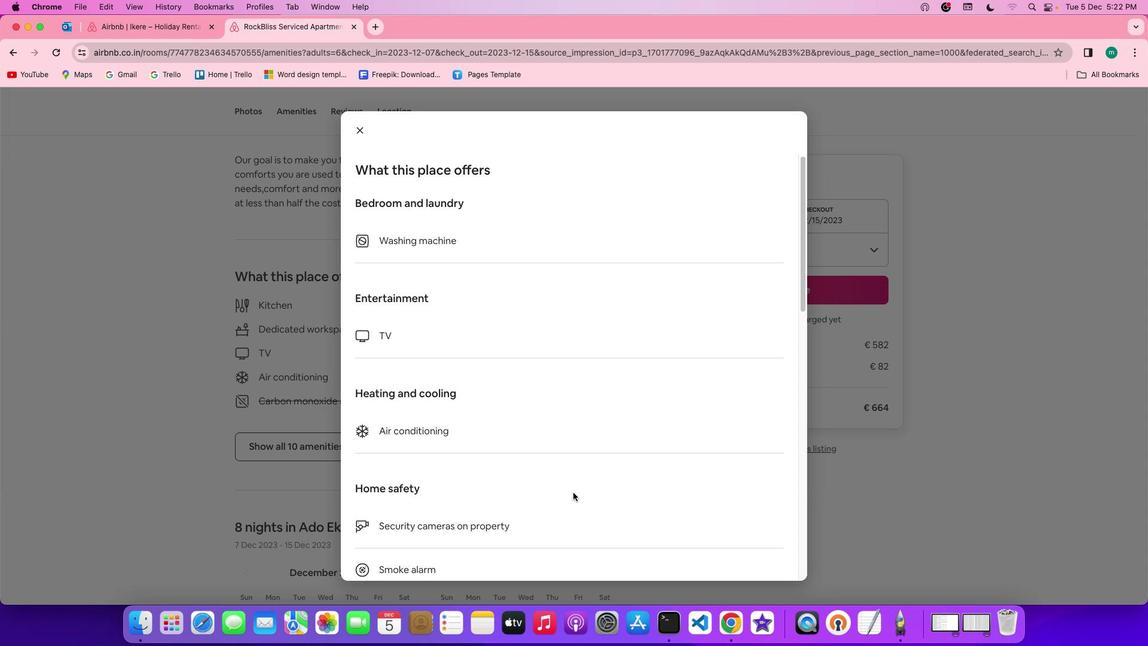 
Action: Mouse scrolled (573, 493) with delta (0, 0)
Screenshot: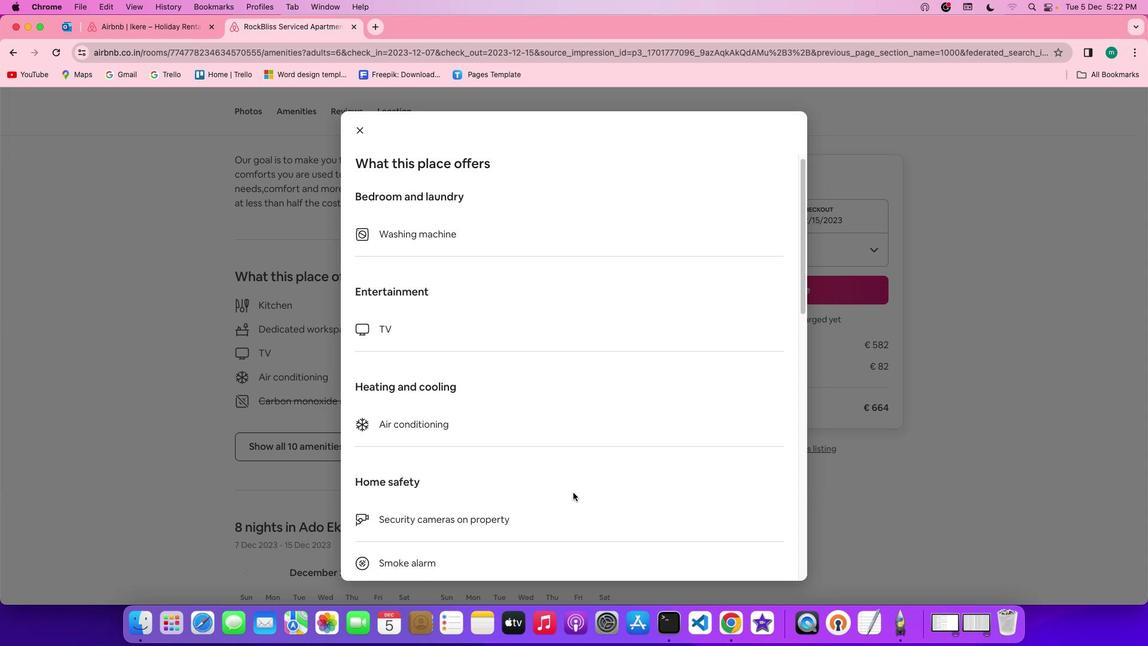 
Action: Mouse scrolled (573, 493) with delta (0, -1)
Screenshot: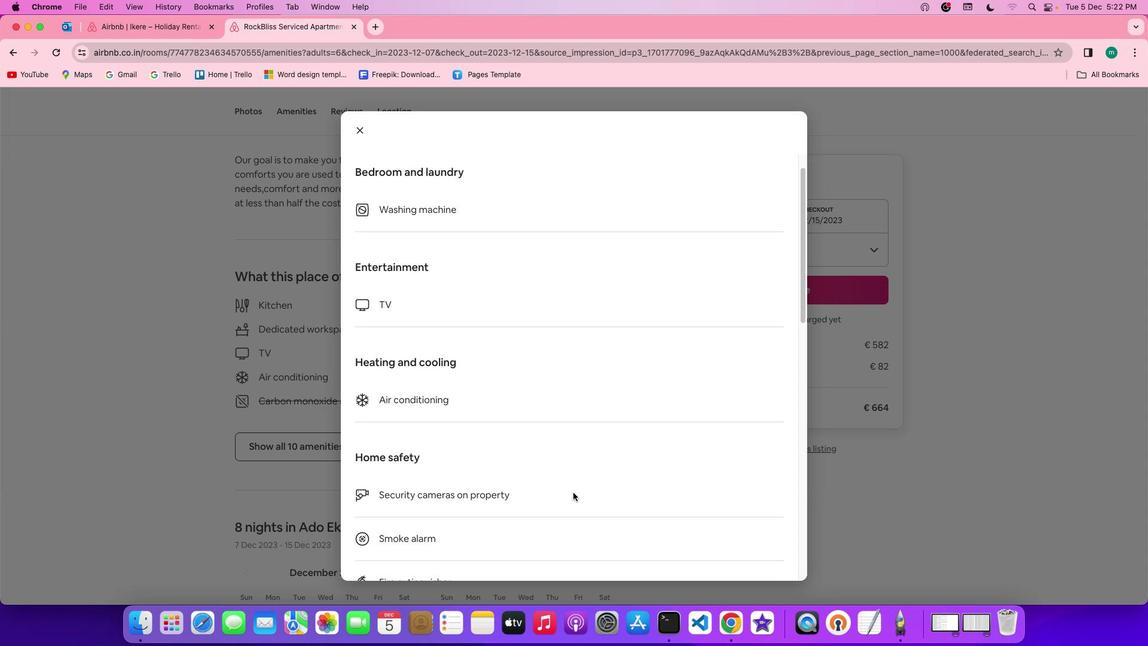 
Action: Mouse scrolled (573, 493) with delta (0, -1)
Screenshot: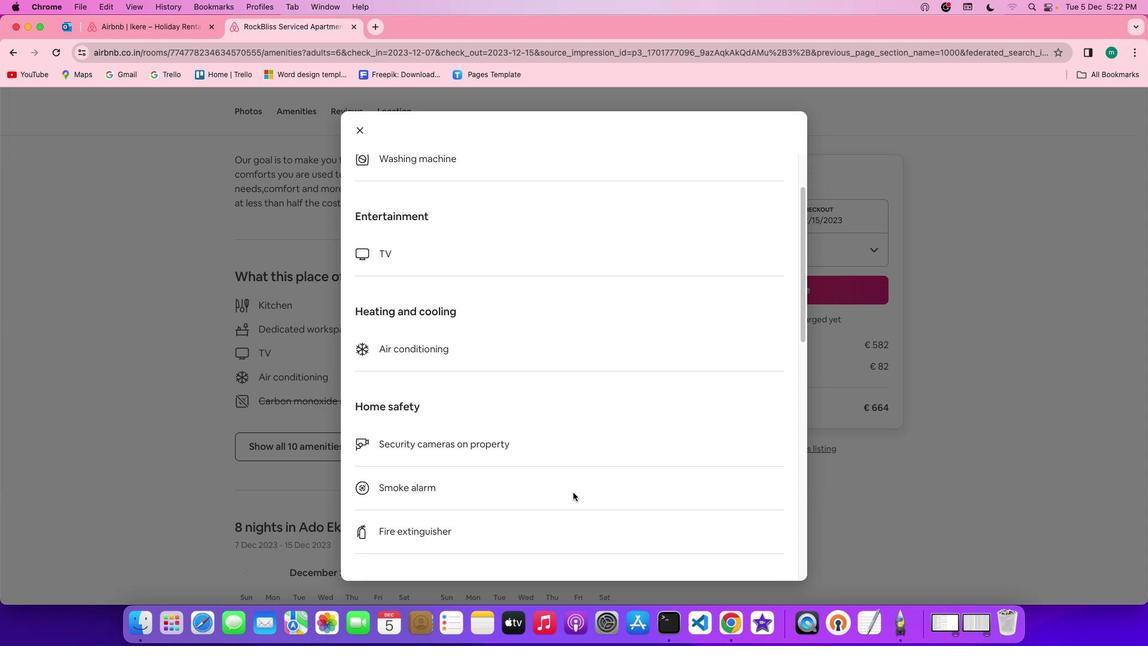 
Action: Mouse scrolled (573, 493) with delta (0, 0)
Screenshot: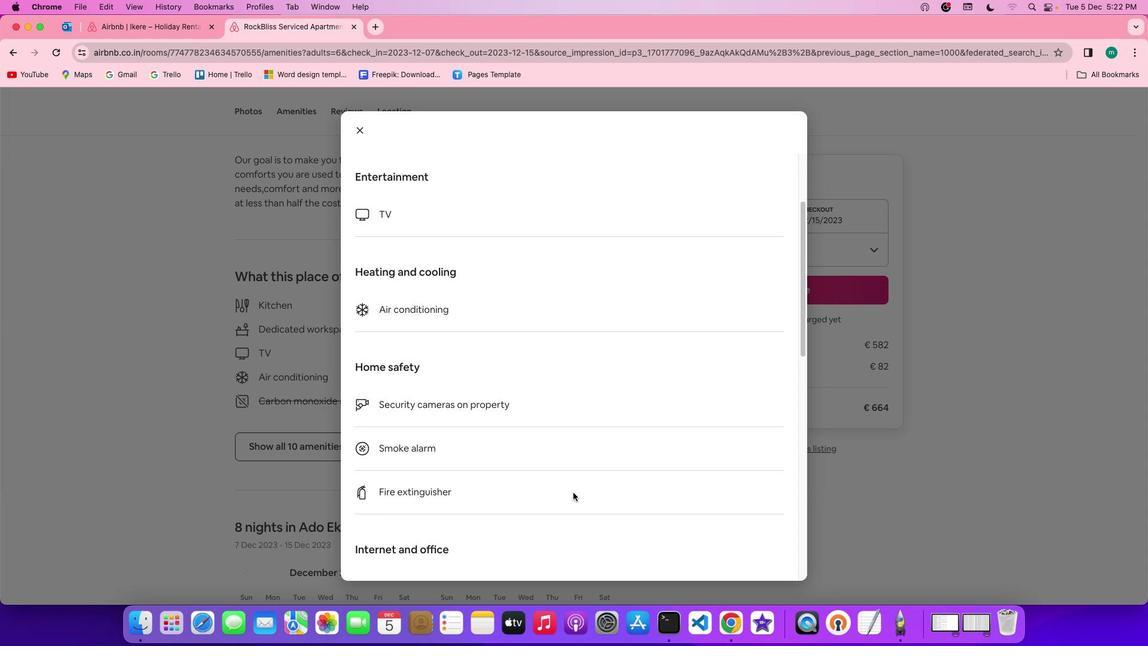
Action: Mouse scrolled (573, 493) with delta (0, 0)
Screenshot: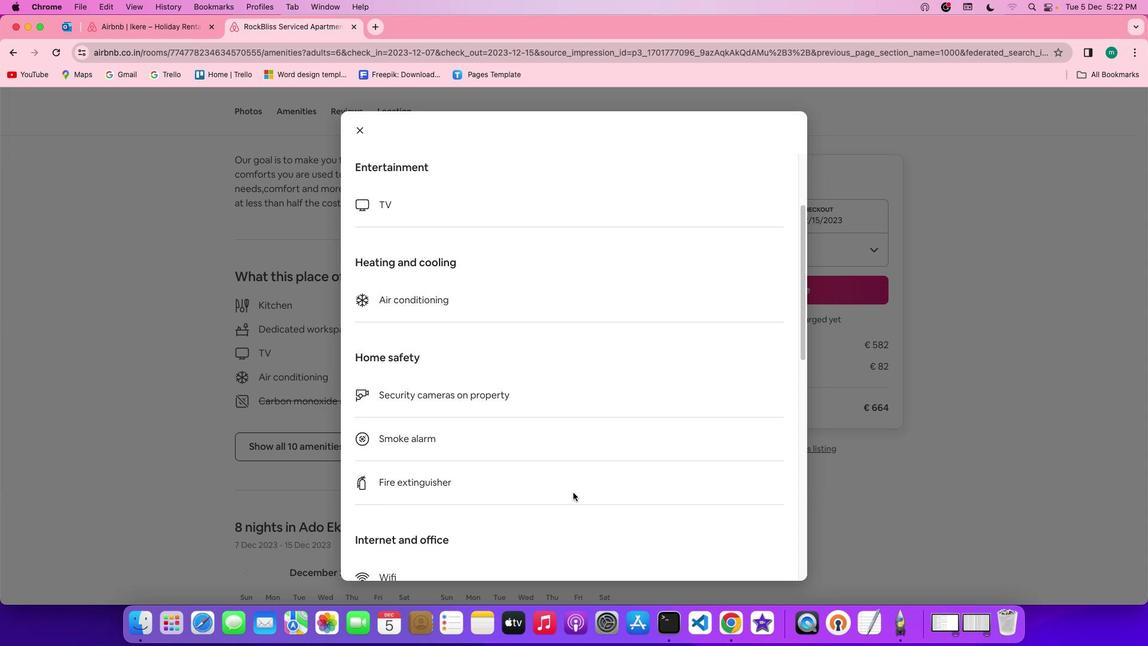 
Action: Mouse scrolled (573, 493) with delta (0, -1)
Screenshot: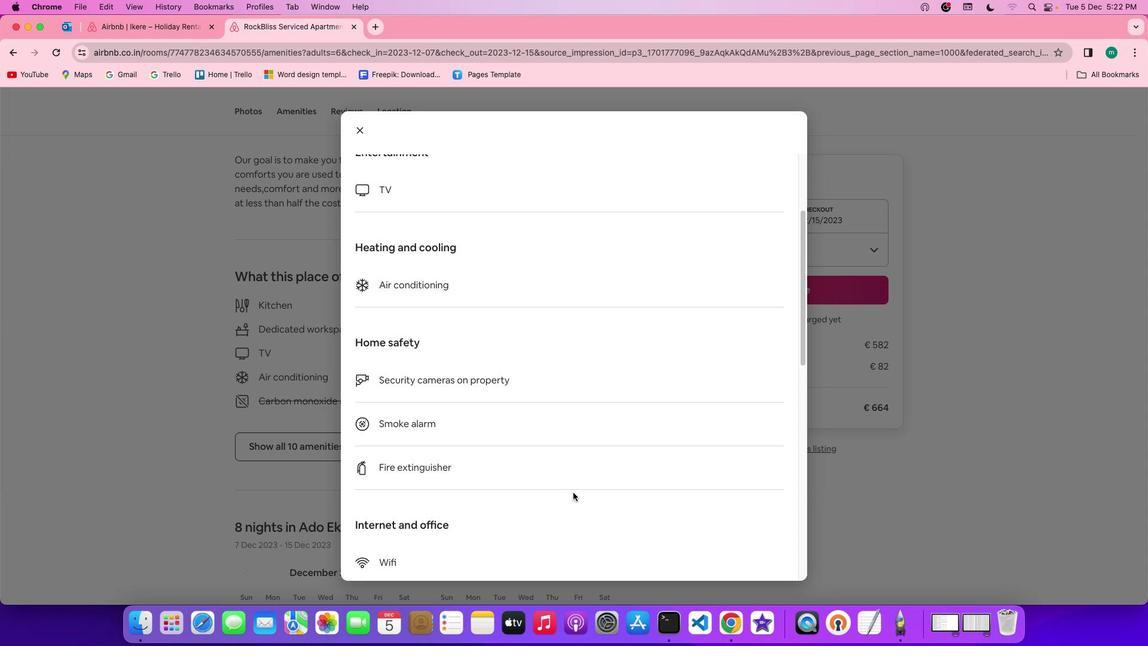 
Action: Mouse scrolled (573, 493) with delta (0, -1)
Screenshot: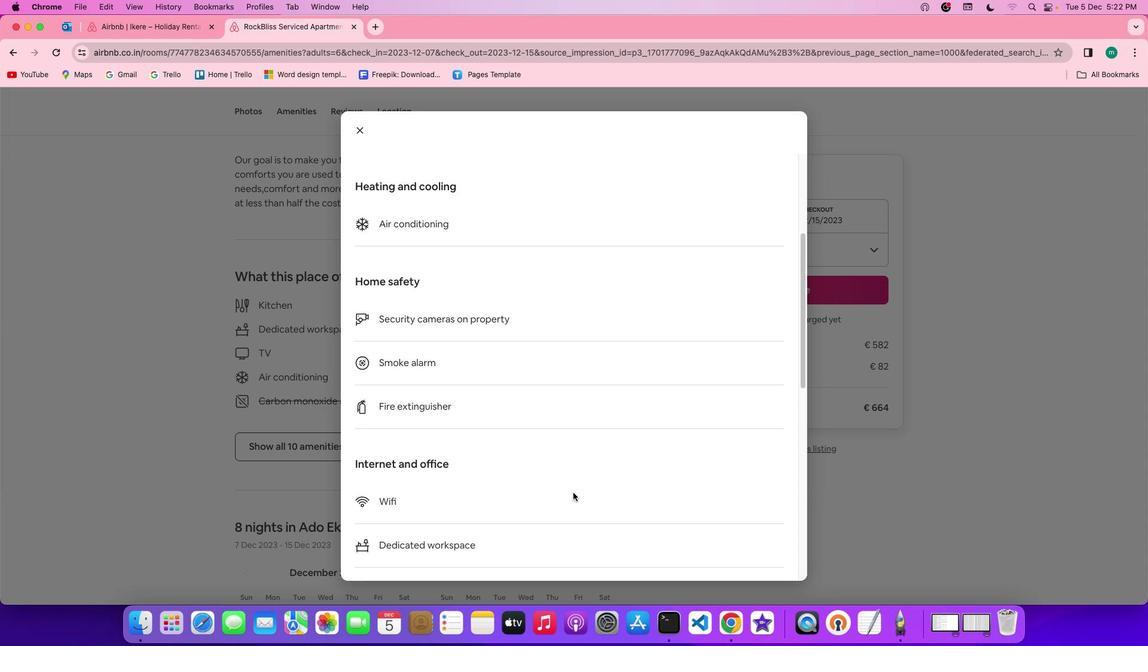 
Action: Mouse scrolled (573, 493) with delta (0, 0)
Screenshot: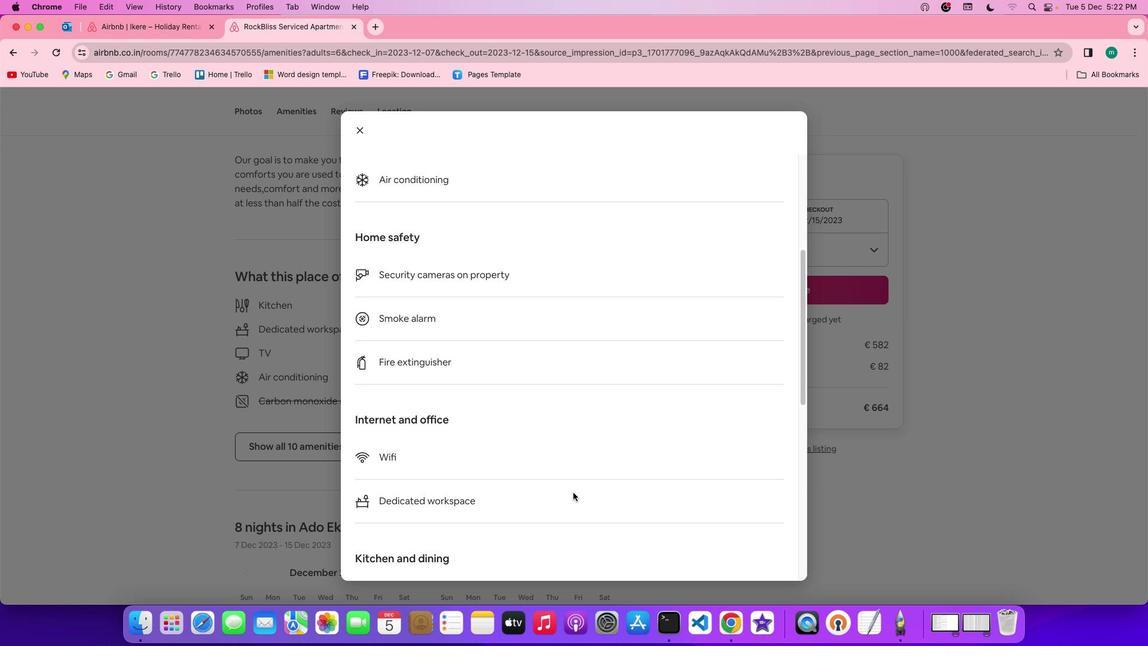 
Action: Mouse scrolled (573, 493) with delta (0, 0)
Screenshot: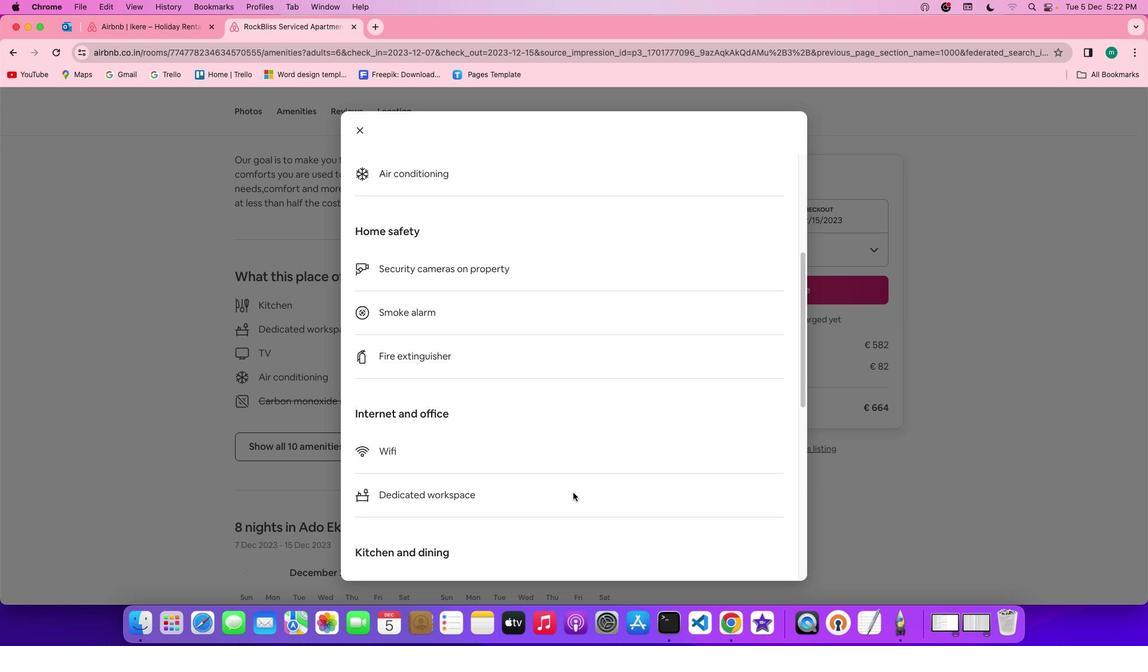 
Action: Mouse scrolled (573, 493) with delta (0, -1)
Screenshot: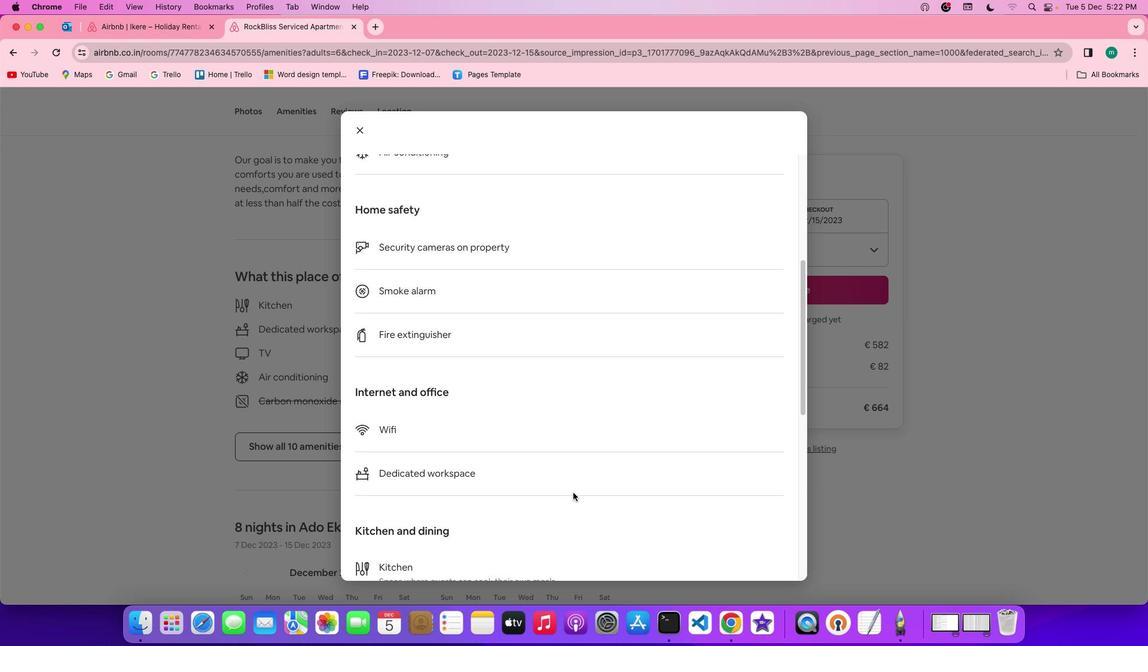 
Action: Mouse scrolled (573, 493) with delta (0, 0)
Screenshot: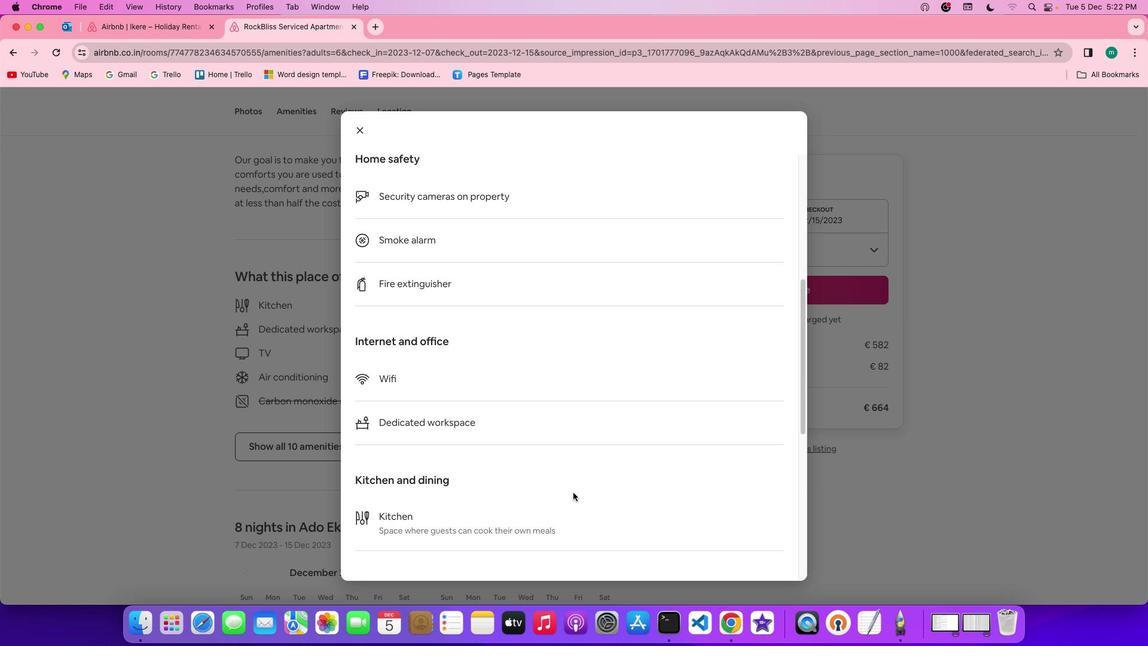 
Action: Mouse scrolled (573, 493) with delta (0, 0)
Screenshot: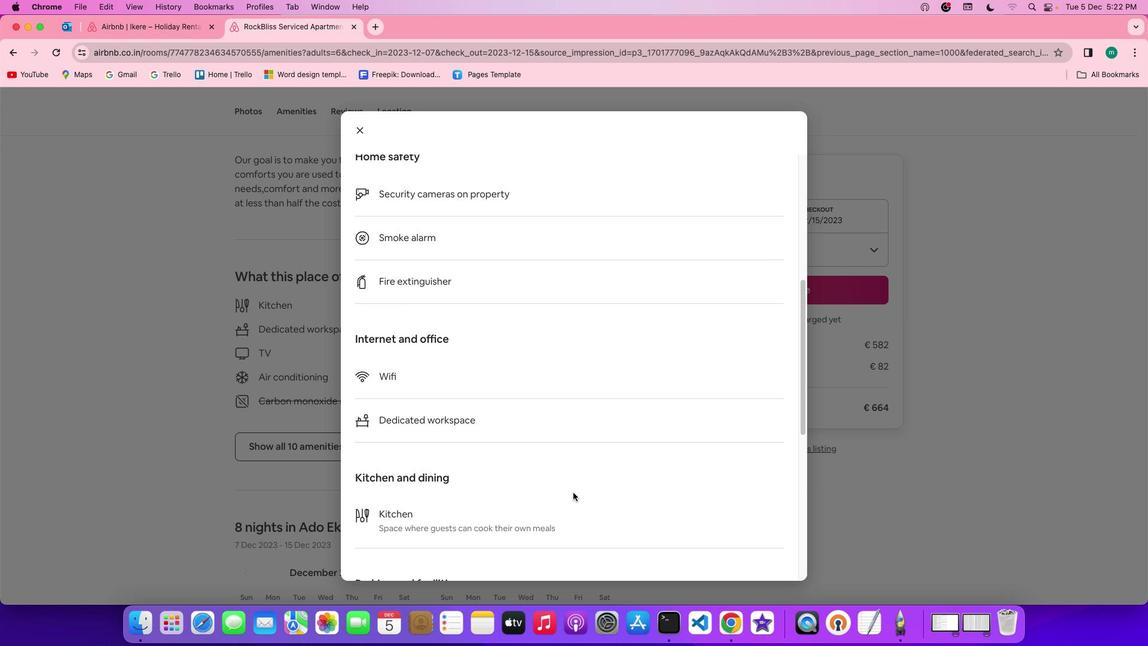
Action: Mouse scrolled (573, 493) with delta (0, 0)
Screenshot: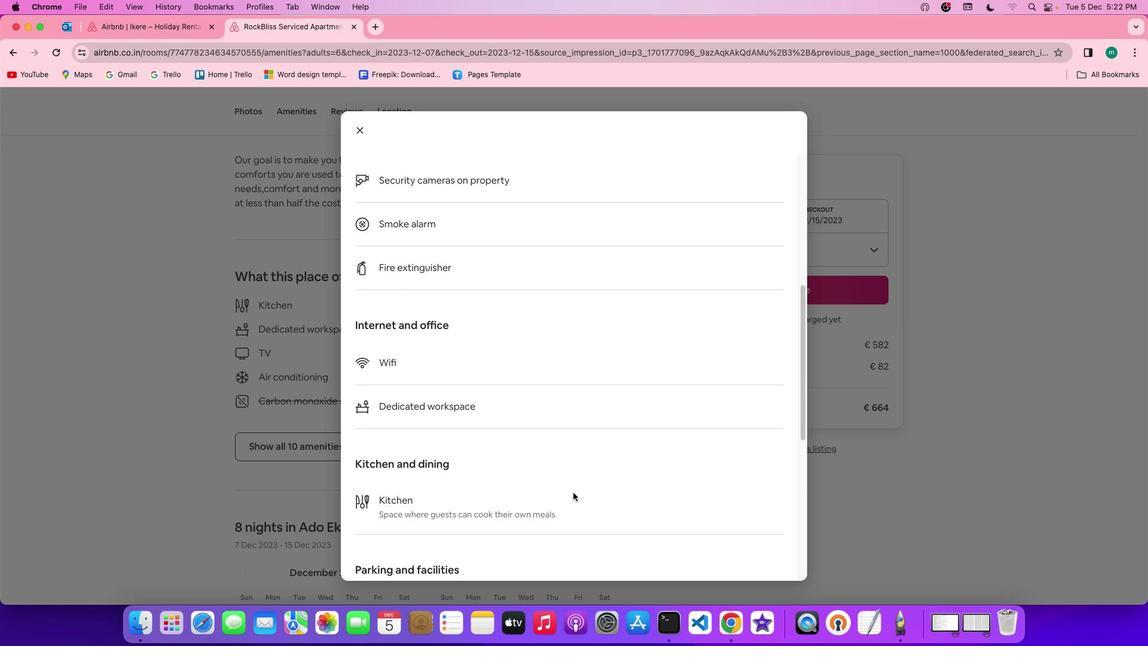 
Action: Mouse scrolled (573, 493) with delta (0, -1)
Screenshot: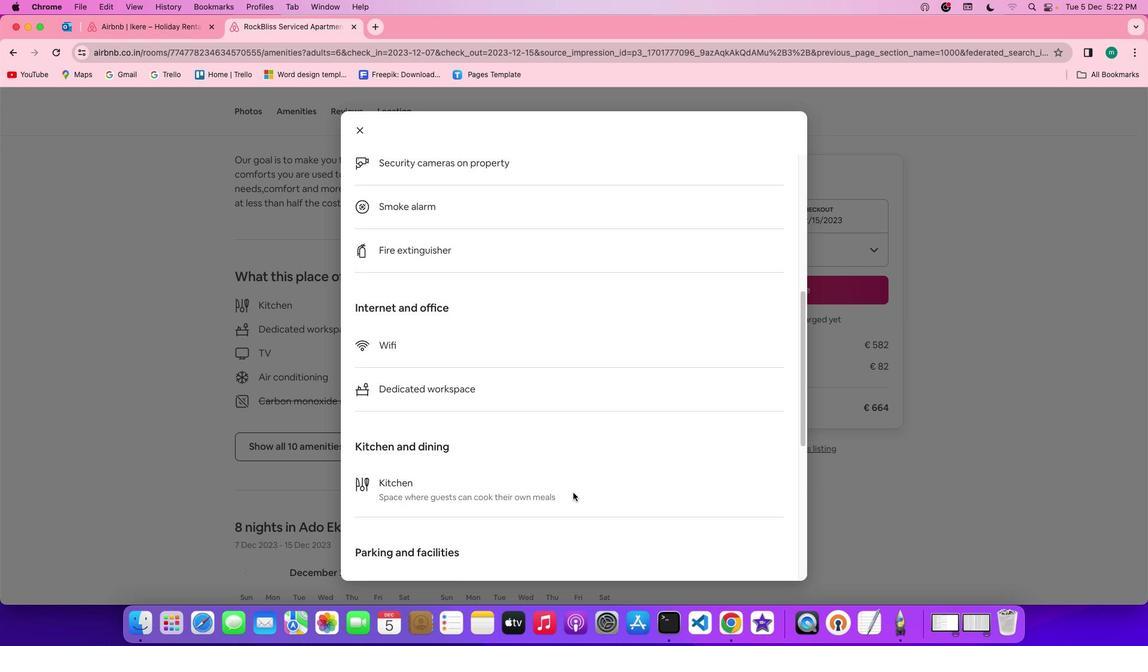 
Action: Mouse scrolled (573, 493) with delta (0, -1)
Screenshot: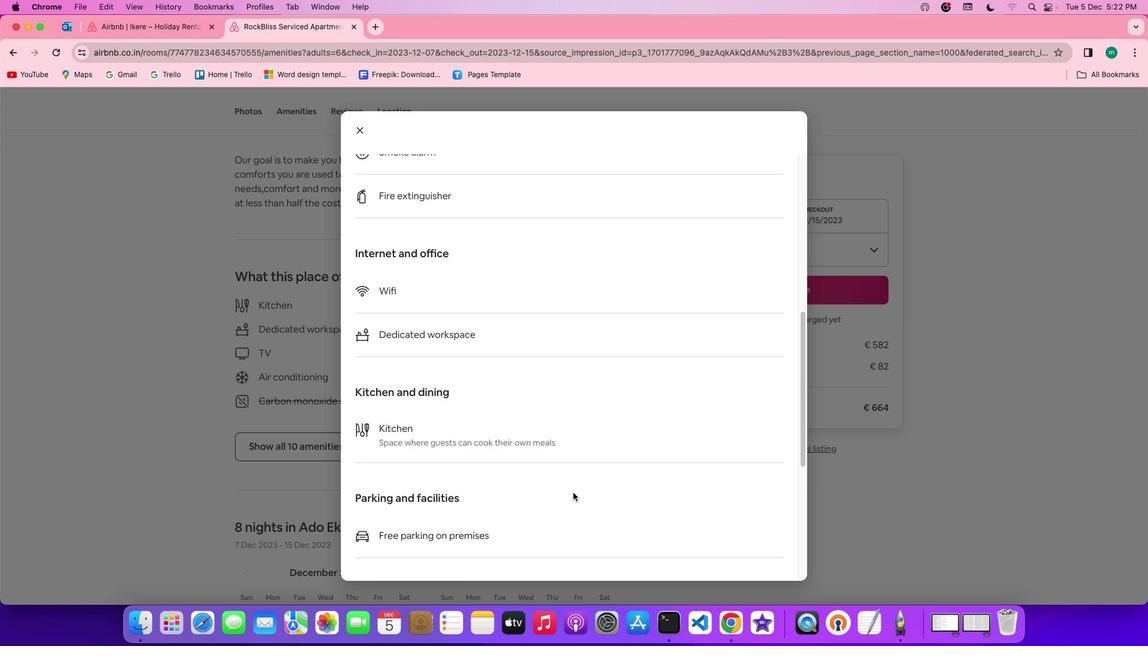 
Action: Mouse scrolled (573, 493) with delta (0, 0)
Screenshot: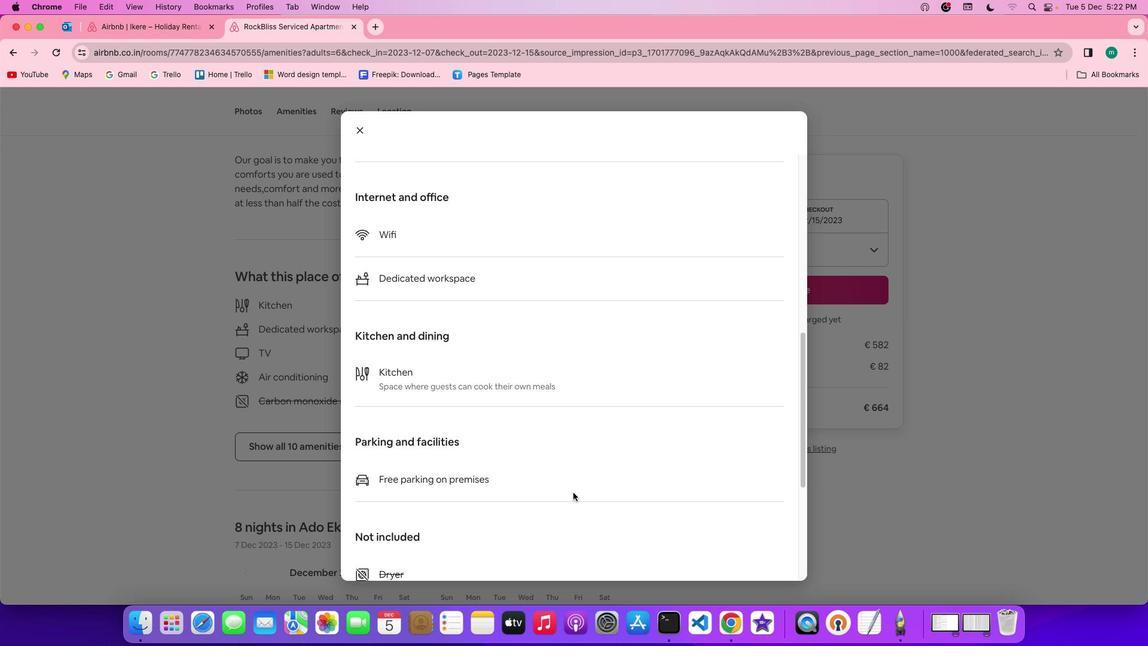 
Action: Mouse scrolled (573, 493) with delta (0, 0)
Screenshot: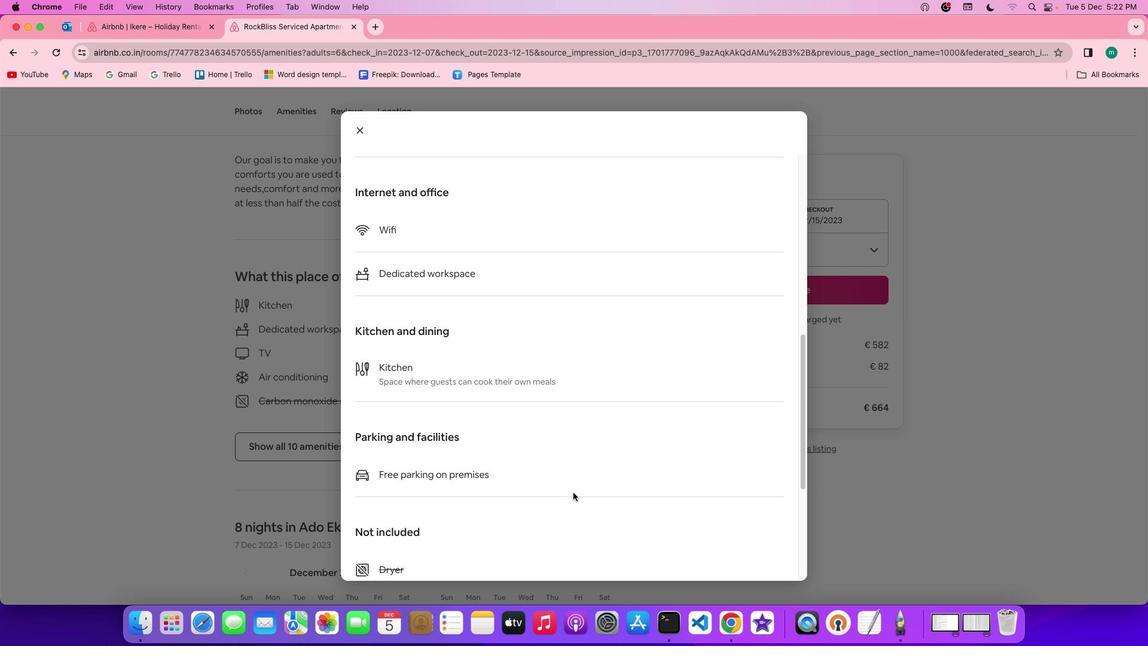
Action: Mouse scrolled (573, 493) with delta (0, 0)
Screenshot: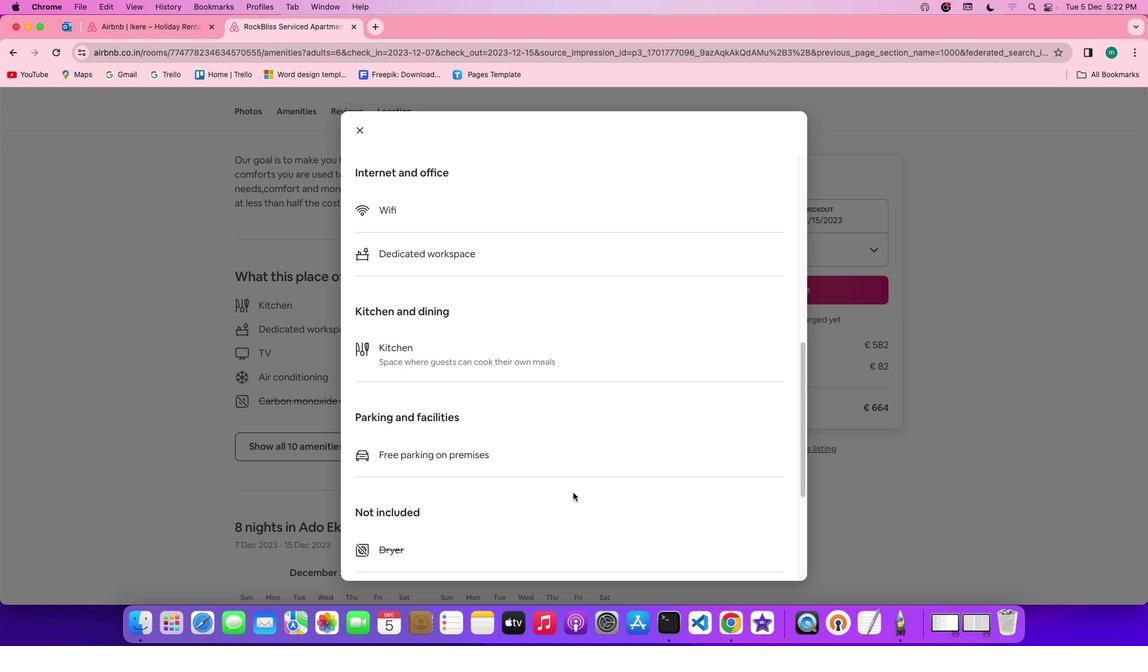 
Action: Mouse scrolled (573, 493) with delta (0, 0)
Screenshot: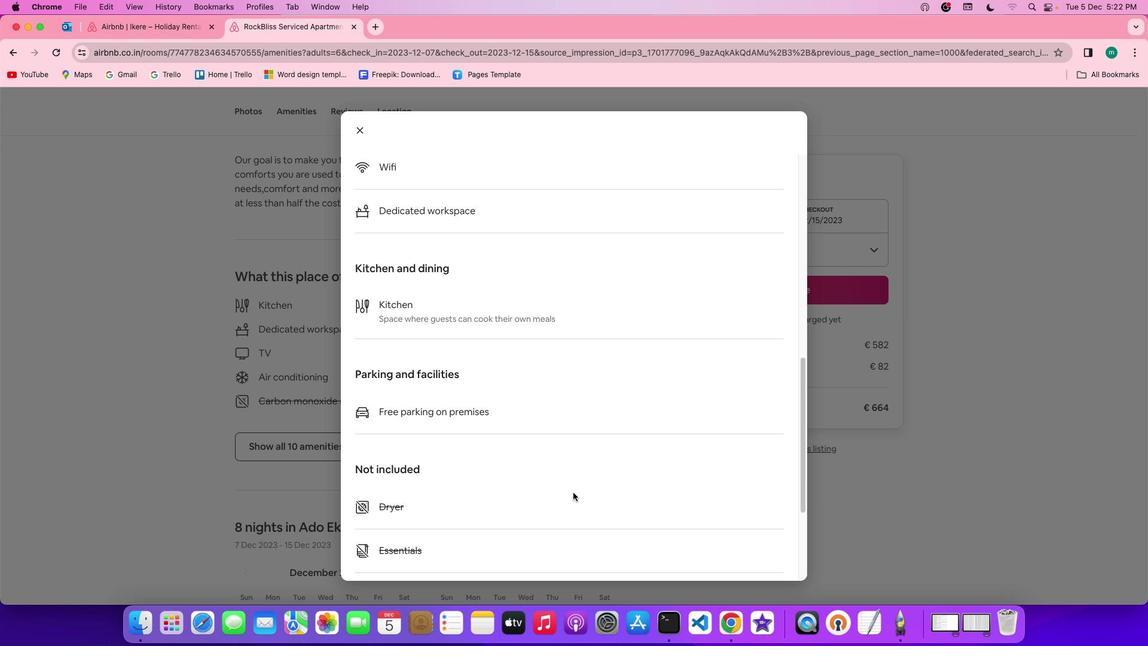 
Action: Mouse scrolled (573, 493) with delta (0, 0)
Screenshot: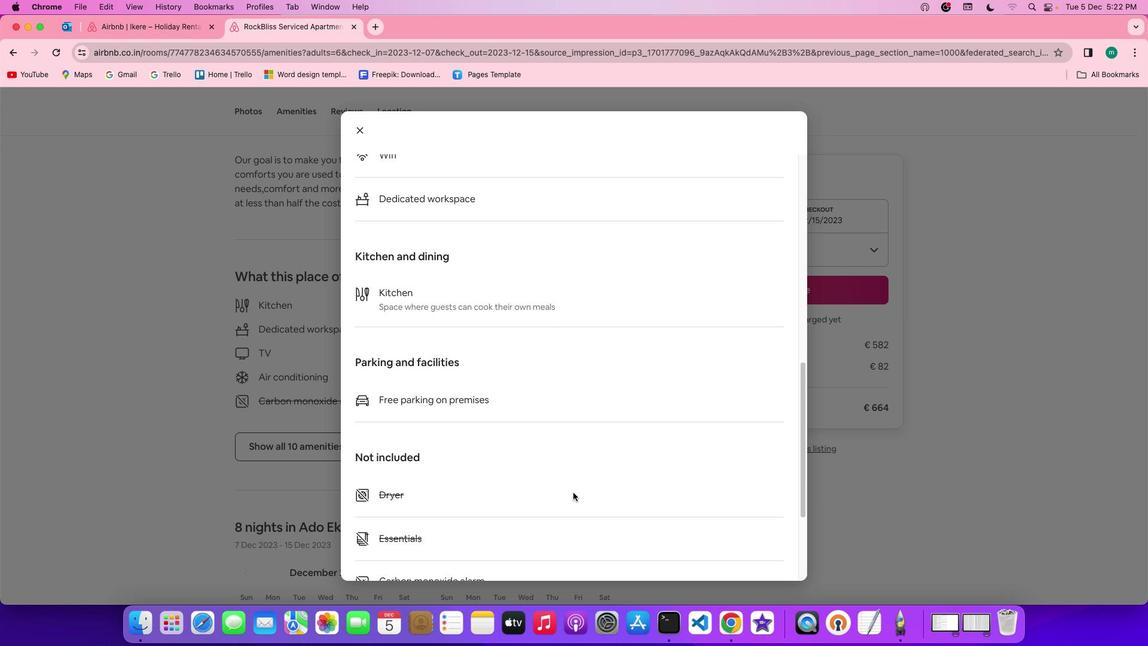 
Action: Mouse scrolled (573, 493) with delta (0, -1)
Screenshot: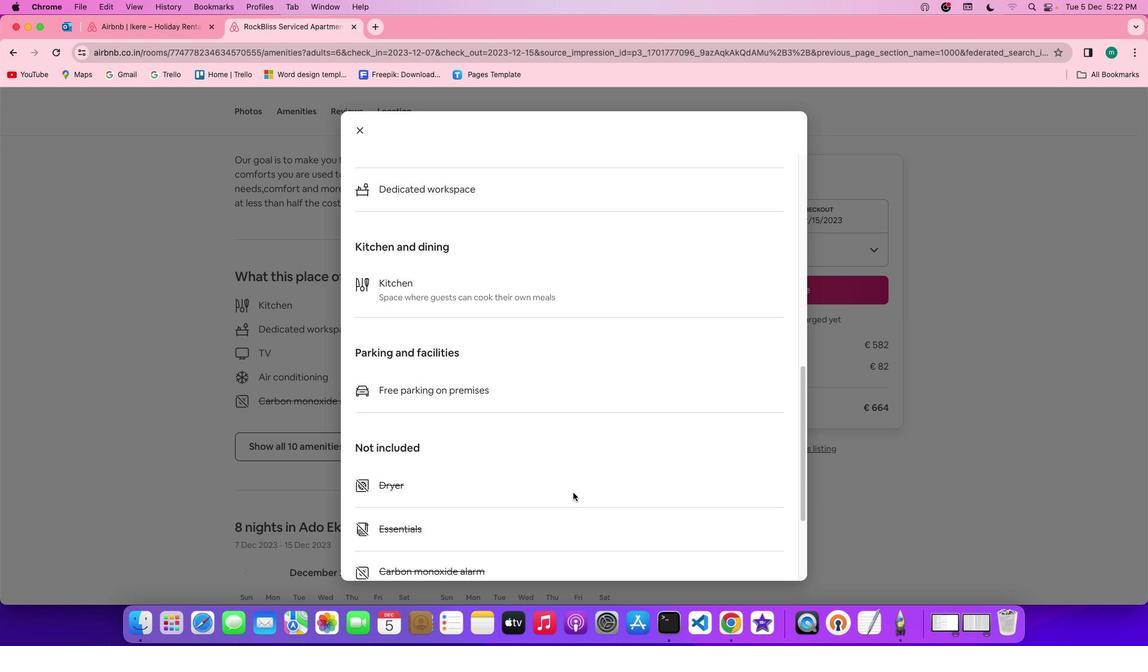 
Action: Mouse scrolled (573, 493) with delta (0, -1)
Screenshot: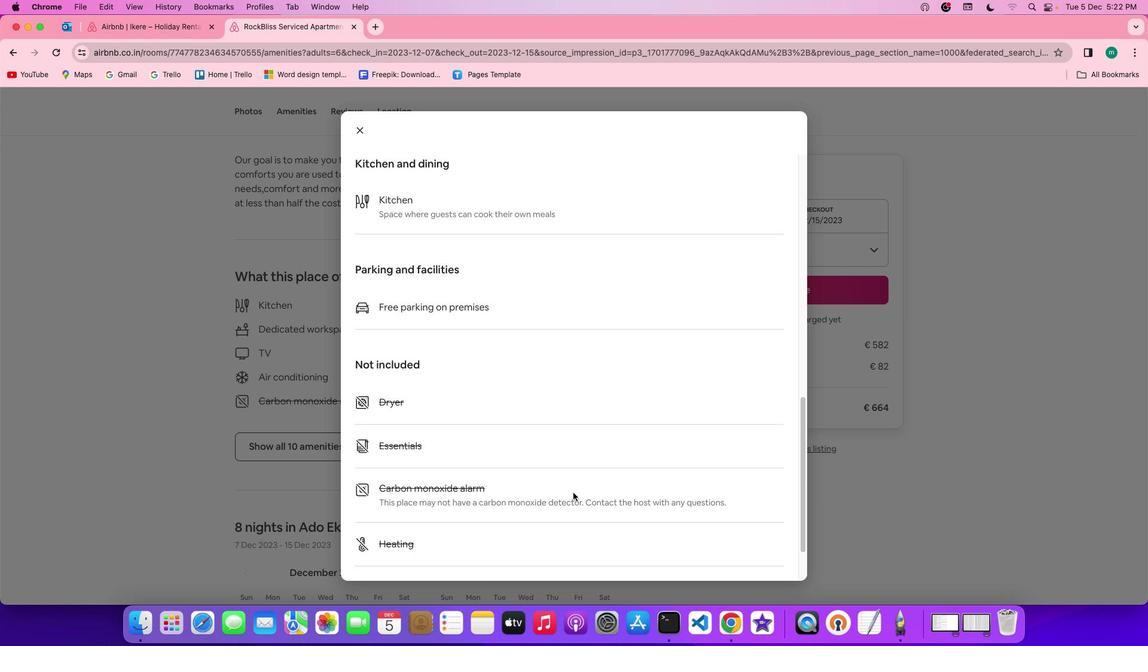 
Action: Mouse scrolled (573, 493) with delta (0, -1)
Screenshot: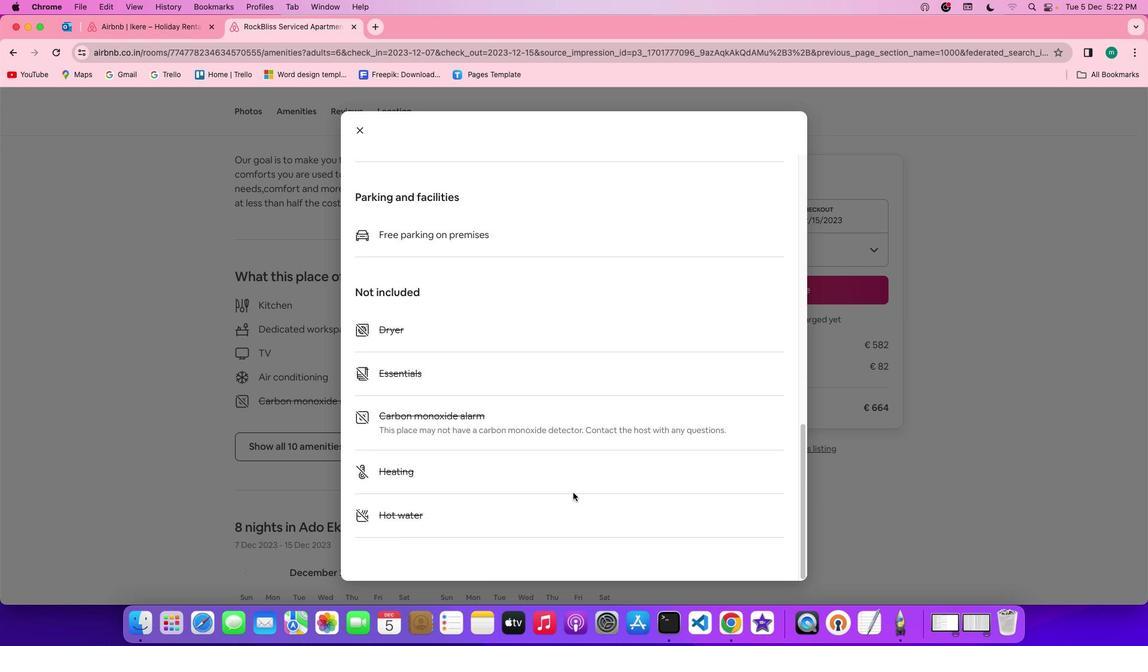 
Action: Mouse scrolled (573, 493) with delta (0, 0)
Screenshot: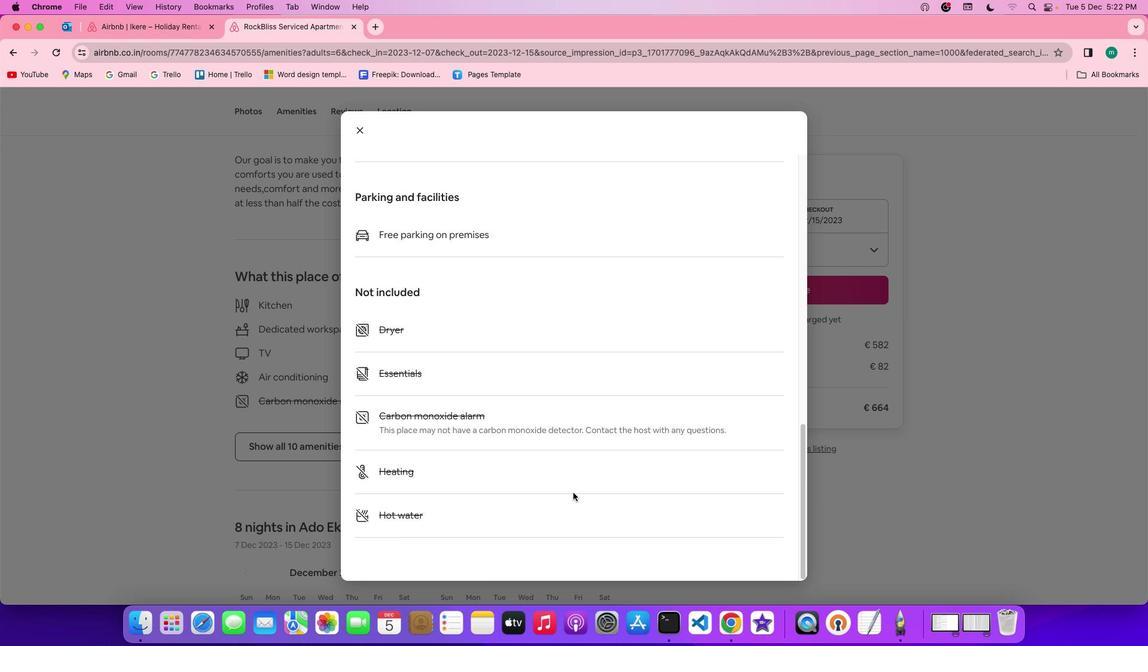 
Action: Mouse scrolled (573, 493) with delta (0, 0)
Screenshot: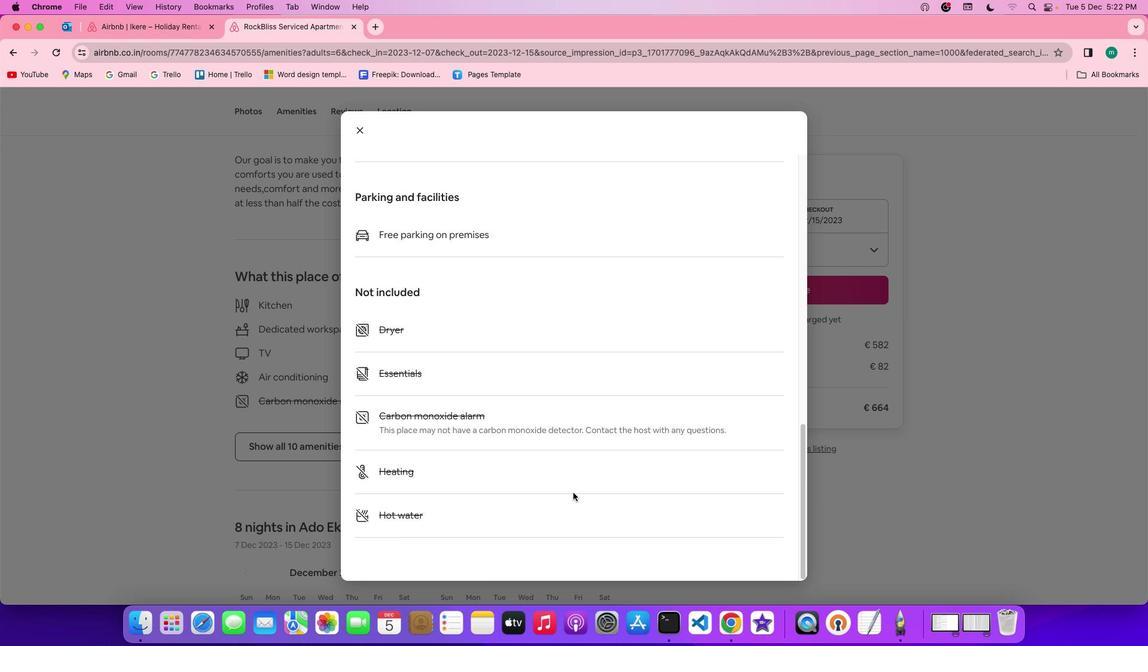 
Action: Mouse scrolled (573, 493) with delta (0, -1)
Screenshot: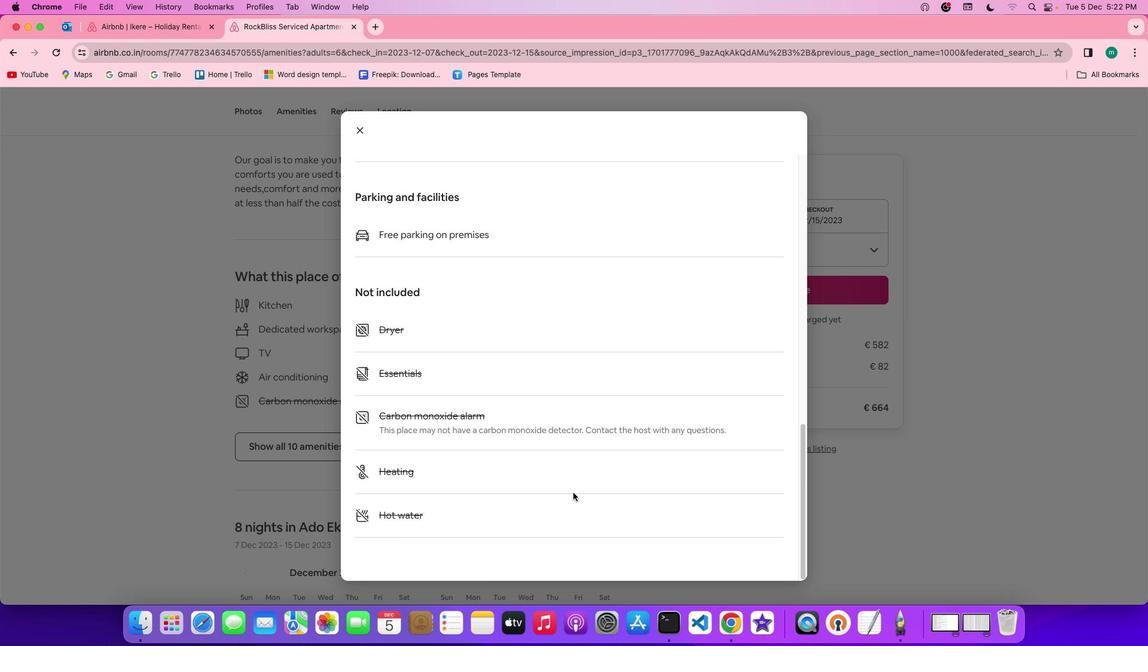
Action: Mouse scrolled (573, 493) with delta (0, -2)
Screenshot: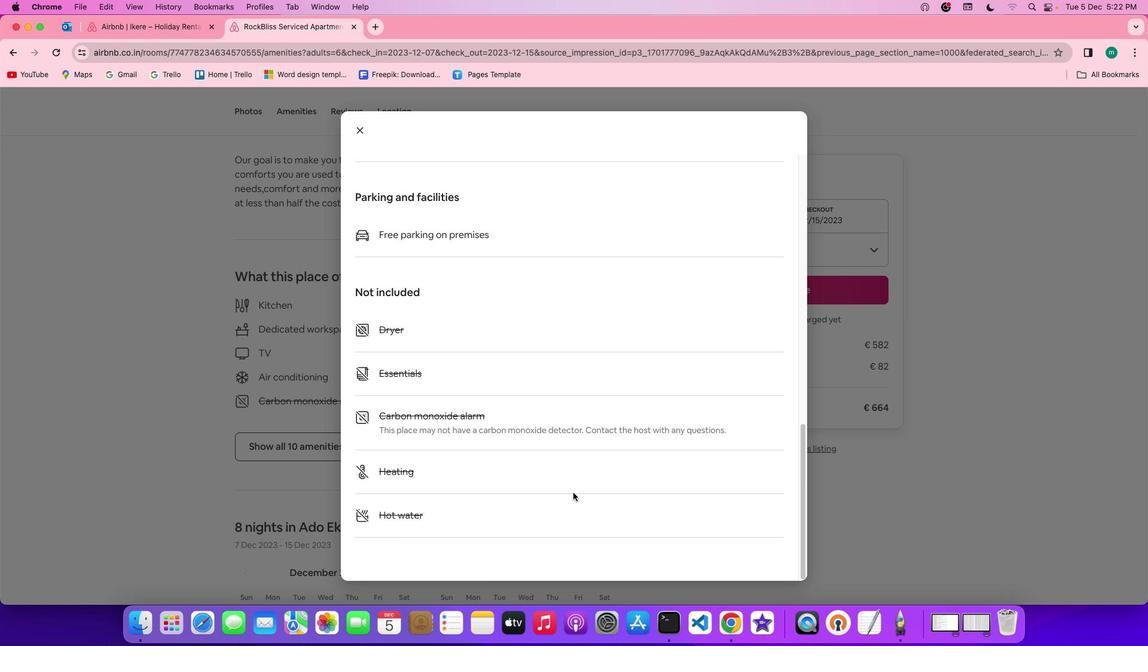 
Action: Mouse scrolled (573, 493) with delta (0, -2)
Screenshot: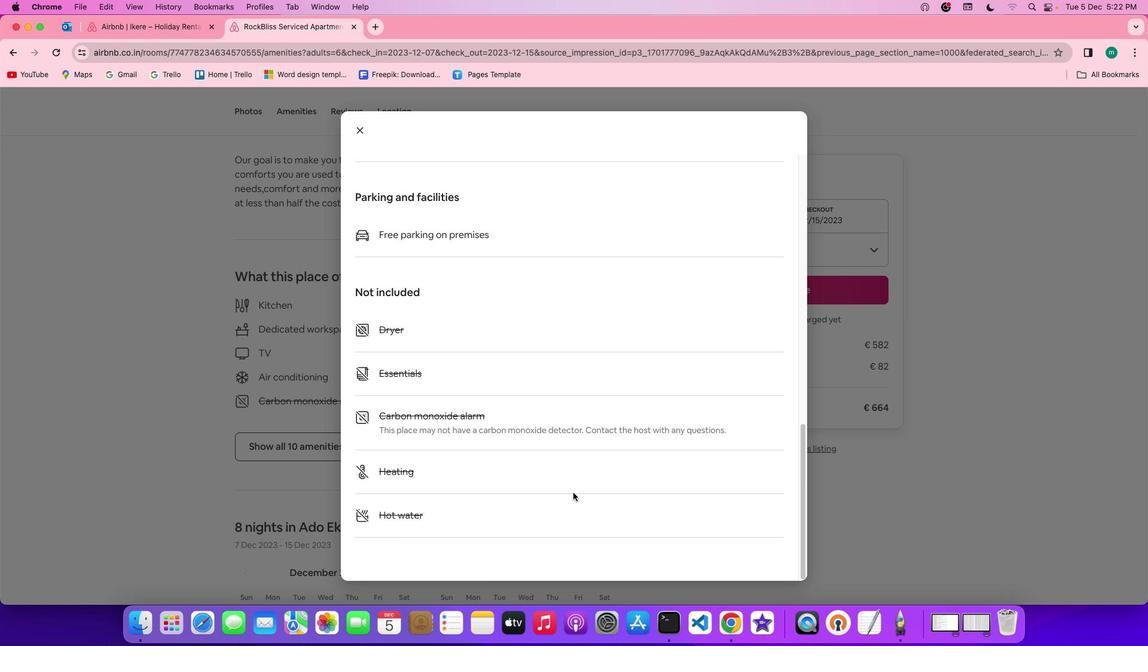 
Action: Mouse moved to (365, 128)
Screenshot: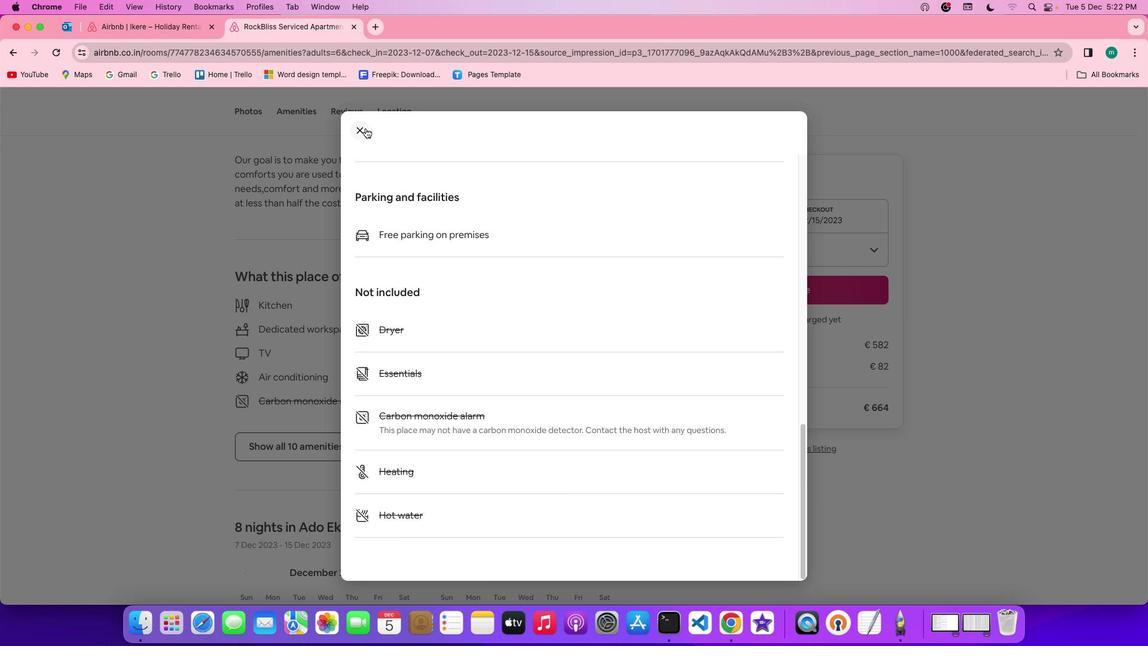 
Action: Mouse pressed left at (365, 128)
Screenshot: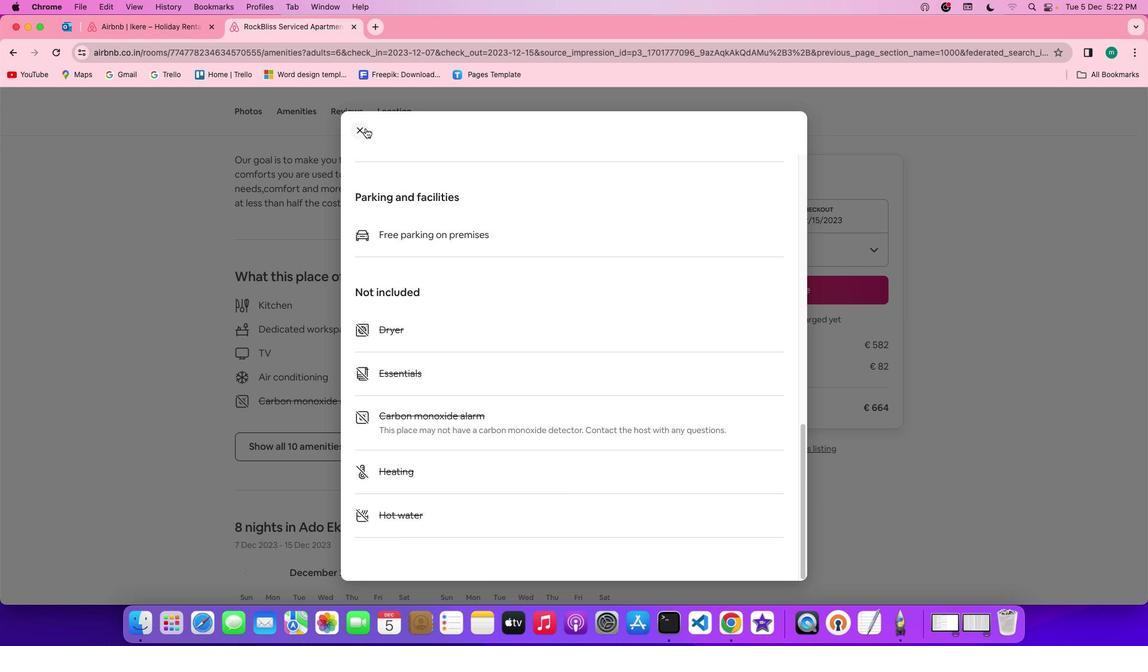 
Action: Mouse moved to (522, 412)
Screenshot: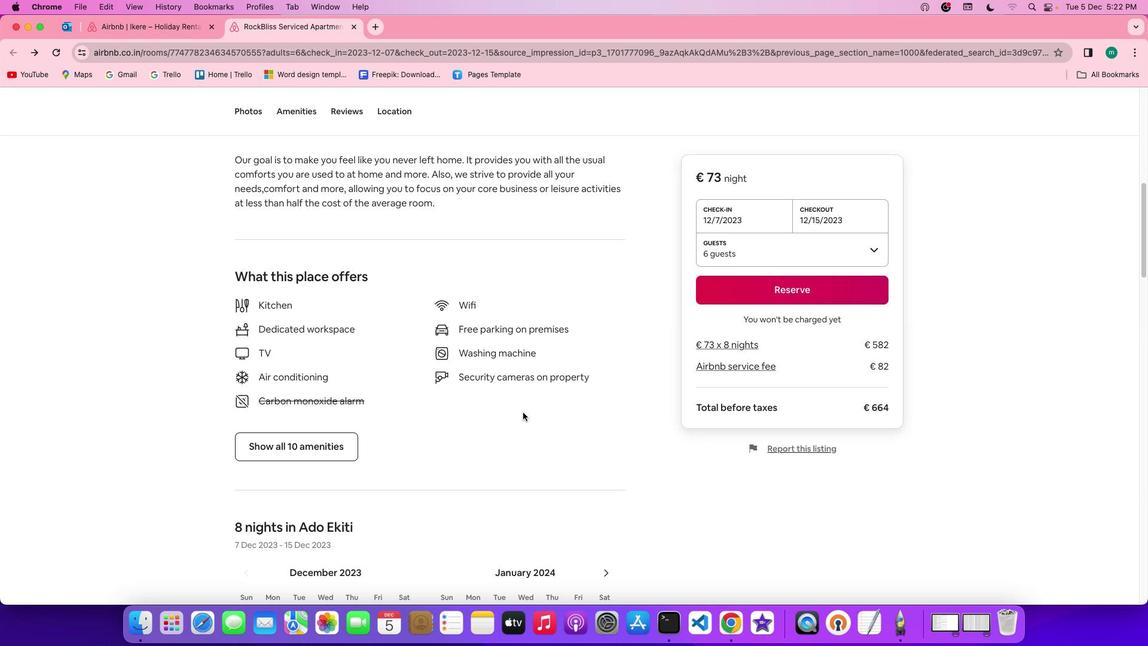 
Action: Mouse scrolled (522, 412) with delta (0, 0)
Screenshot: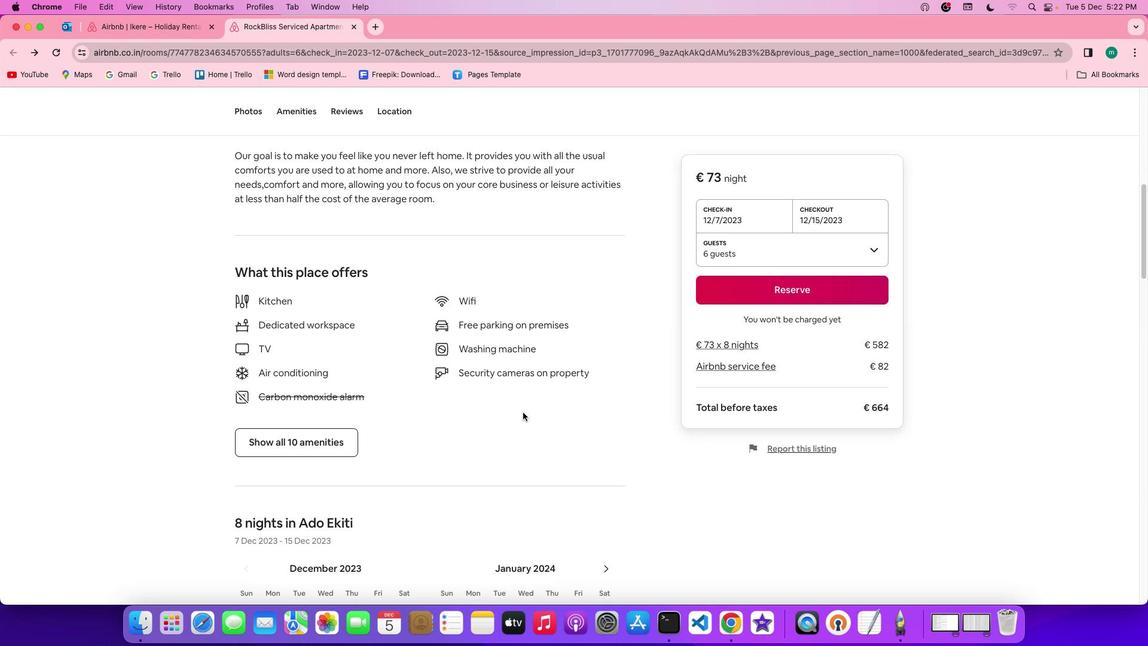 
Action: Mouse scrolled (522, 412) with delta (0, 0)
Screenshot: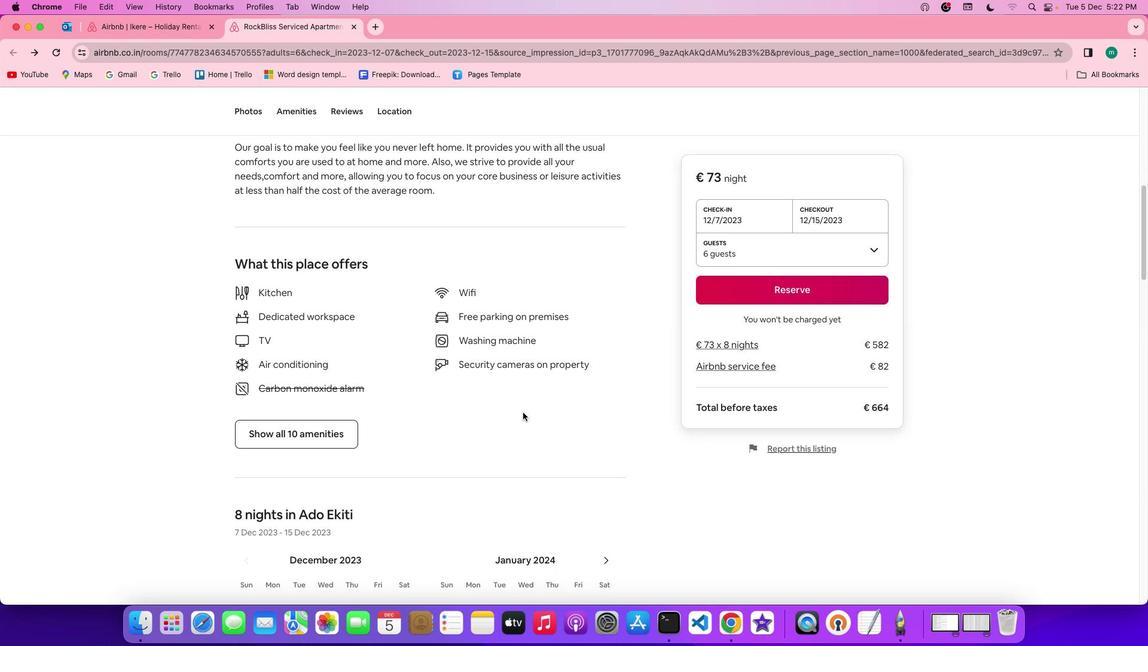 
Action: Mouse scrolled (522, 412) with delta (0, -1)
Screenshot: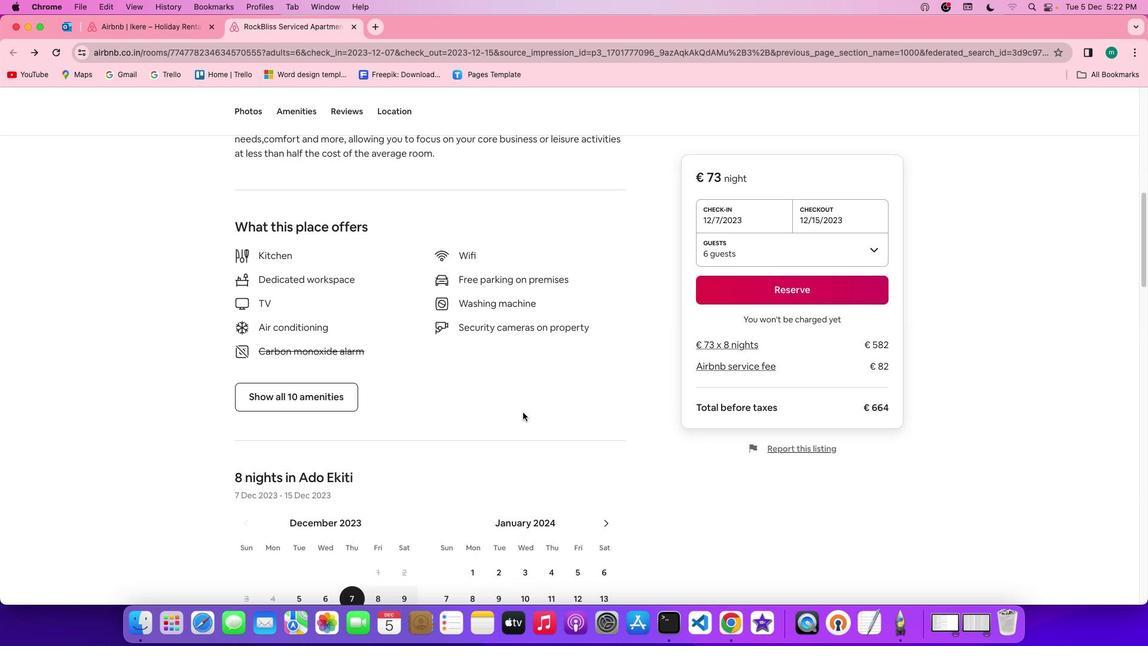 
Action: Mouse scrolled (522, 412) with delta (0, -1)
Screenshot: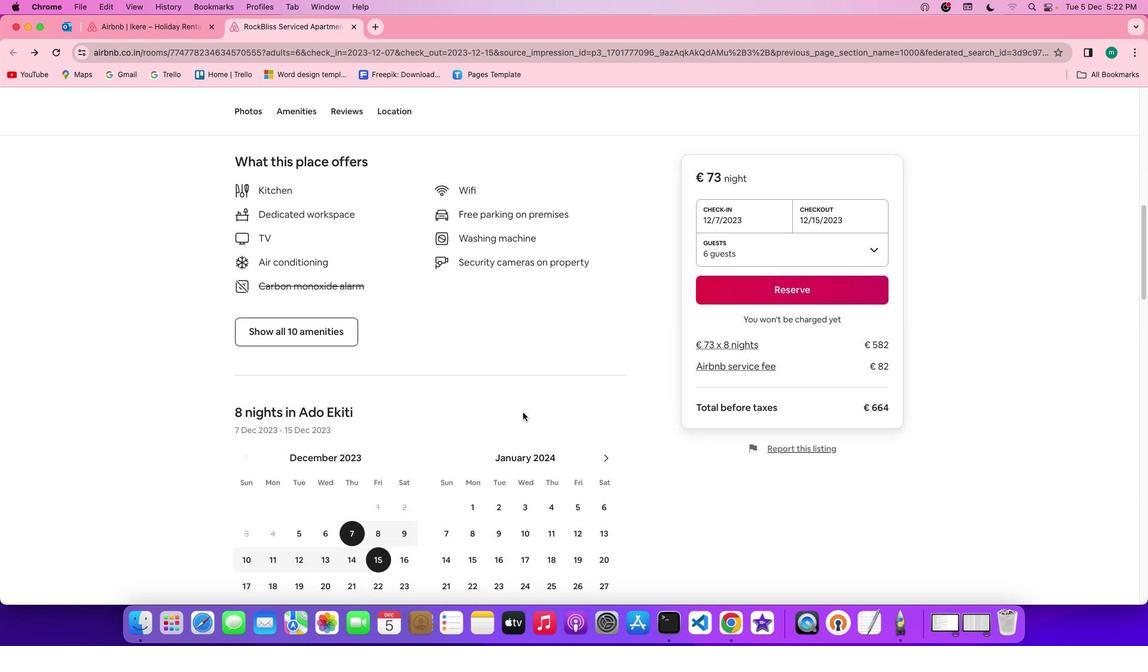 
Action: Mouse scrolled (522, 412) with delta (0, 0)
Screenshot: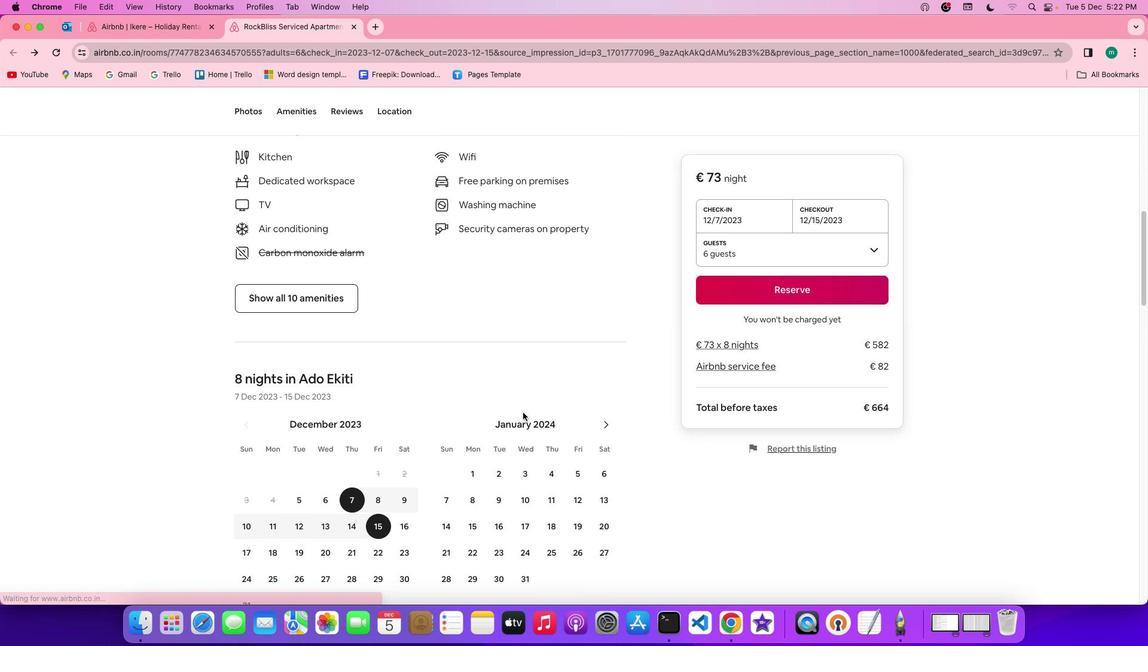 
Action: Mouse scrolled (522, 412) with delta (0, 0)
Screenshot: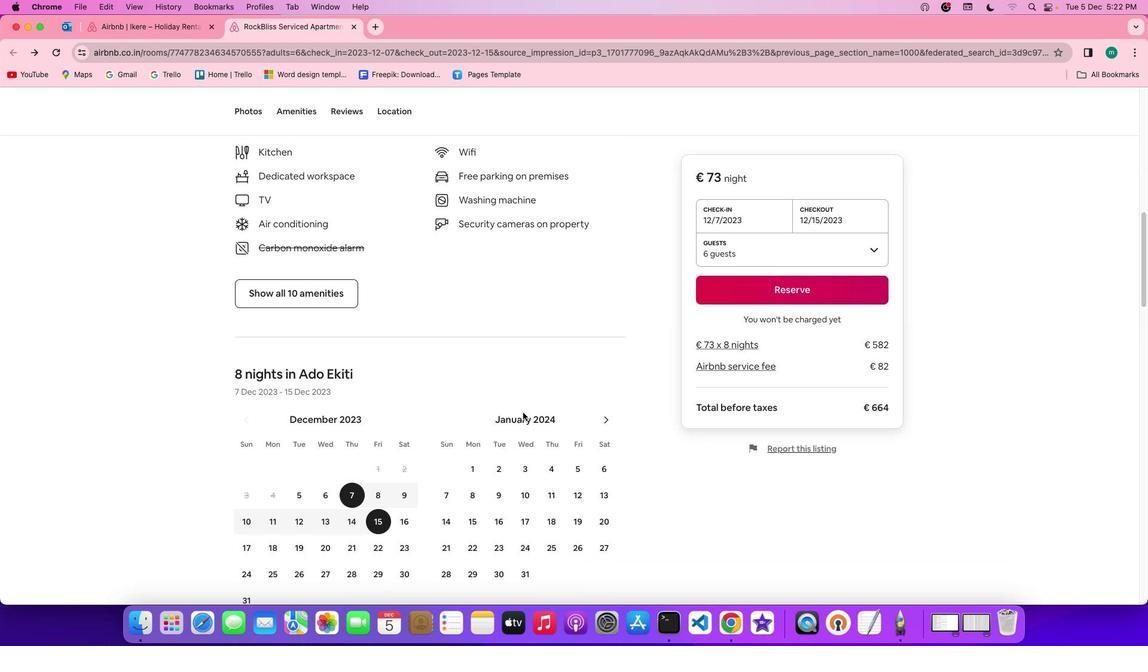 
Action: Mouse scrolled (522, 412) with delta (0, 0)
Screenshot: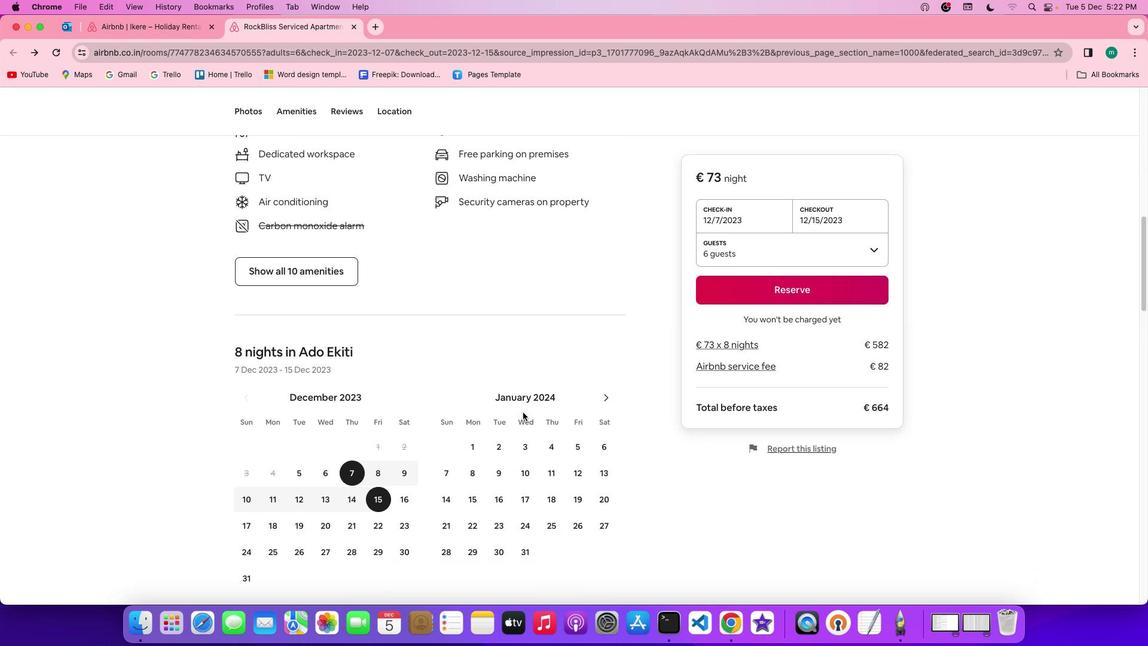 
Action: Mouse scrolled (522, 412) with delta (0, 0)
Screenshot: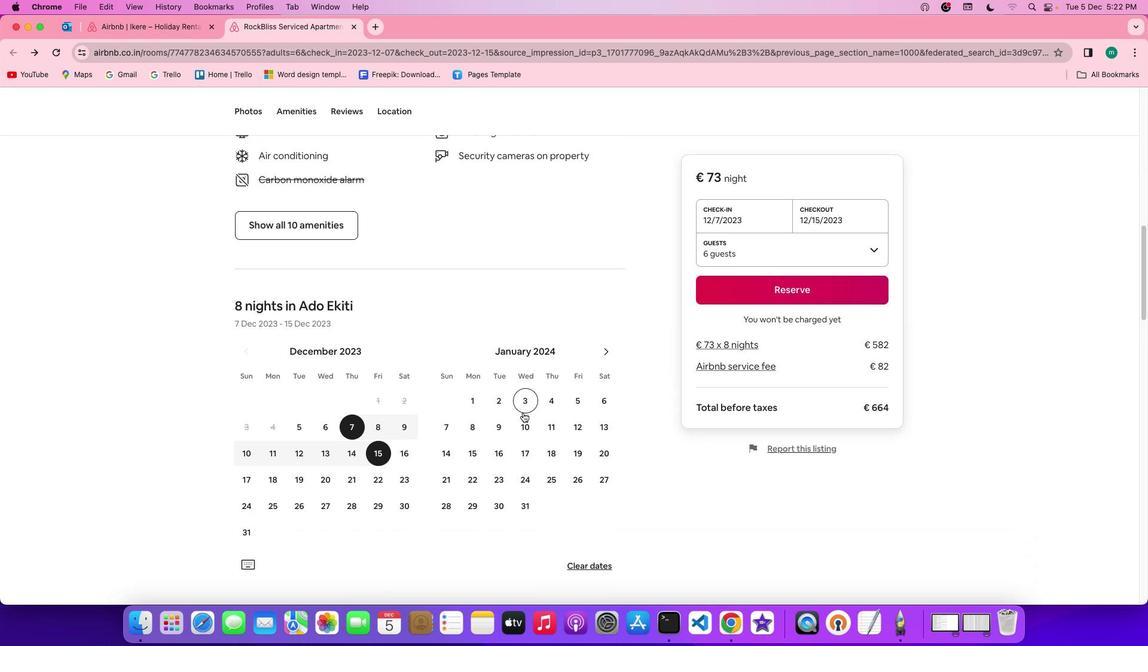 
Action: Mouse scrolled (522, 412) with delta (0, 0)
Screenshot: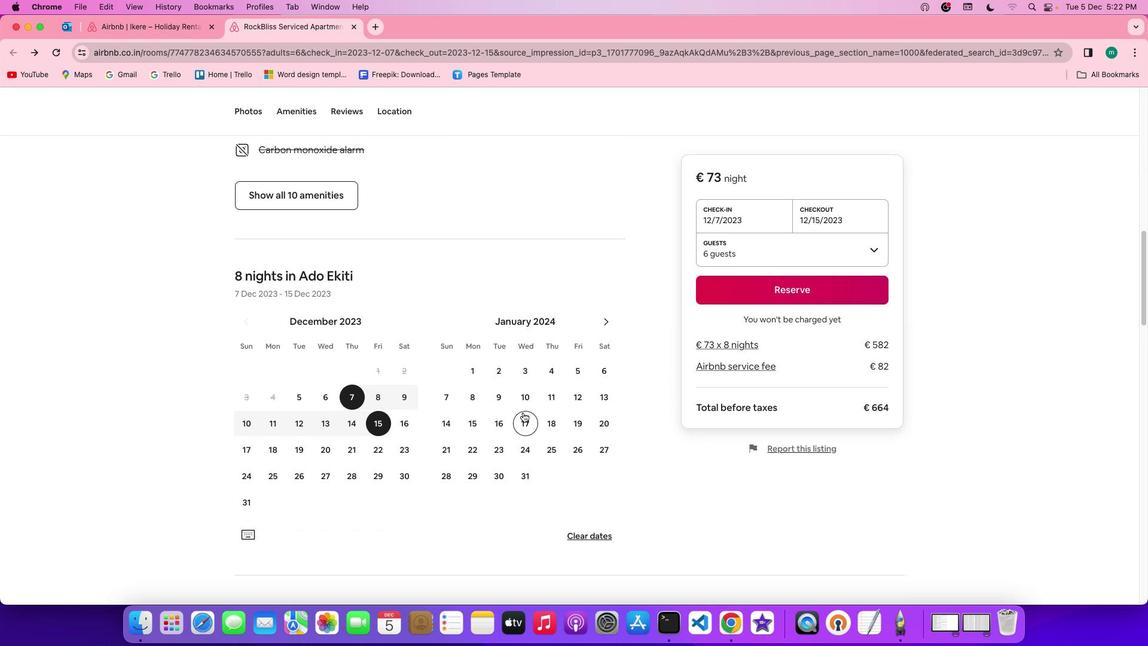 
Action: Mouse scrolled (522, 412) with delta (0, 0)
Screenshot: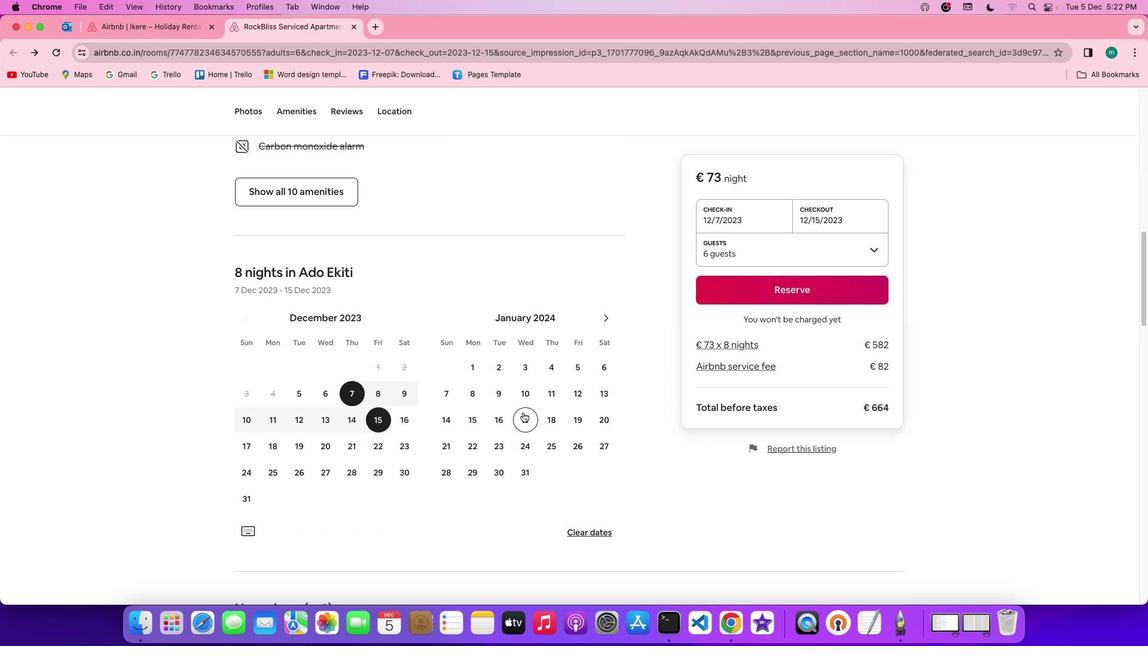 
Action: Mouse scrolled (522, 412) with delta (0, 0)
Screenshot: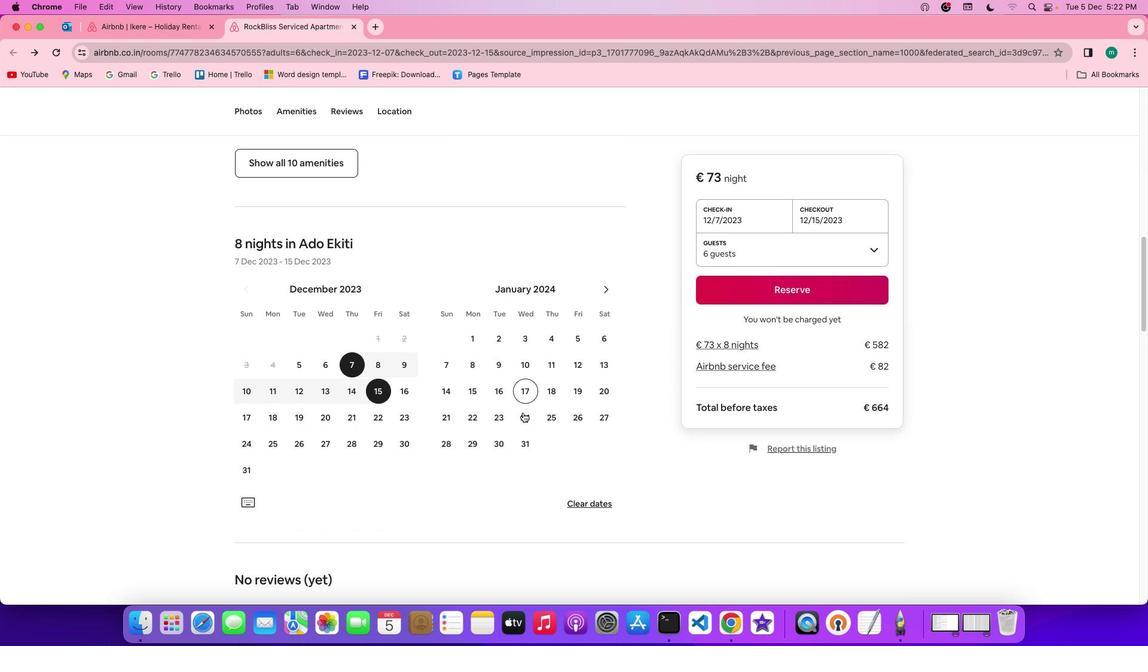 
Action: Mouse scrolled (522, 412) with delta (0, 0)
Screenshot: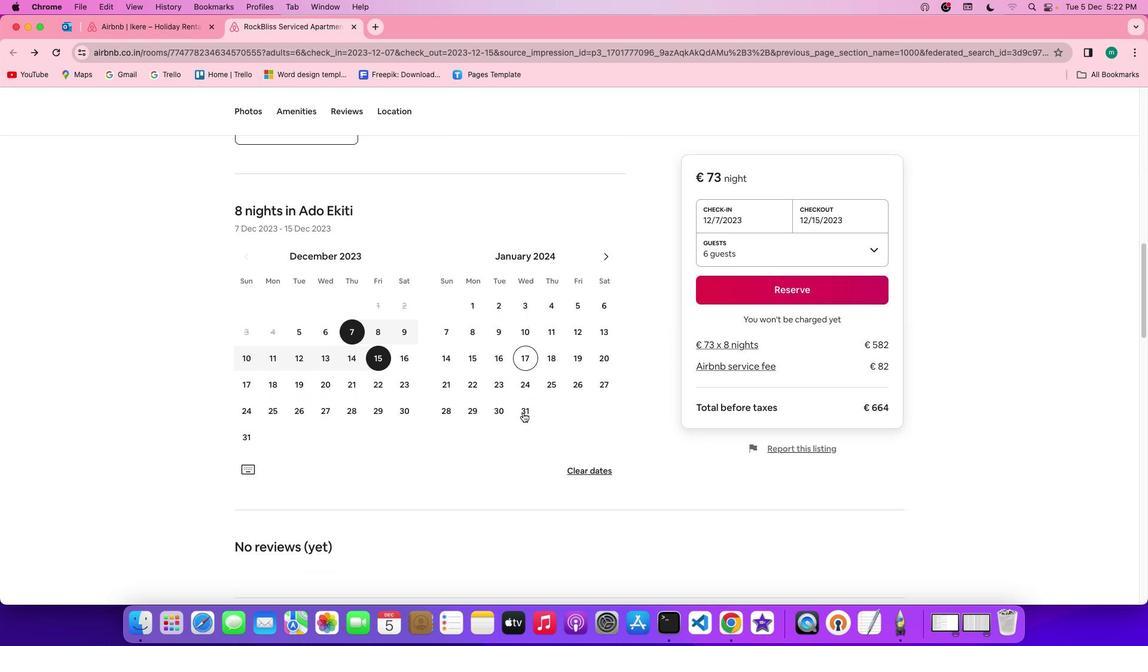 
Action: Mouse scrolled (522, 412) with delta (0, 0)
Screenshot: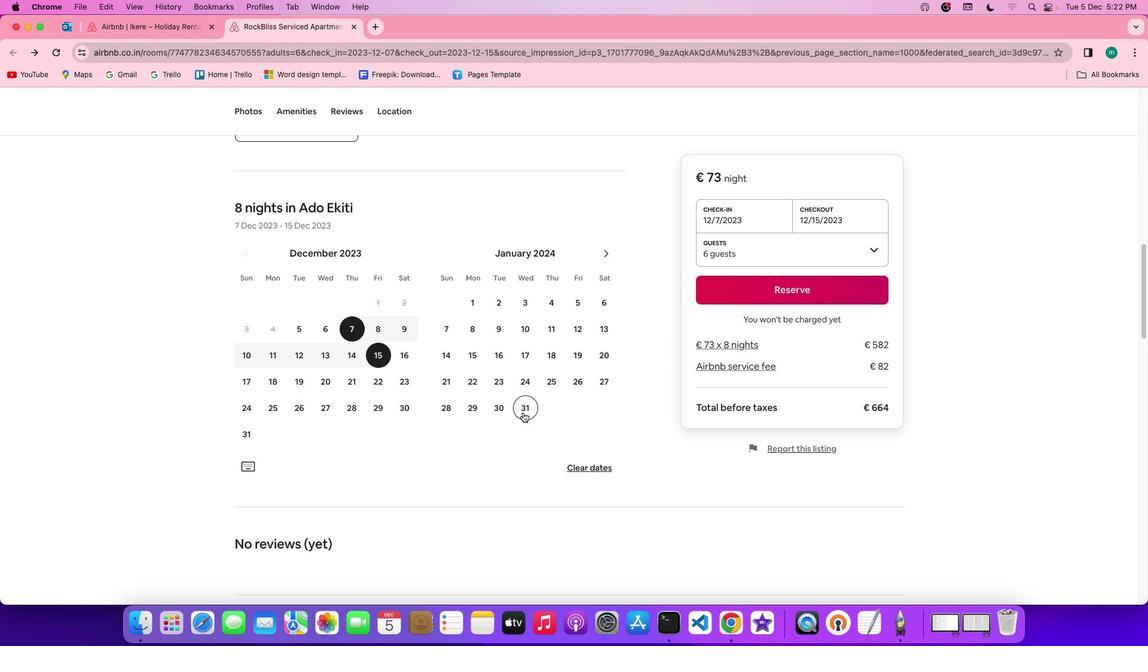 
Action: Mouse scrolled (522, 412) with delta (0, 0)
Screenshot: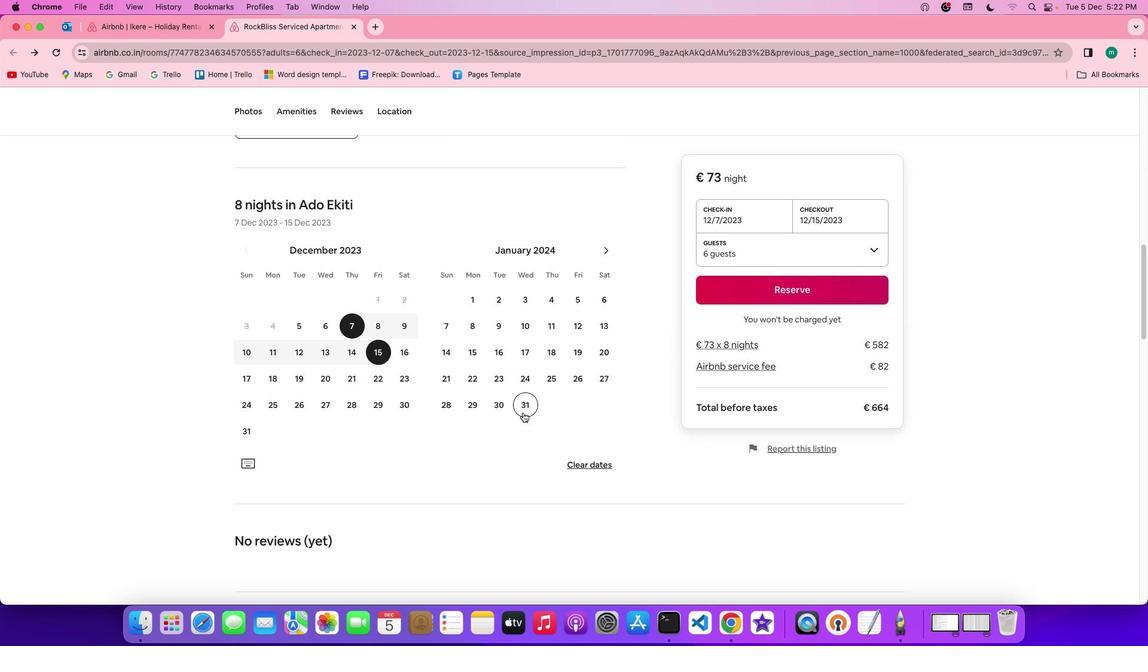 
Action: Mouse scrolled (522, 412) with delta (0, 0)
Screenshot: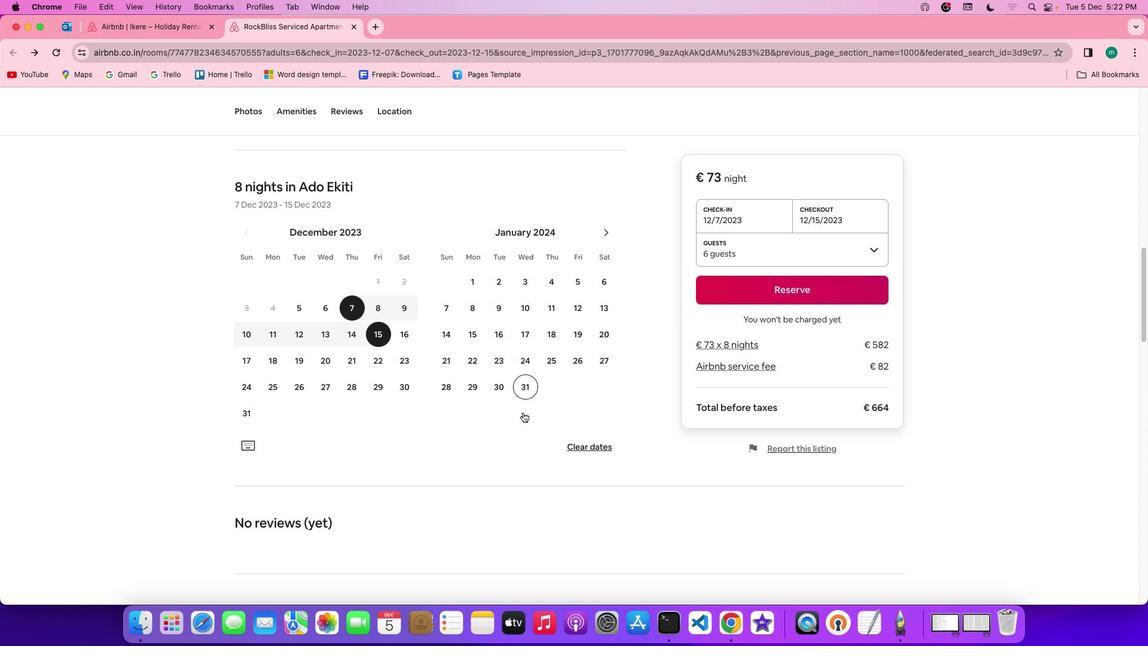 
Action: Mouse scrolled (522, 412) with delta (0, 0)
Screenshot: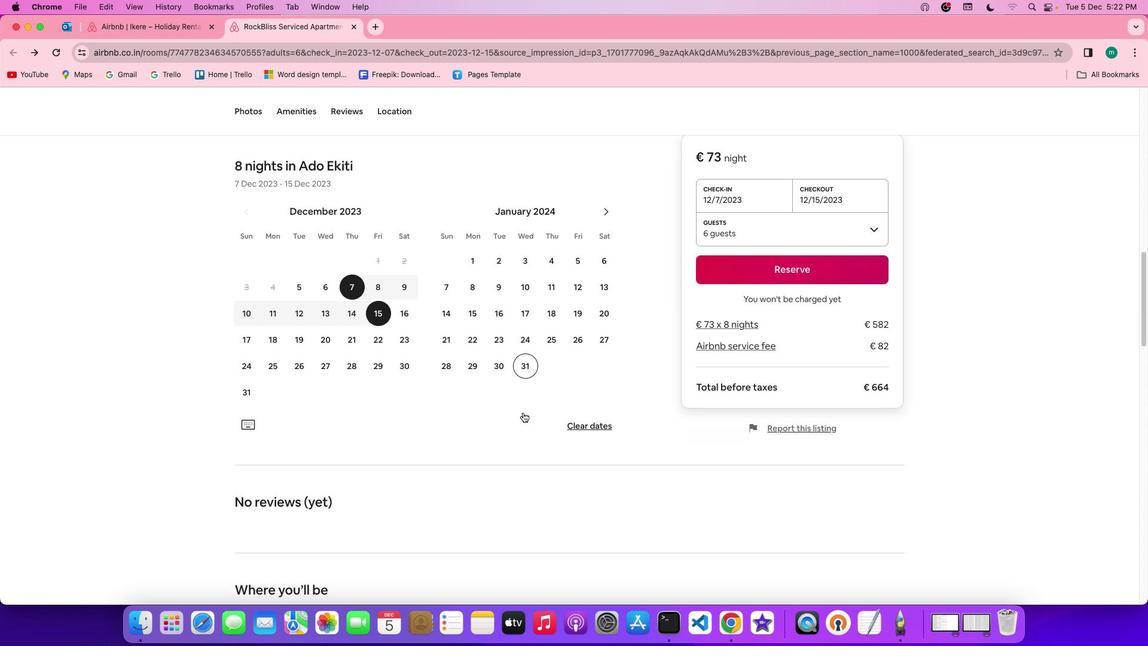 
Action: Mouse scrolled (522, 412) with delta (0, 0)
Screenshot: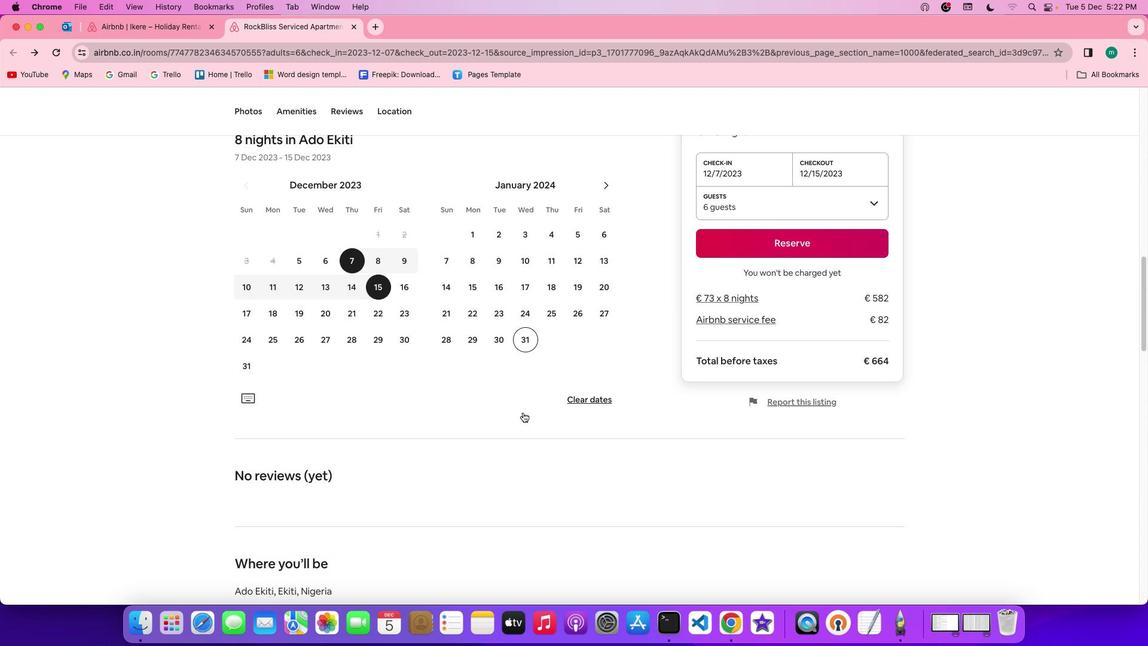 
Action: Mouse scrolled (522, 412) with delta (0, 0)
Screenshot: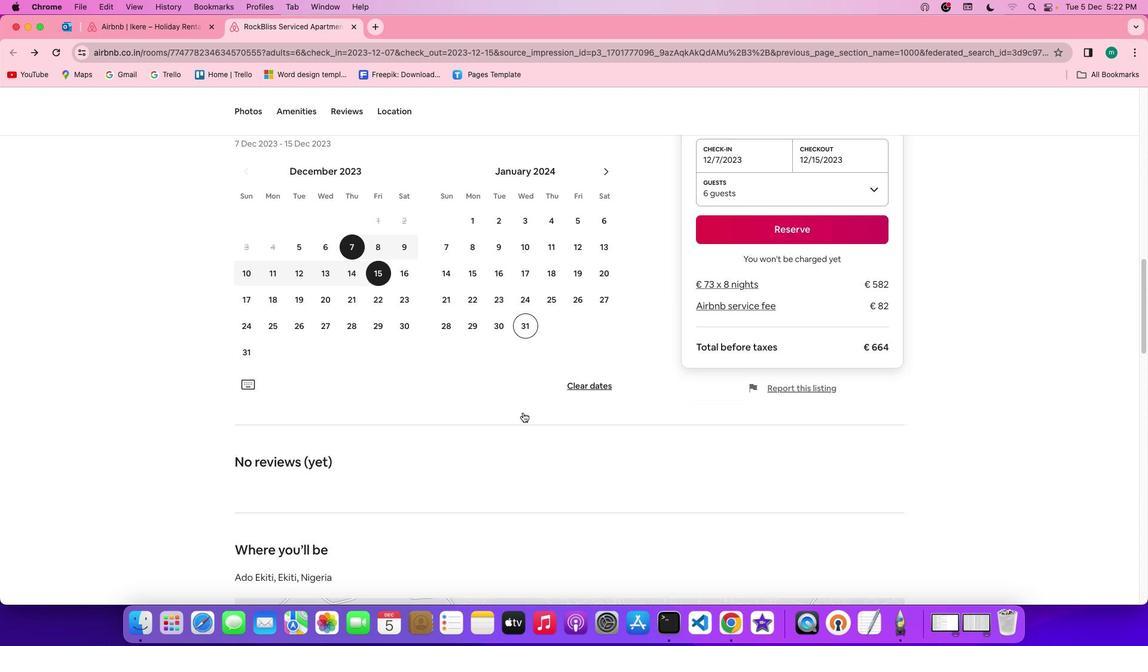 
Action: Mouse scrolled (522, 412) with delta (0, -1)
Screenshot: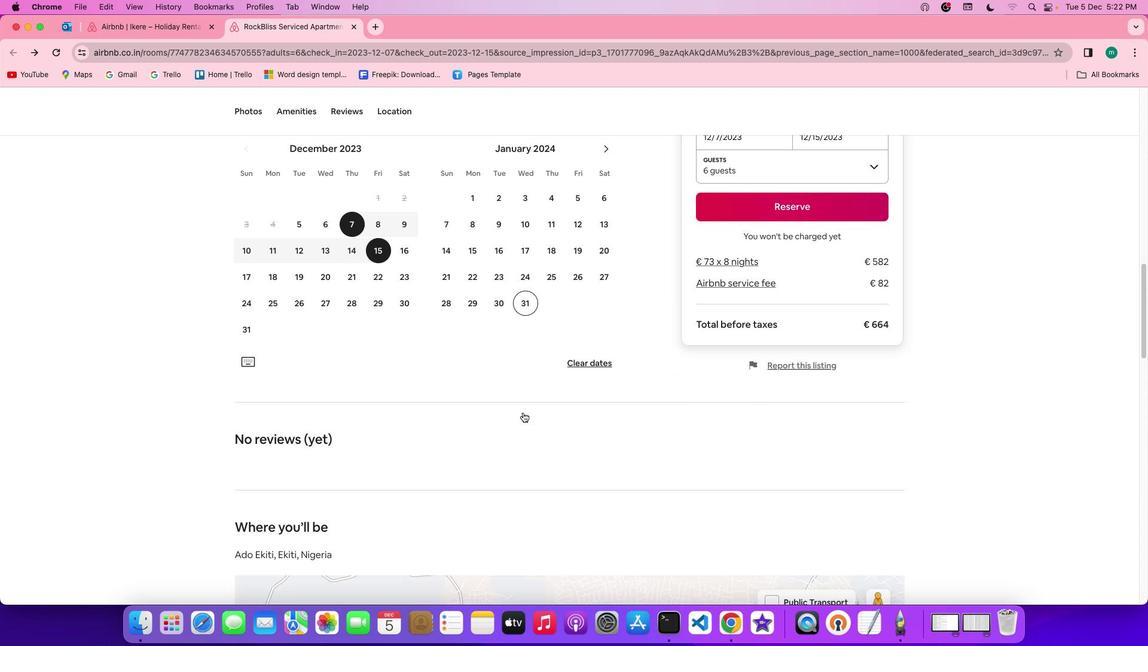 
Action: Mouse scrolled (522, 412) with delta (0, -1)
Screenshot: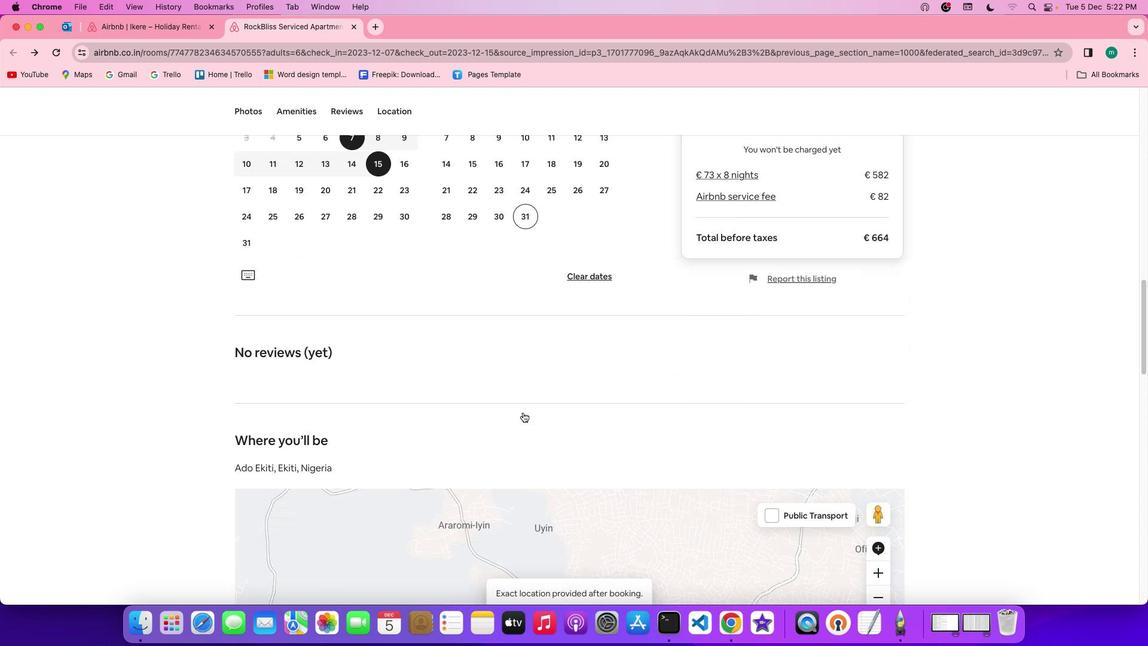 
Action: Mouse scrolled (522, 412) with delta (0, 0)
Screenshot: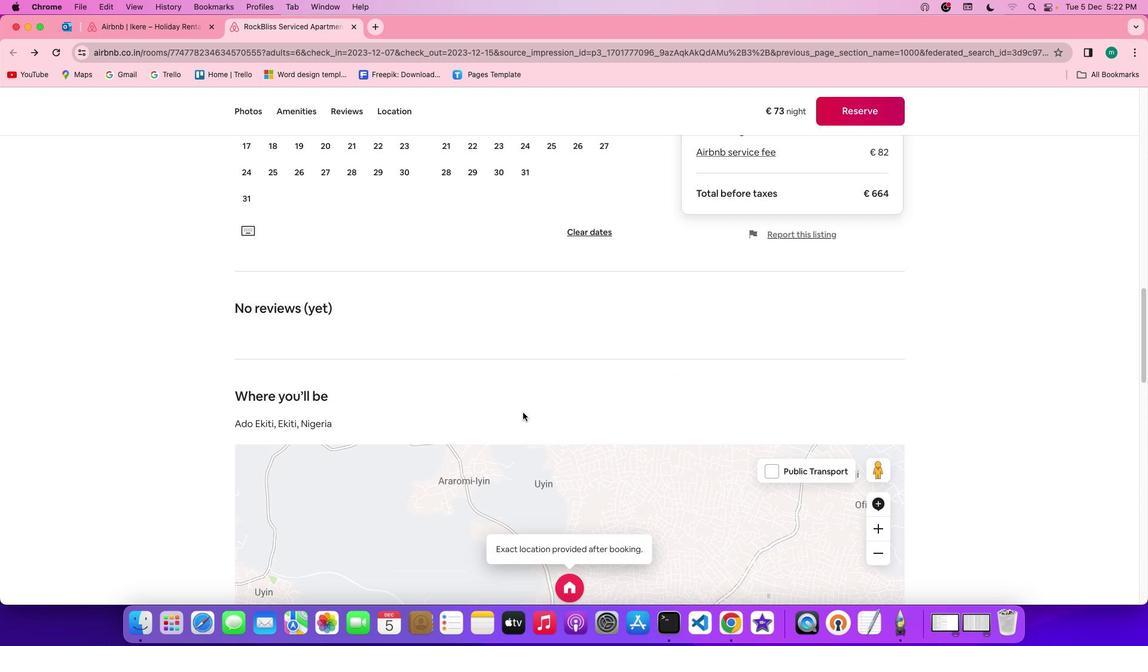 
Action: Mouse scrolled (522, 412) with delta (0, 0)
Screenshot: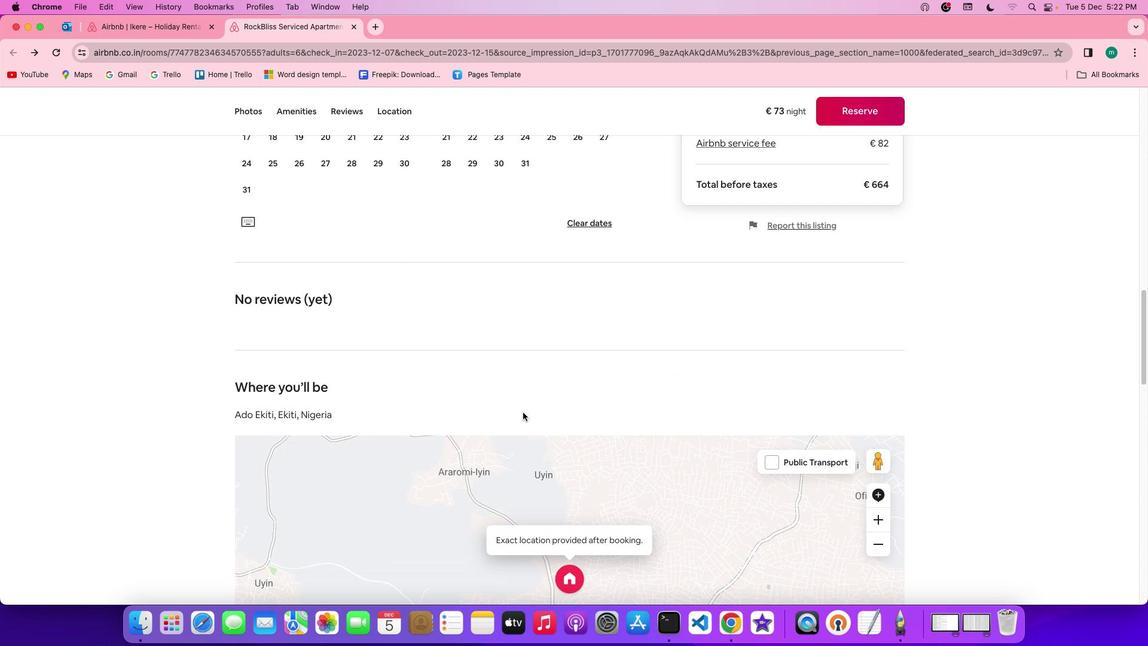 
Action: Mouse scrolled (522, 412) with delta (0, -1)
Screenshot: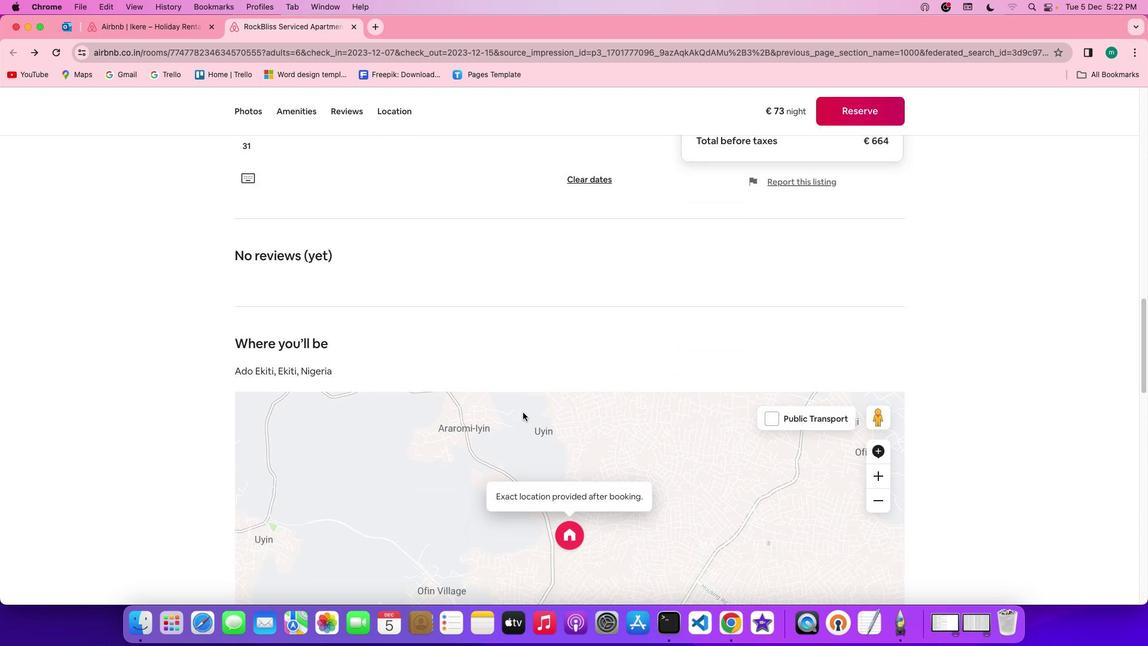 
Action: Mouse scrolled (522, 412) with delta (0, -1)
Screenshot: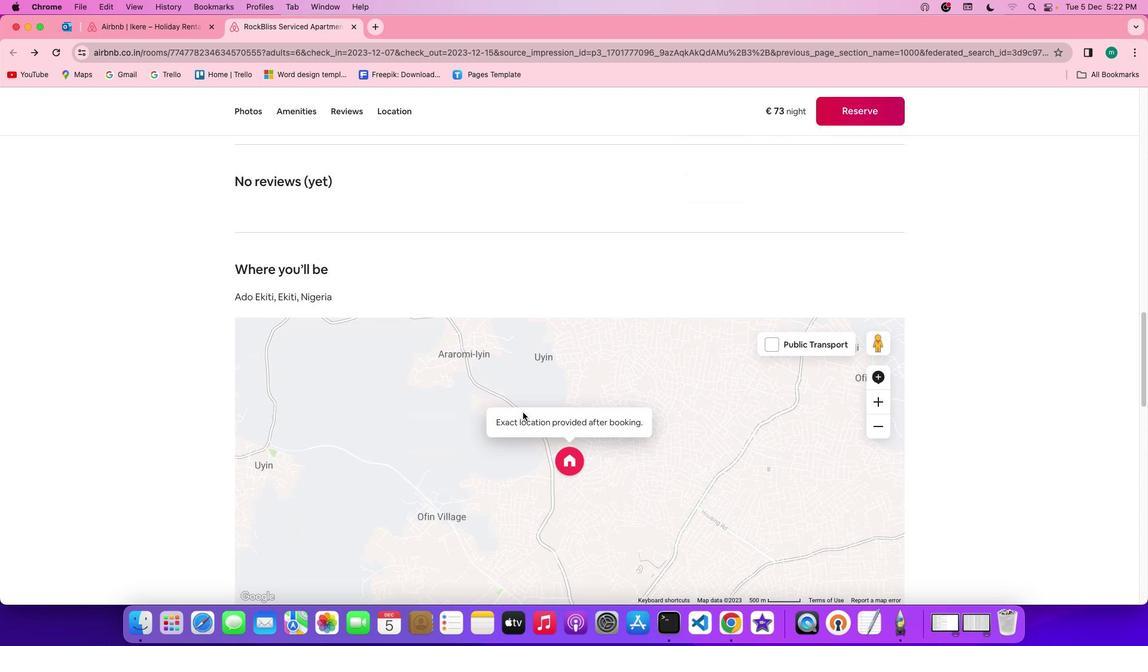 
Action: Mouse scrolled (522, 412) with delta (0, 0)
Screenshot: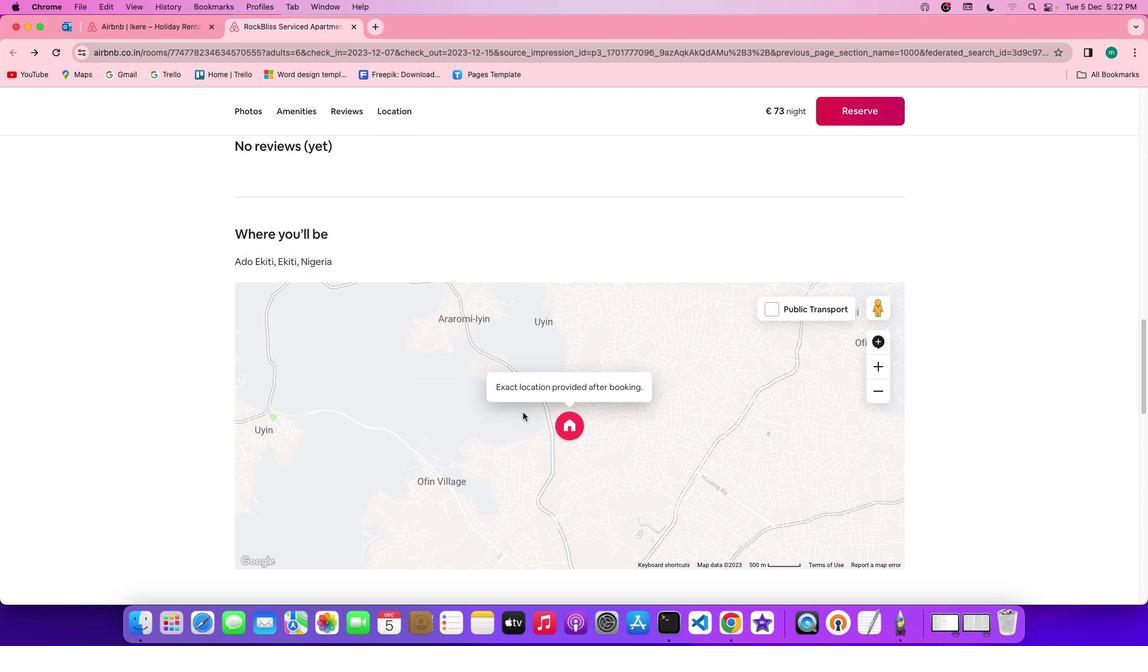 
Action: Mouse scrolled (522, 412) with delta (0, 0)
Screenshot: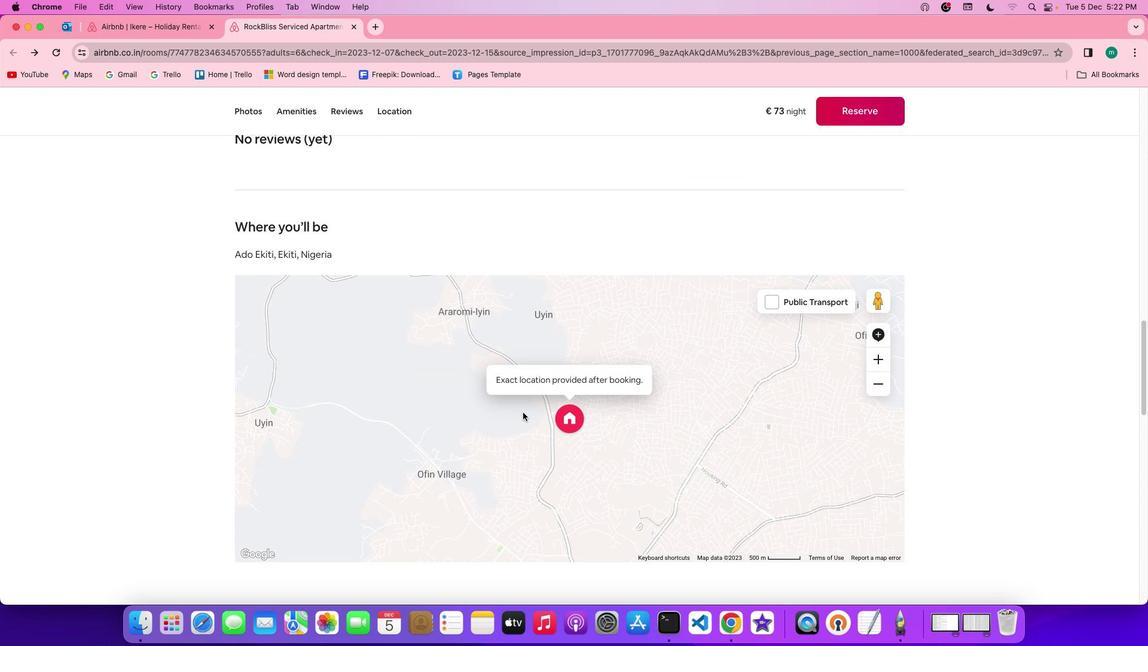 
Action: Mouse scrolled (522, 412) with delta (0, -1)
Screenshot: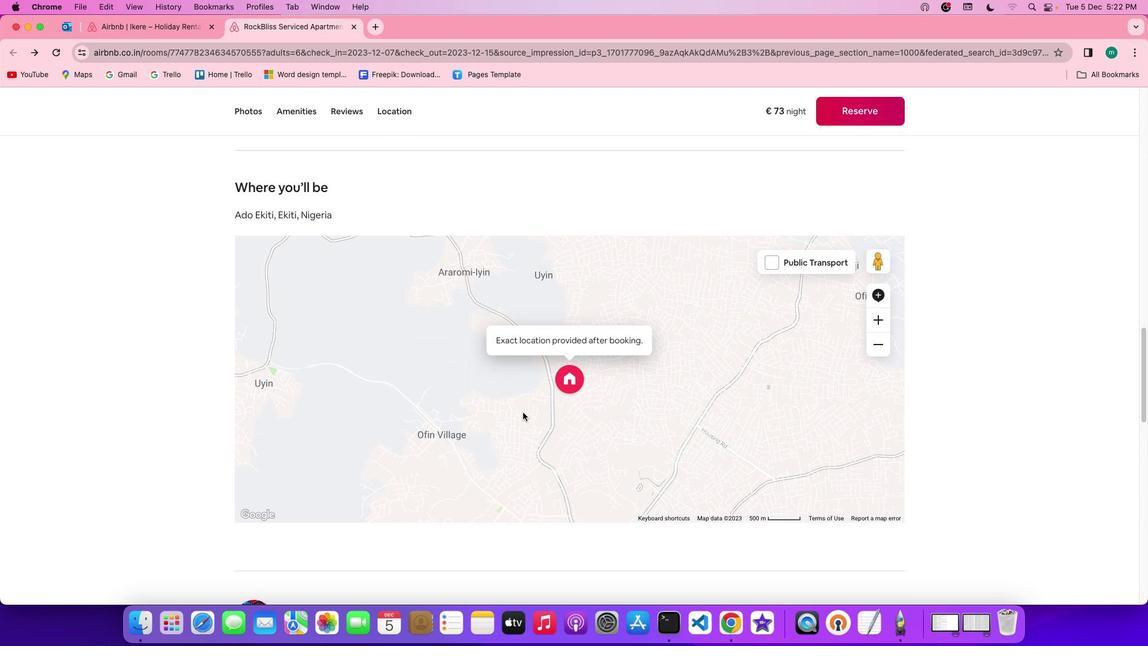 
Action: Mouse scrolled (522, 412) with delta (0, -1)
Screenshot: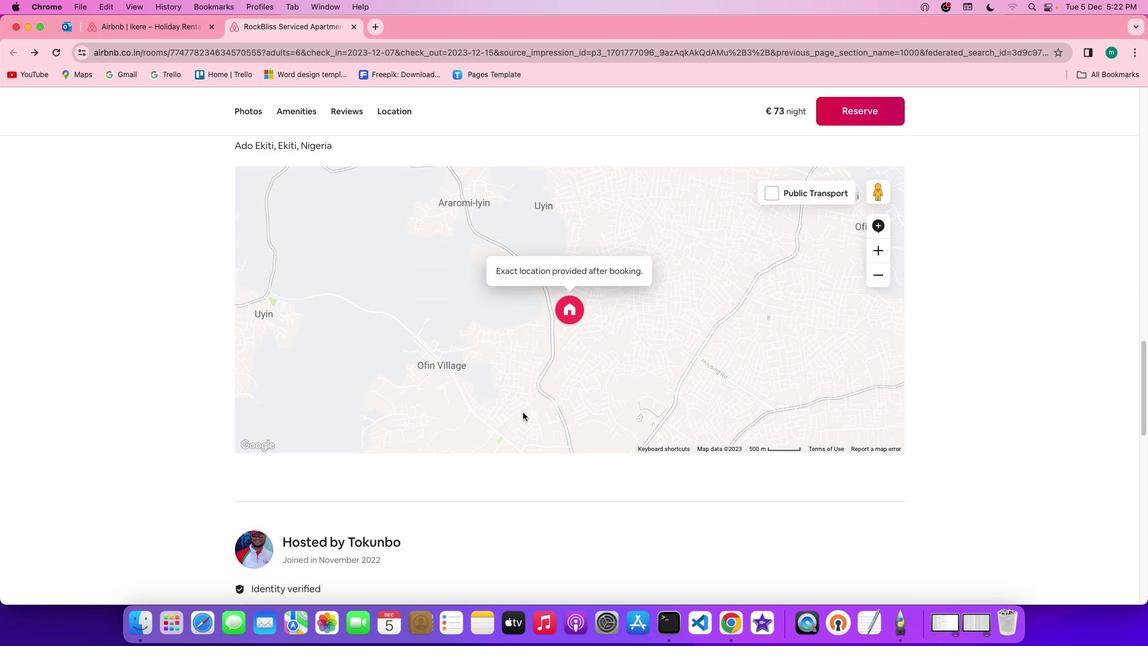 
Action: Mouse scrolled (522, 412) with delta (0, 0)
